Task: Create a business letterhead template.
Action: Mouse pressed left at (401, 126)
Screenshot: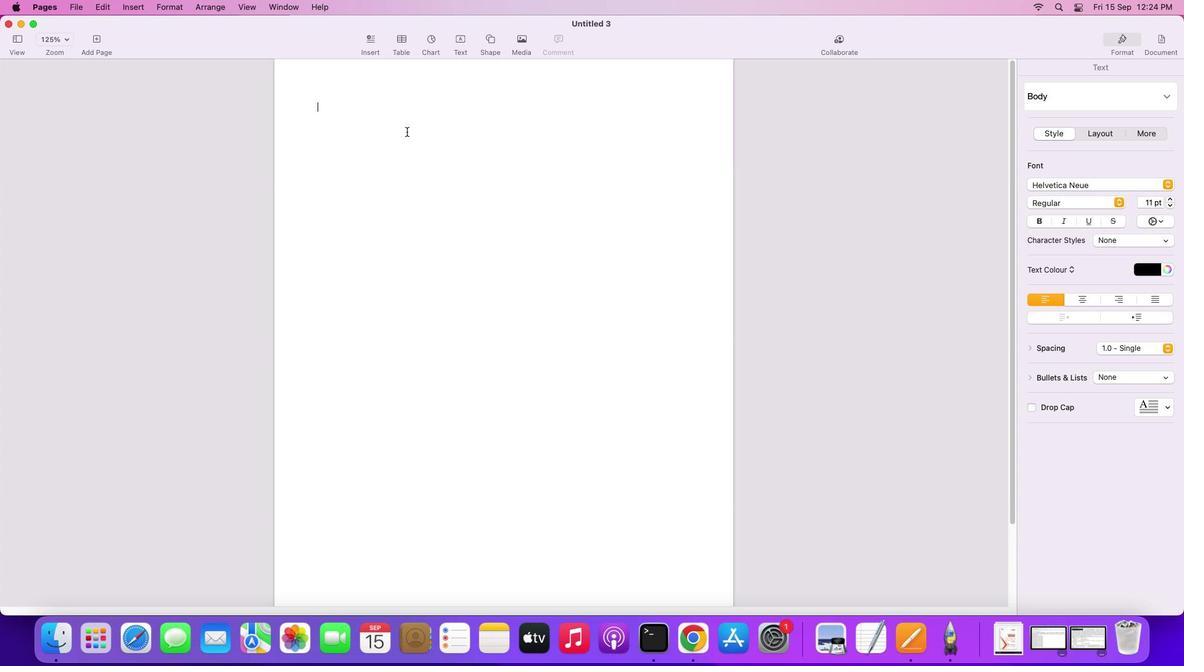 
Action: Mouse moved to (485, 36)
Screenshot: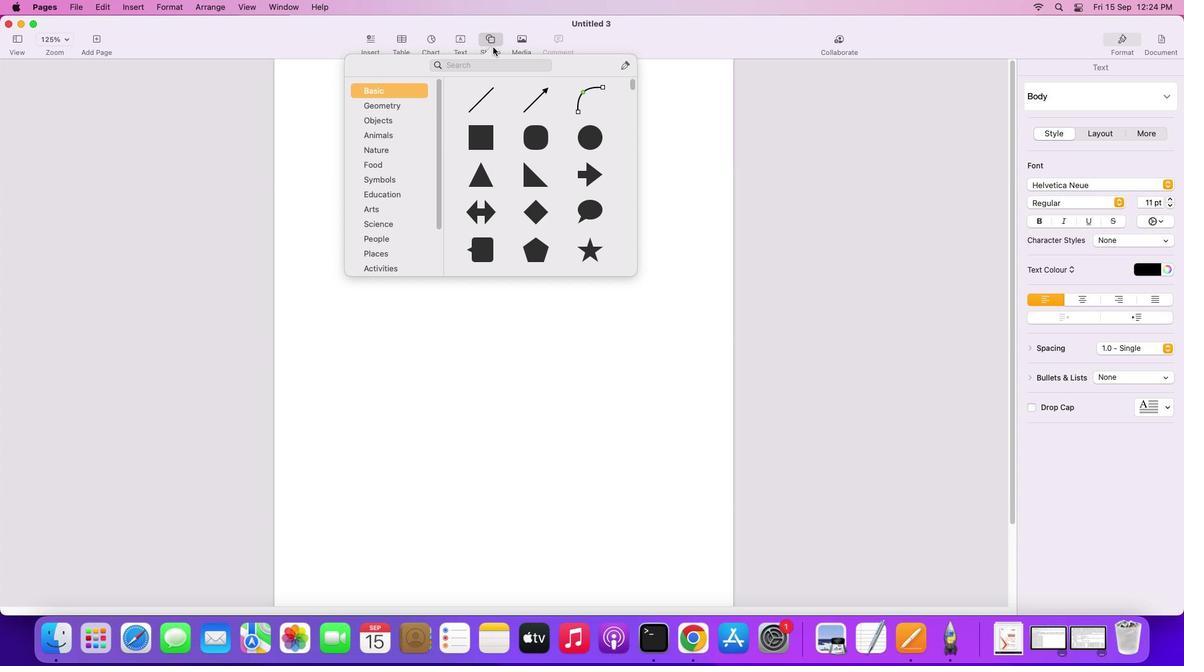
Action: Mouse pressed left at (485, 36)
Screenshot: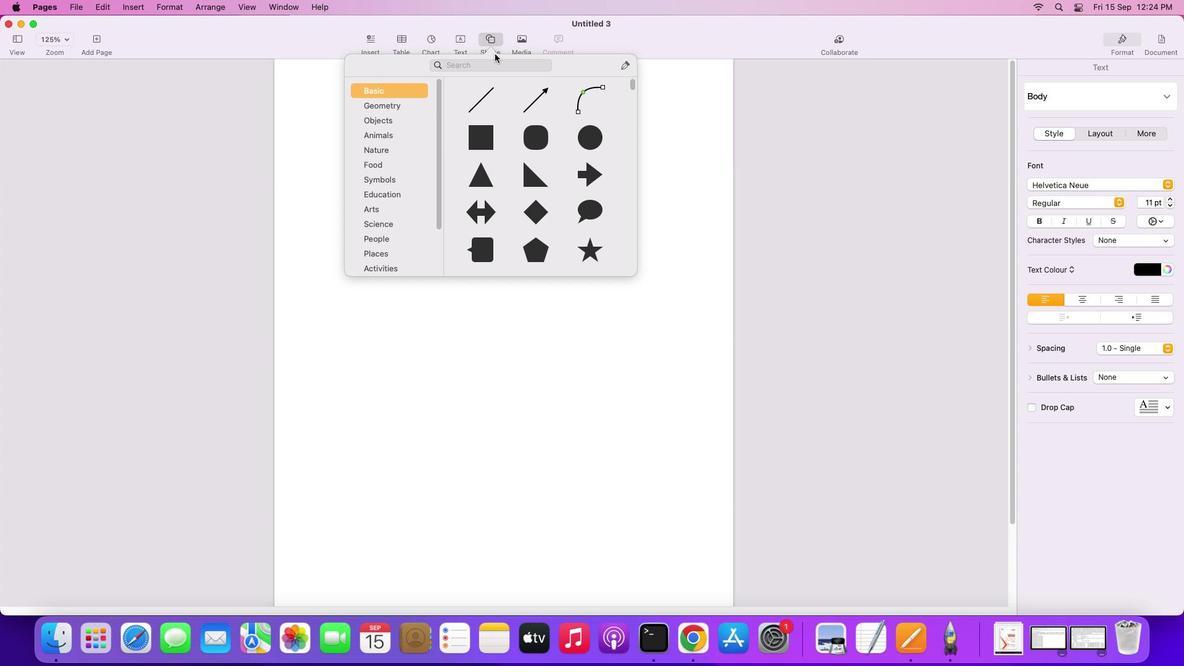 
Action: Mouse moved to (475, 127)
Screenshot: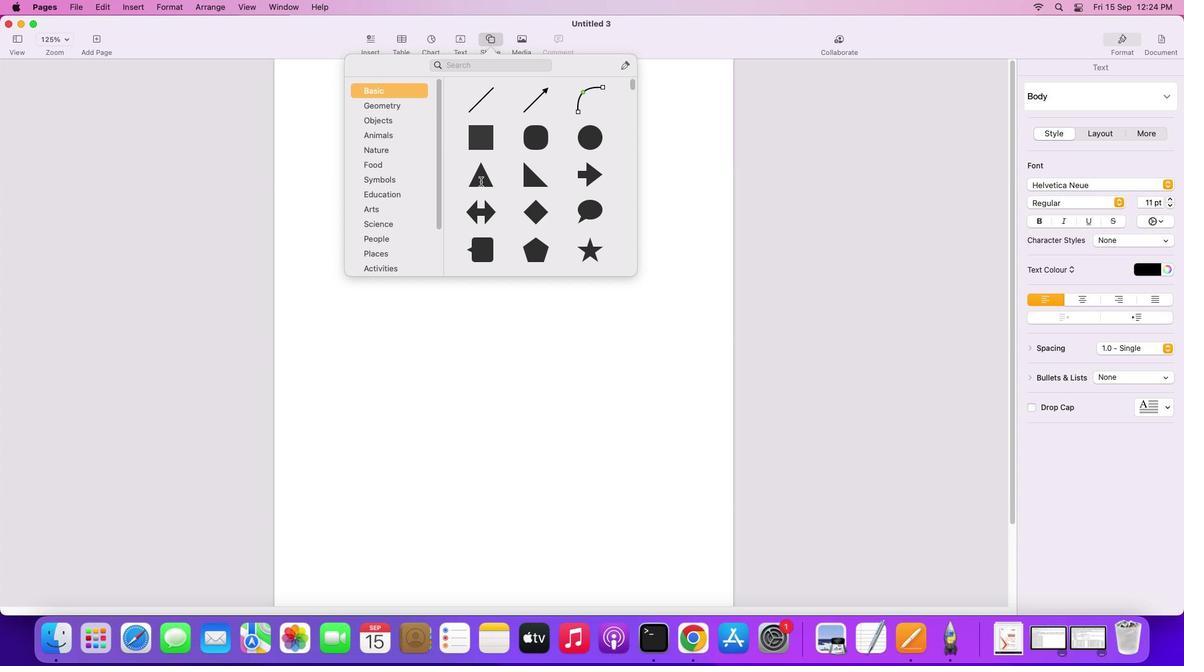 
Action: Mouse pressed left at (475, 127)
Screenshot: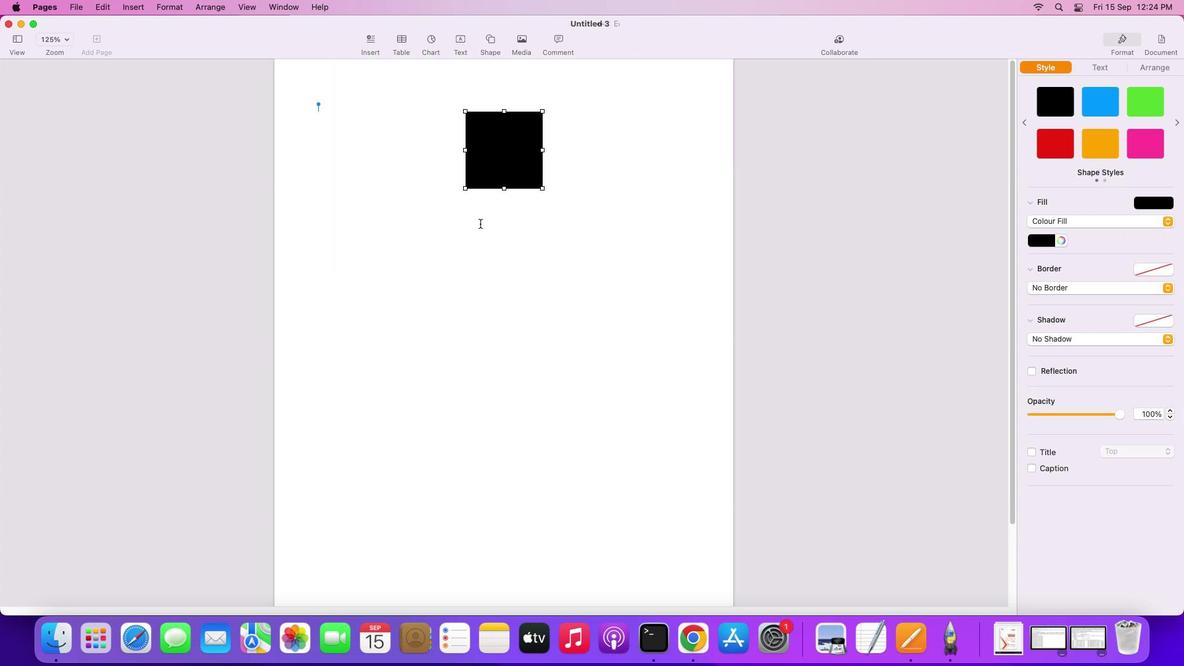 
Action: Mouse moved to (492, 150)
Screenshot: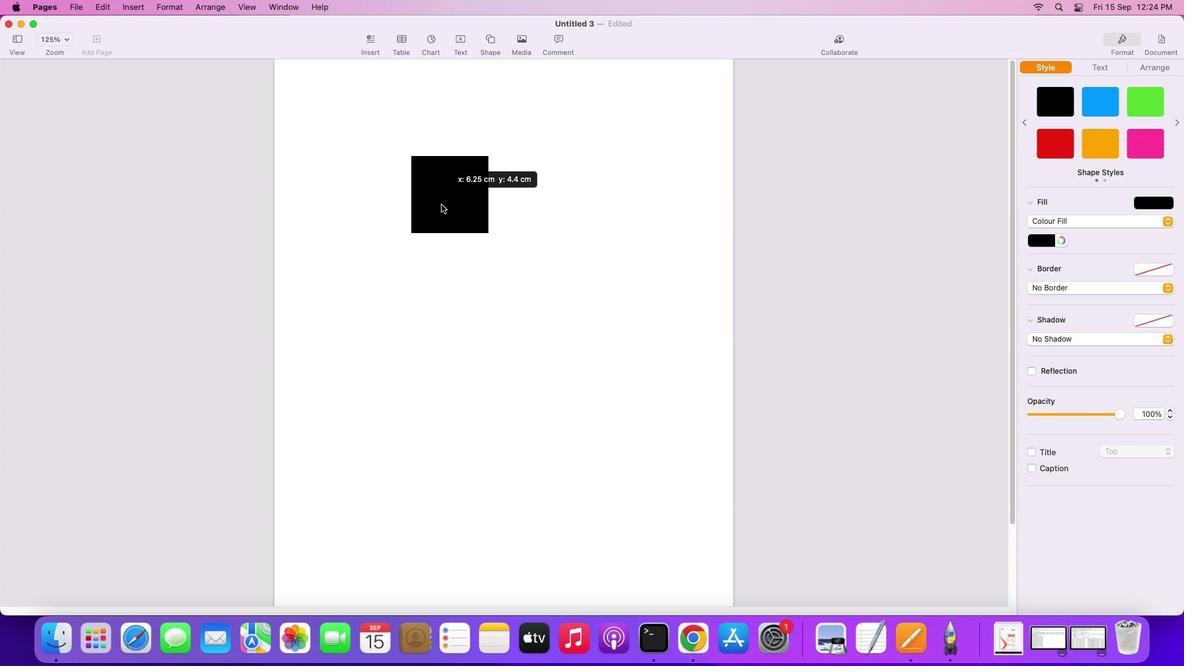 
Action: Mouse pressed left at (492, 150)
Screenshot: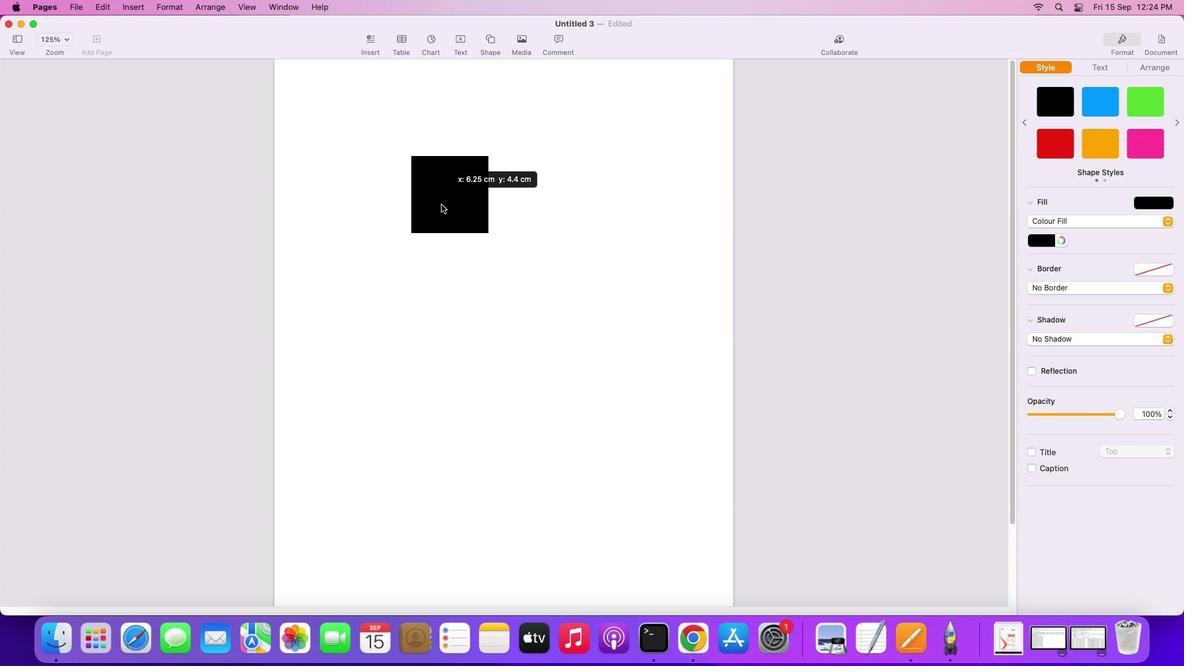 
Action: Mouse moved to (480, 230)
Screenshot: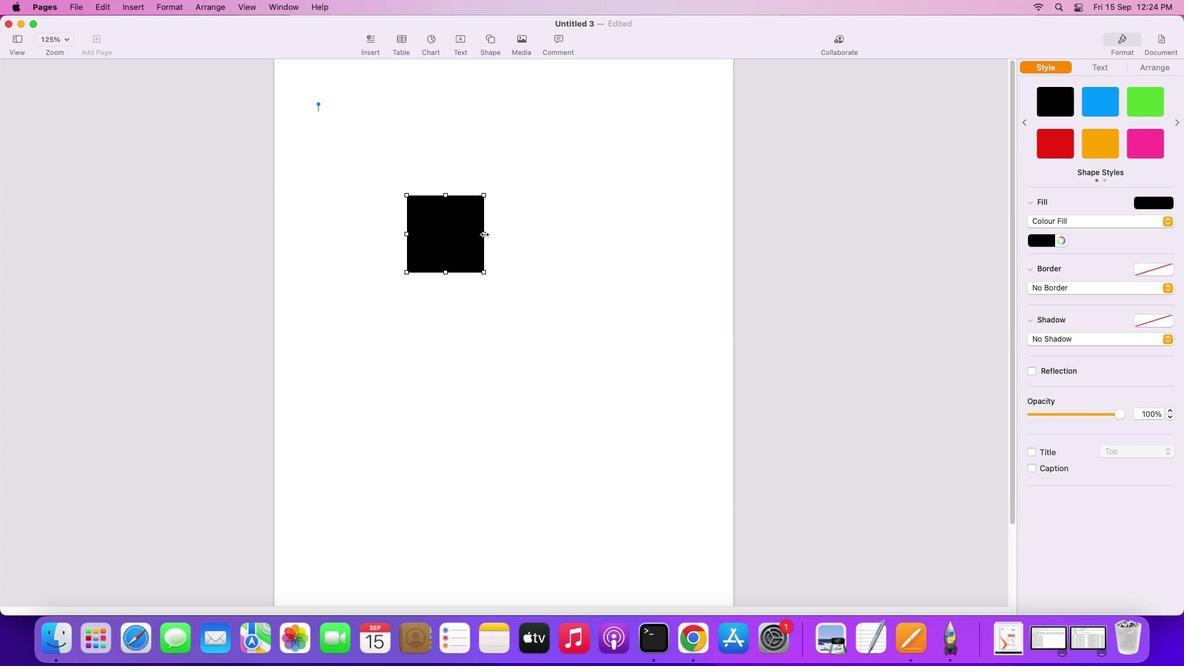 
Action: Mouse pressed left at (480, 230)
Screenshot: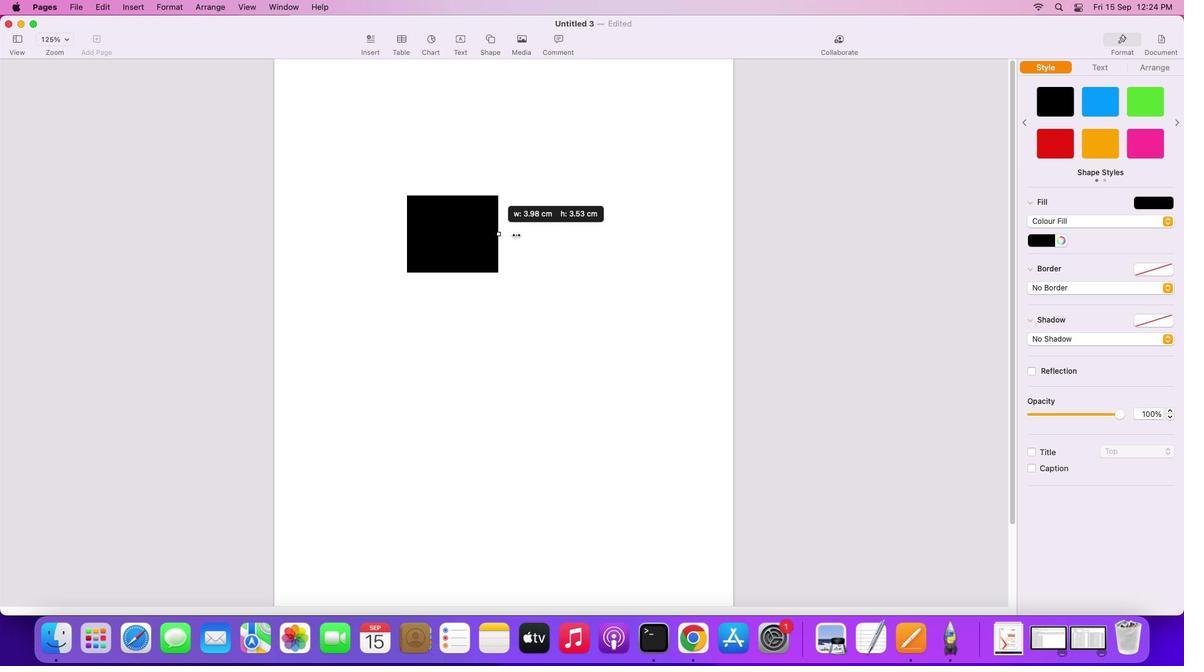 
Action: Mouse moved to (518, 267)
Screenshot: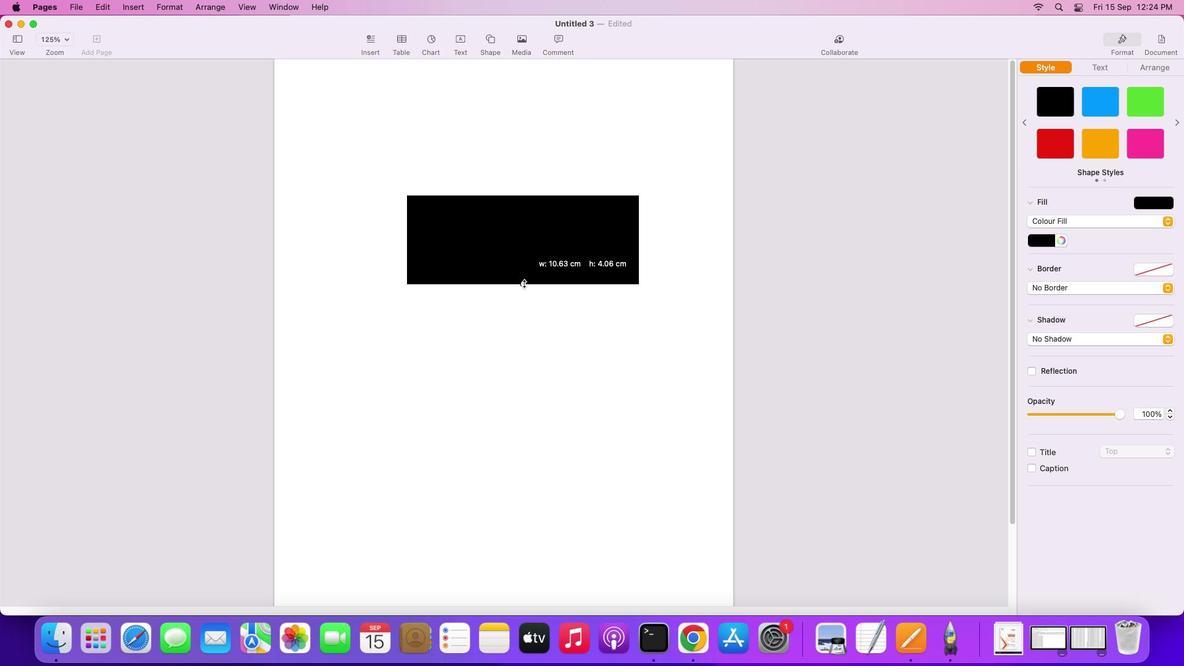 
Action: Mouse pressed left at (518, 267)
Screenshot: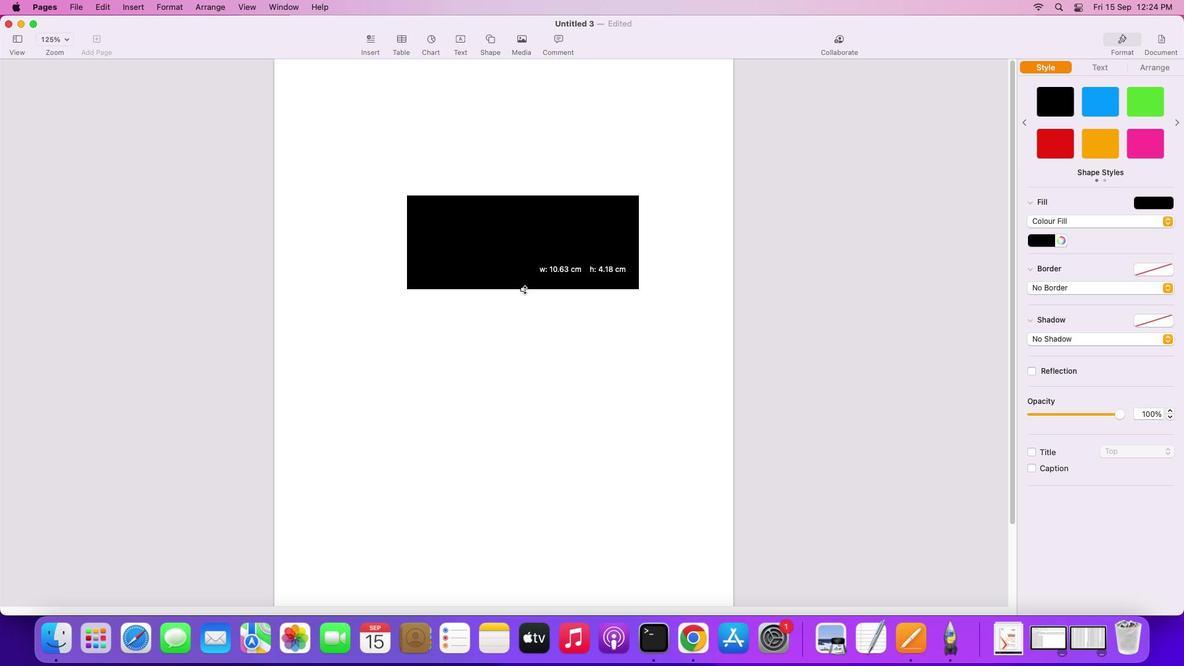 
Action: Mouse moved to (519, 272)
Screenshot: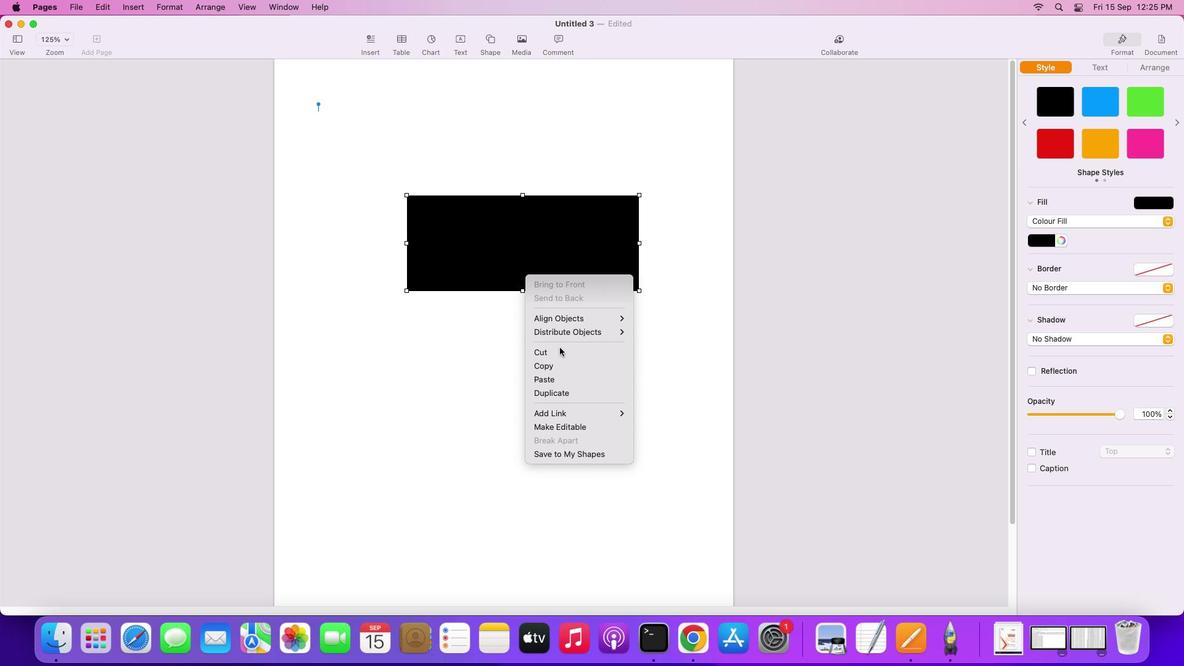 
Action: Mouse pressed right at (519, 272)
Screenshot: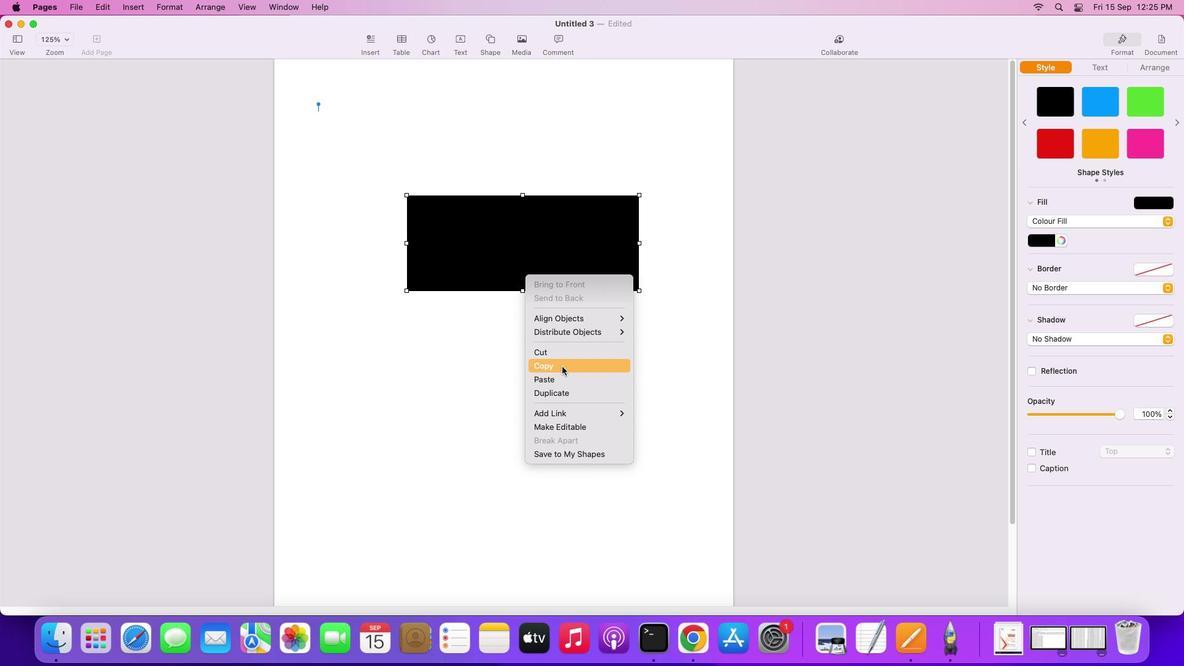 
Action: Mouse moved to (558, 425)
Screenshot: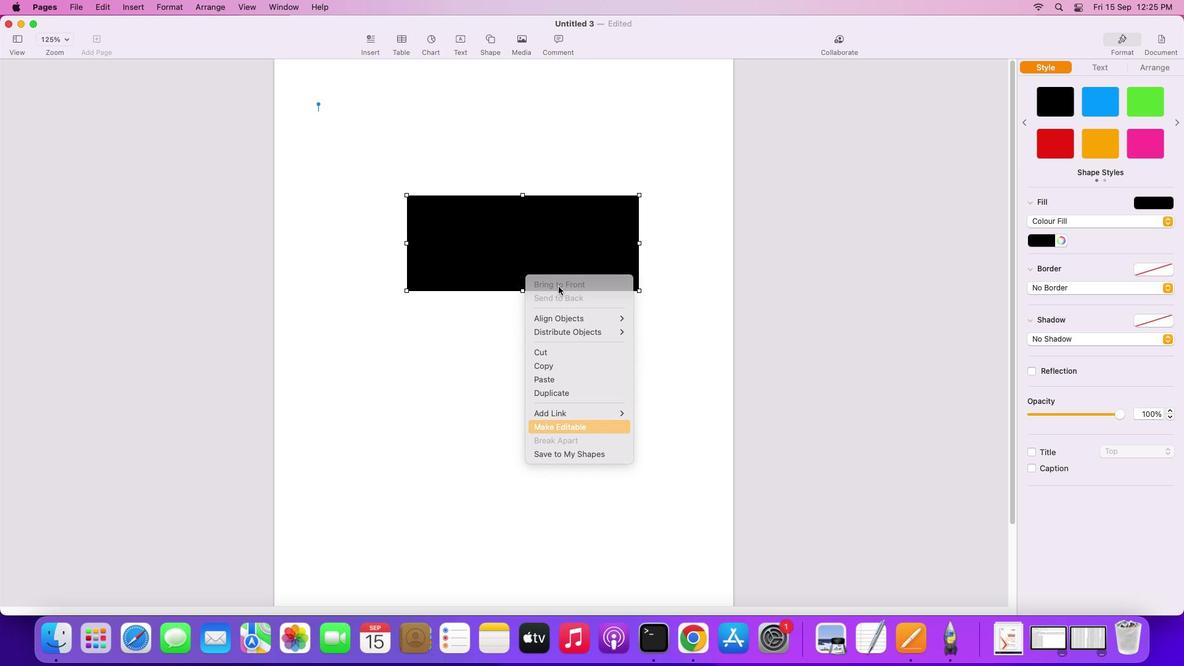 
Action: Mouse pressed left at (558, 425)
Screenshot: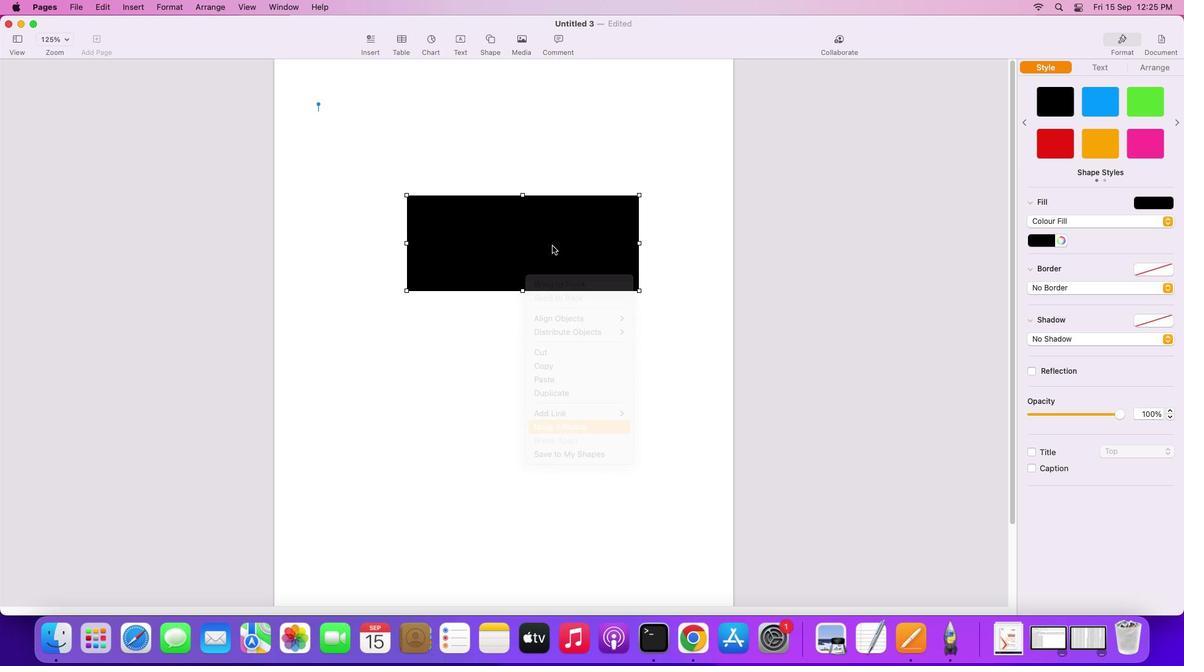 
Action: Mouse moved to (518, 286)
Screenshot: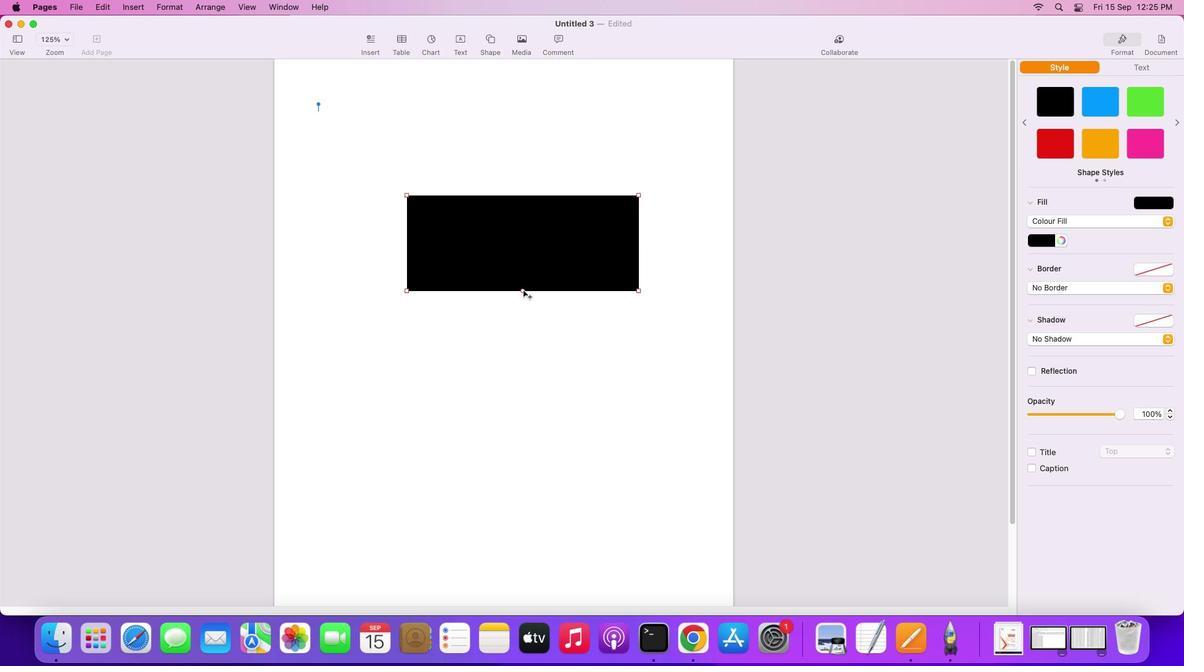
Action: Mouse pressed left at (518, 286)
Screenshot: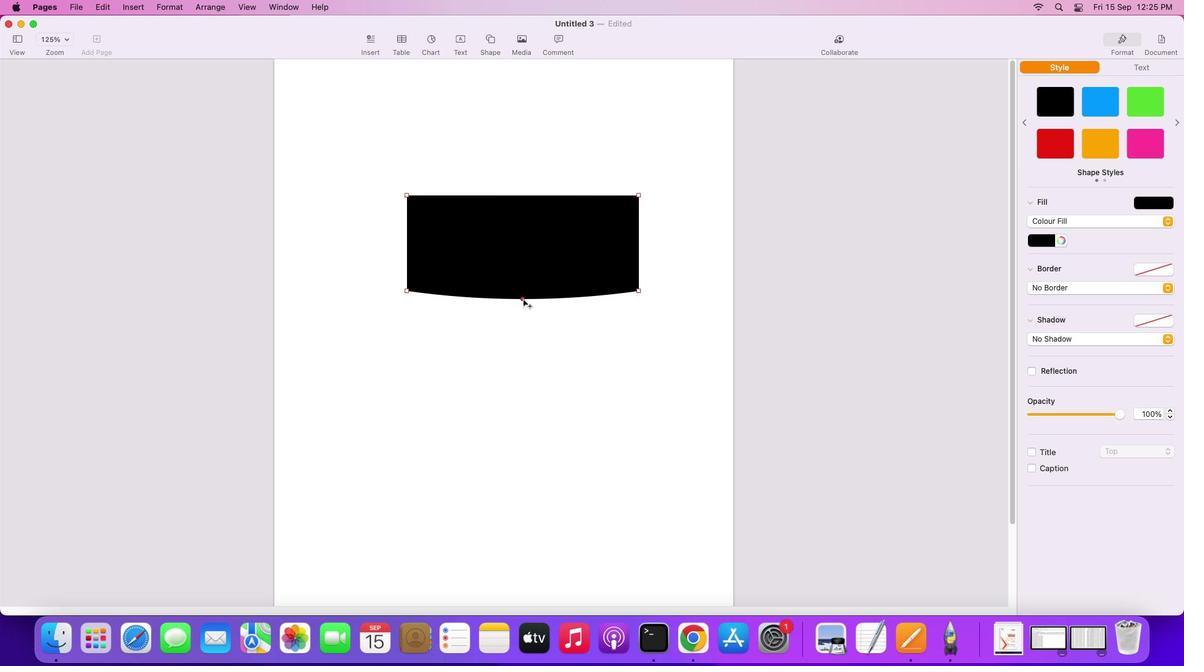 
Action: Mouse moved to (633, 286)
Screenshot: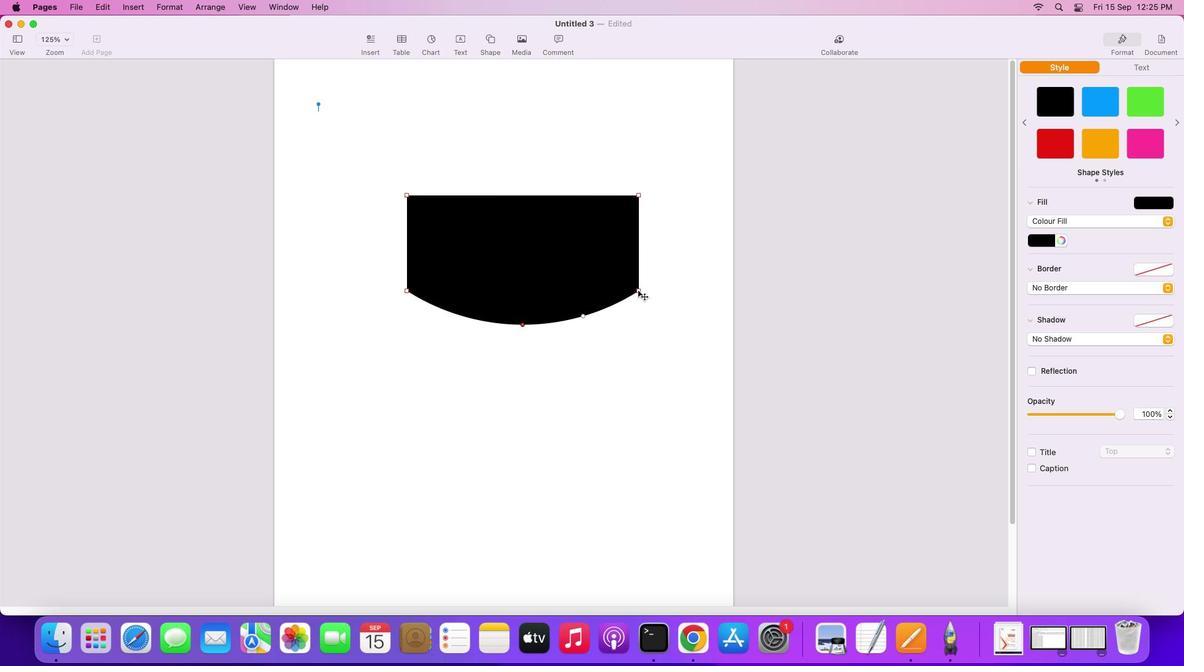 
Action: Mouse pressed left at (633, 286)
Screenshot: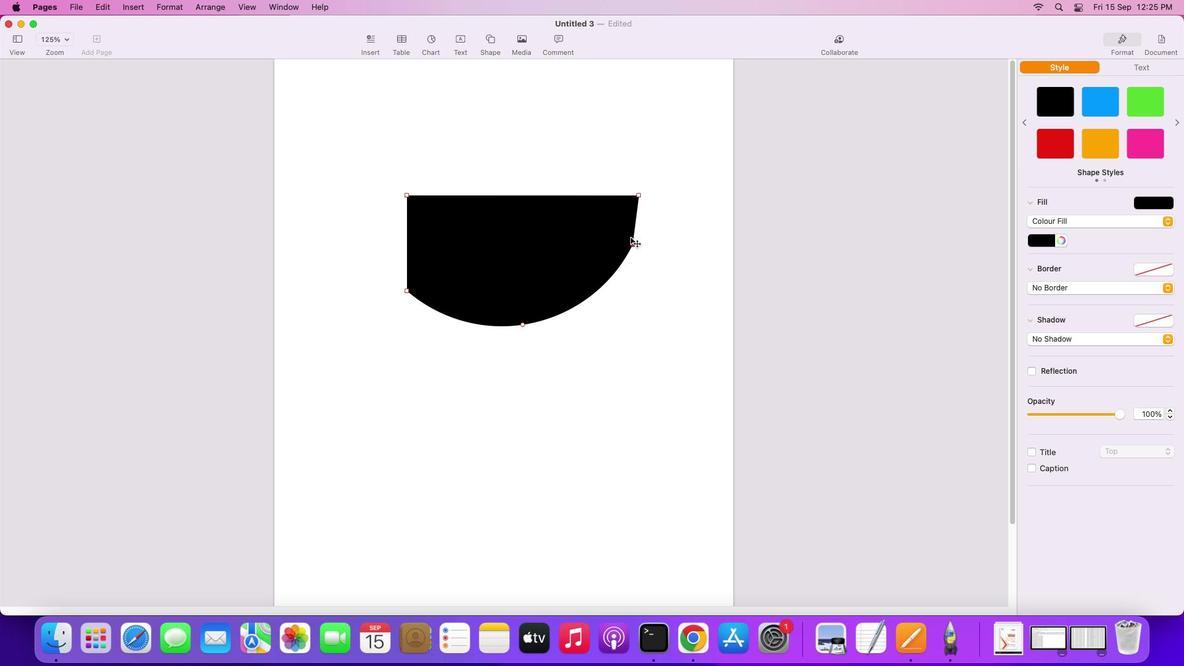 
Action: Mouse moved to (669, 234)
Screenshot: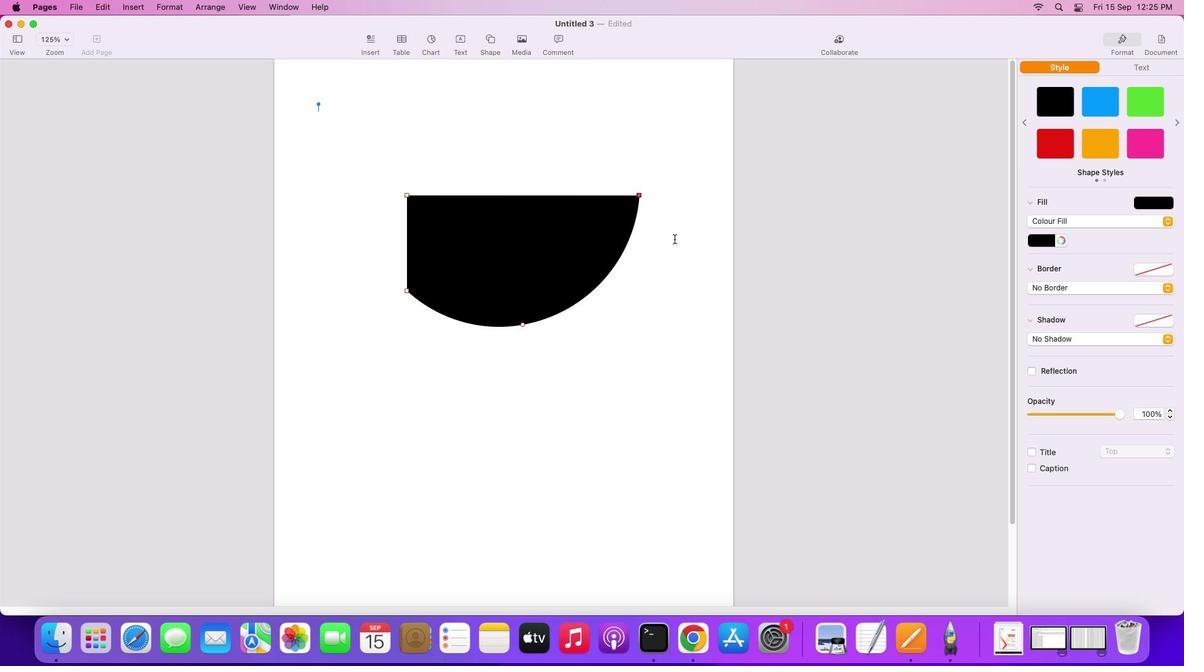 
Action: Mouse pressed left at (669, 234)
Screenshot: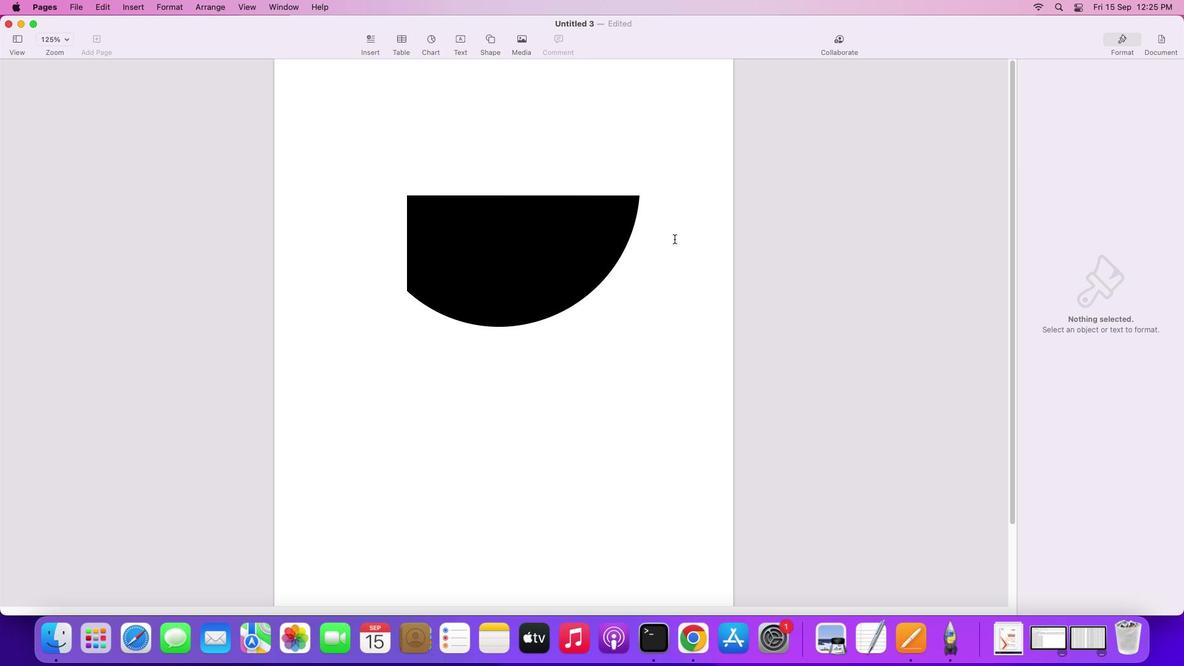 
Action: Mouse moved to (437, 269)
Screenshot: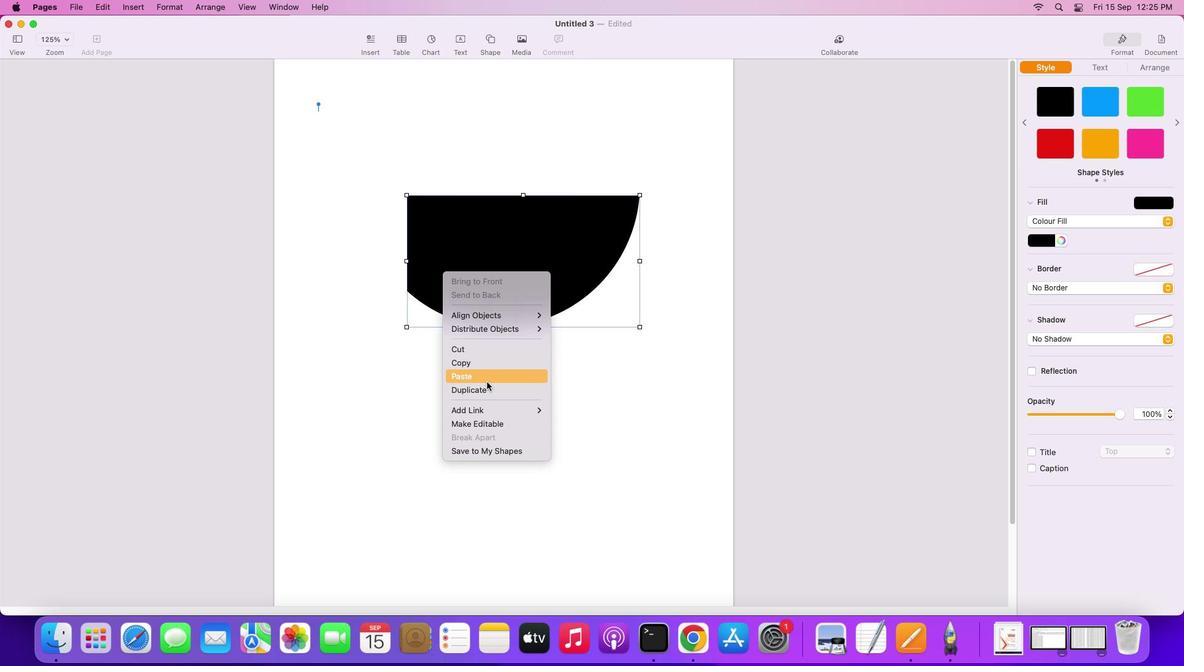 
Action: Mouse pressed right at (437, 269)
Screenshot: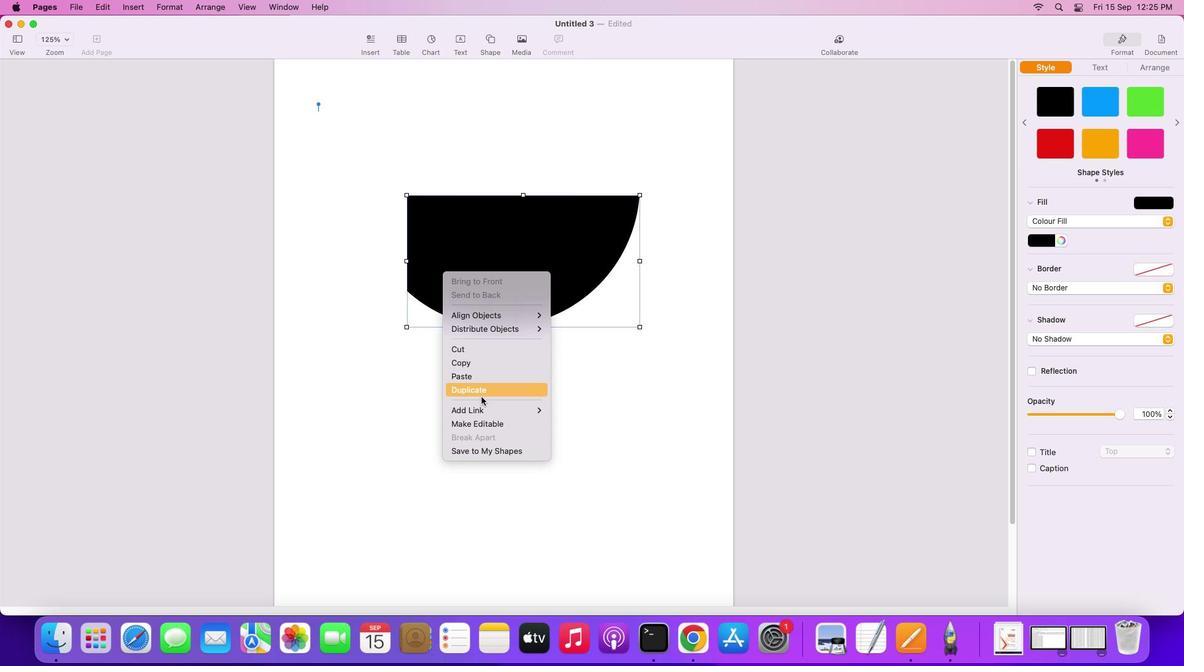 
Action: Mouse moved to (470, 416)
Screenshot: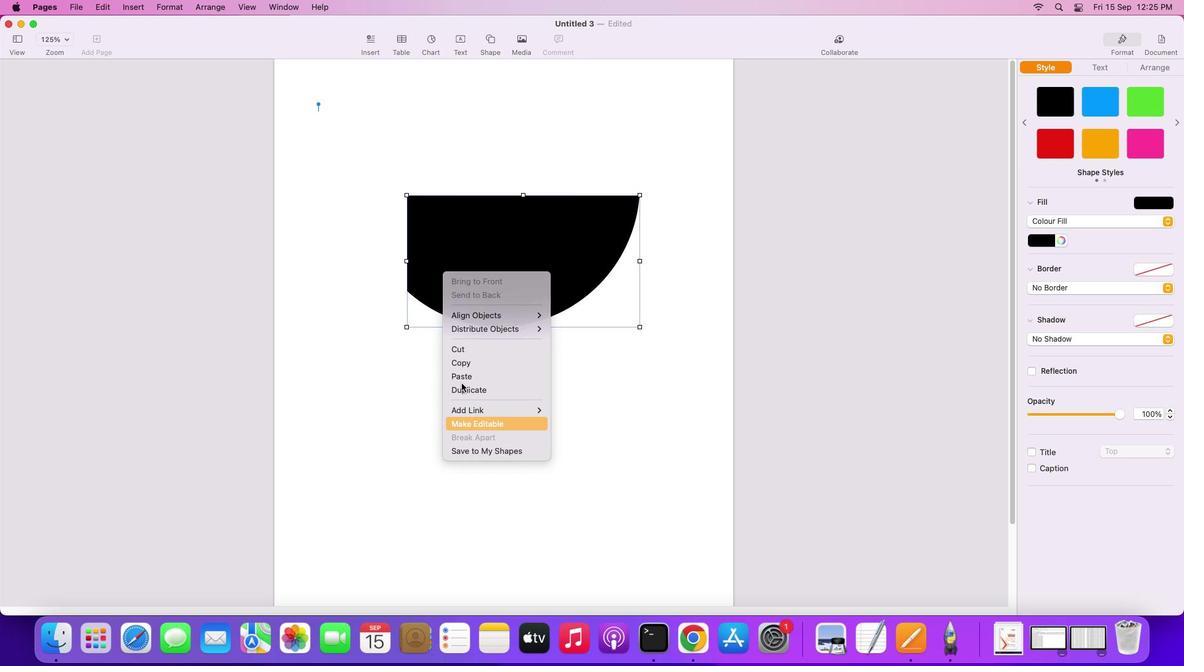 
Action: Mouse pressed left at (470, 416)
Screenshot: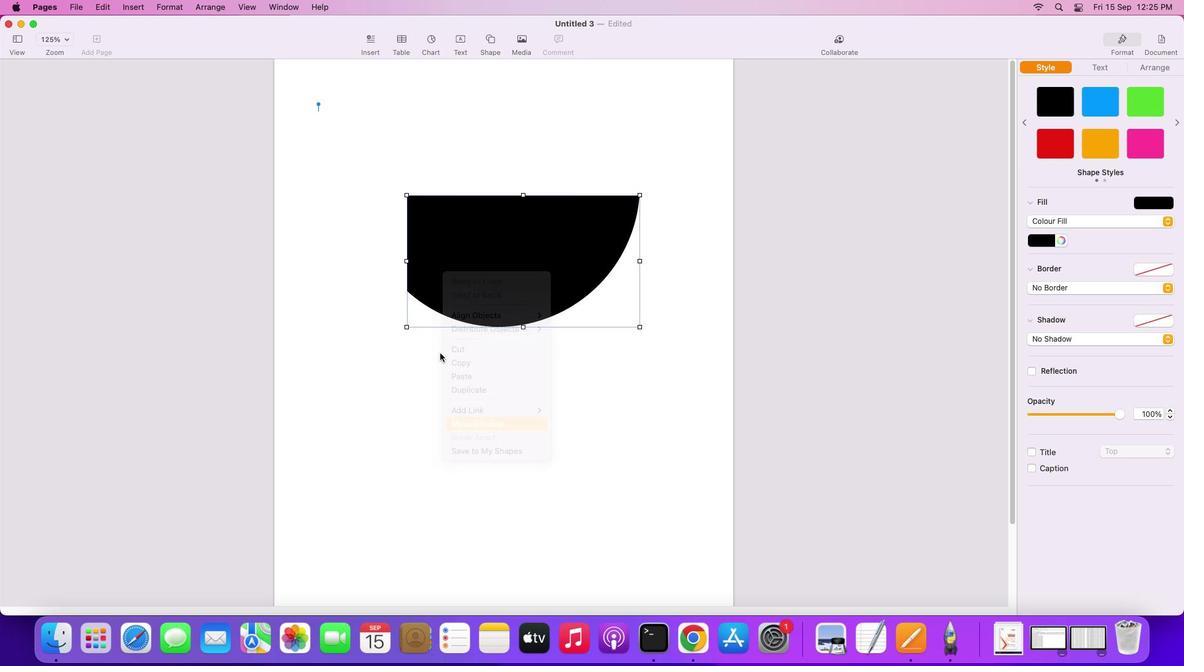 
Action: Mouse moved to (402, 287)
Screenshot: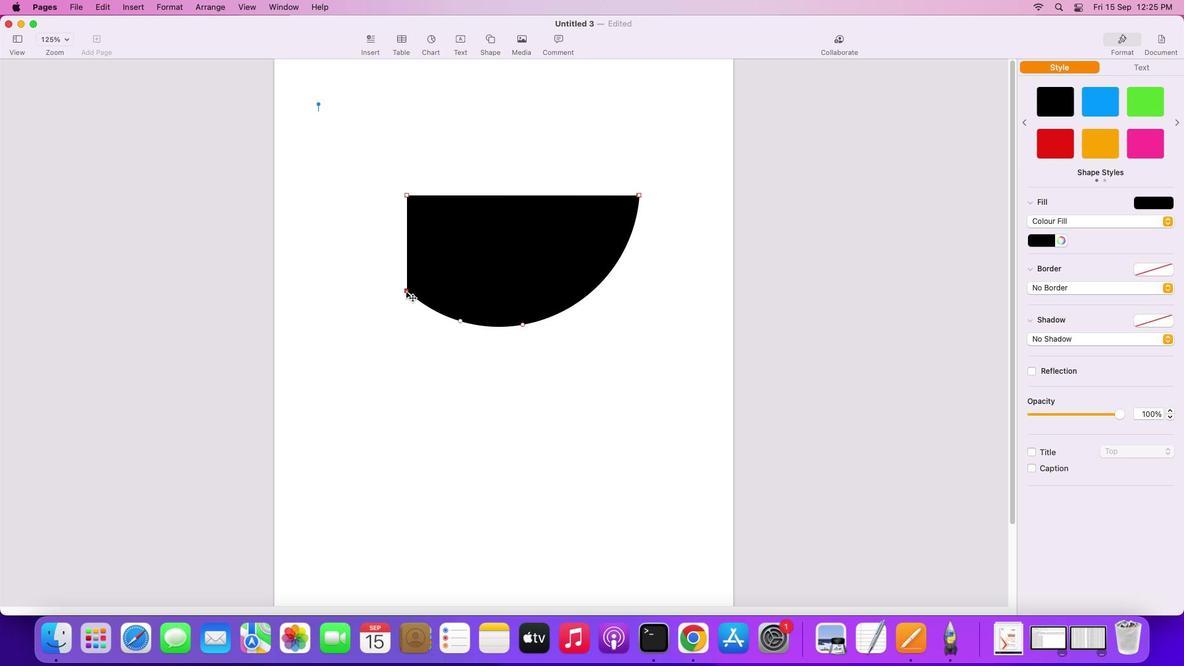 
Action: Mouse pressed left at (402, 287)
Screenshot: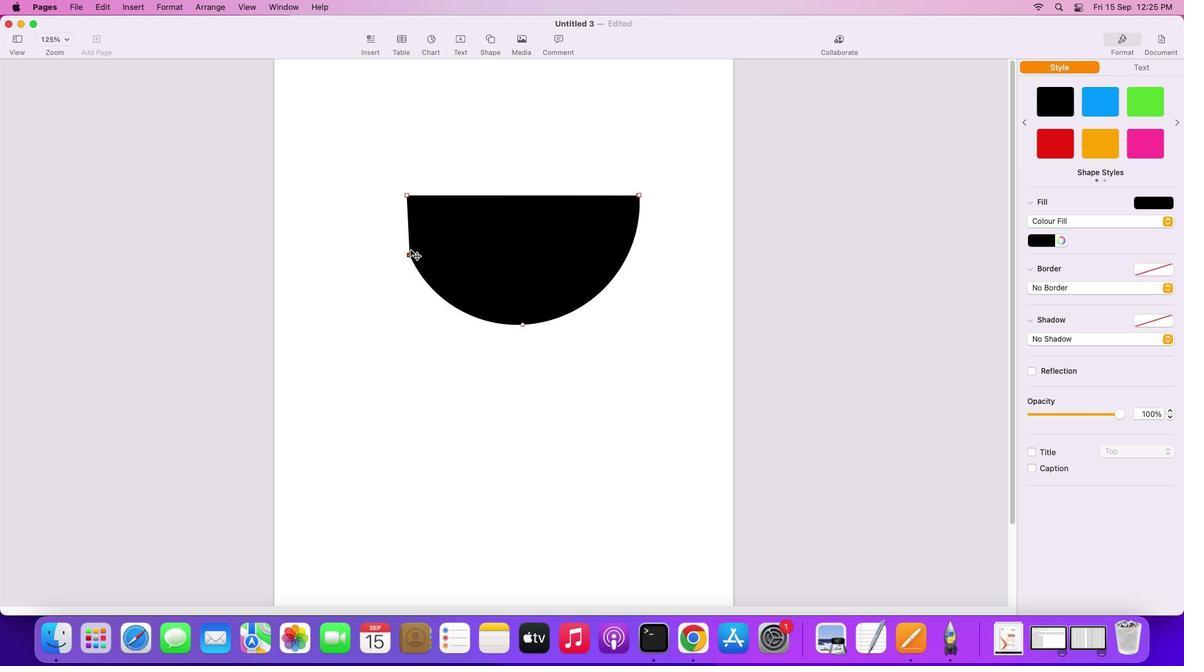 
Action: Mouse moved to (462, 160)
Screenshot: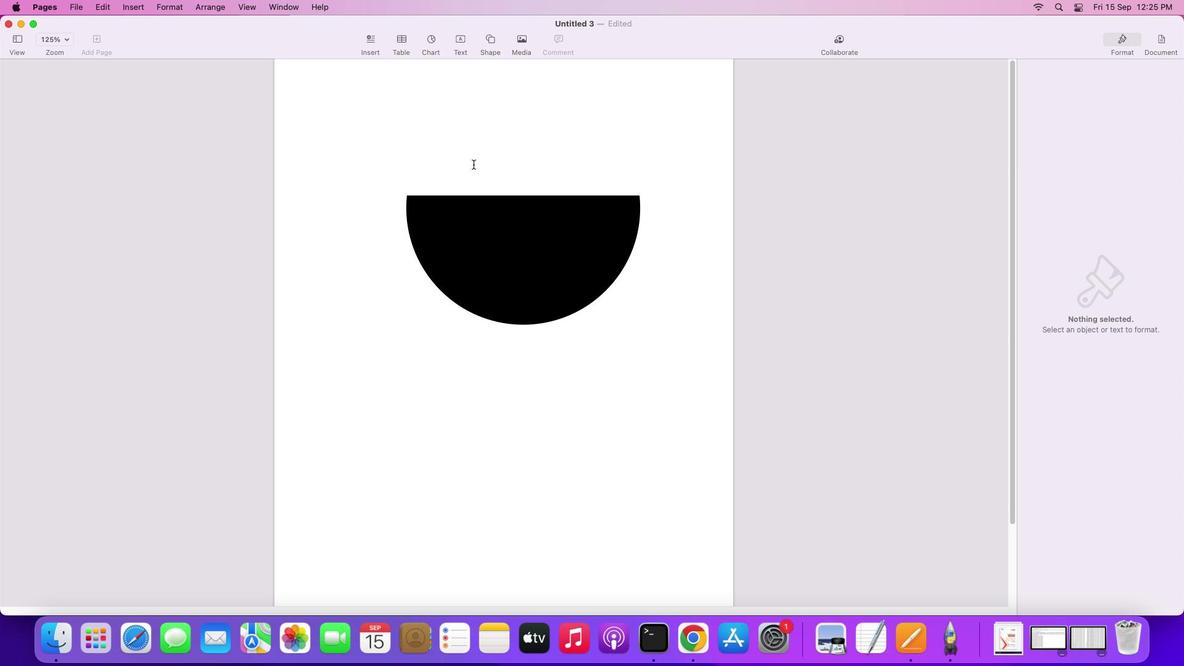 
Action: Mouse pressed left at (462, 160)
Screenshot: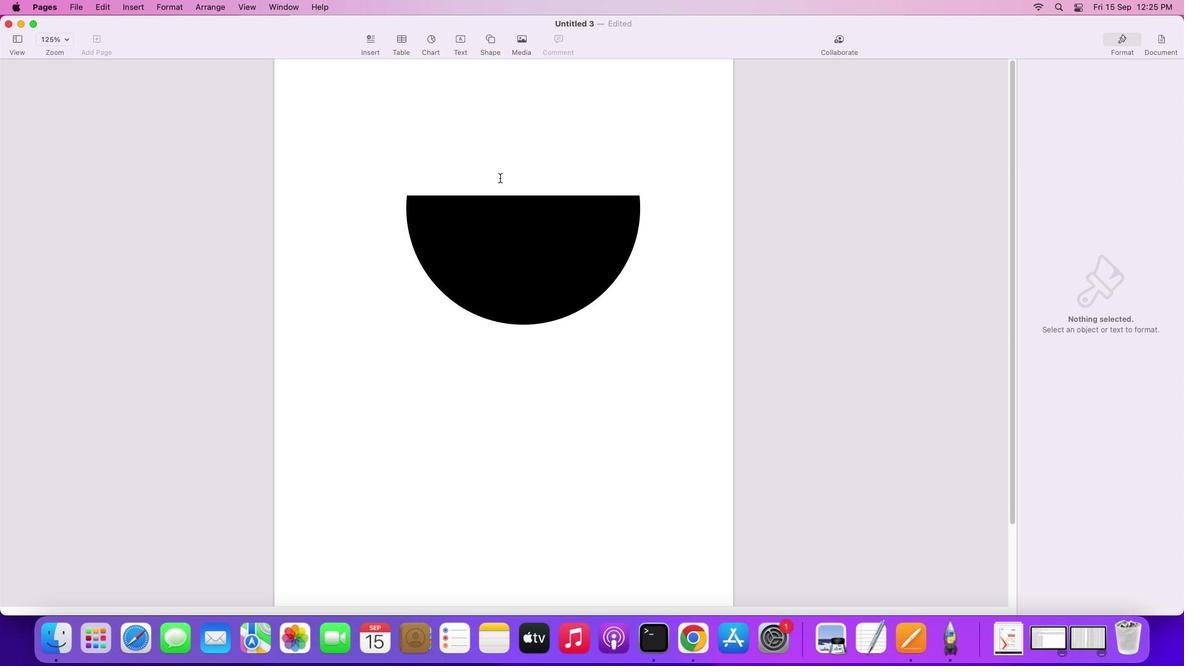 
Action: Mouse moved to (510, 275)
Screenshot: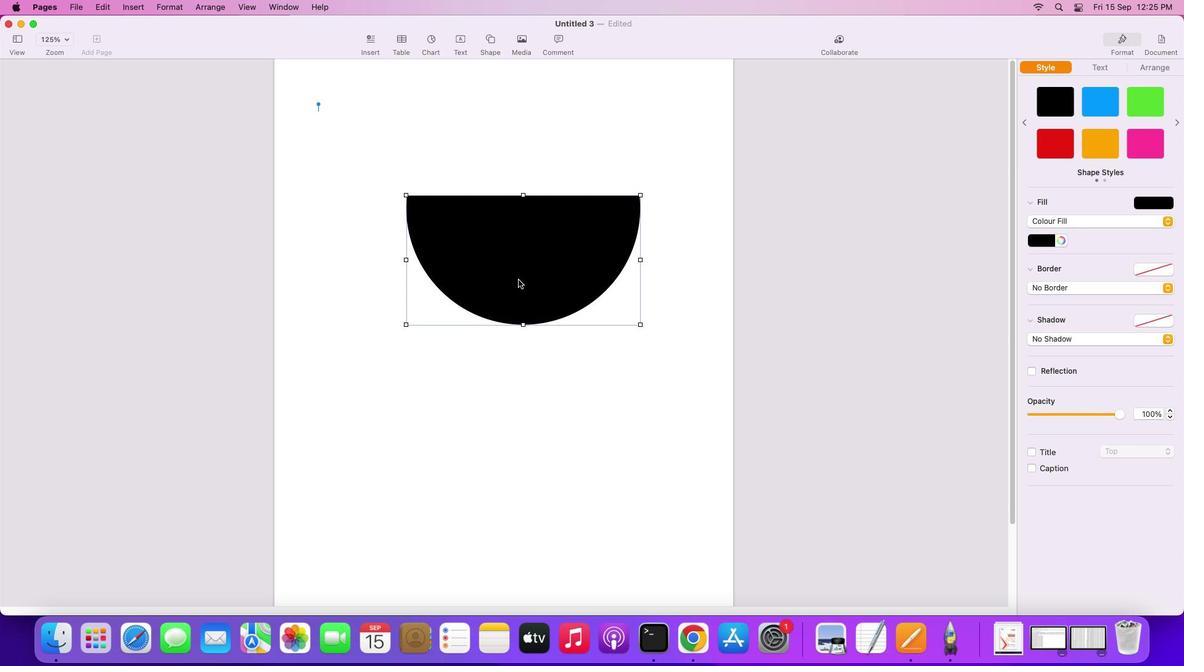 
Action: Mouse pressed left at (510, 275)
Screenshot: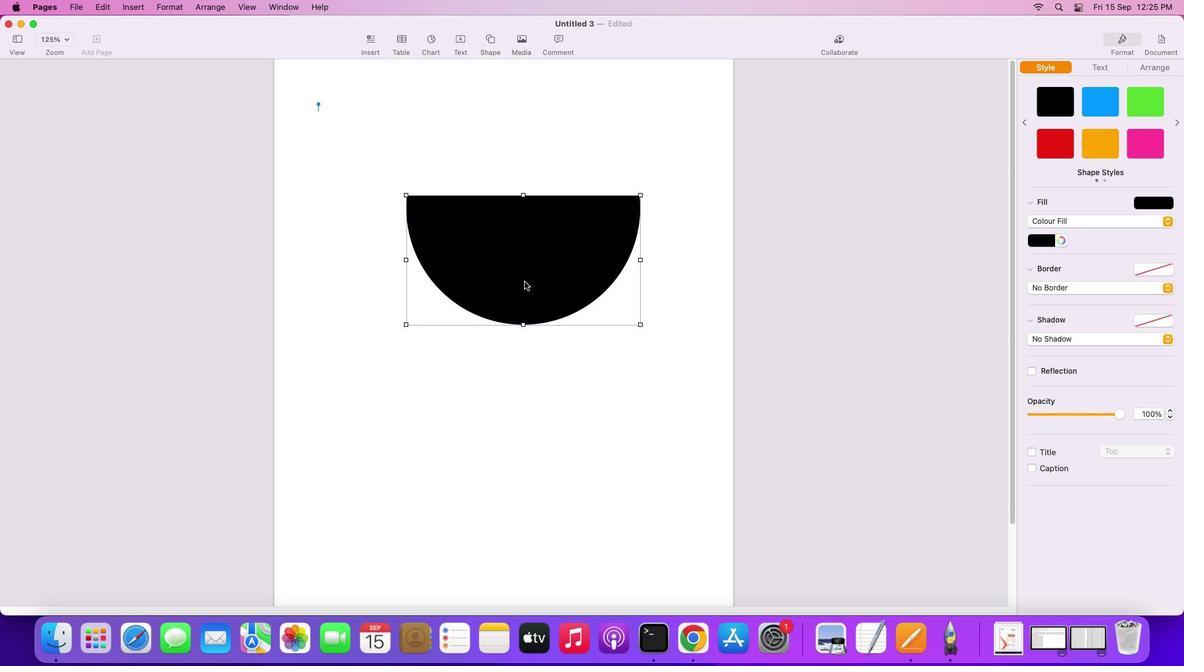 
Action: Mouse moved to (519, 276)
Screenshot: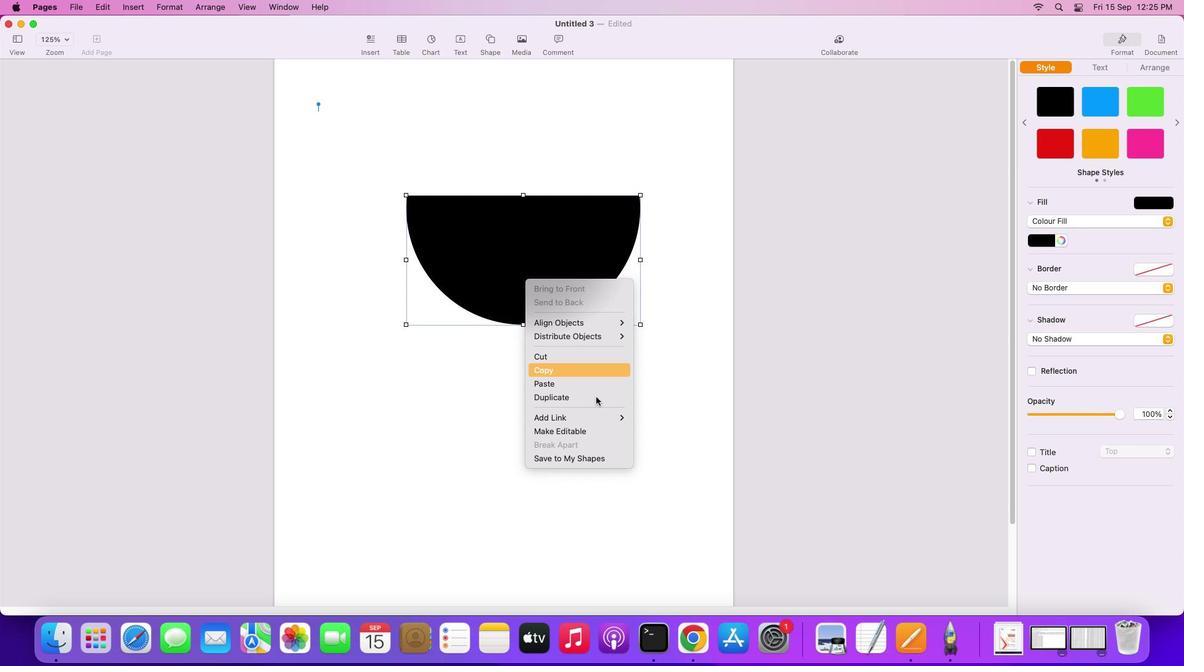 
Action: Mouse pressed right at (519, 276)
Screenshot: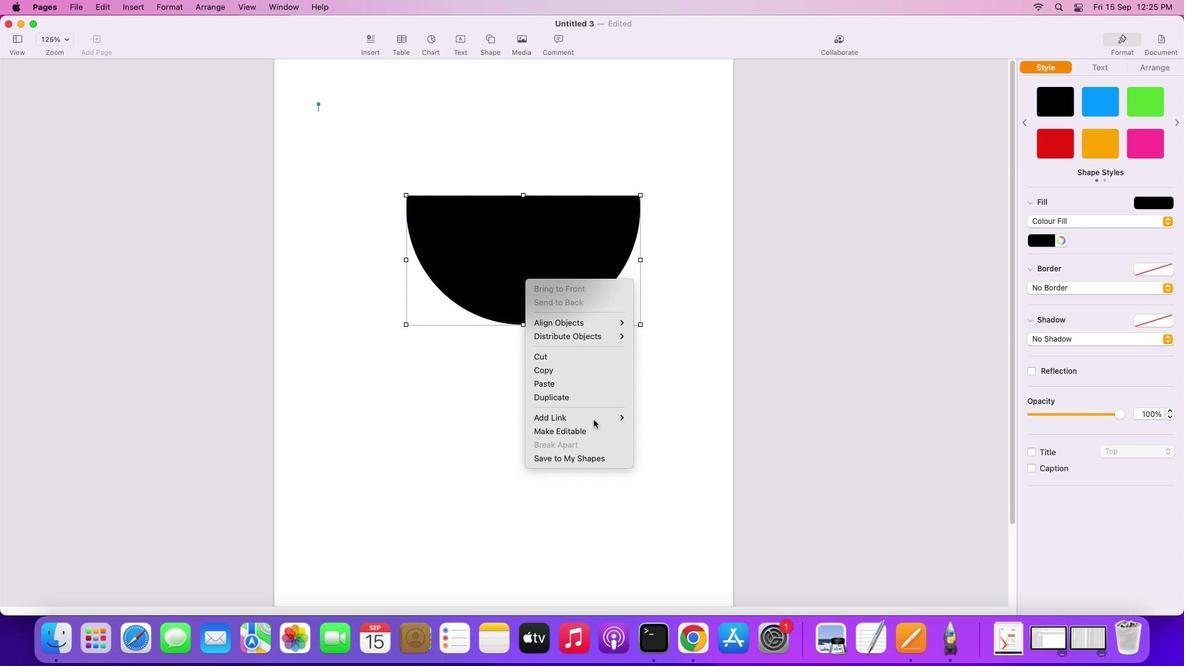 
Action: Mouse moved to (583, 419)
Screenshot: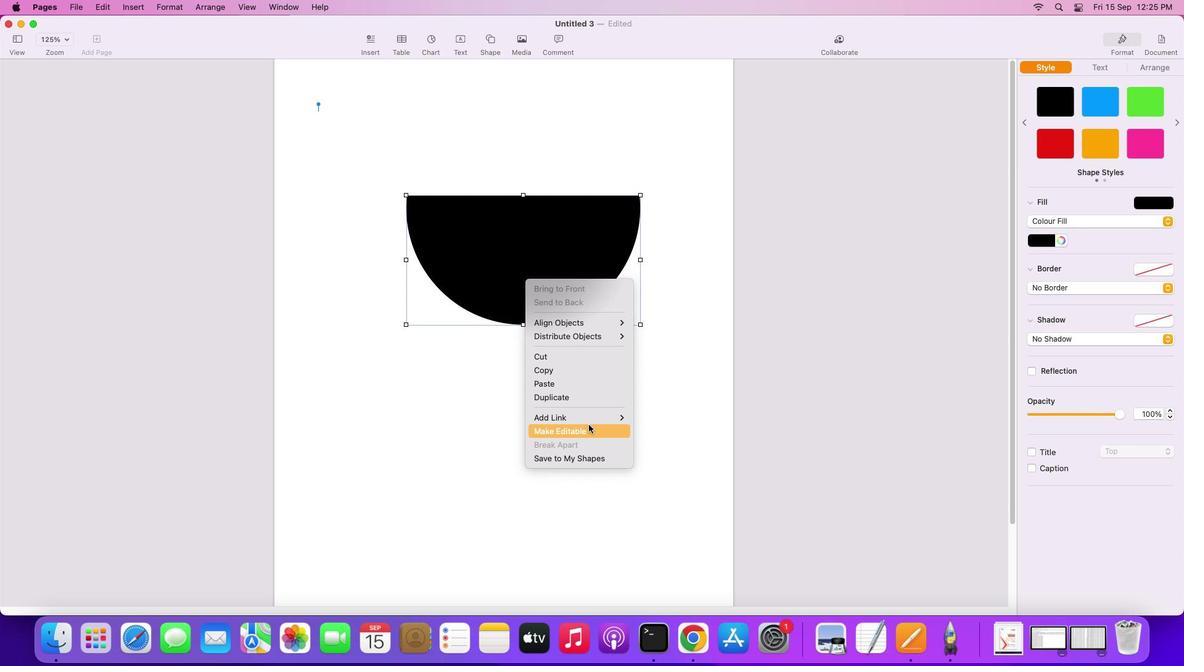 
Action: Mouse pressed left at (583, 419)
Screenshot: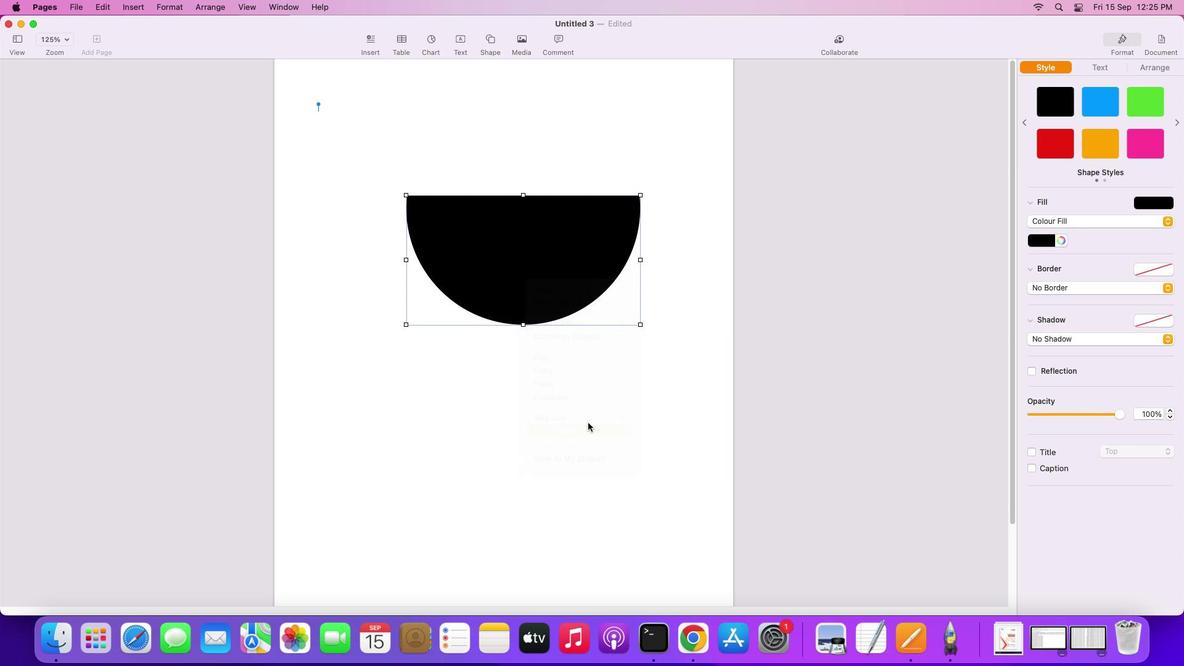 
Action: Mouse moved to (604, 279)
Screenshot: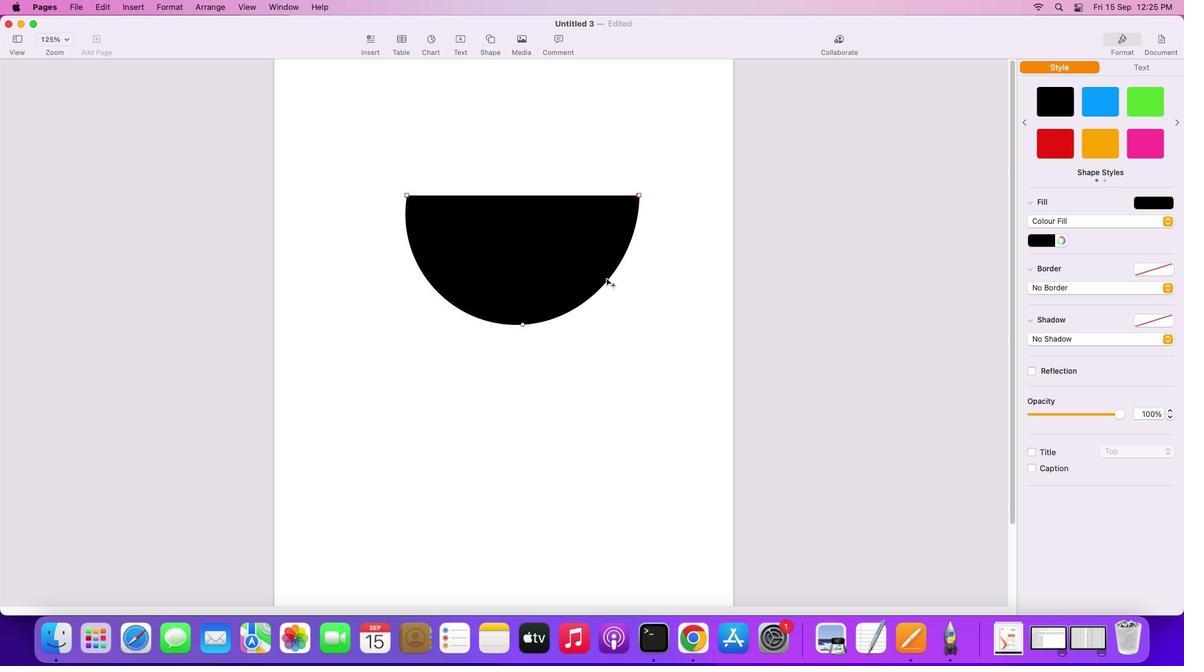 
Action: Mouse pressed left at (604, 279)
Screenshot: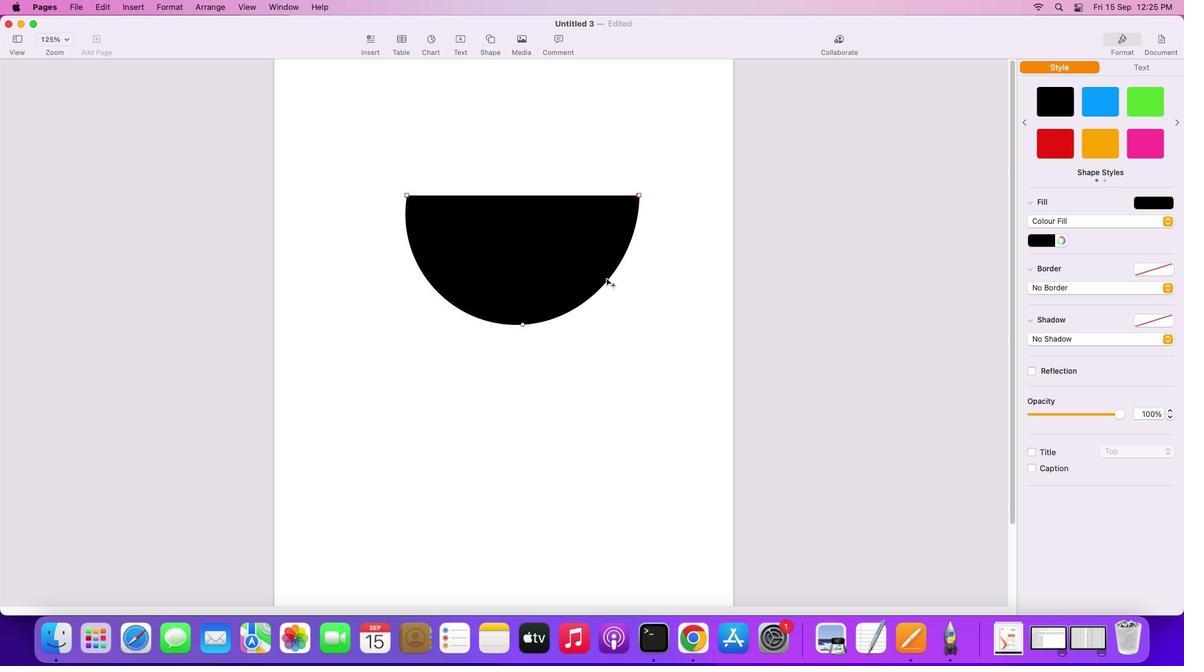
Action: Mouse moved to (407, 296)
Screenshot: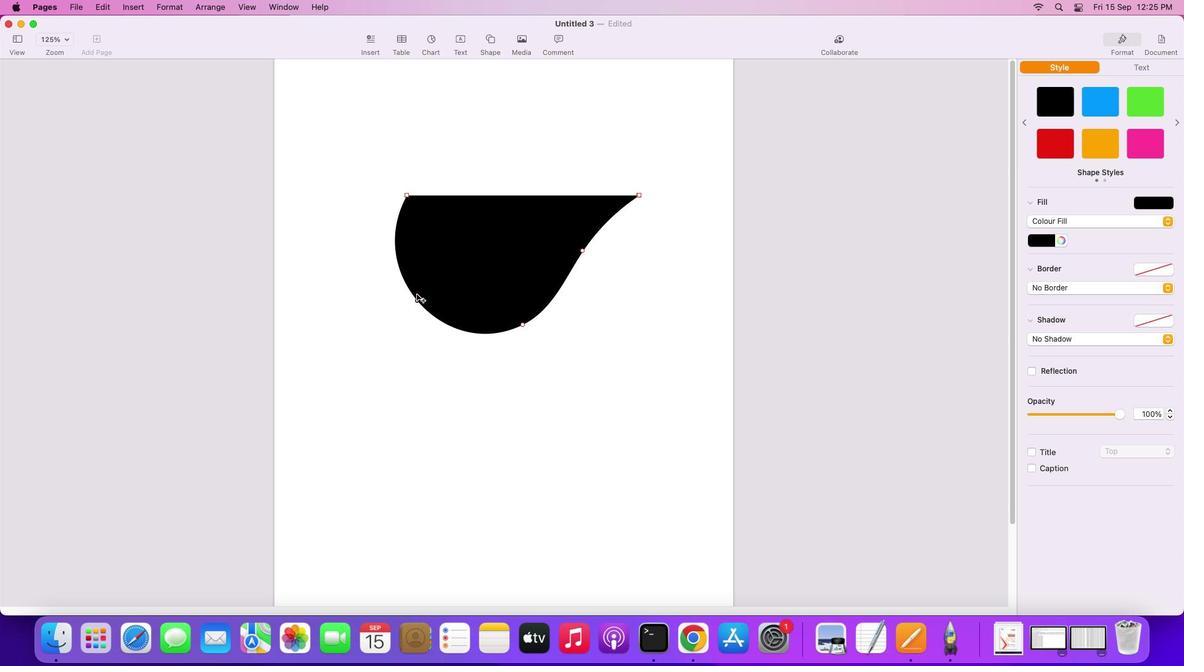 
Action: Mouse pressed left at (407, 296)
Screenshot: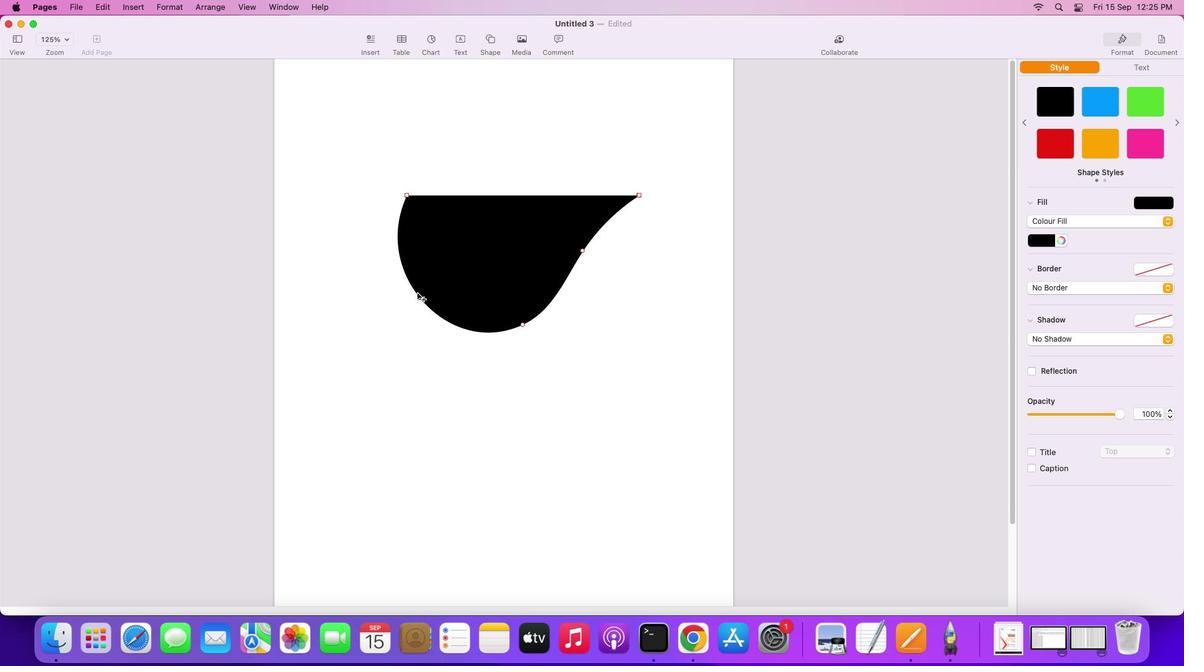 
Action: Mouse moved to (468, 254)
Screenshot: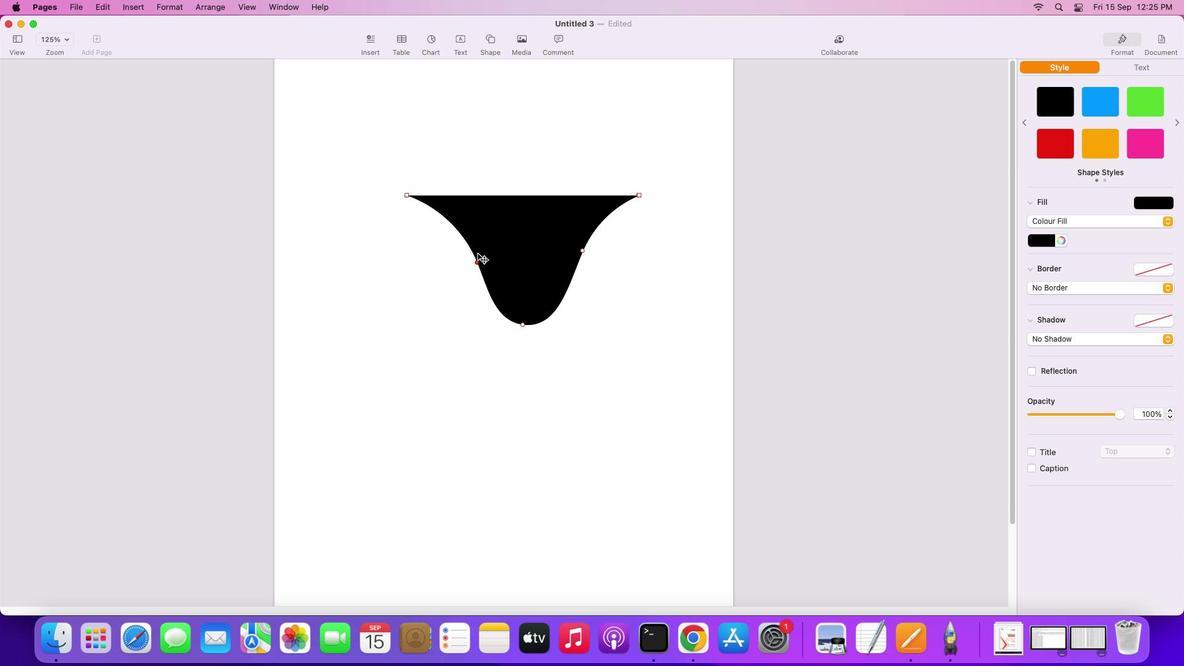 
Action: Mouse pressed left at (468, 254)
Screenshot: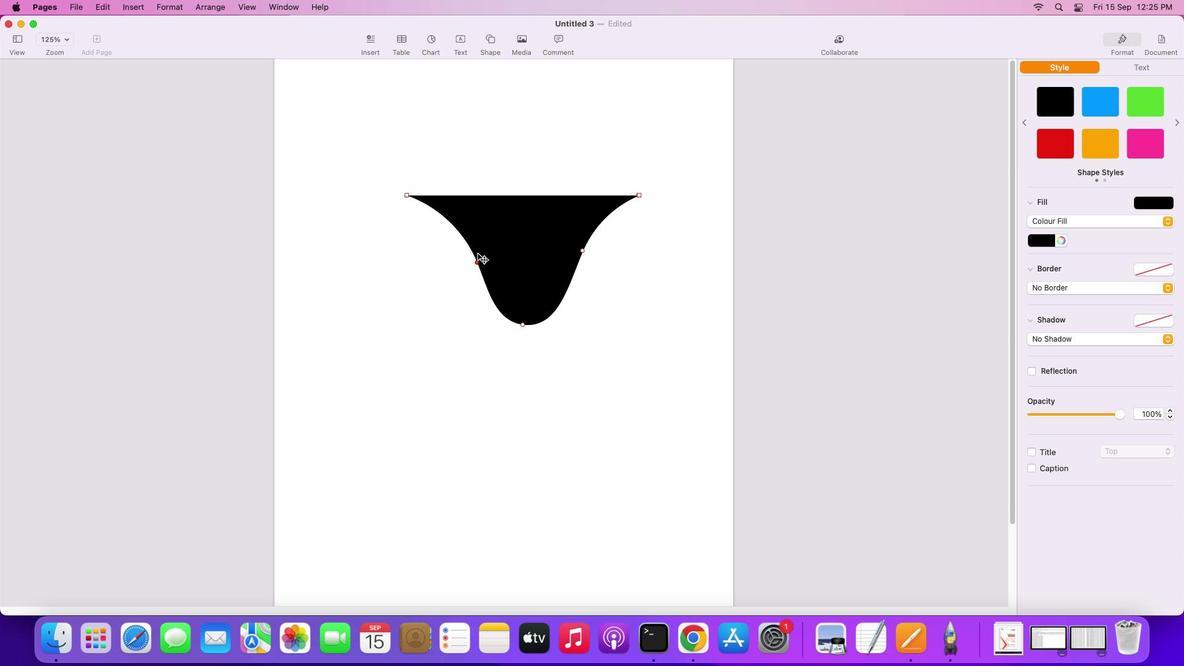 
Action: Mouse moved to (653, 233)
Screenshot: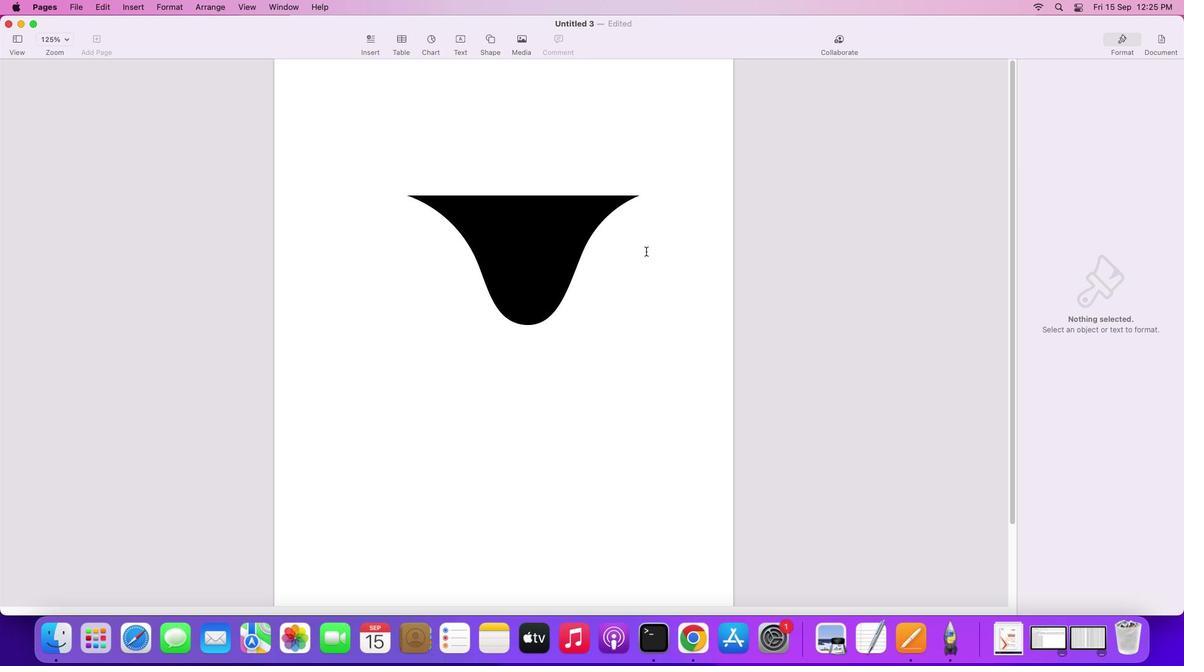 
Action: Mouse pressed left at (653, 233)
Screenshot: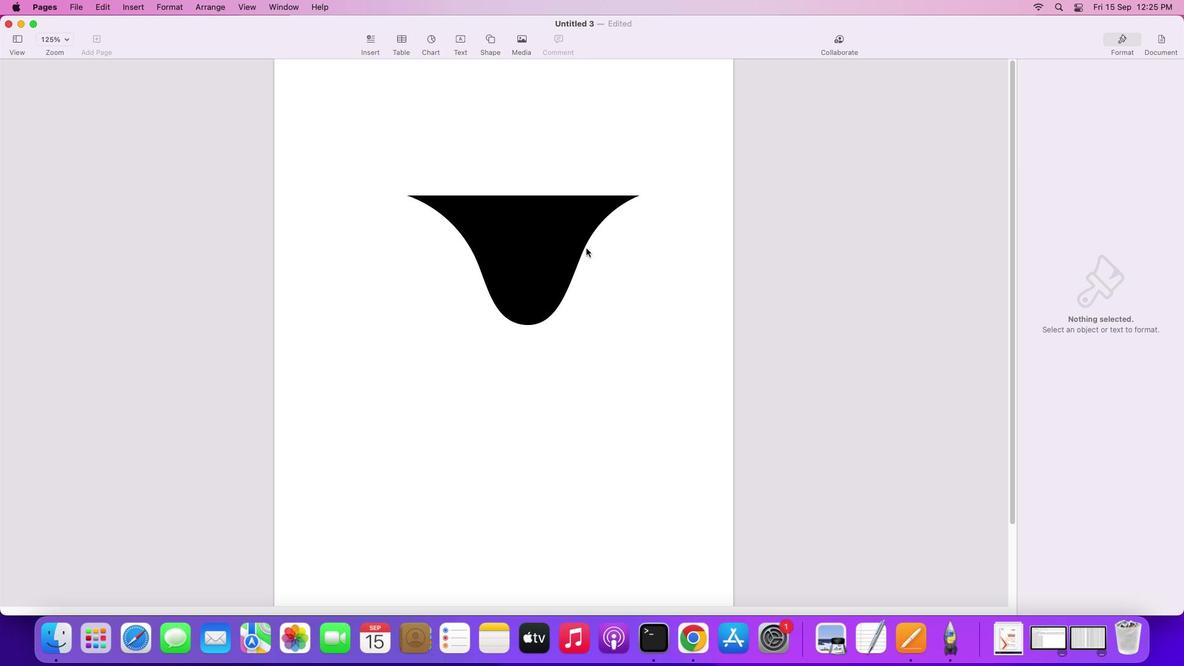 
Action: Mouse moved to (538, 224)
Screenshot: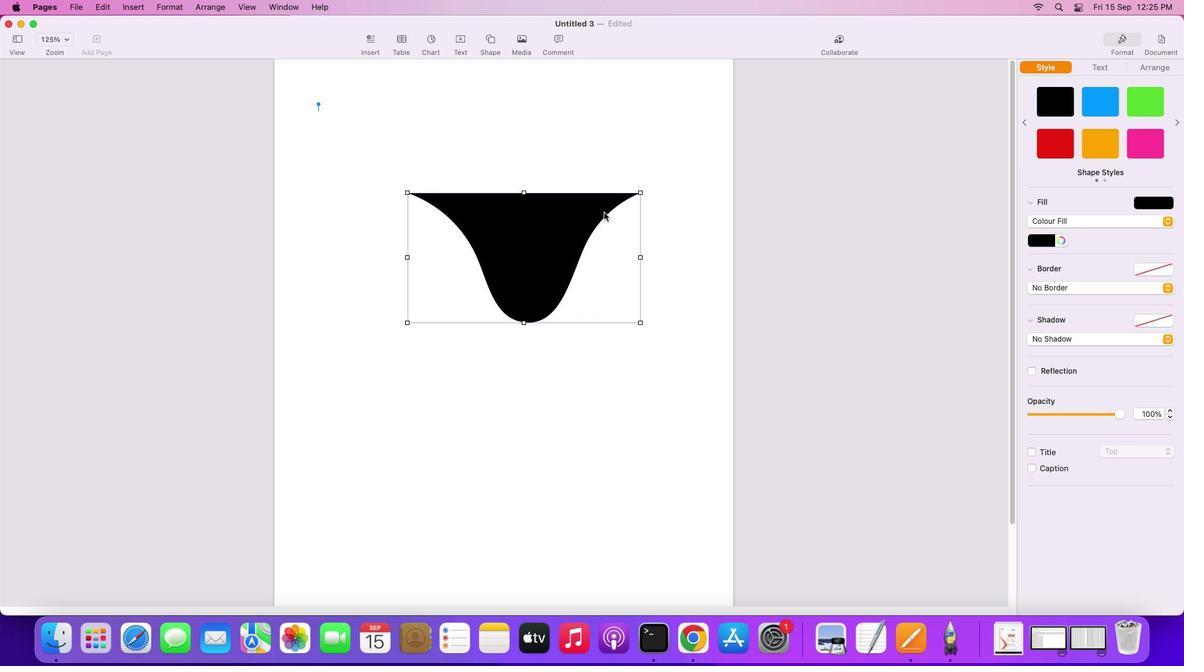 
Action: Mouse pressed left at (538, 224)
Screenshot: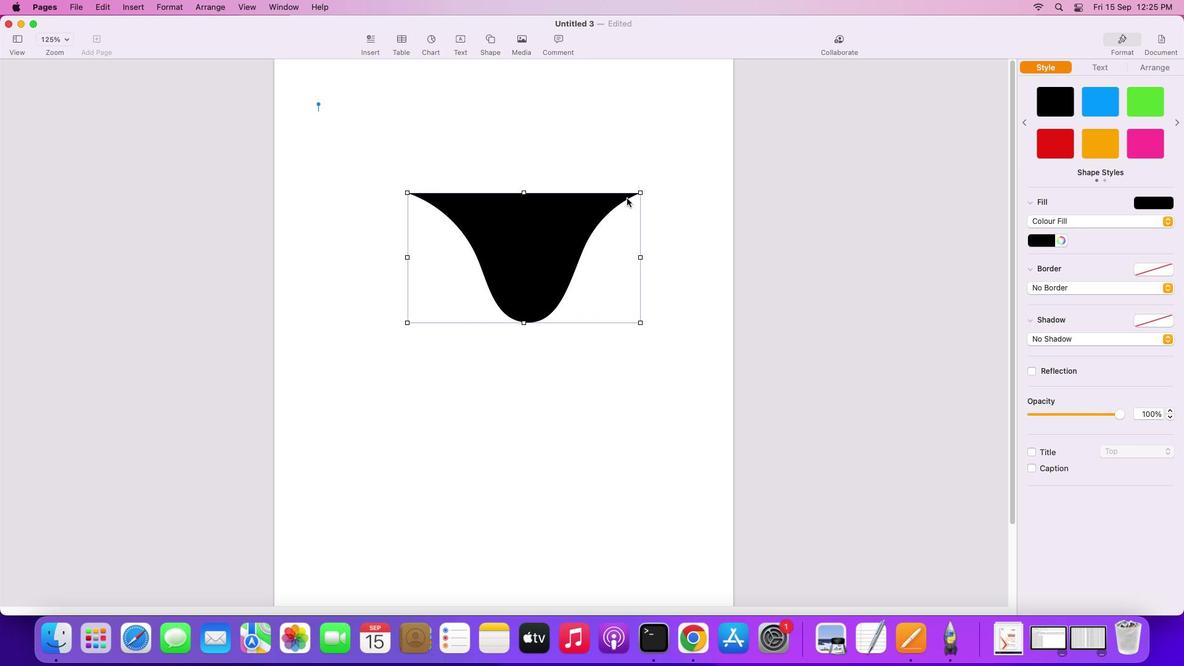 
Action: Mouse moved to (635, 253)
Screenshot: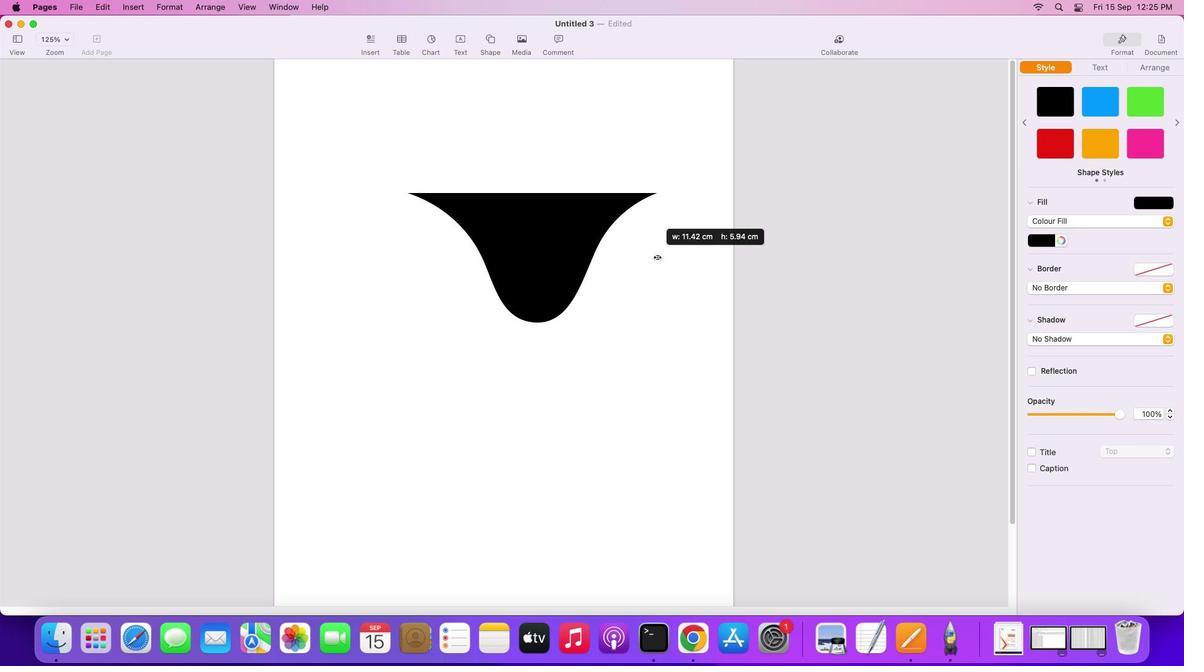 
Action: Mouse pressed left at (635, 253)
Screenshot: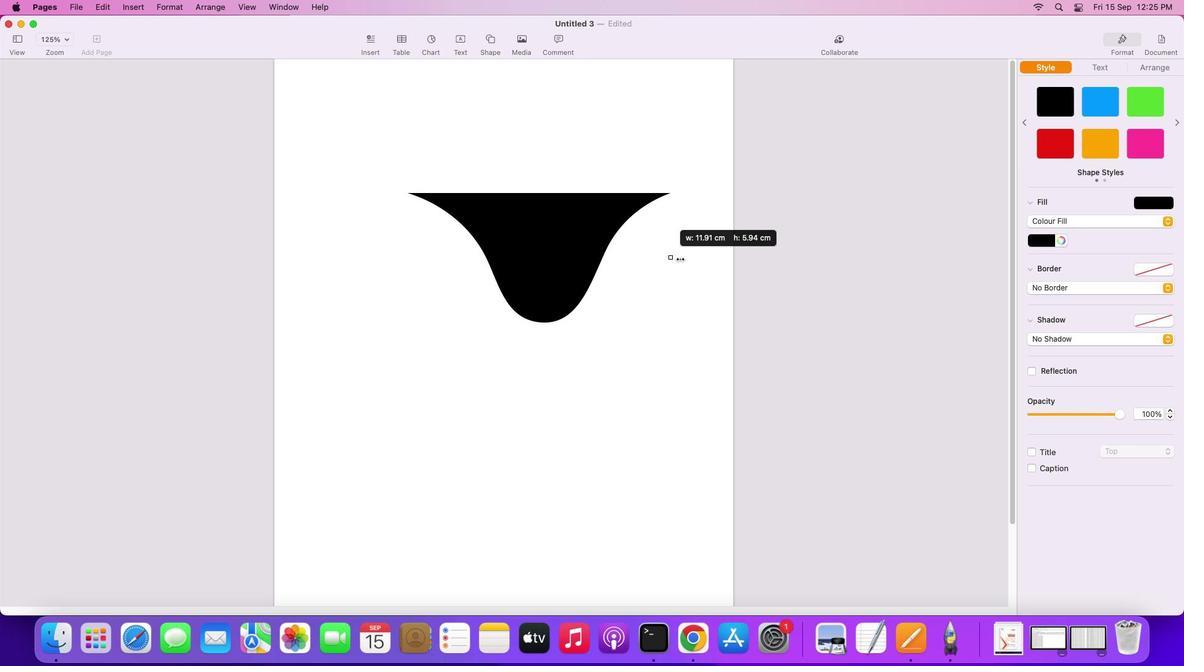 
Action: Mouse moved to (590, 235)
Screenshot: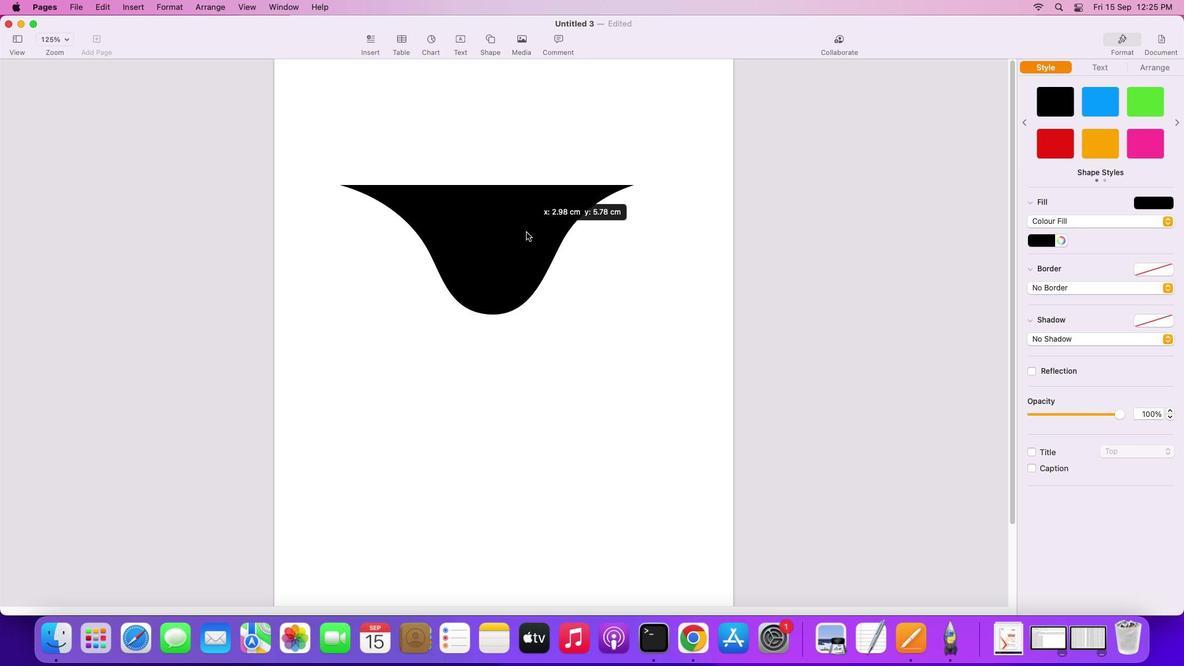 
Action: Mouse pressed left at (590, 235)
Screenshot: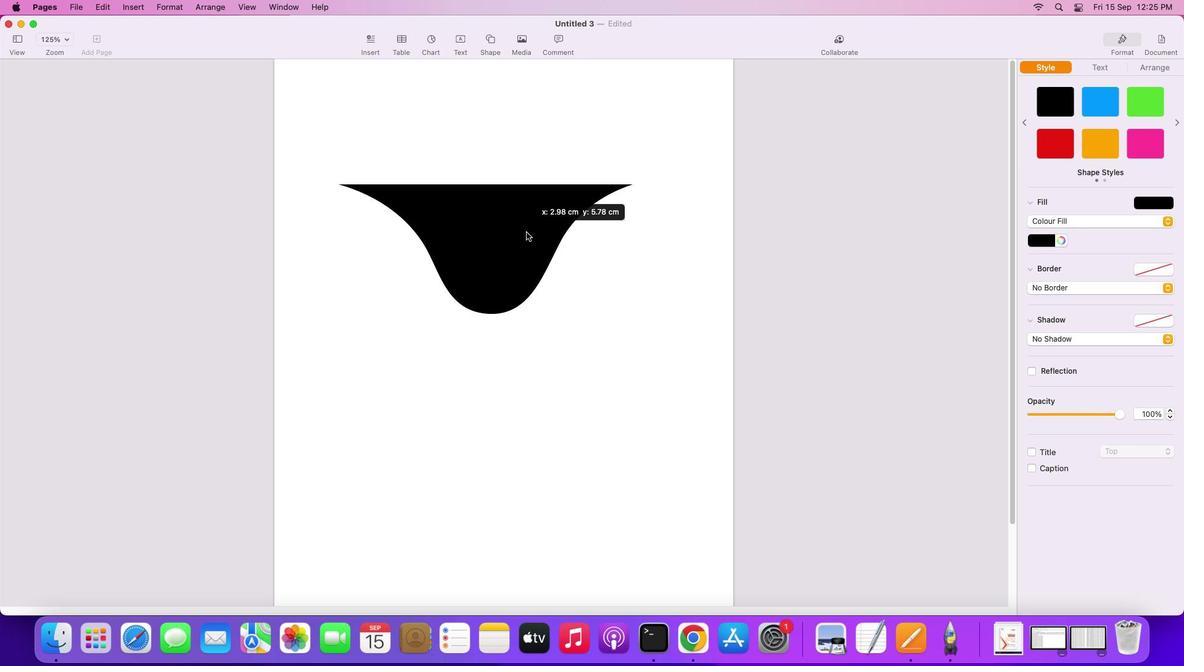 
Action: Mouse moved to (548, 378)
Screenshot: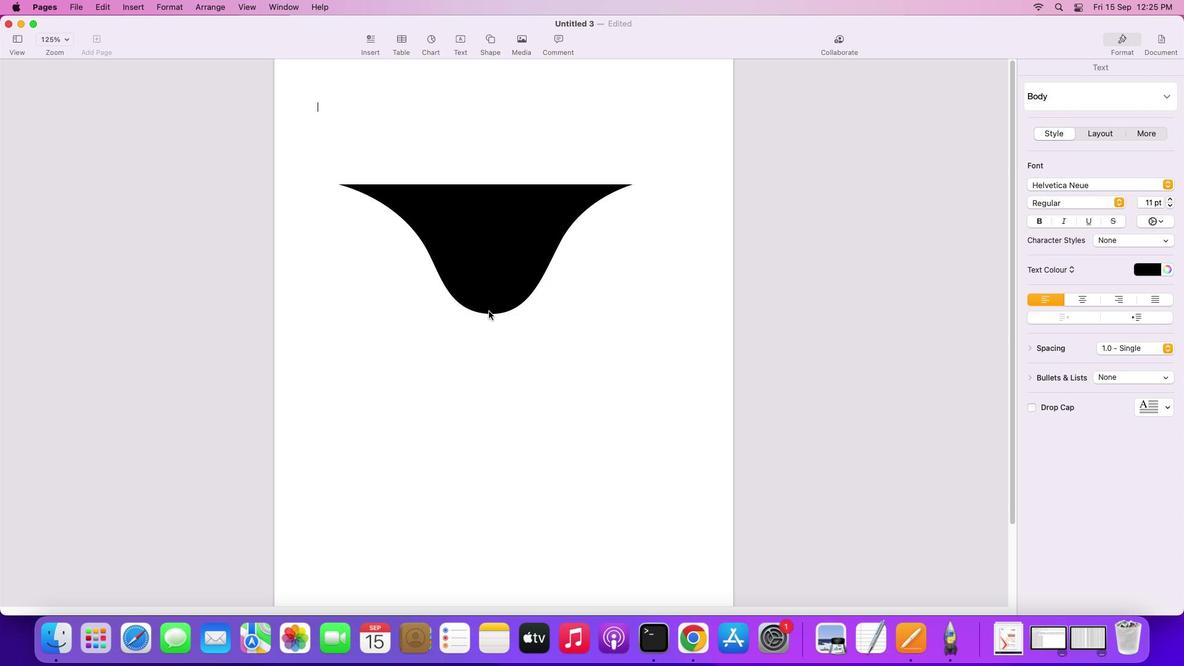 
Action: Mouse pressed left at (548, 378)
Screenshot: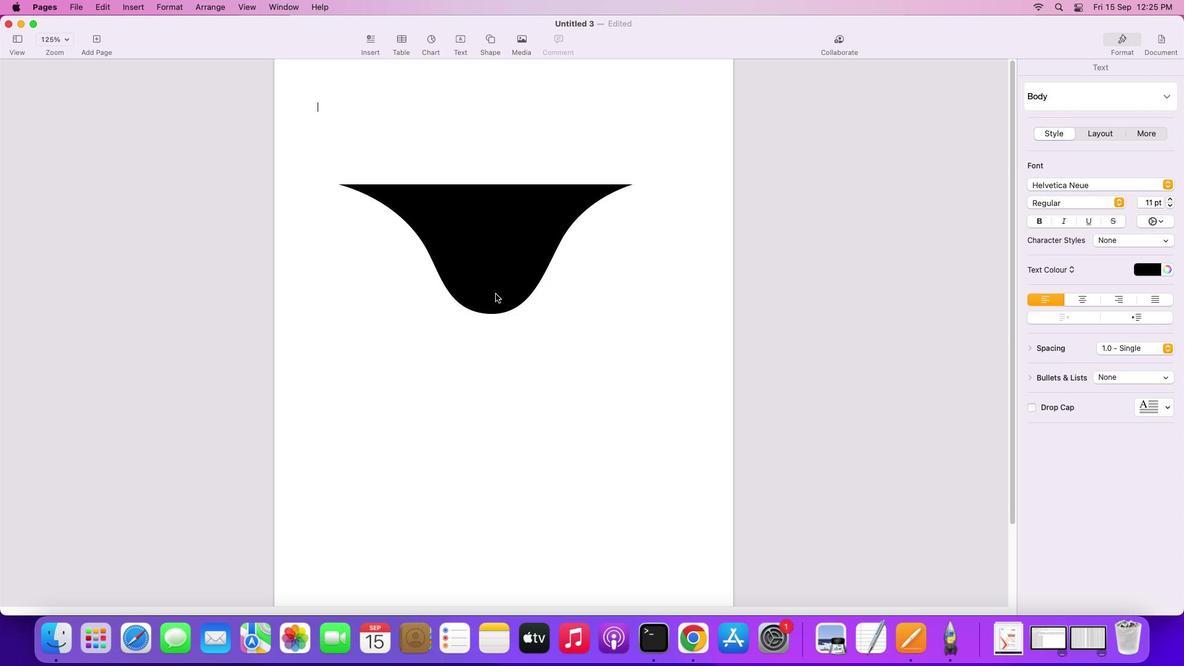 
Action: Mouse moved to (476, 209)
Screenshot: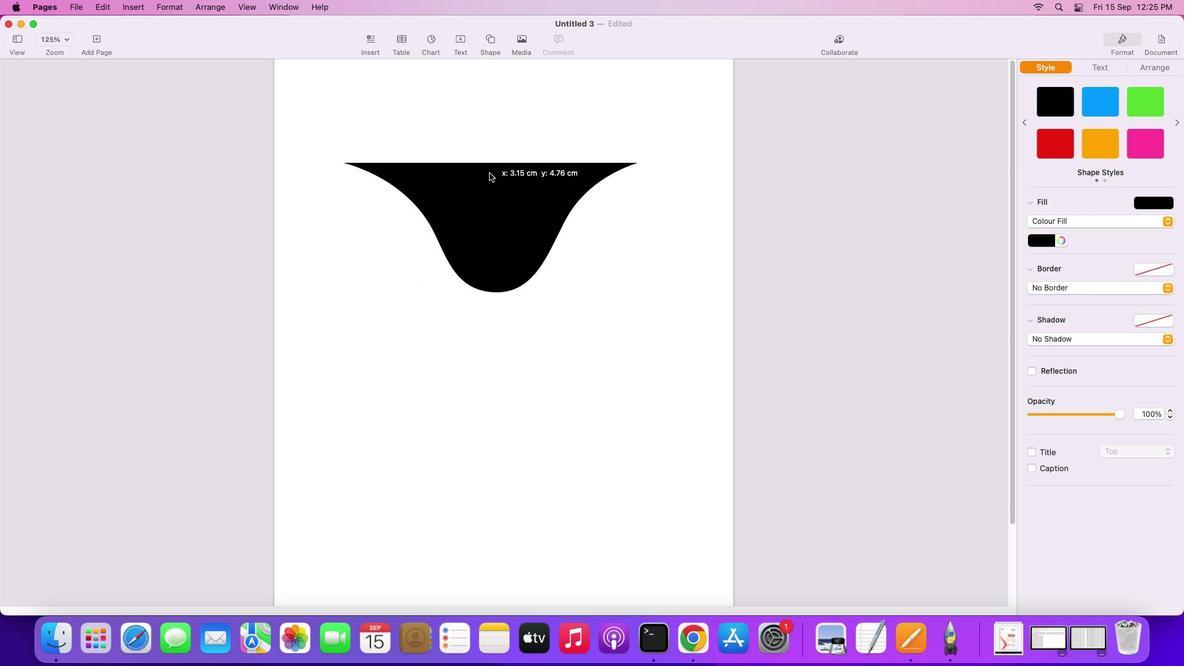 
Action: Mouse pressed left at (476, 209)
Screenshot: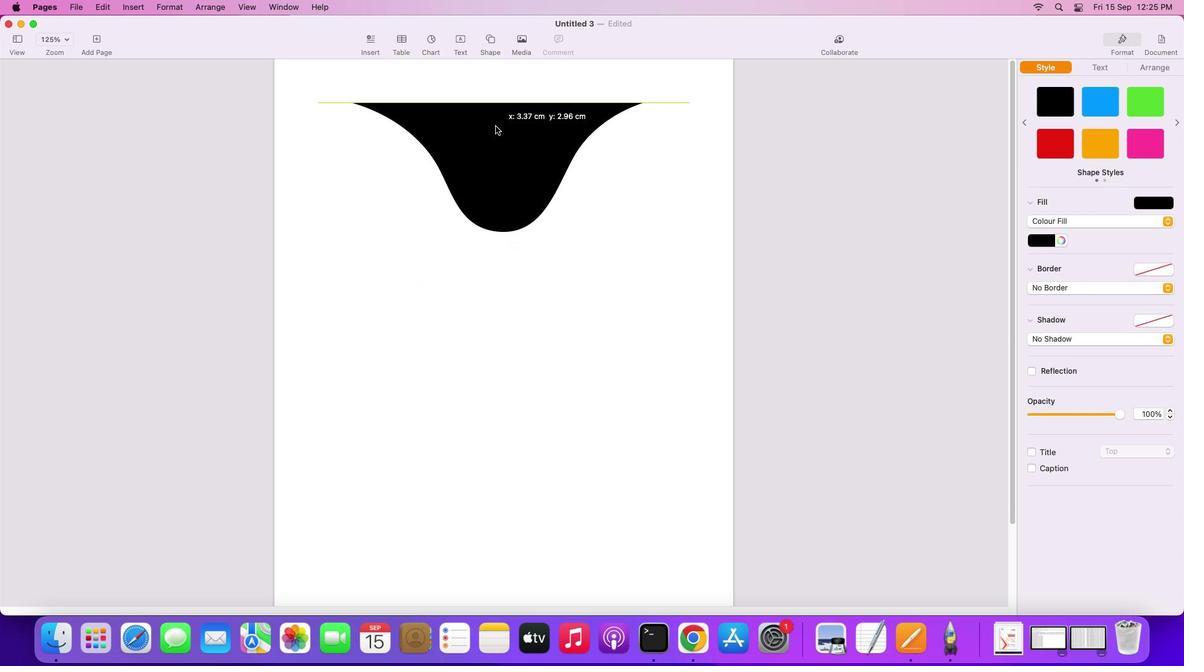 
Action: Mouse moved to (484, 36)
Screenshot: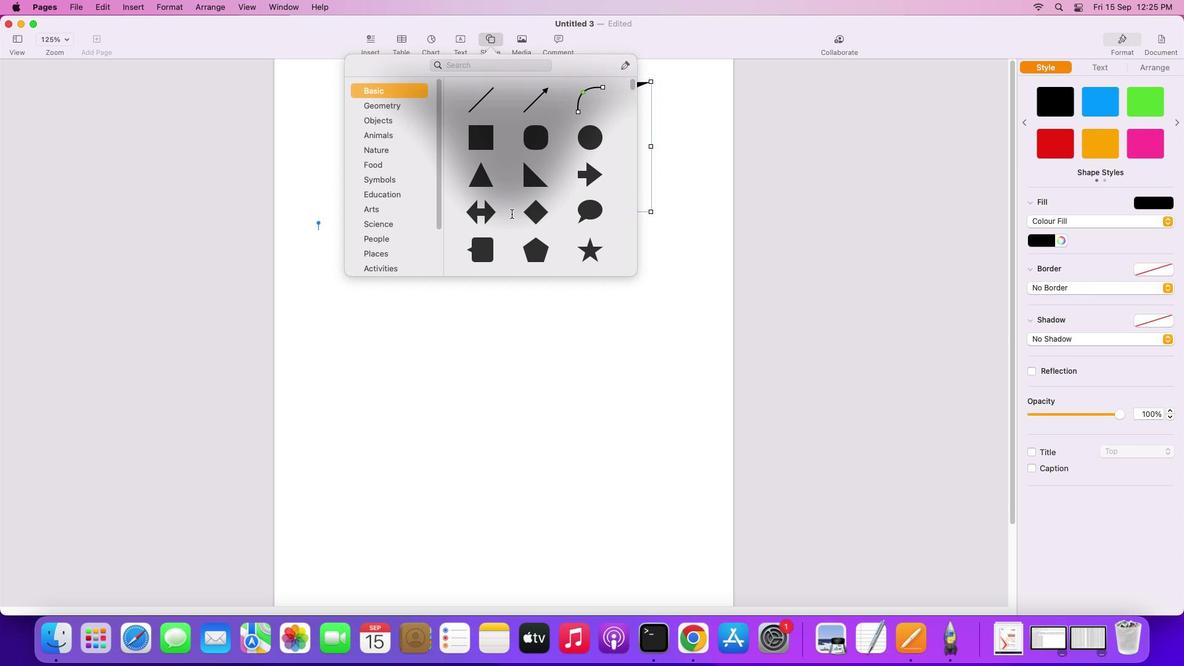 
Action: Mouse pressed left at (484, 36)
Screenshot: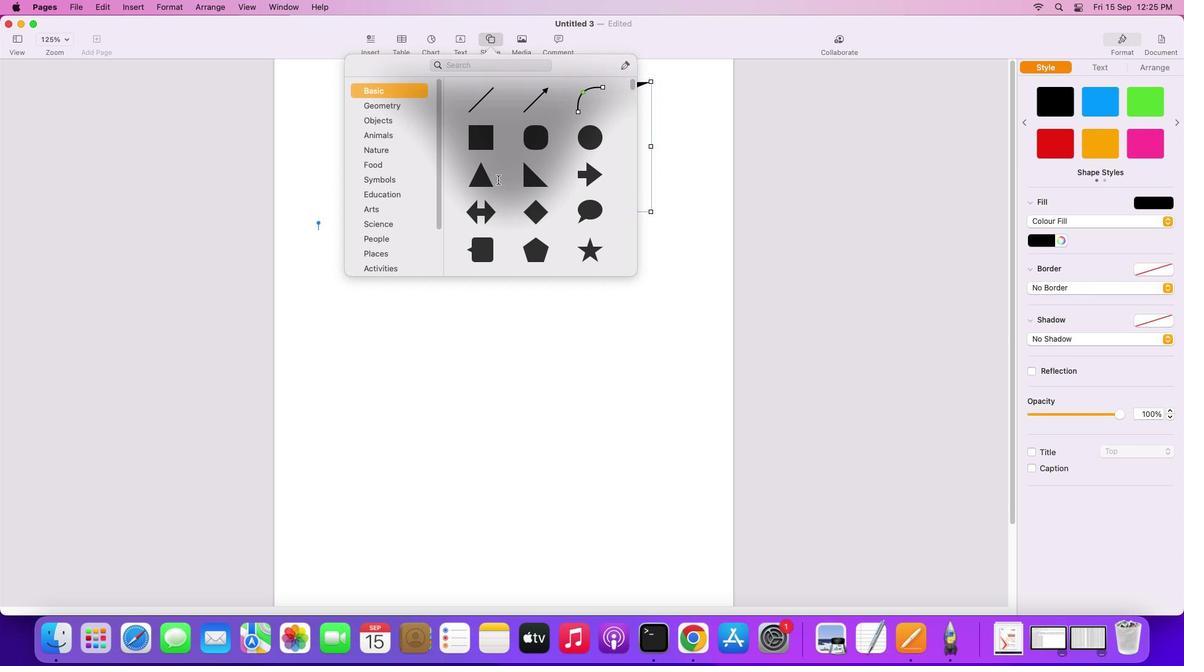 
Action: Mouse moved to (473, 128)
Screenshot: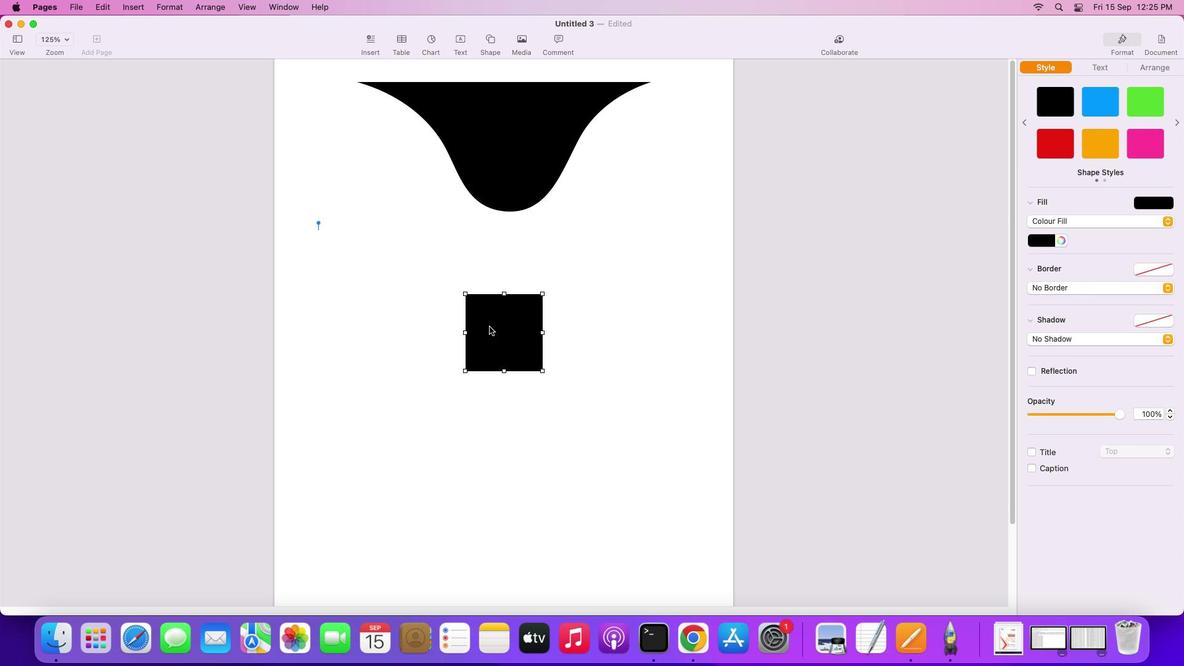 
Action: Mouse pressed left at (473, 128)
Screenshot: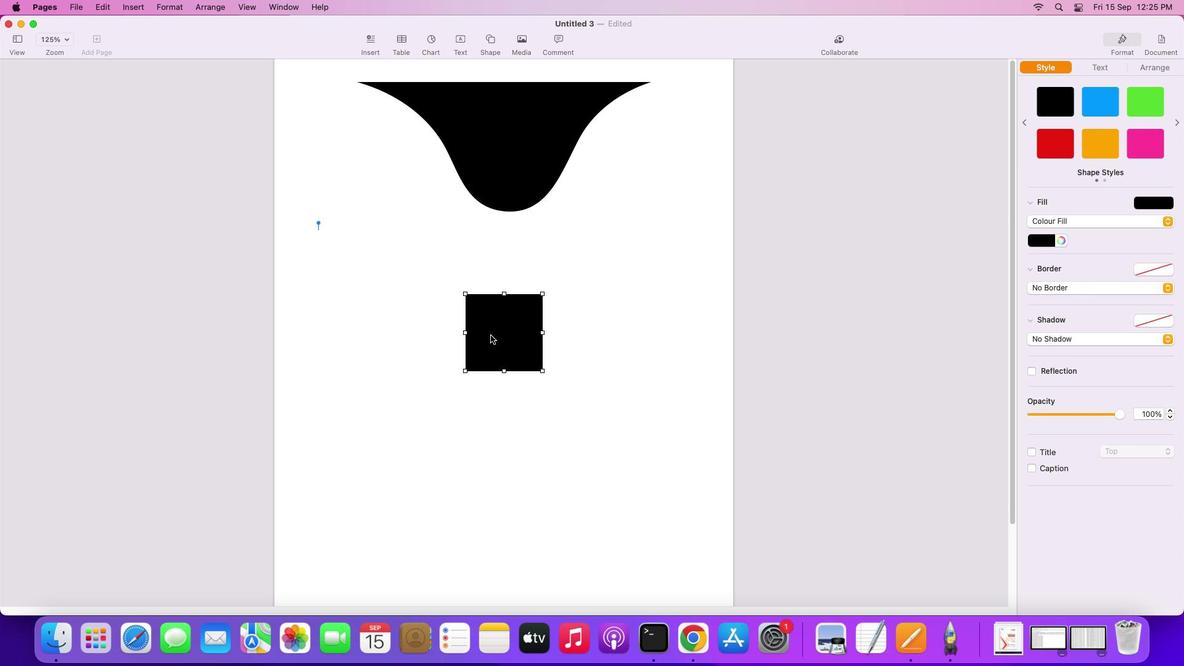 
Action: Mouse moved to (487, 331)
Screenshot: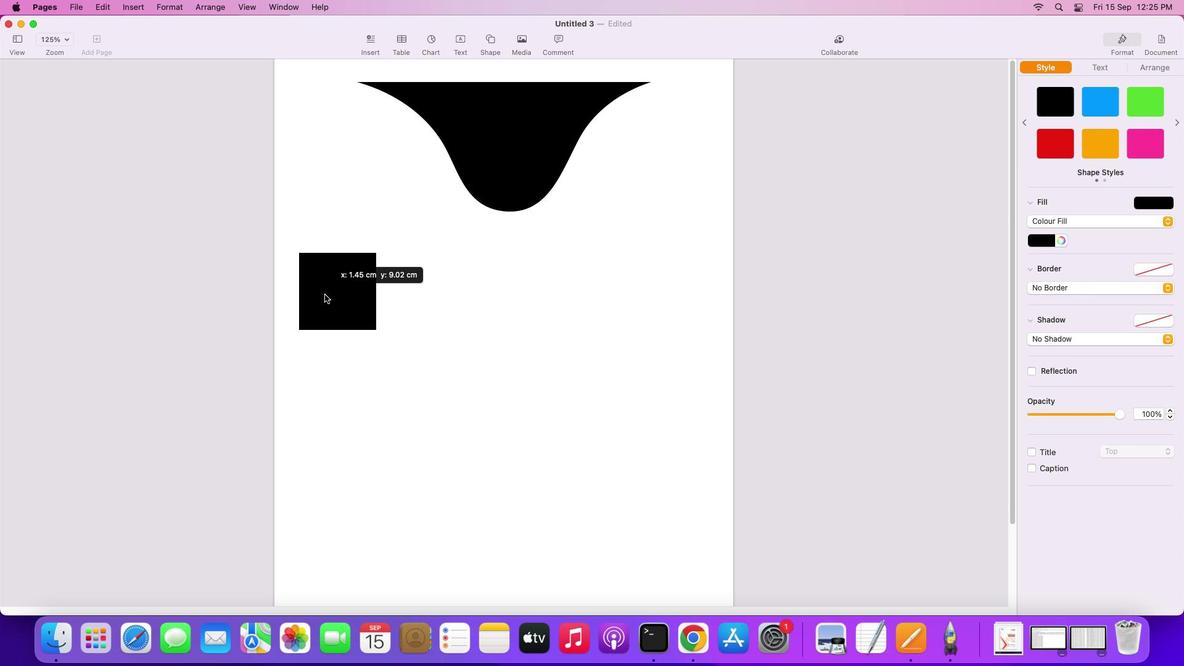 
Action: Mouse pressed left at (487, 331)
Screenshot: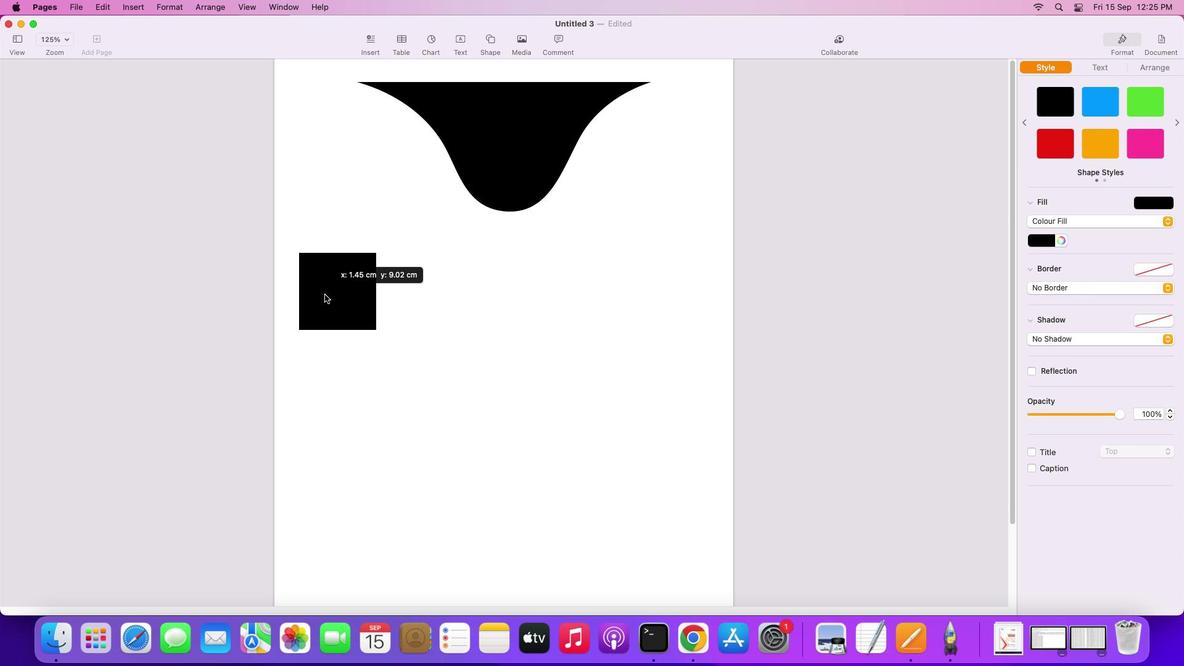 
Action: Mouse moved to (346, 275)
Screenshot: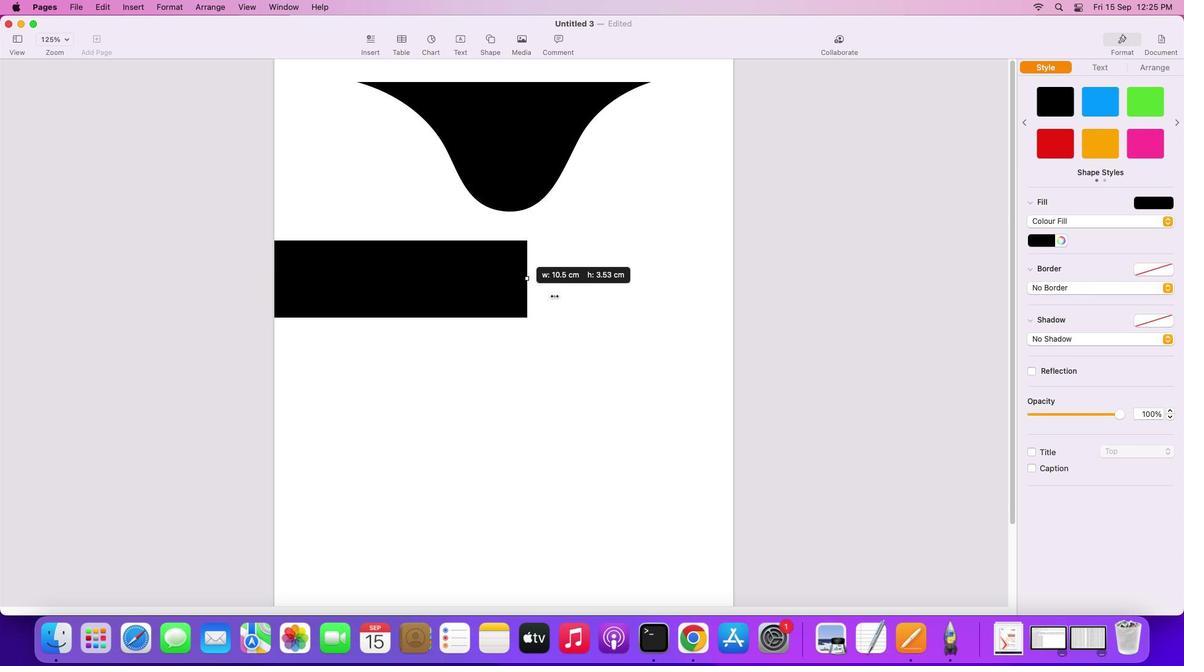
Action: Mouse pressed left at (346, 275)
Screenshot: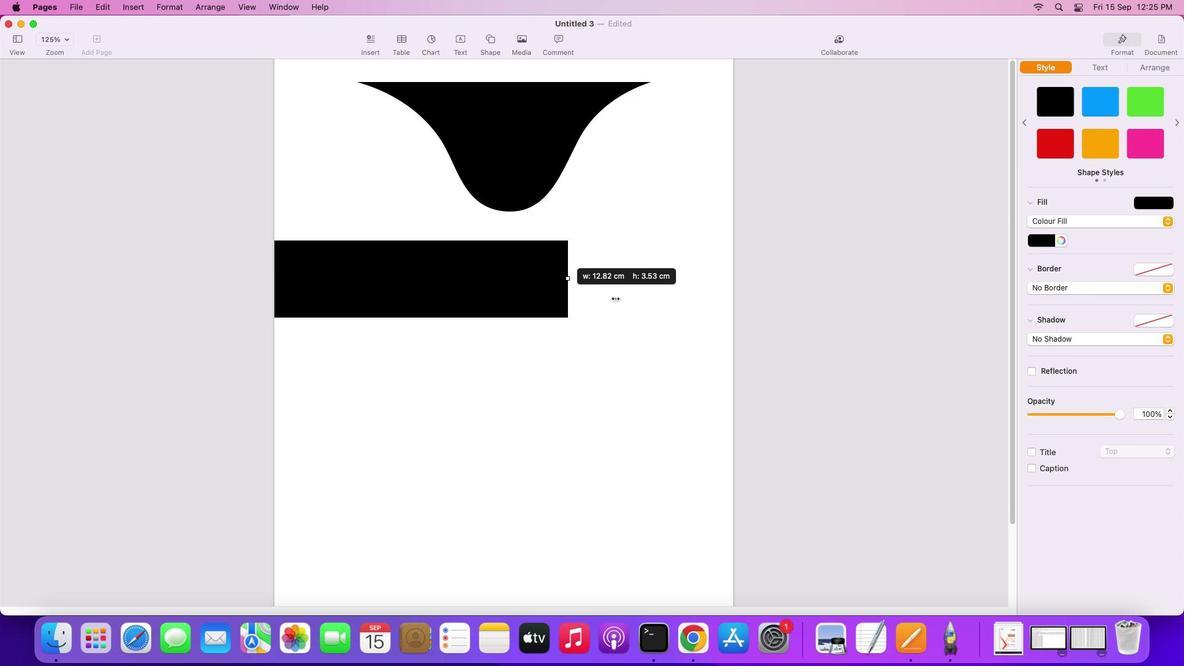 
Action: Mouse moved to (499, 313)
Screenshot: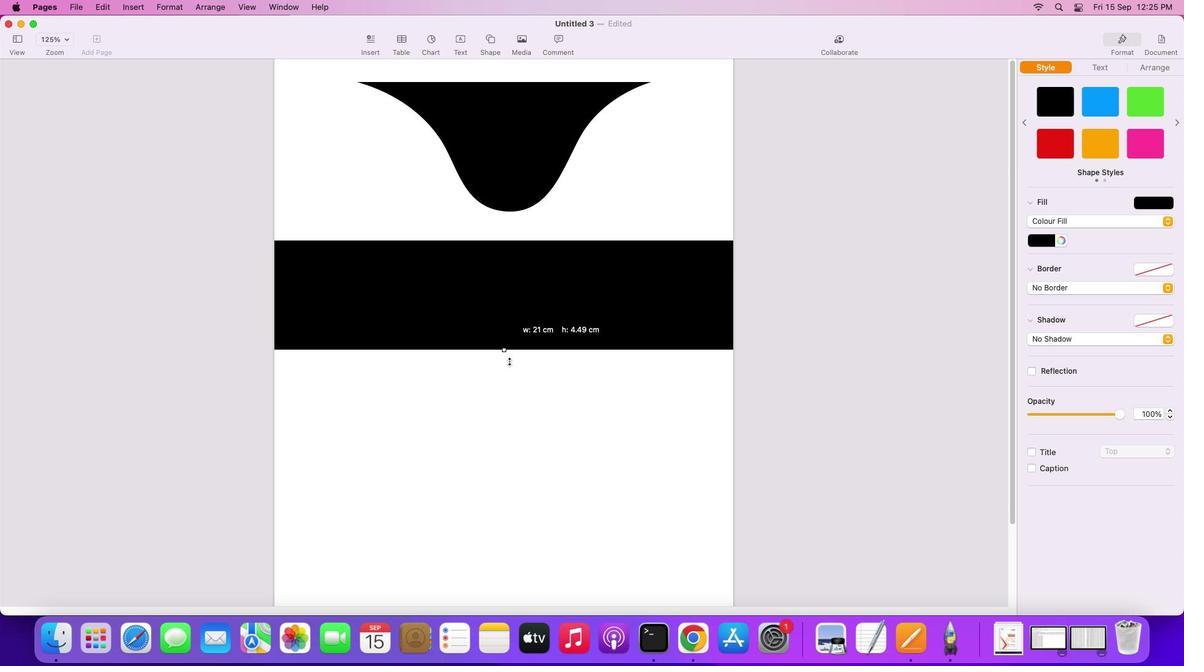
Action: Mouse pressed left at (499, 313)
Screenshot: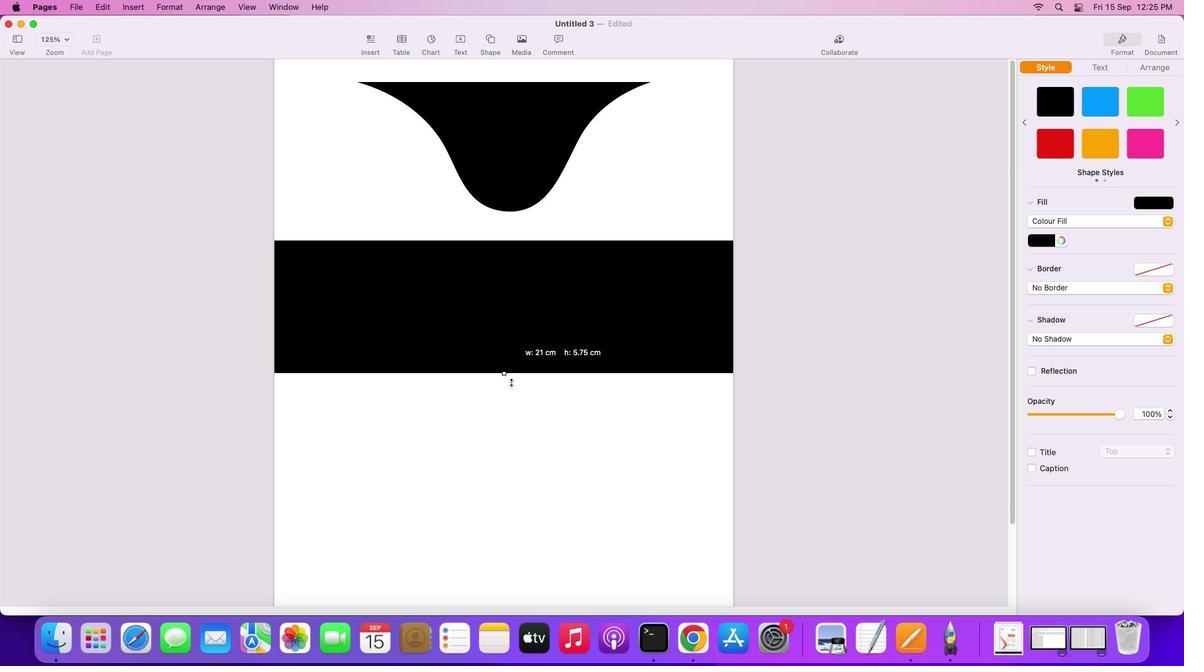 
Action: Mouse moved to (498, 407)
Screenshot: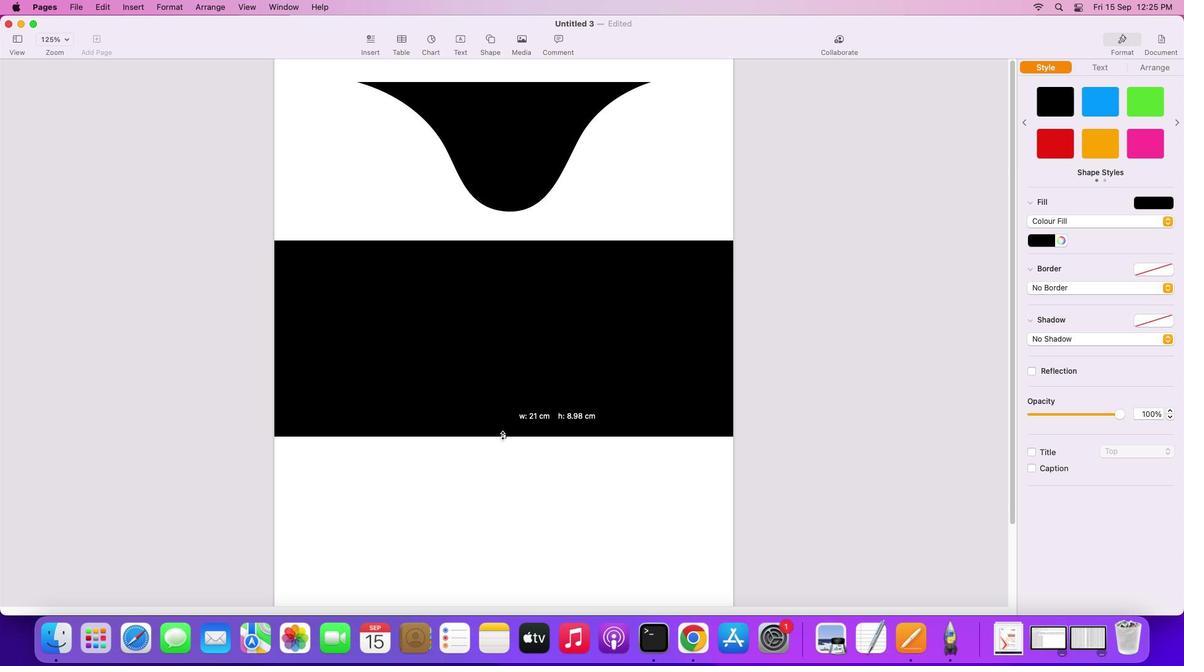 
Action: Mouse pressed left at (498, 407)
Screenshot: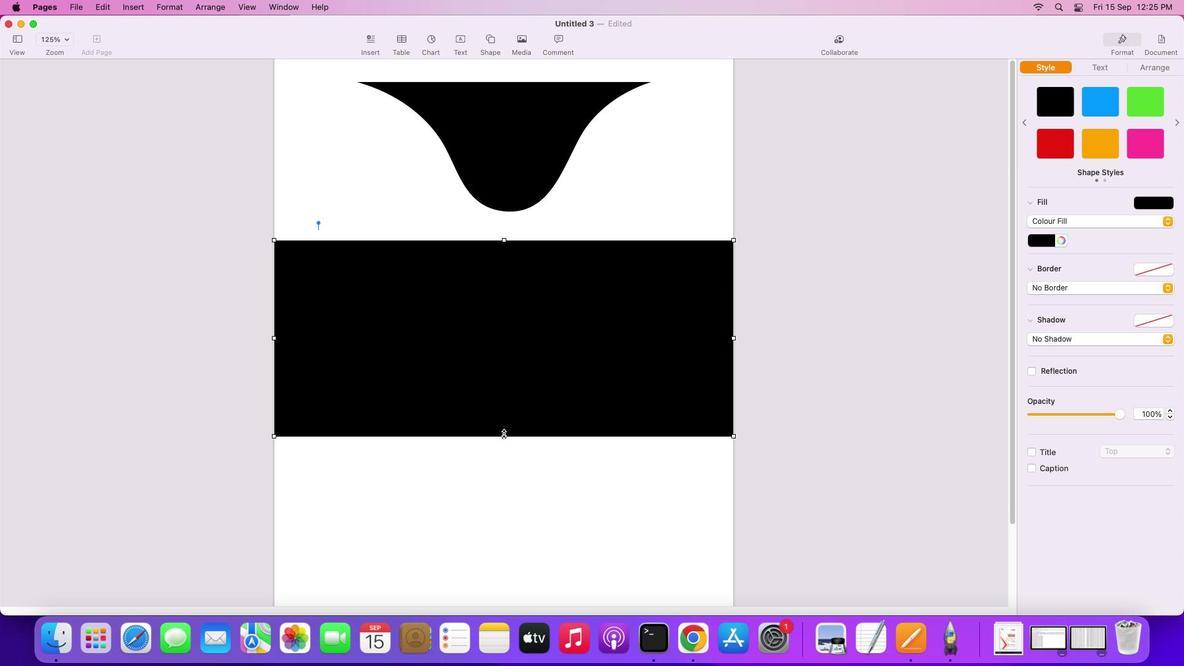 
Action: Mouse moved to (526, 393)
Screenshot: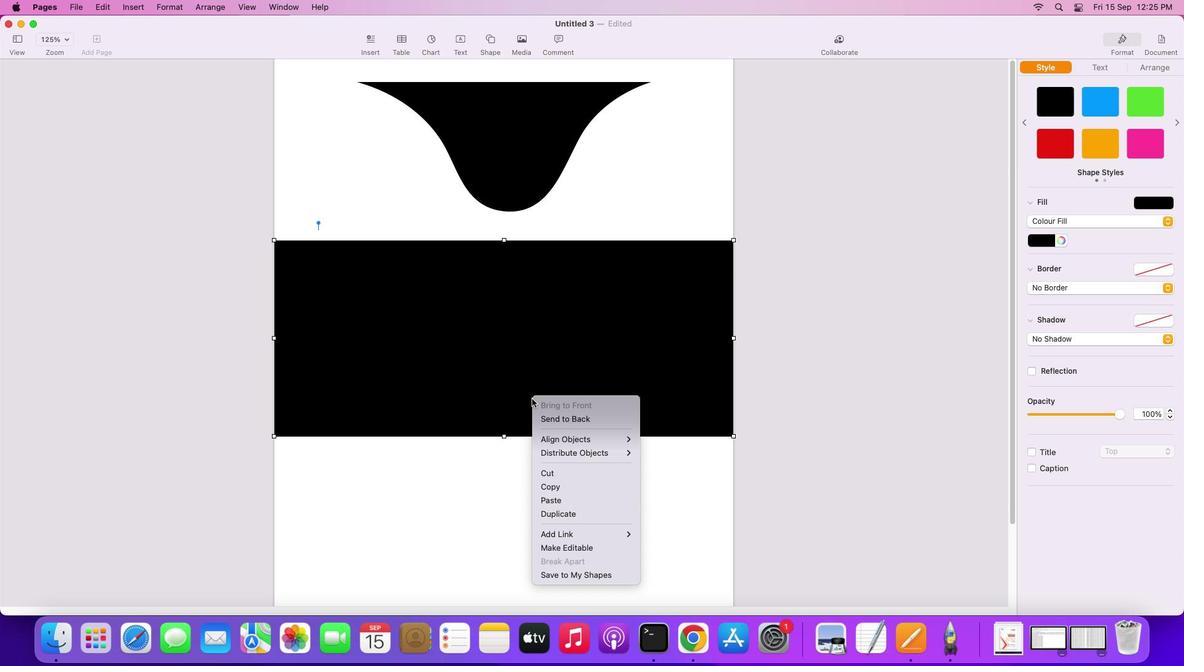 
Action: Mouse pressed right at (526, 393)
Screenshot: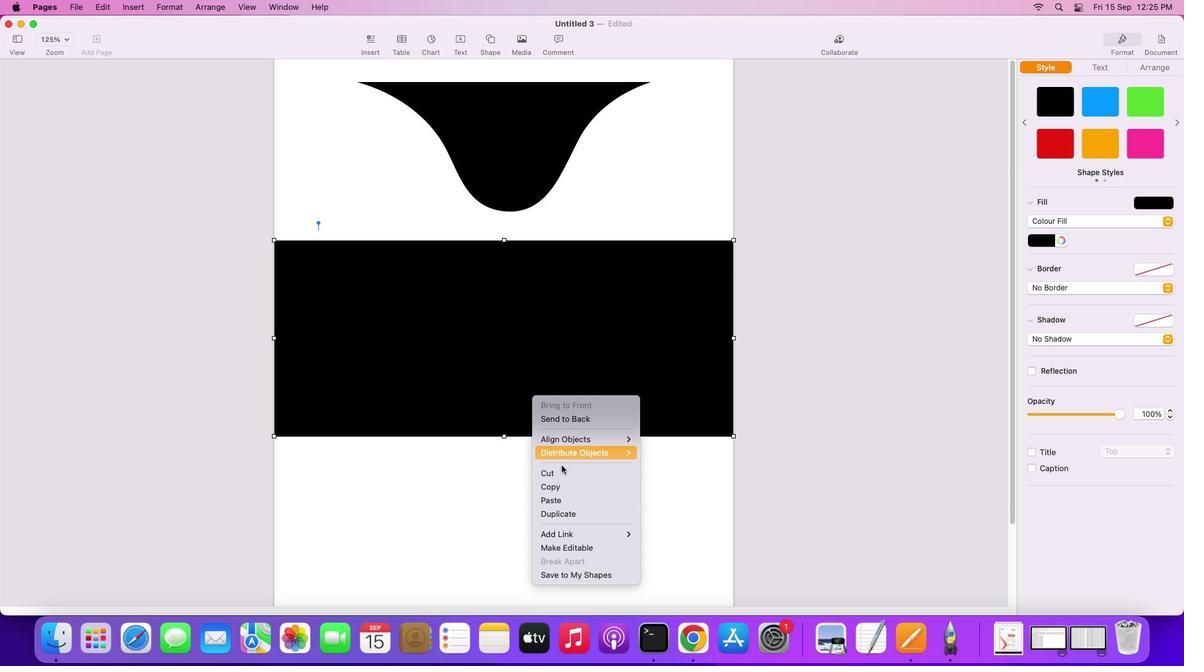
Action: Mouse moved to (556, 541)
Screenshot: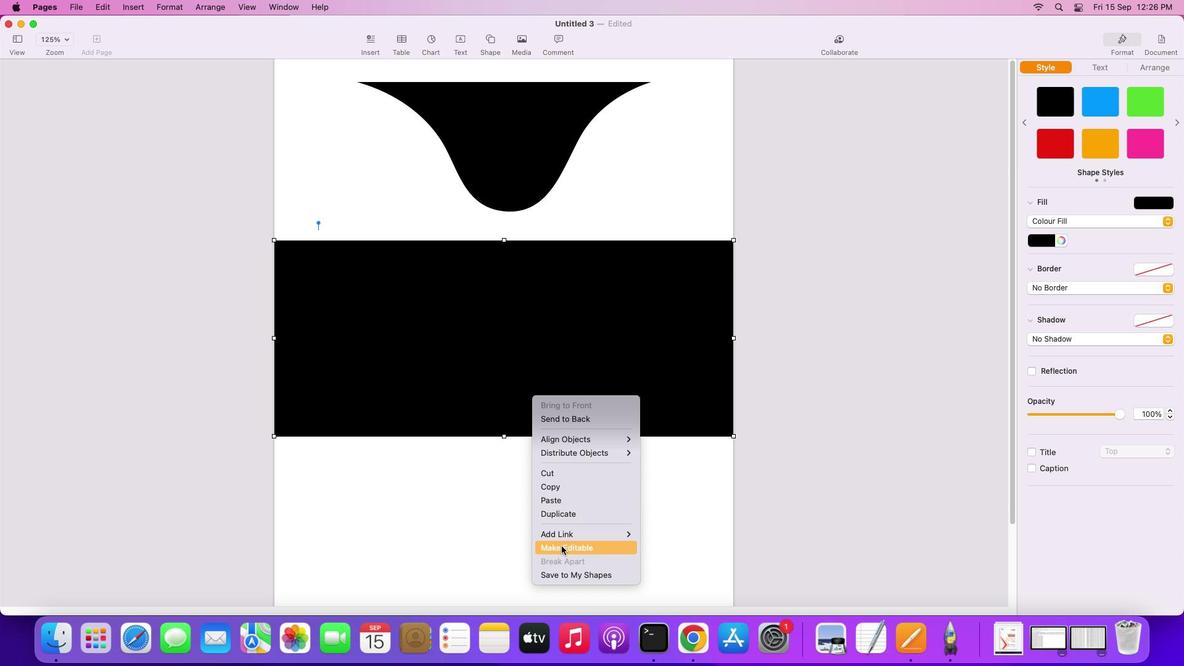 
Action: Mouse pressed left at (556, 541)
Screenshot: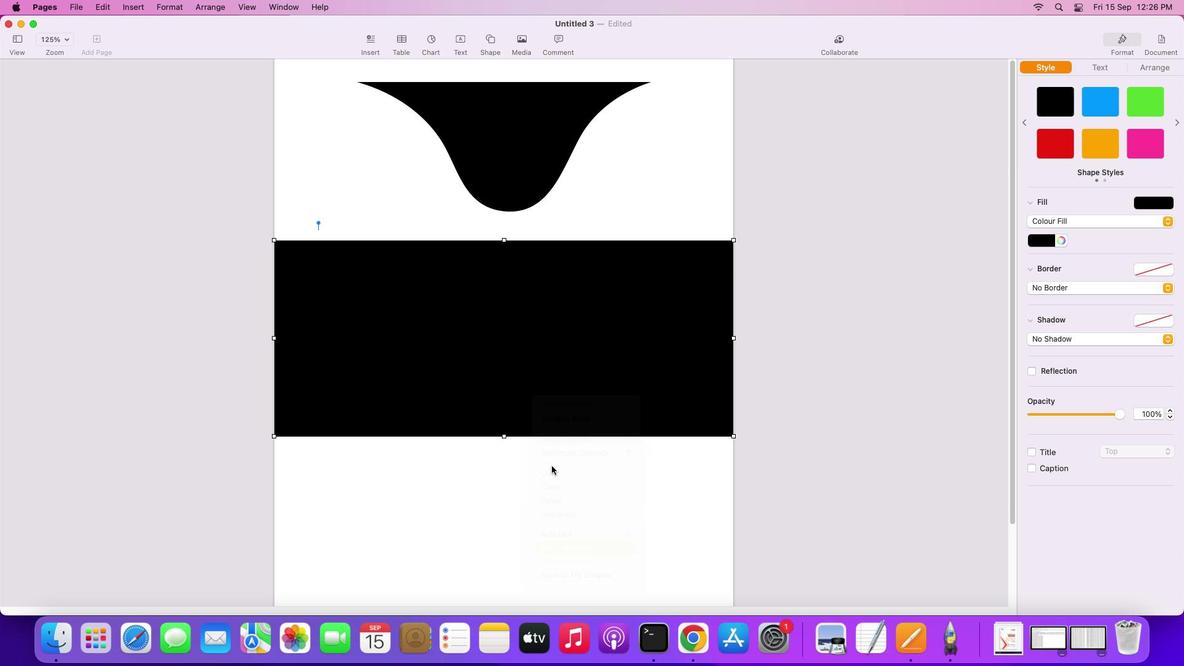 
Action: Mouse moved to (498, 430)
Screenshot: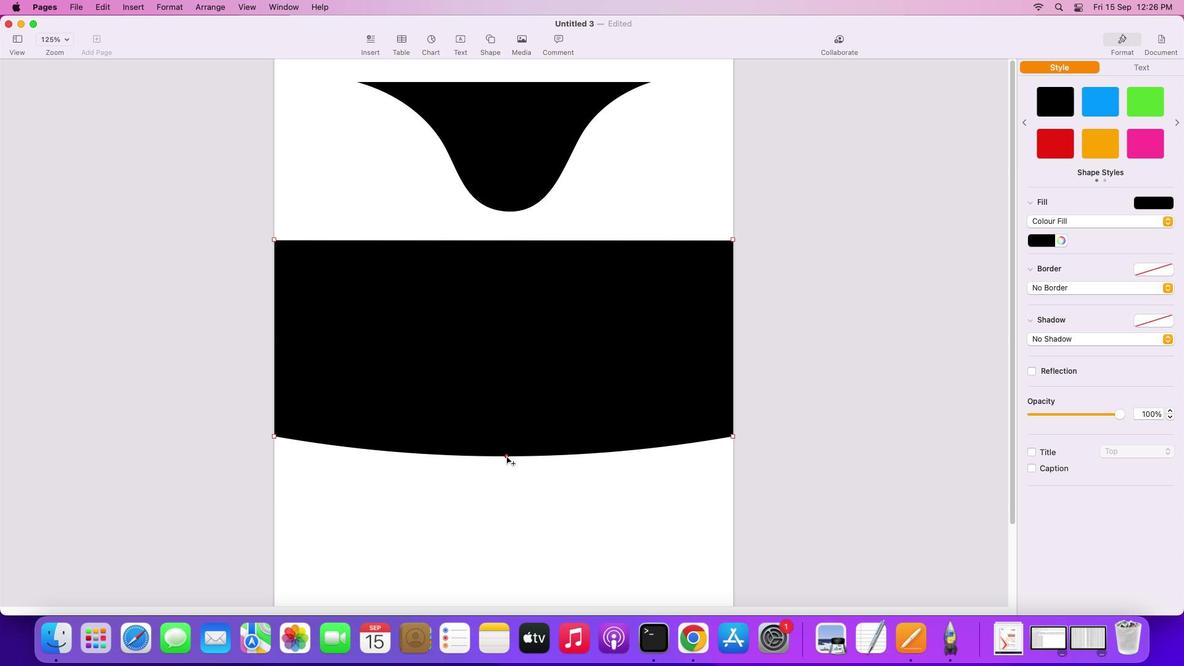 
Action: Mouse pressed left at (498, 430)
Screenshot: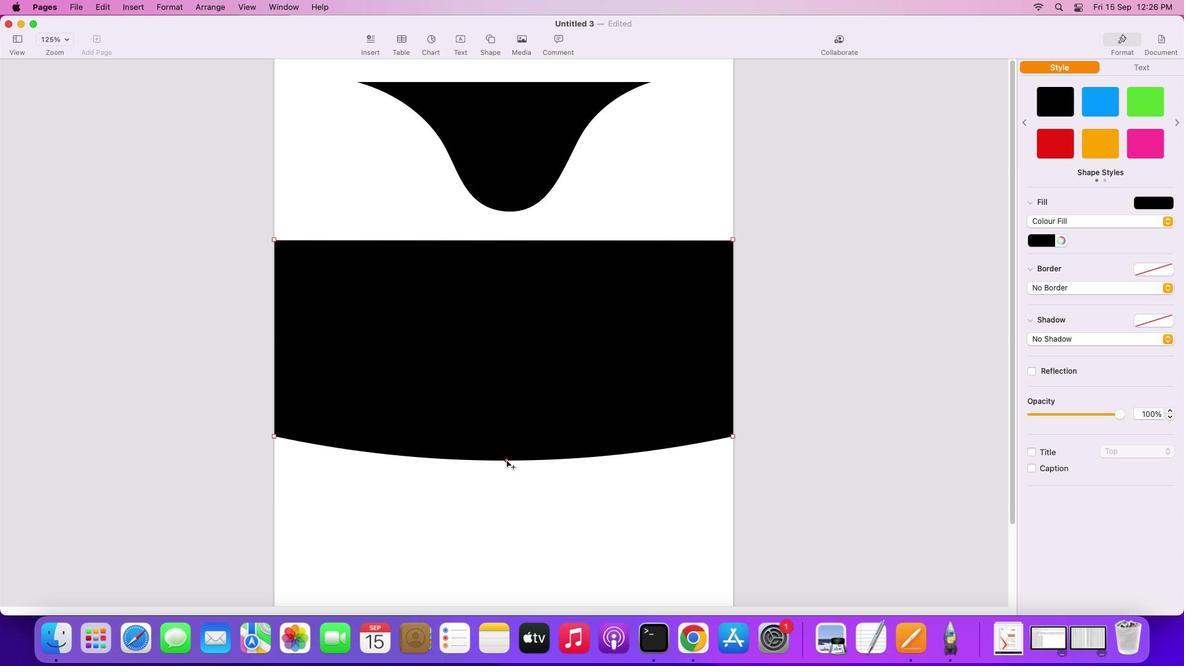 
Action: Mouse moved to (618, 472)
Screenshot: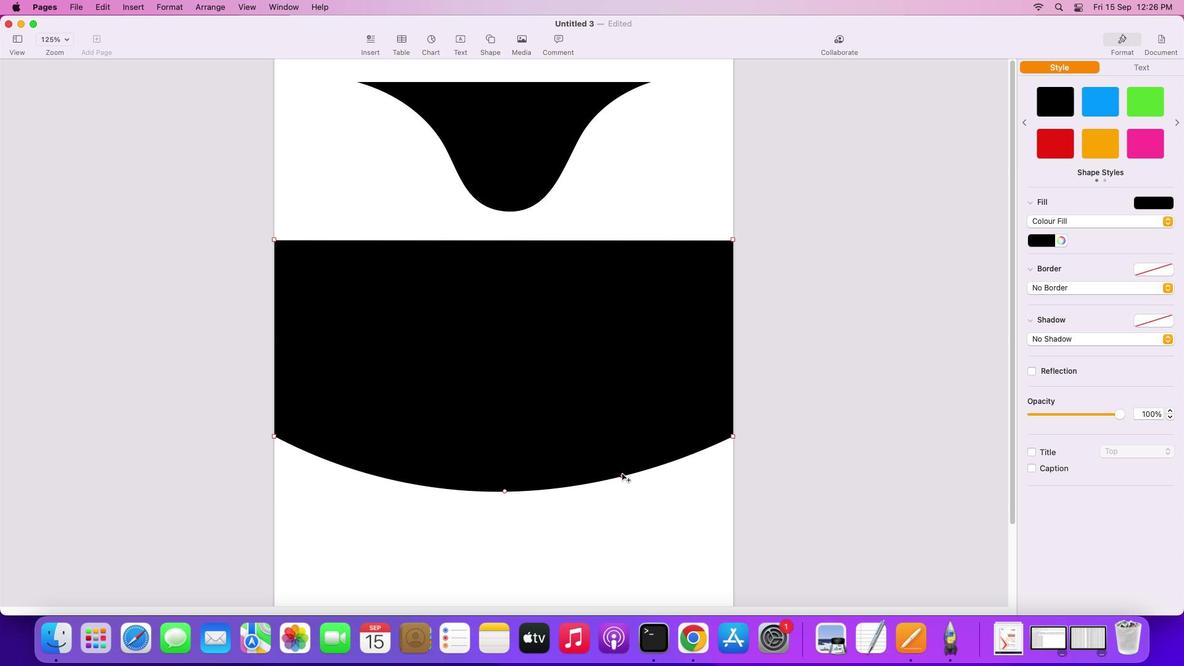 
Action: Mouse pressed left at (618, 472)
Screenshot: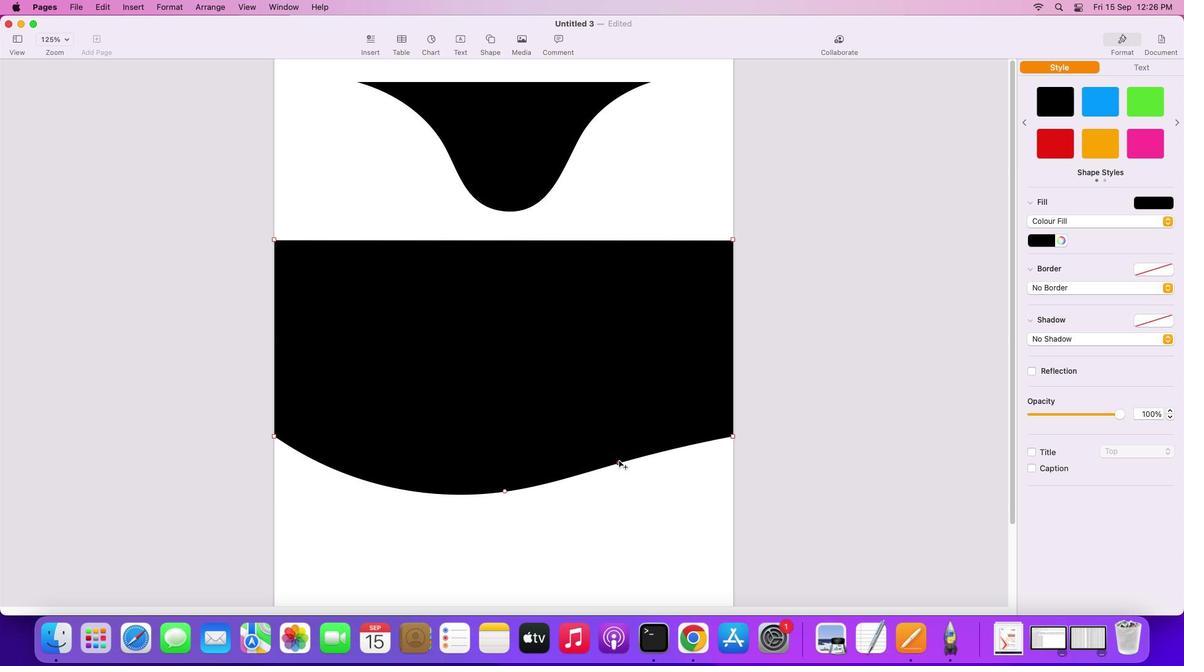 
Action: Mouse moved to (374, 505)
Screenshot: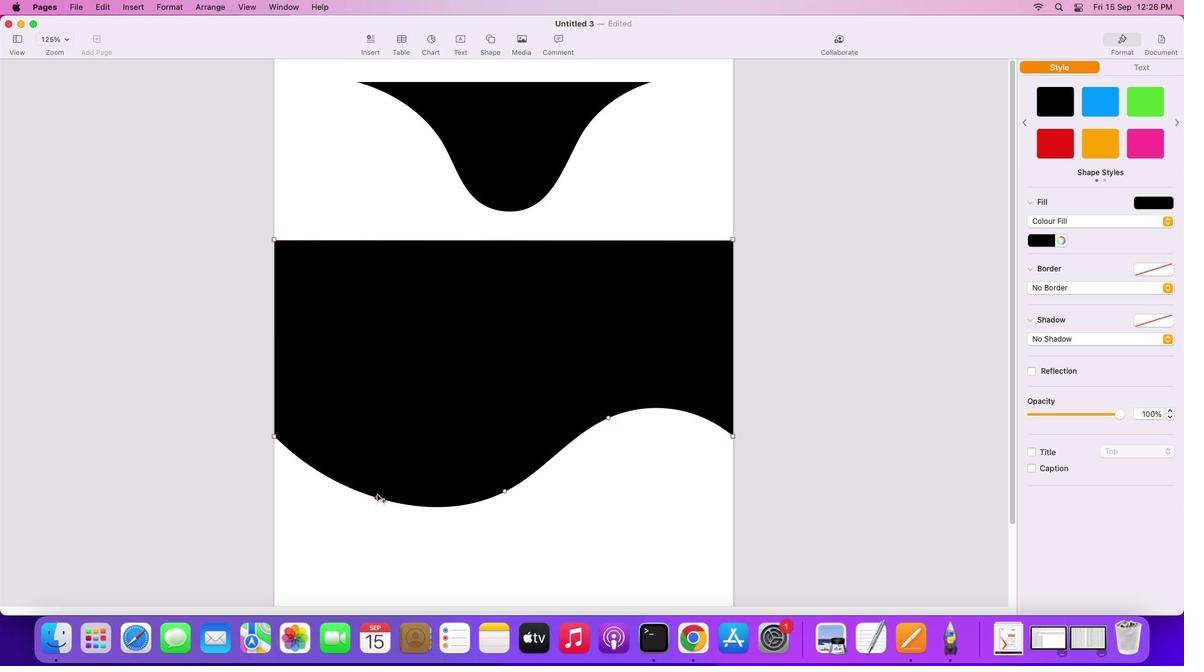 
Action: Mouse pressed left at (374, 505)
Screenshot: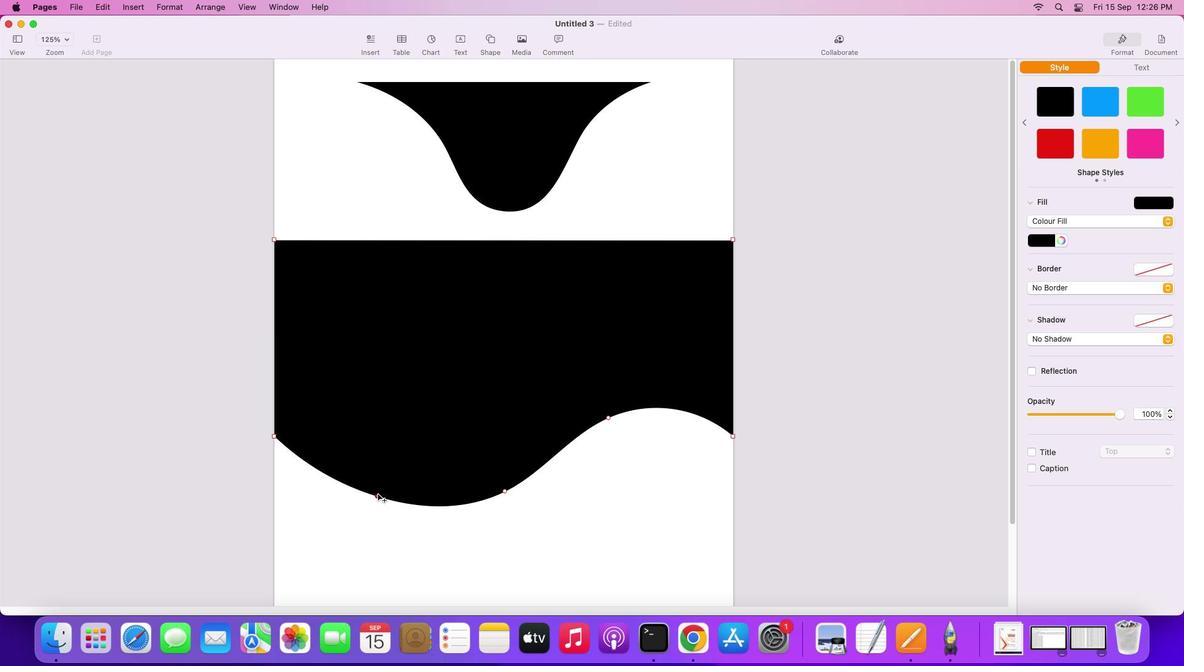 
Action: Mouse moved to (638, 481)
Screenshot: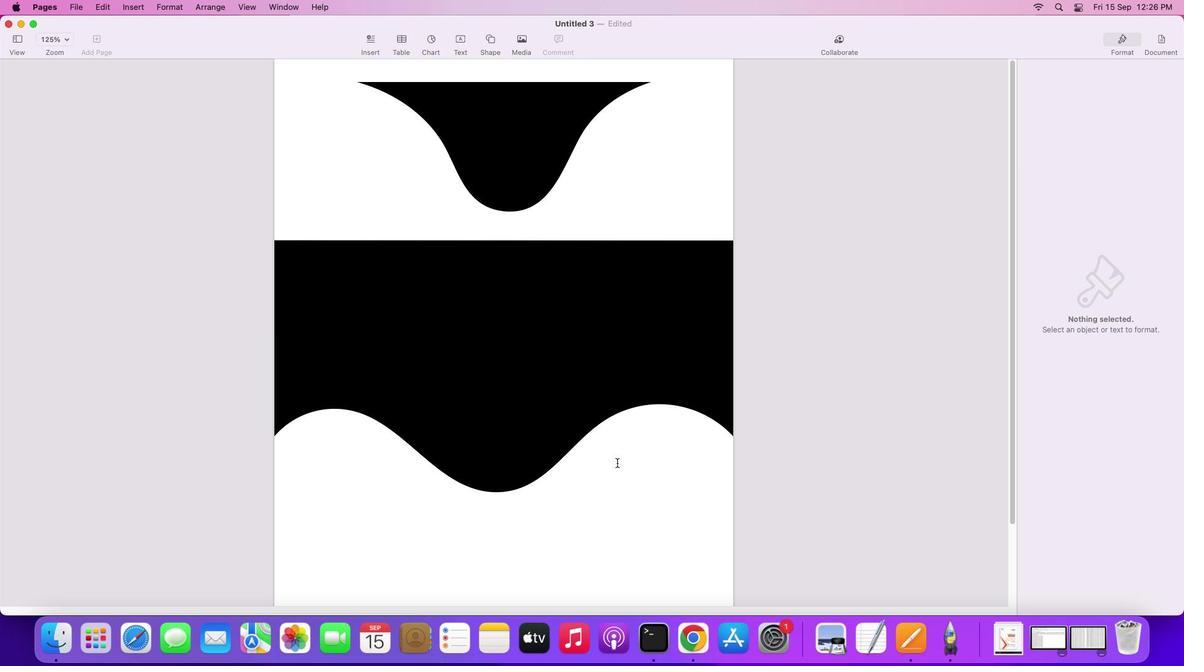 
Action: Mouse pressed left at (638, 481)
Screenshot: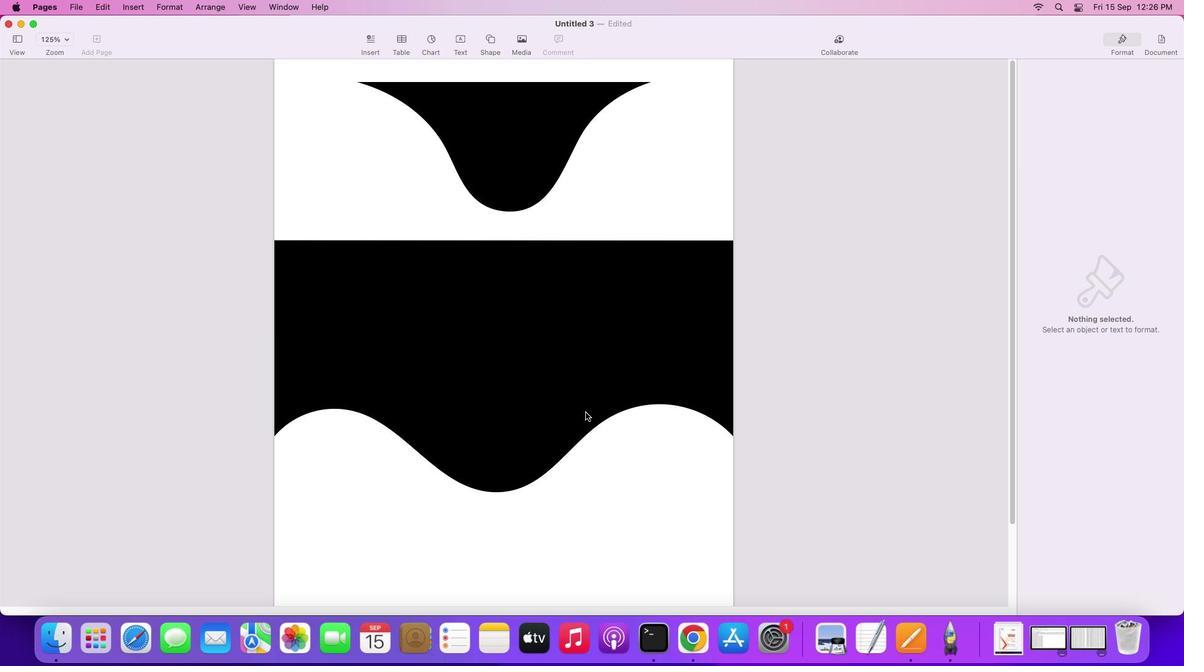 
Action: Mouse moved to (567, 362)
Screenshot: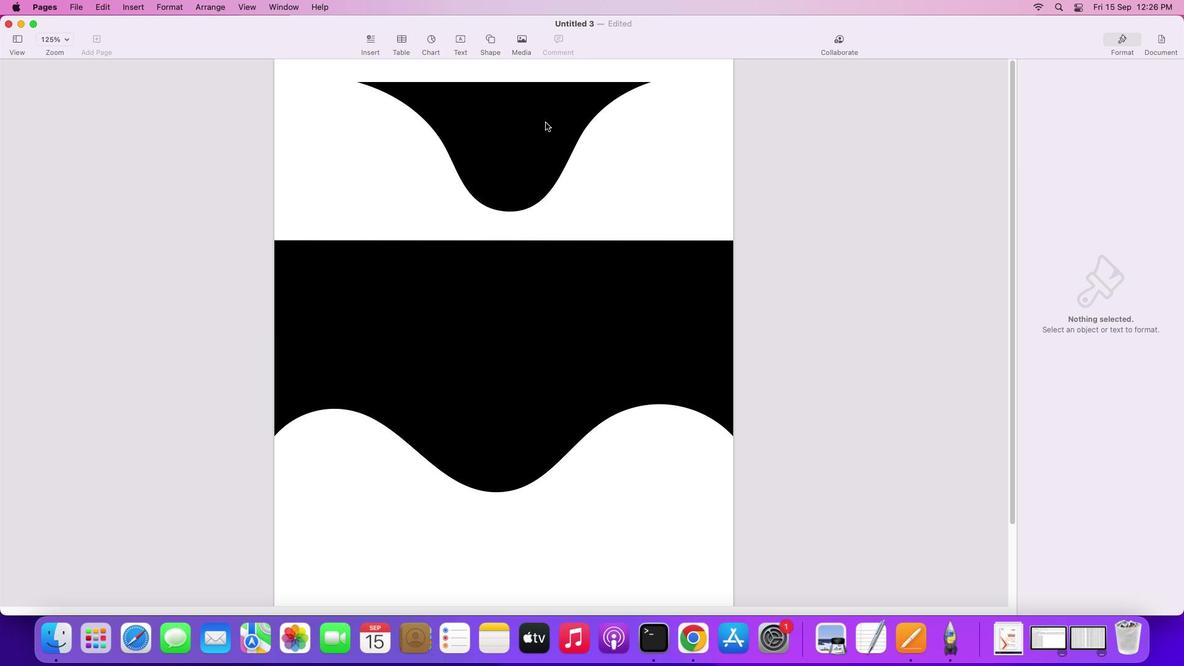 
Action: Mouse scrolled (567, 362) with delta (-4, -3)
Screenshot: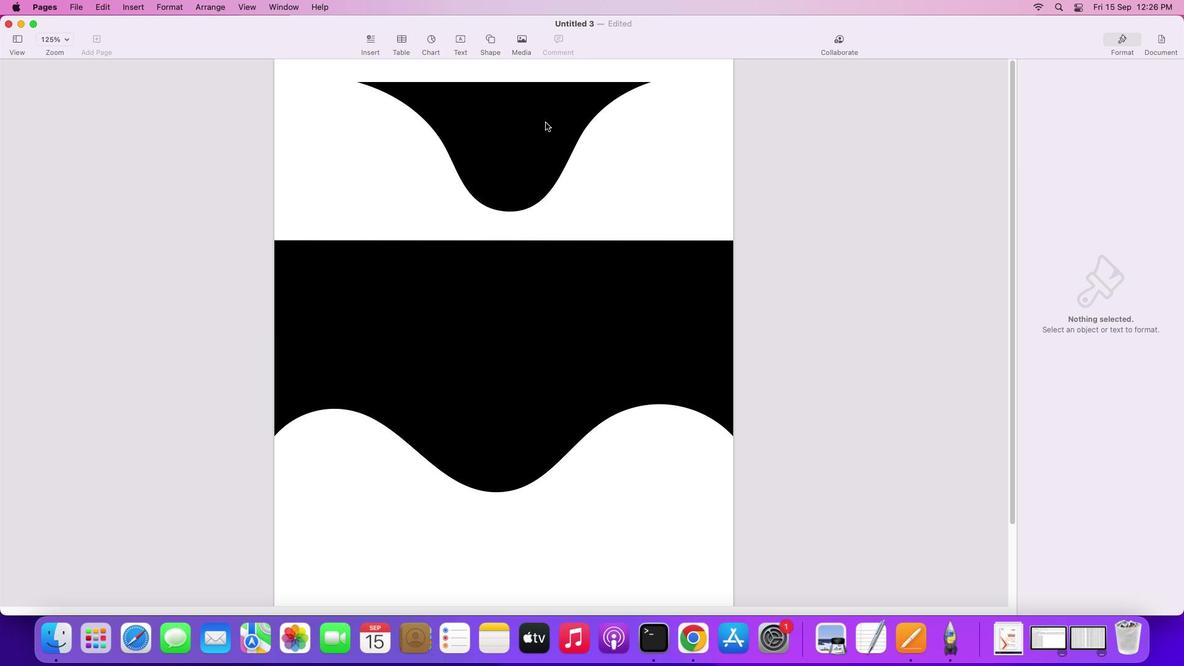 
Action: Mouse scrolled (567, 362) with delta (-4, -3)
Screenshot: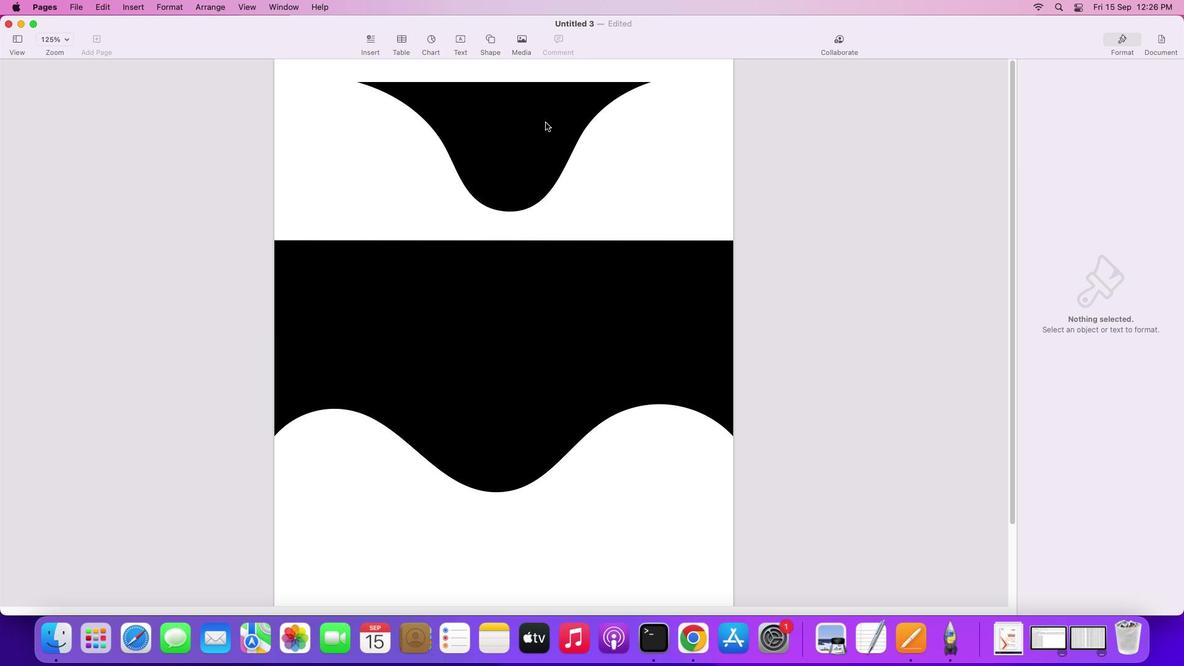 
Action: Mouse moved to (567, 363)
Screenshot: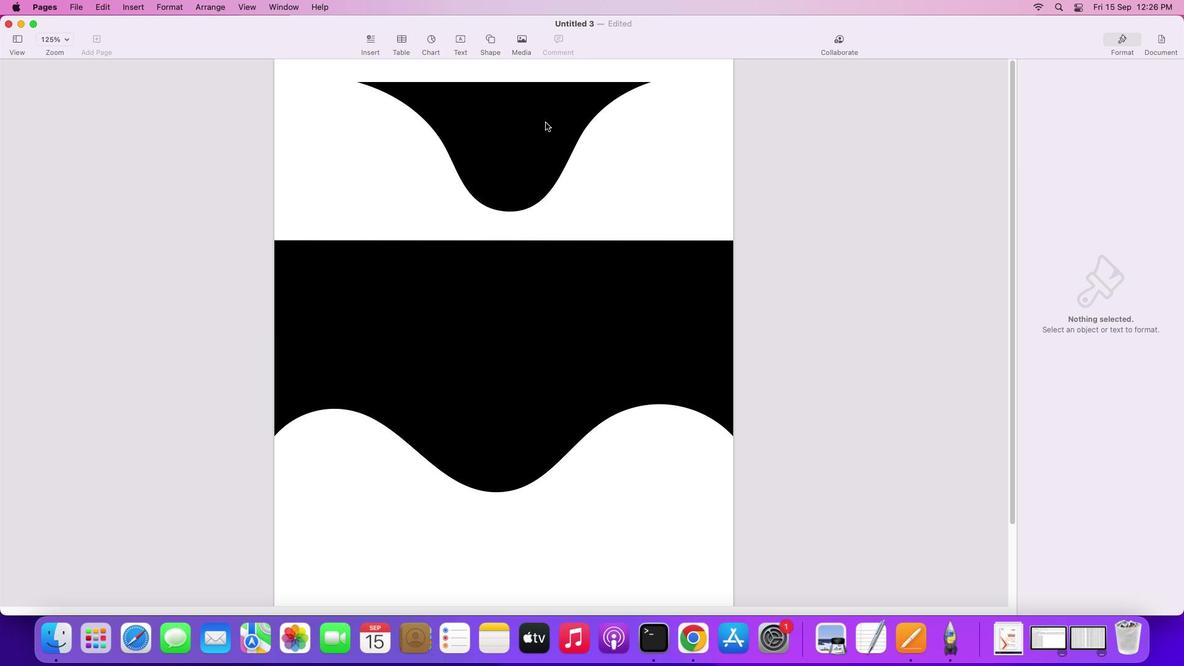 
Action: Mouse scrolled (567, 363) with delta (-4, -2)
Screenshot: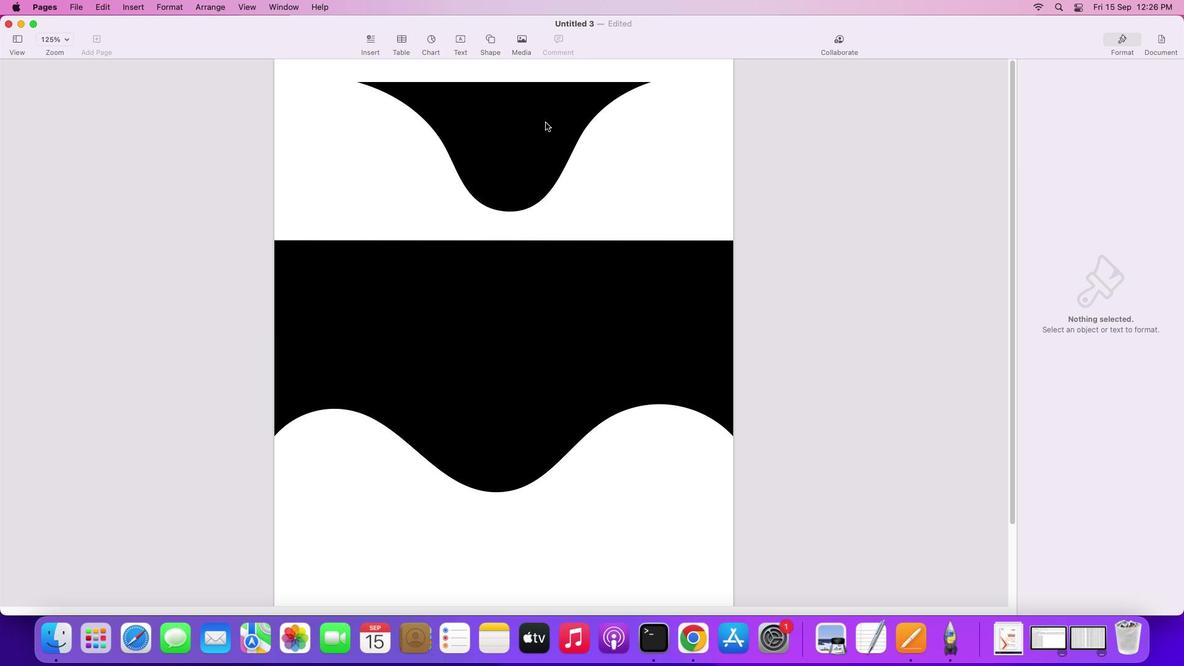 
Action: Mouse moved to (567, 363)
Screenshot: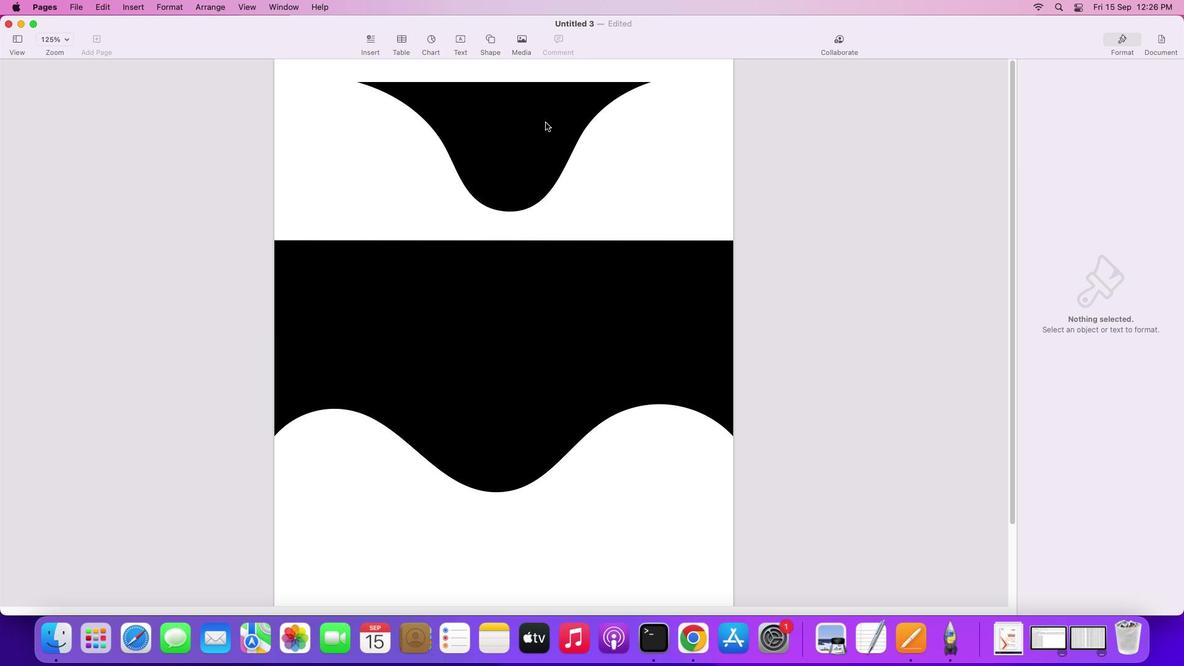 
Action: Mouse scrolled (567, 363) with delta (-4, -1)
Screenshot: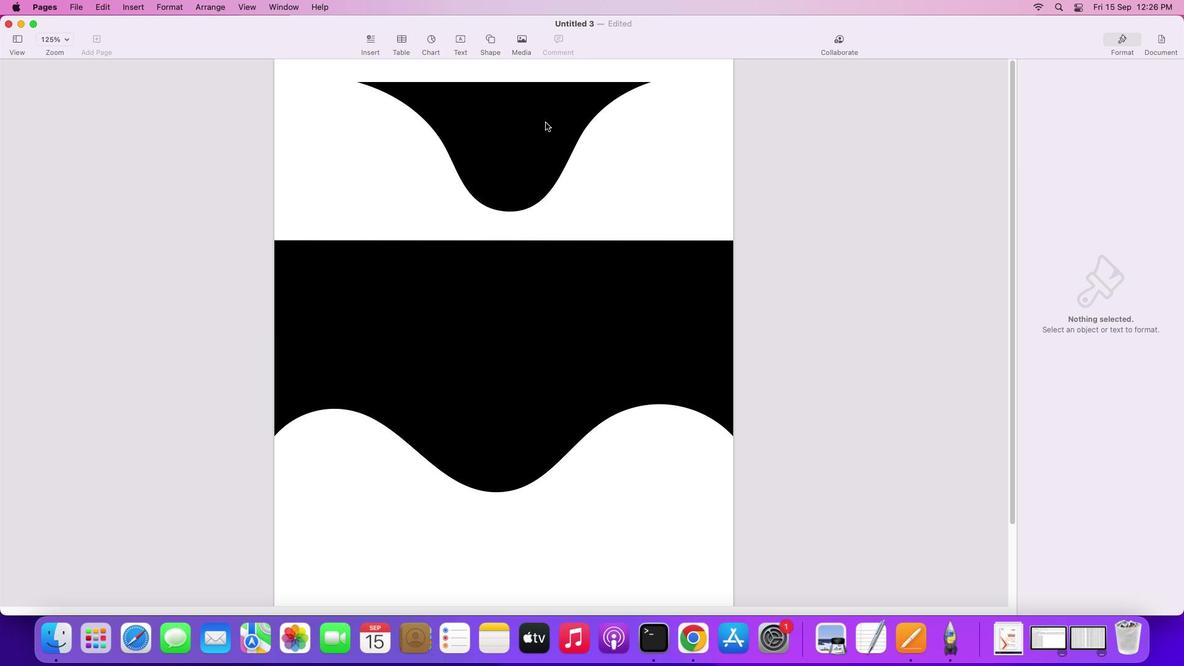 
Action: Mouse moved to (567, 364)
Screenshot: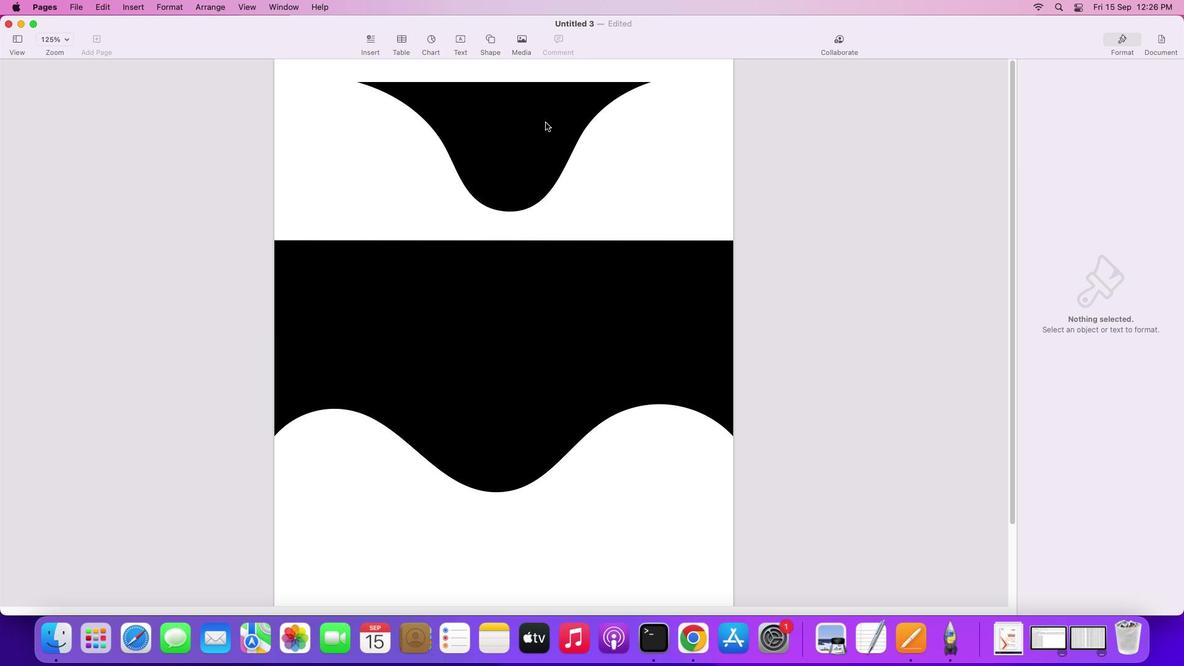 
Action: Mouse scrolled (567, 364) with delta (-4, 0)
Screenshot: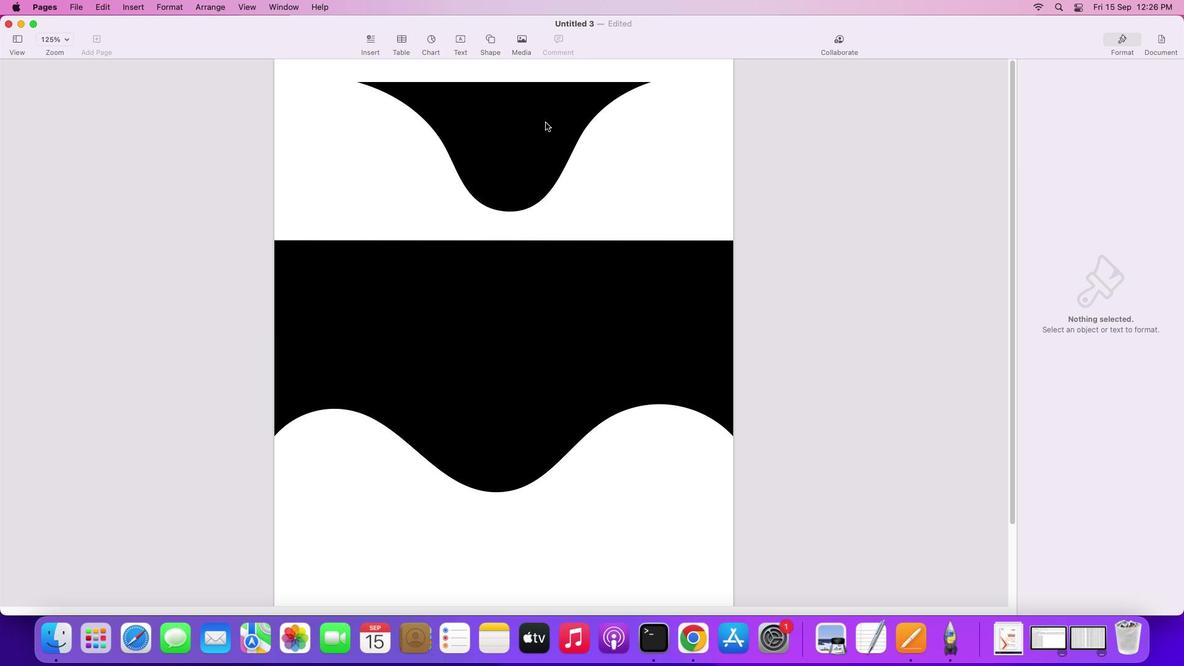 
Action: Mouse moved to (540, 117)
Screenshot: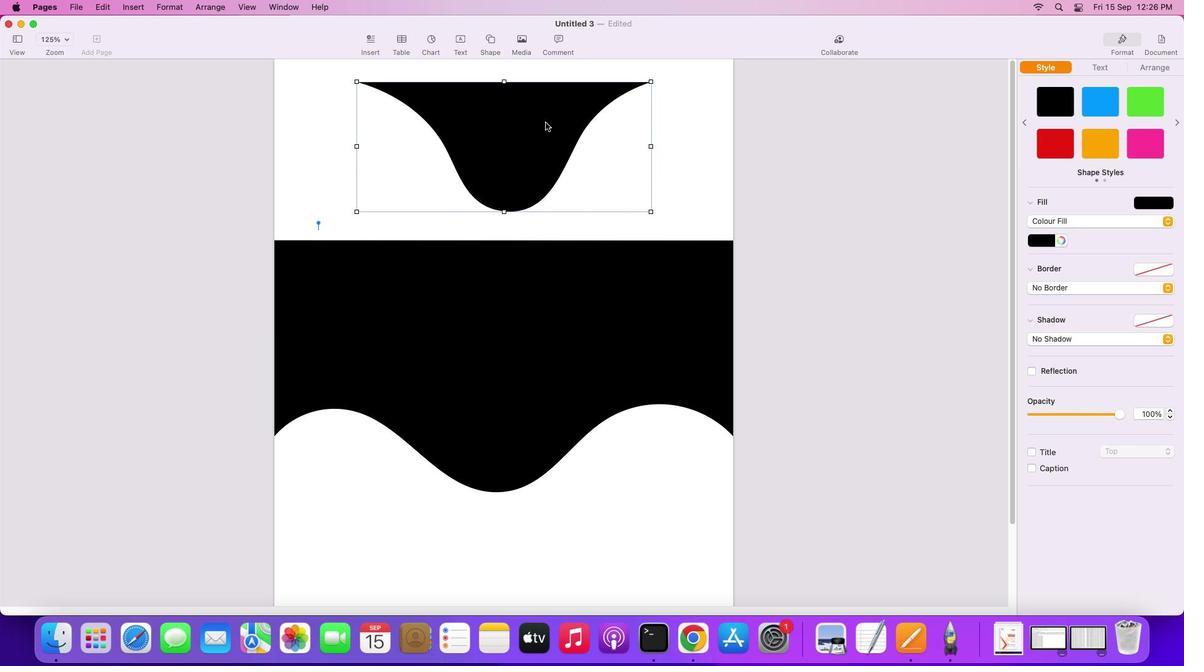 
Action: Mouse pressed left at (540, 117)
Screenshot: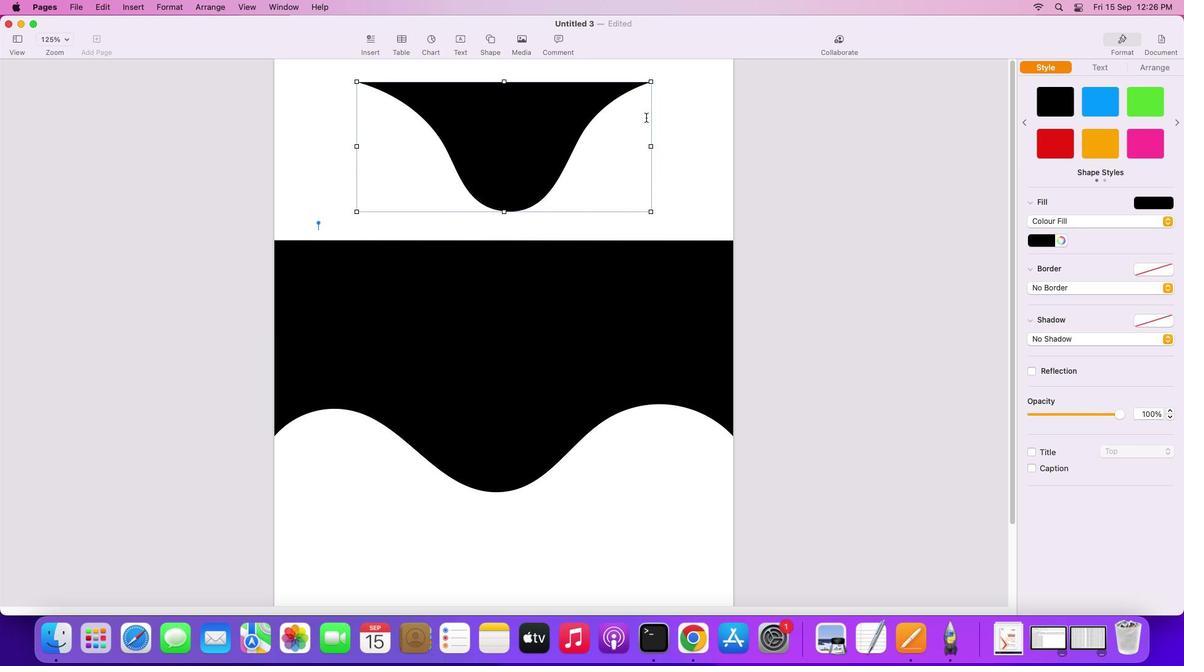 
Action: Mouse moved to (1090, 98)
Screenshot: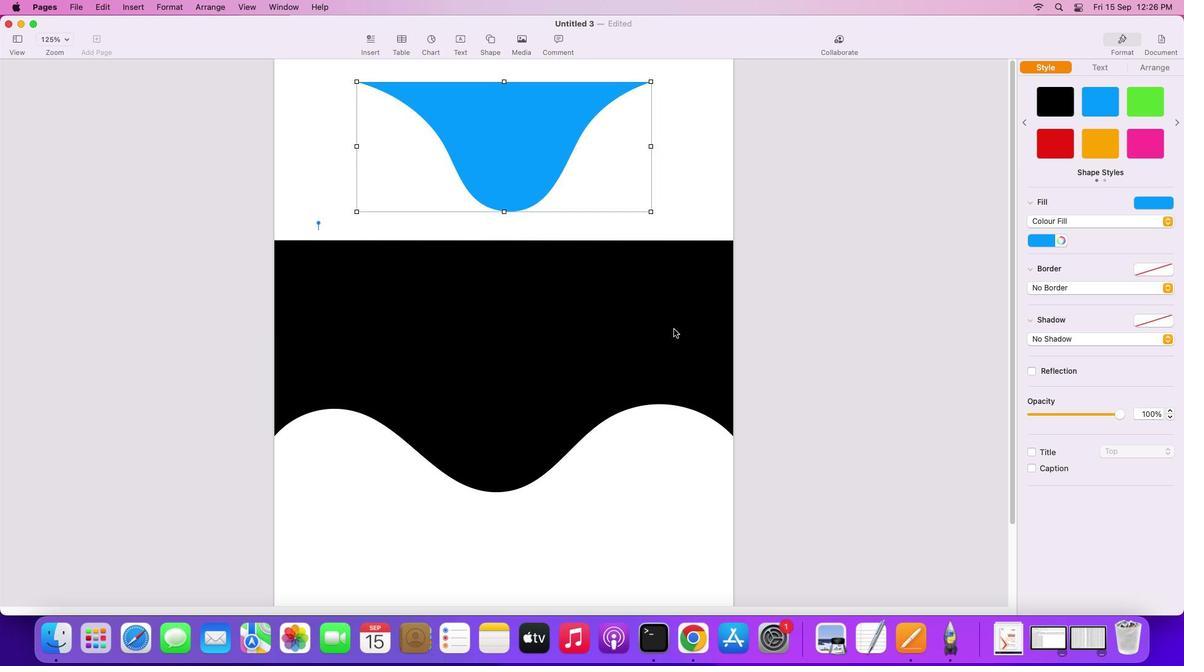 
Action: Mouse pressed left at (1090, 98)
Screenshot: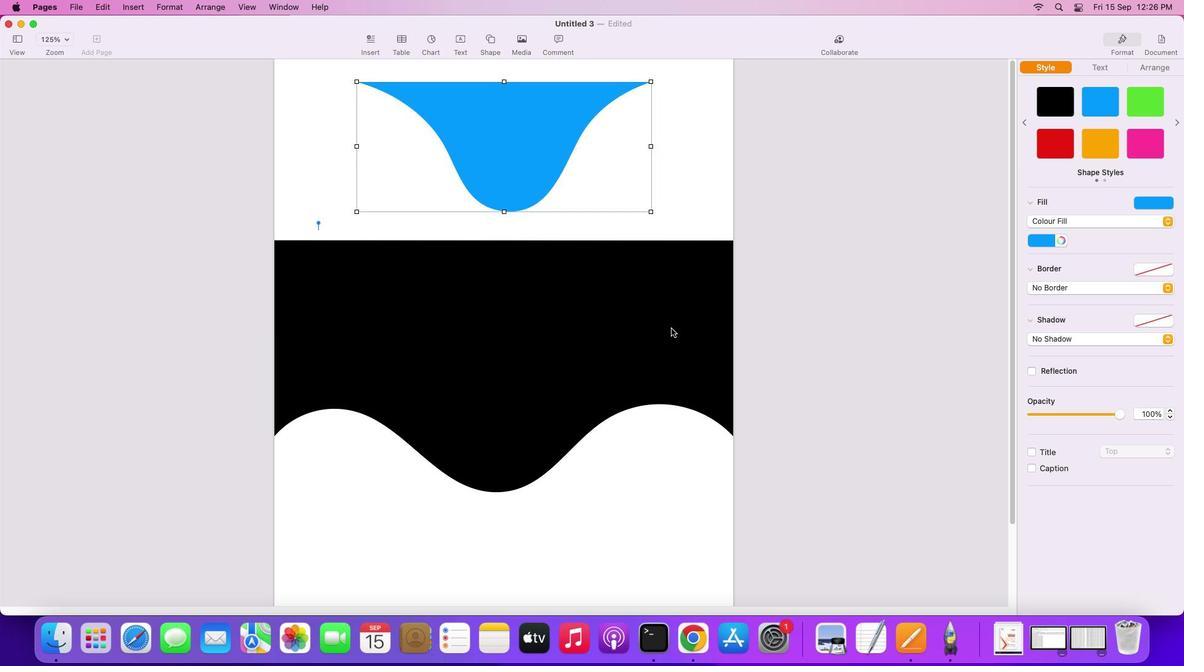 
Action: Mouse moved to (666, 323)
Screenshot: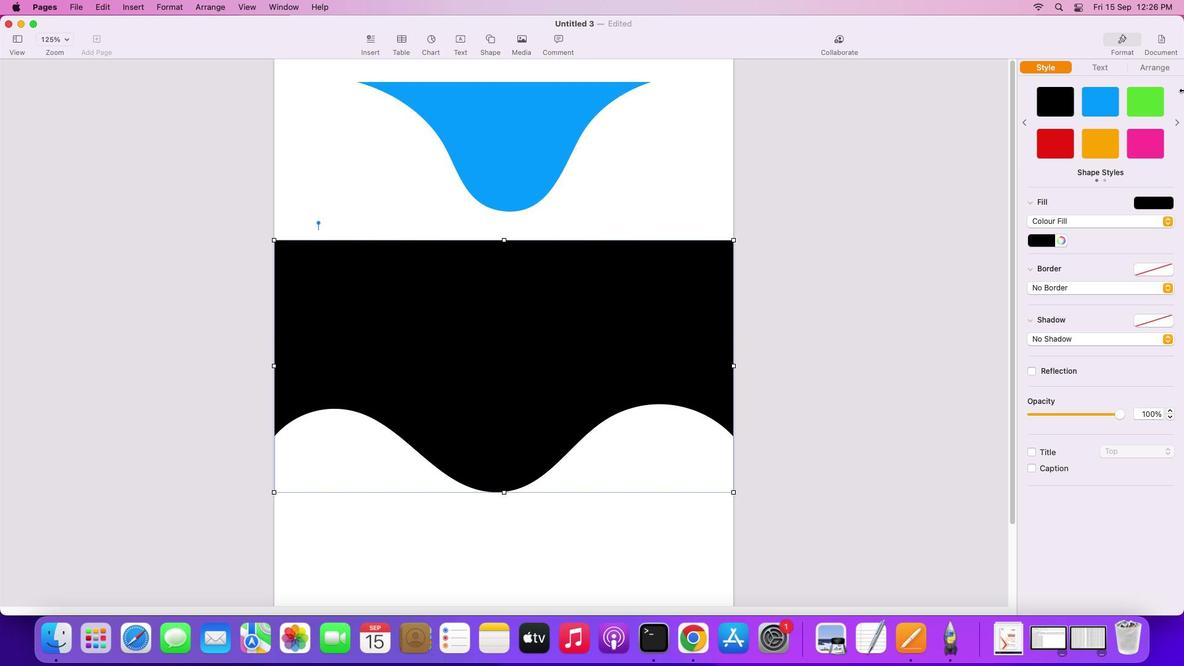 
Action: Mouse pressed left at (666, 323)
Screenshot: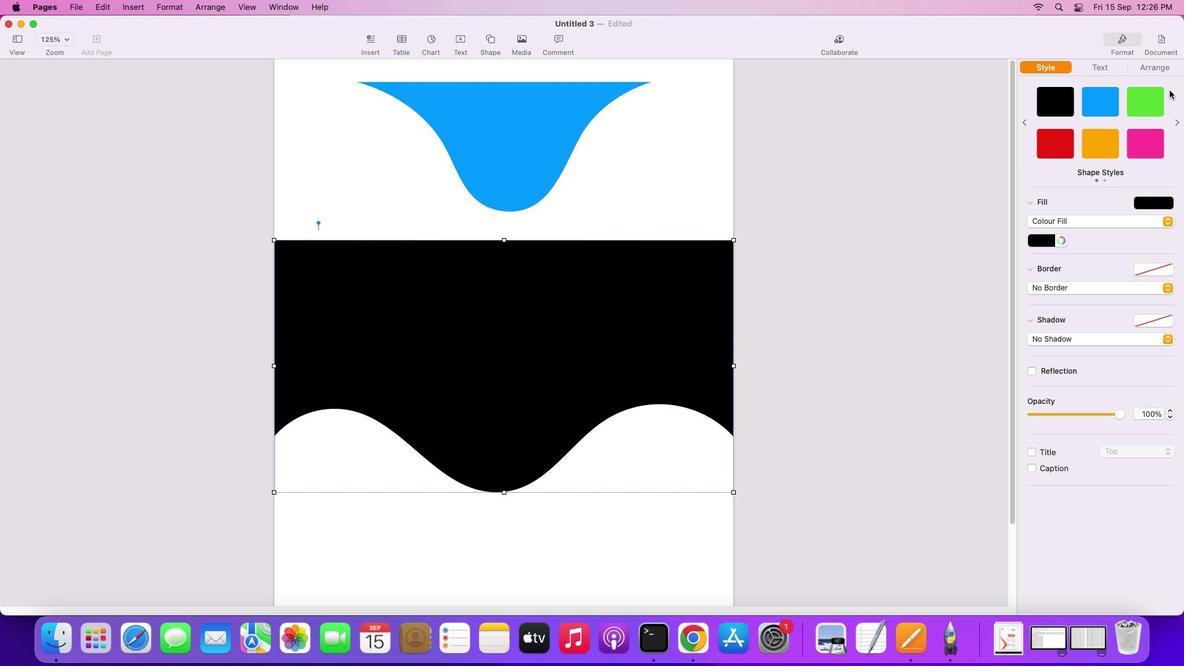 
Action: Mouse moved to (1135, 96)
Screenshot: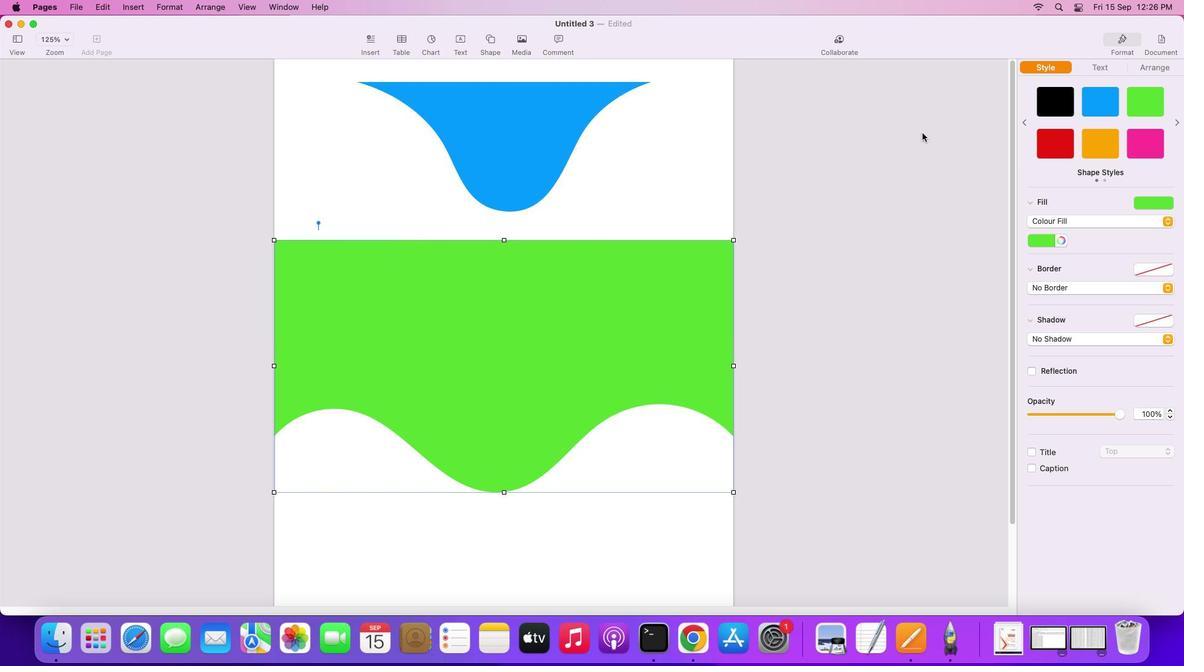 
Action: Mouse pressed left at (1135, 96)
Screenshot: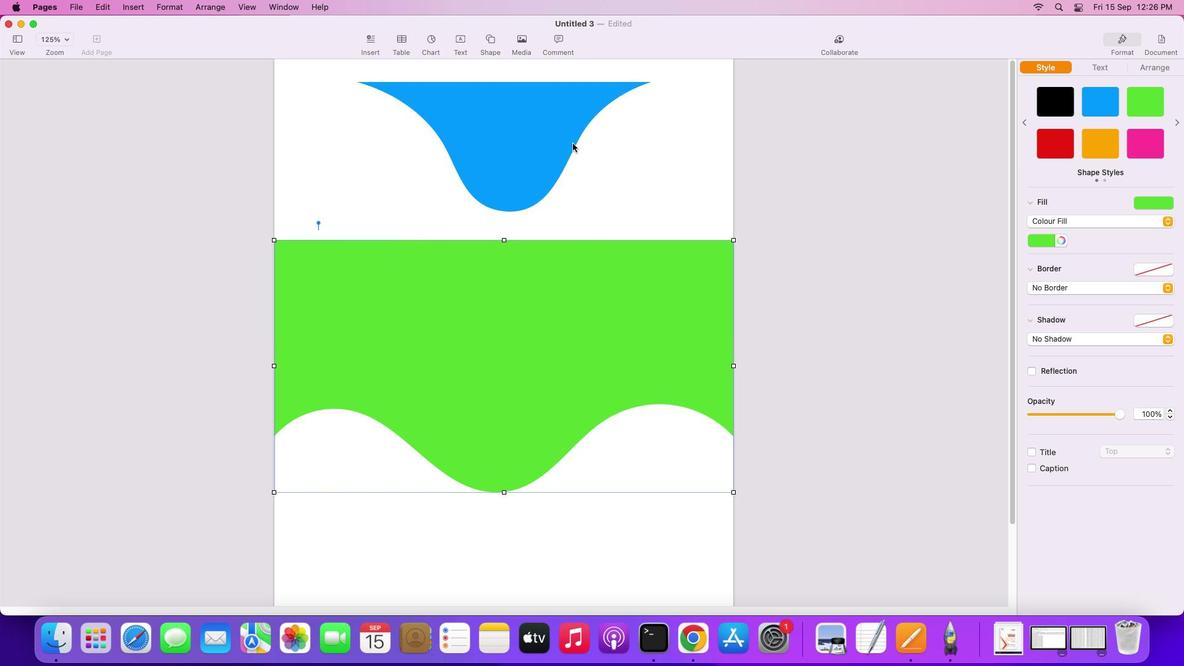 
Action: Mouse moved to (534, 140)
Screenshot: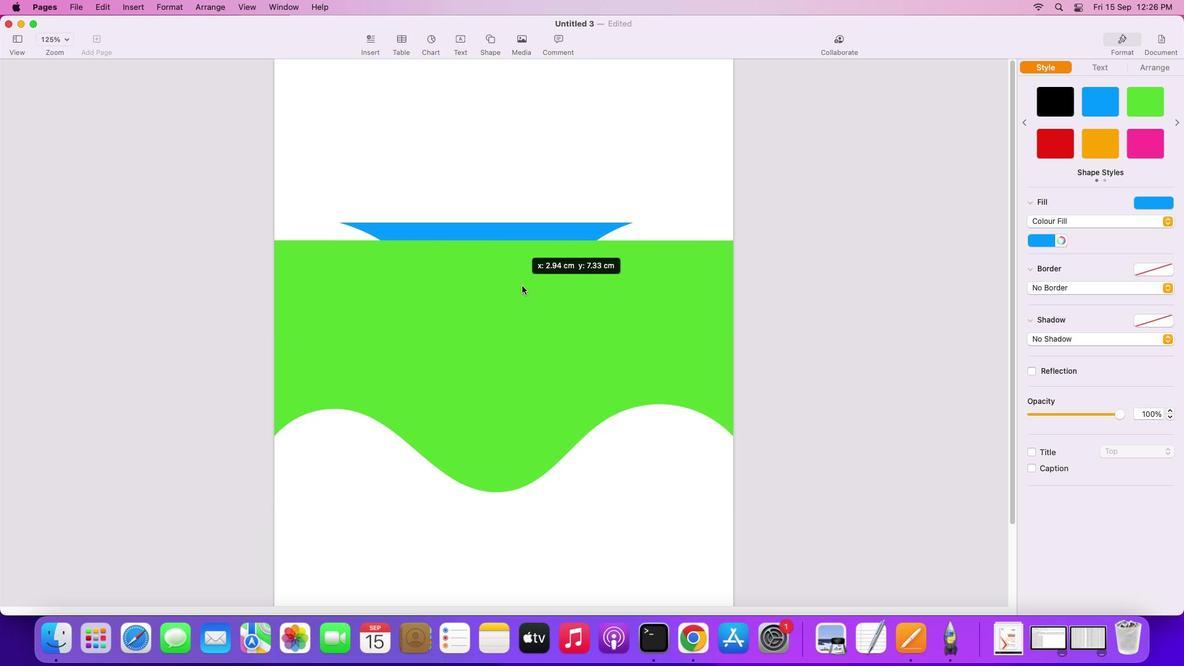 
Action: Mouse pressed left at (534, 140)
Screenshot: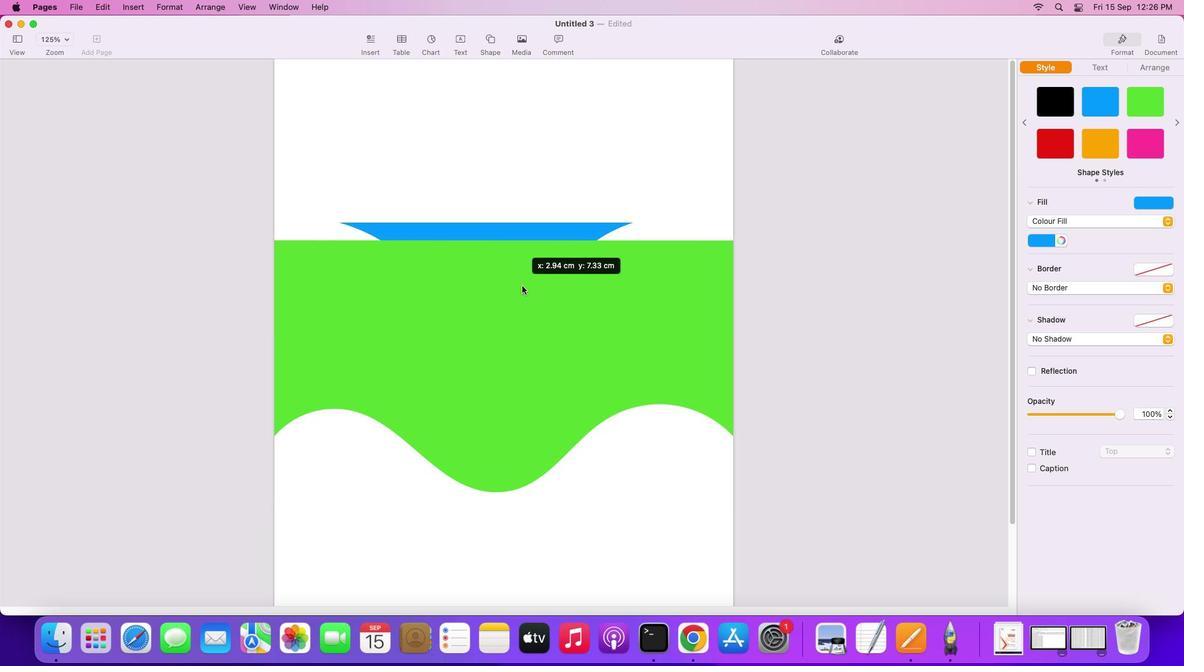 
Action: Mouse moved to (518, 278)
Screenshot: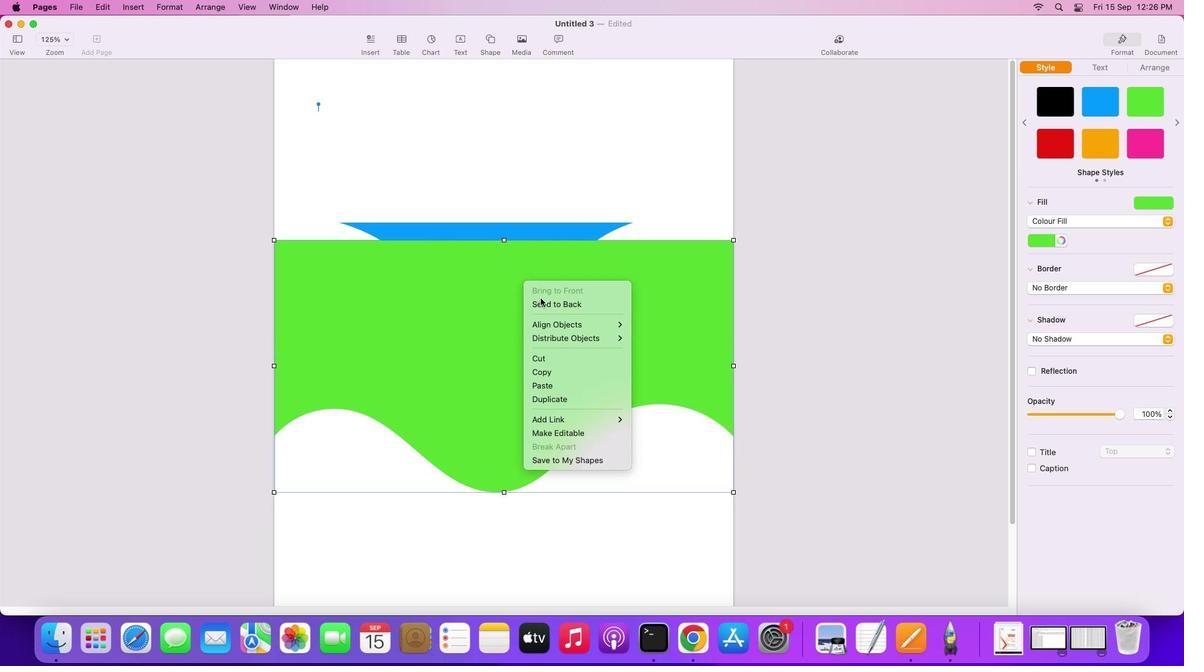 
Action: Mouse pressed right at (518, 278)
Screenshot: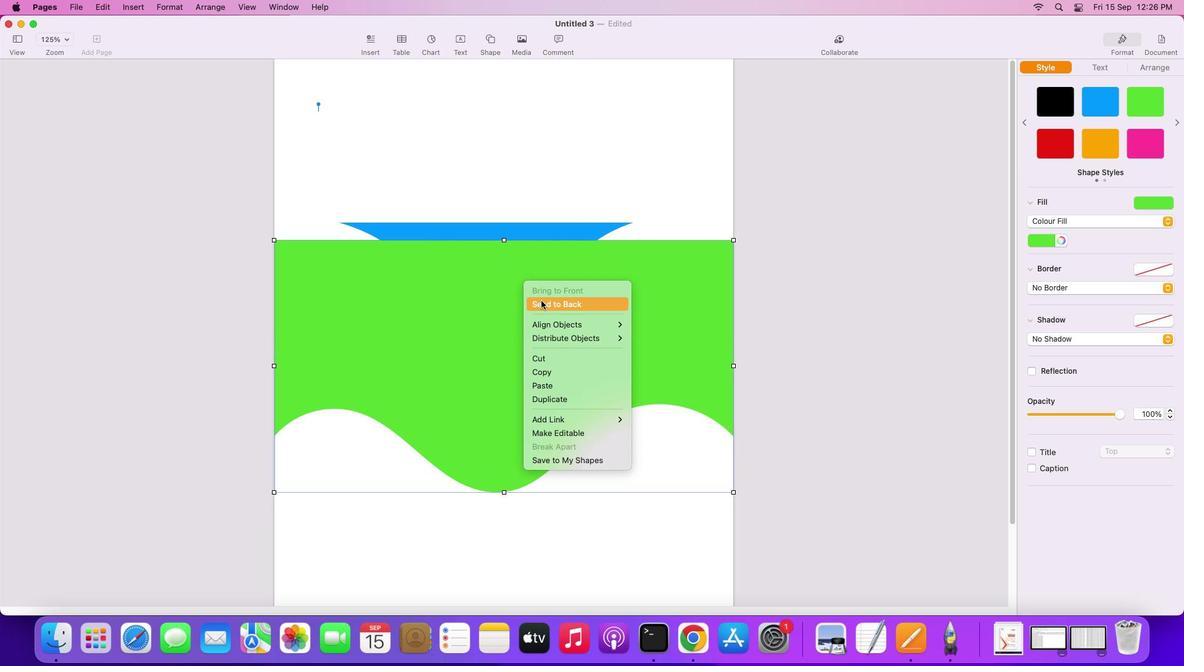 
Action: Mouse moved to (537, 300)
Screenshot: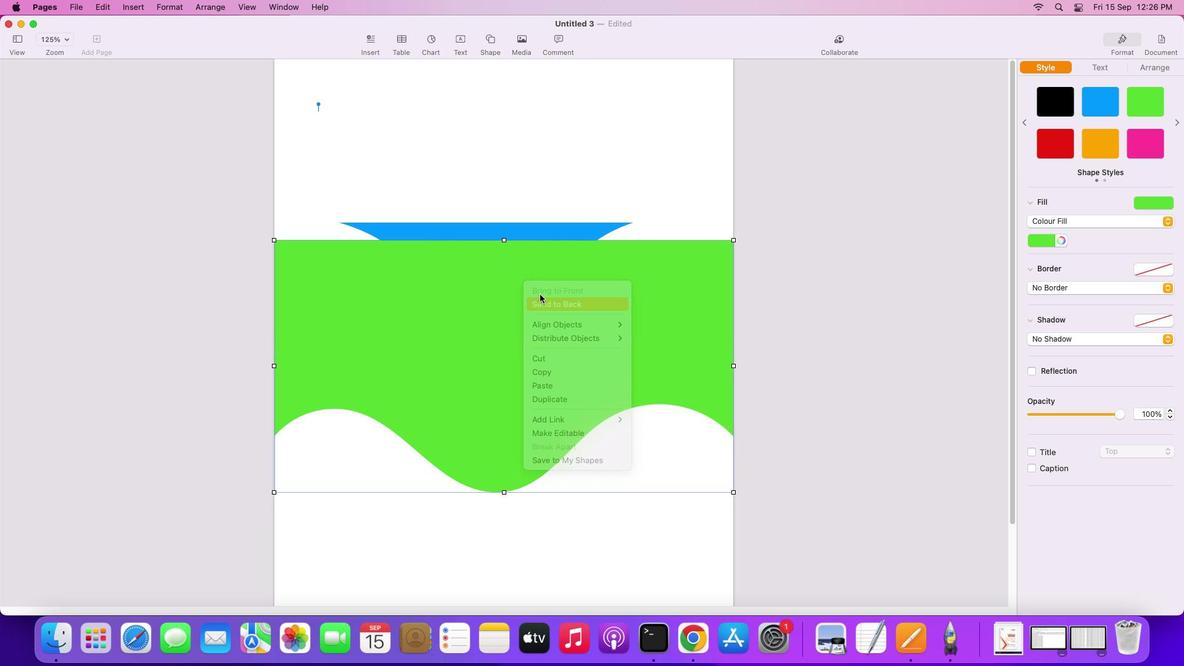 
Action: Mouse pressed left at (537, 300)
Screenshot: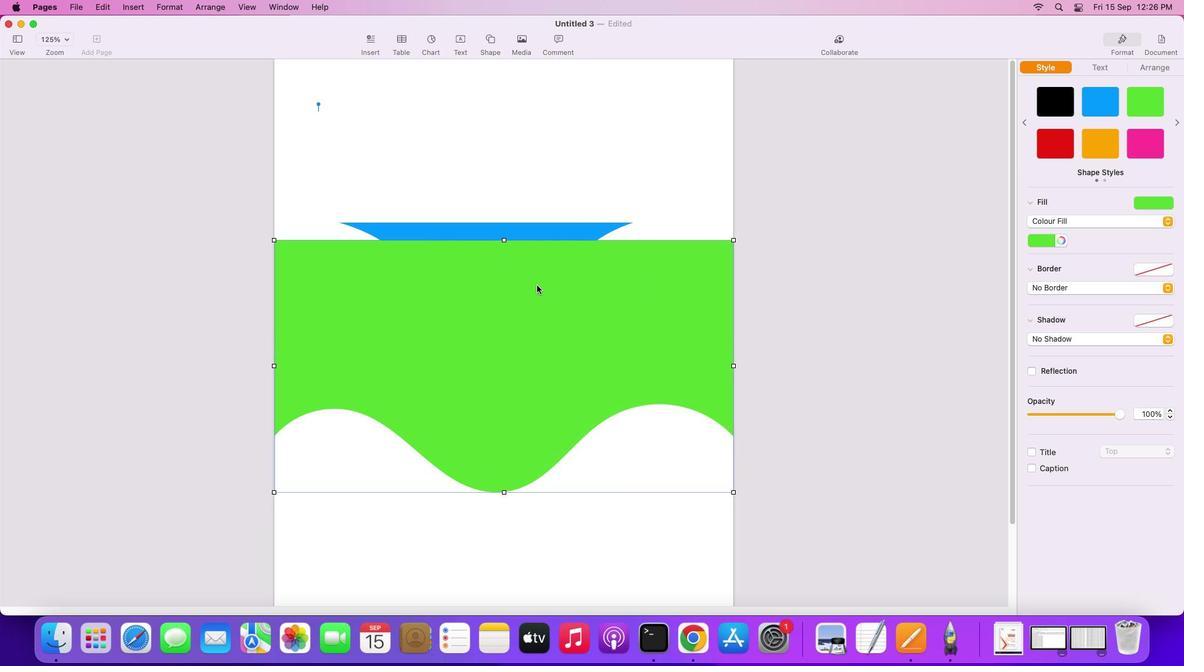 
Action: Mouse moved to (519, 275)
Screenshot: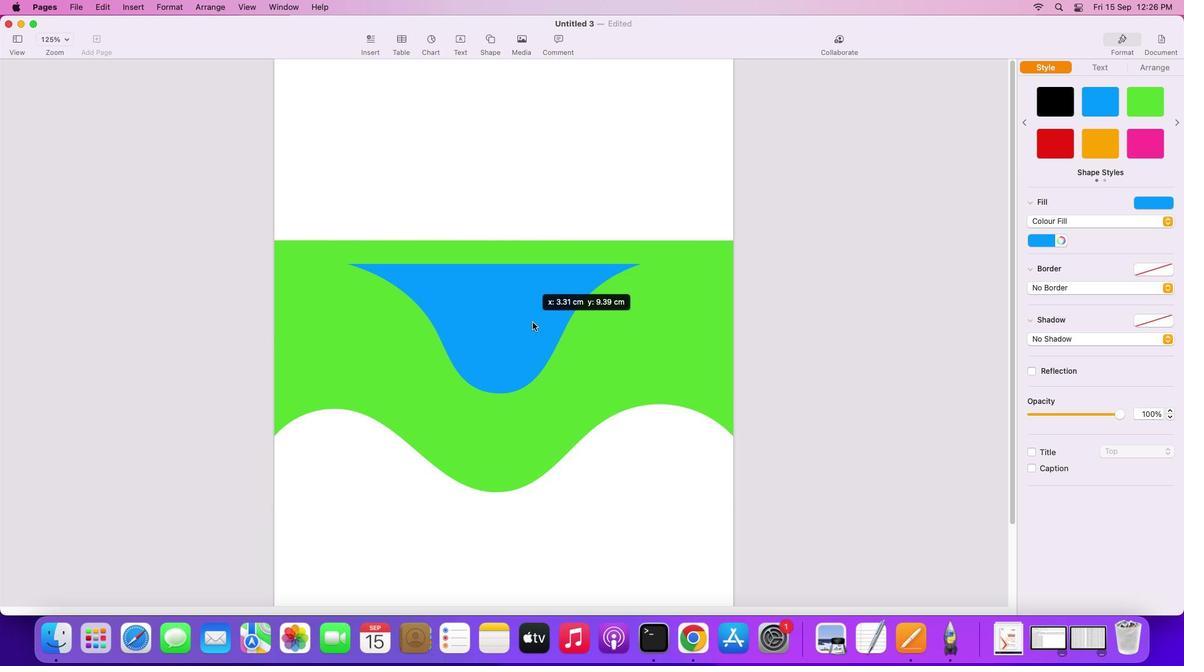 
Action: Mouse pressed left at (519, 275)
Screenshot: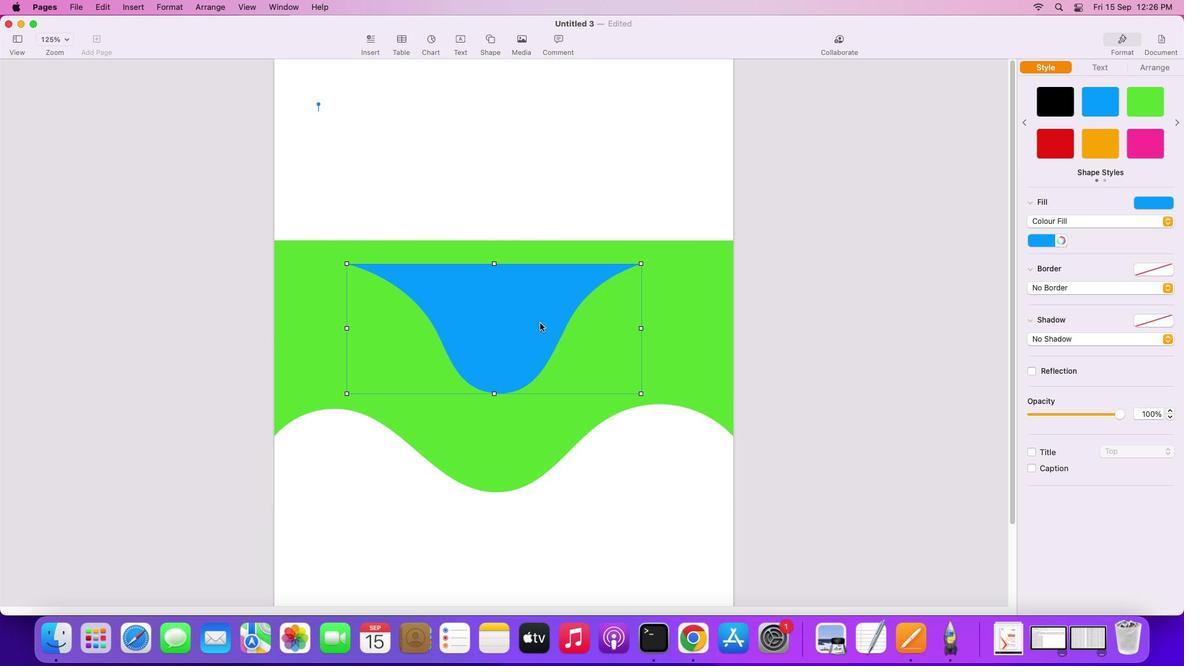 
Action: Mouse moved to (650, 306)
Screenshot: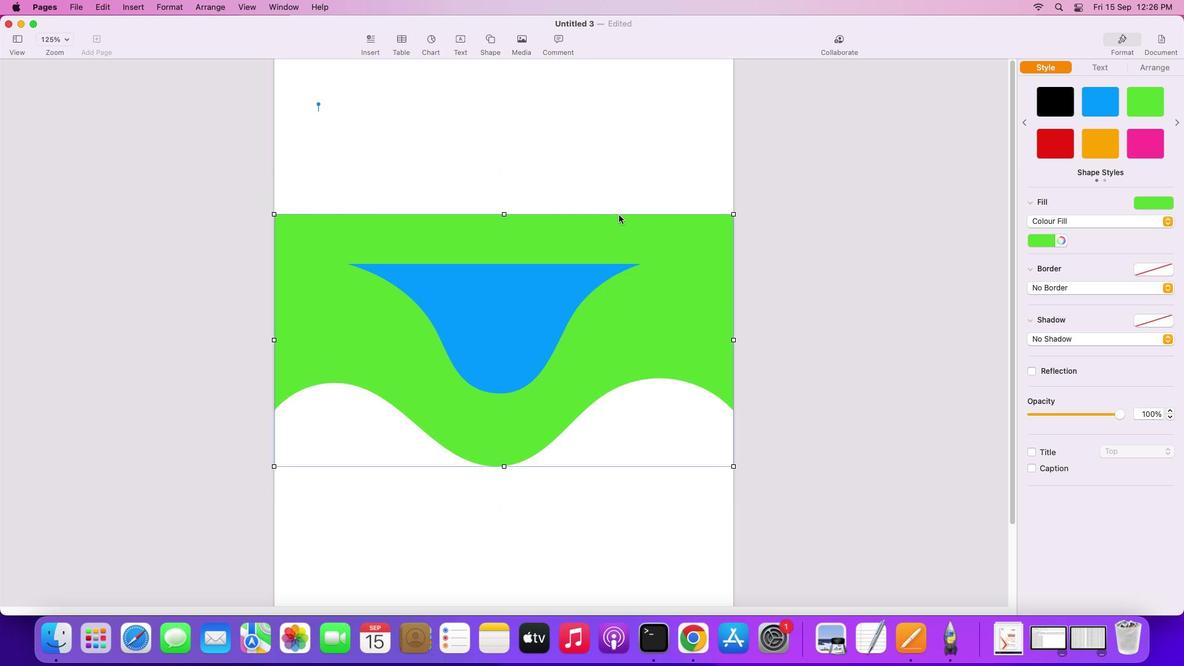 
Action: Mouse pressed left at (650, 306)
Screenshot: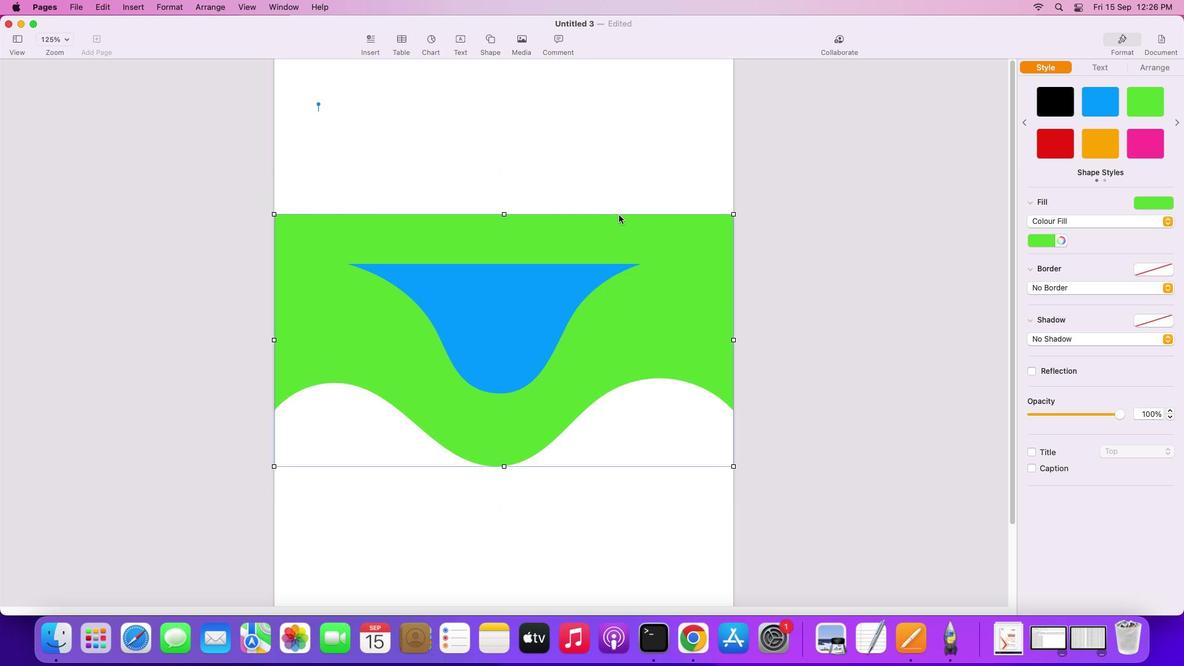 
Action: Mouse moved to (615, 201)
Screenshot: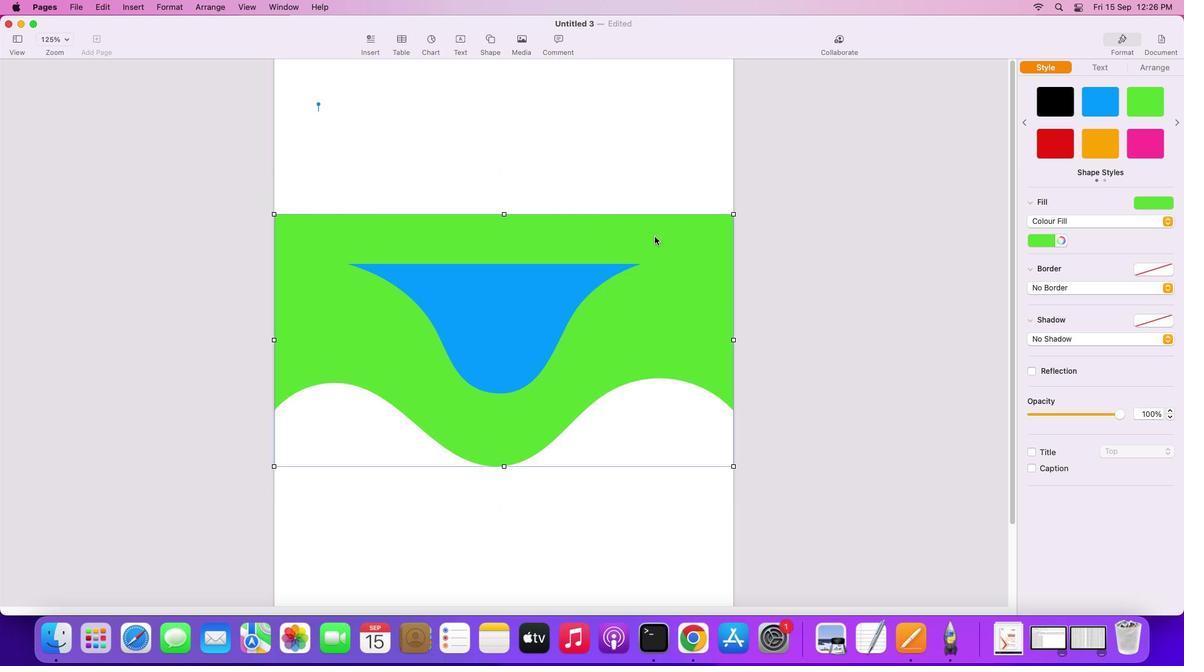 
Action: Mouse scrolled (615, 201) with delta (-4, -3)
Screenshot: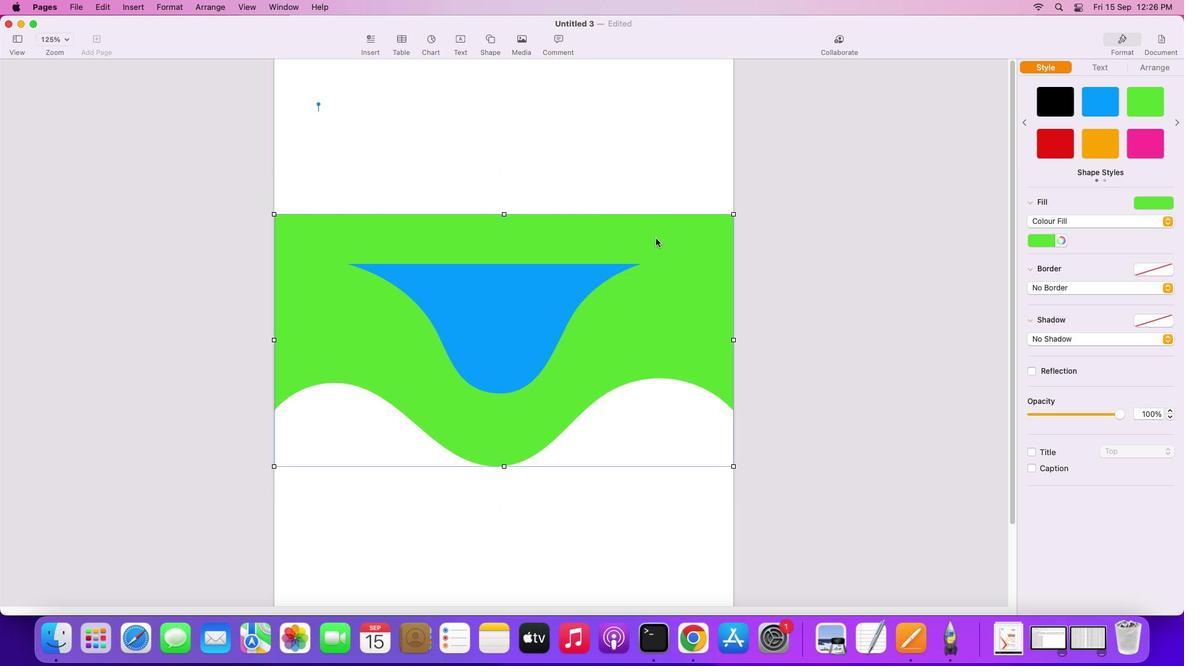 
Action: Mouse scrolled (615, 201) with delta (-4, -3)
Screenshot: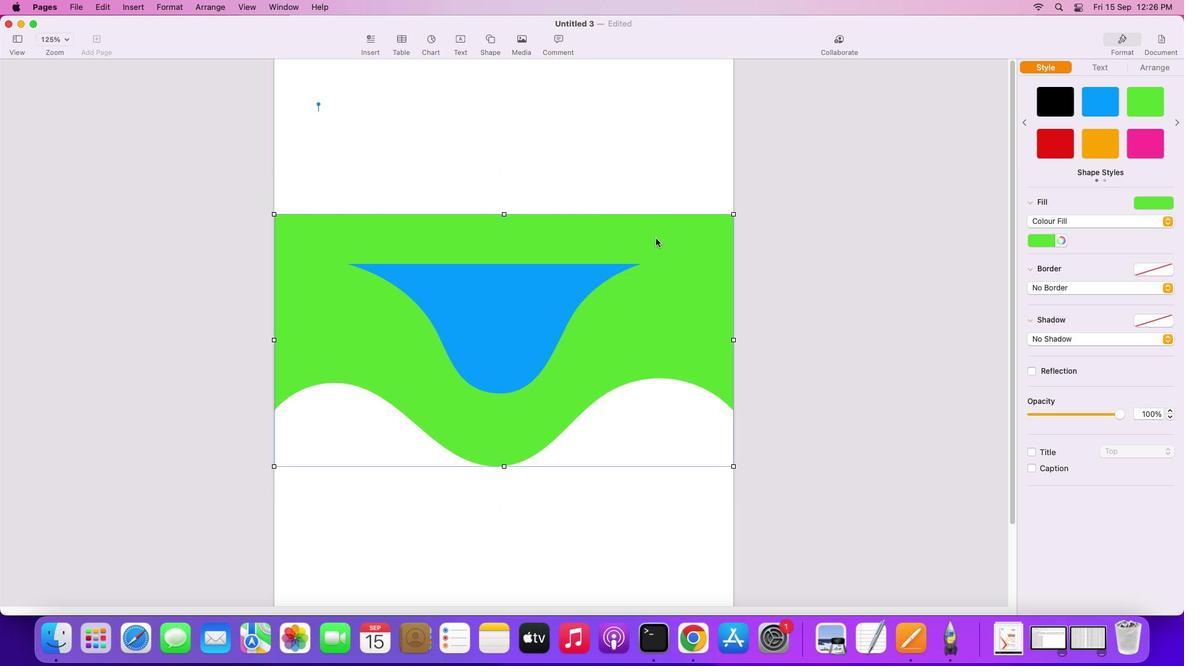 
Action: Mouse scrolled (615, 201) with delta (-4, -1)
Screenshot: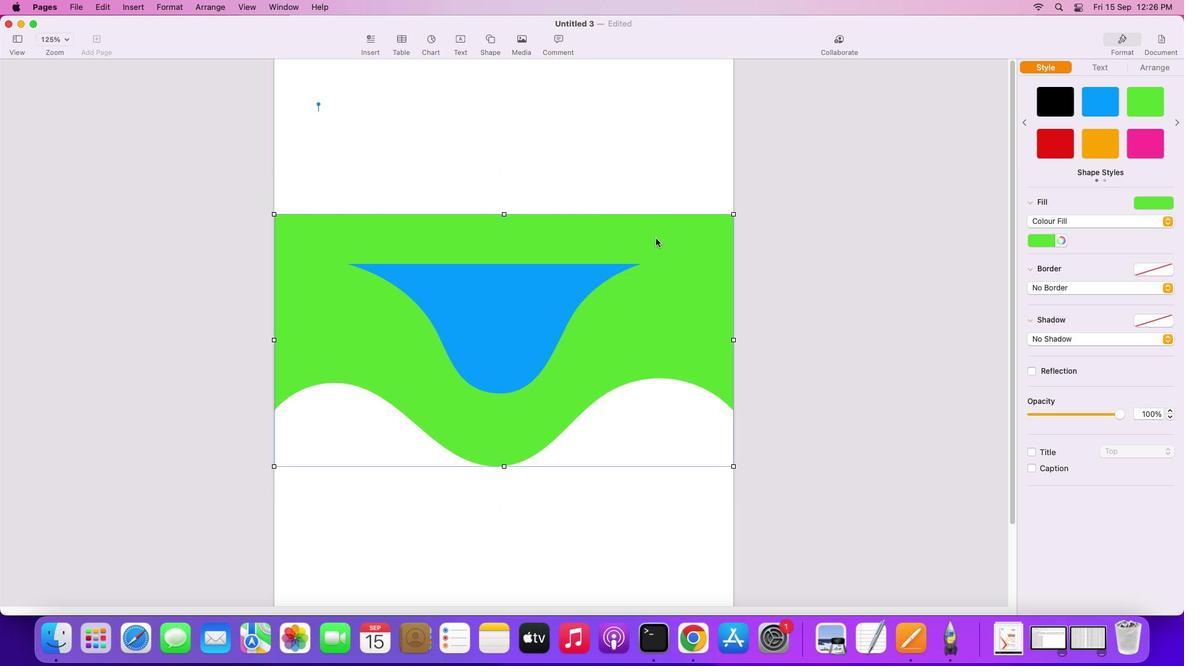 
Action: Mouse scrolled (615, 201) with delta (-4, -1)
Screenshot: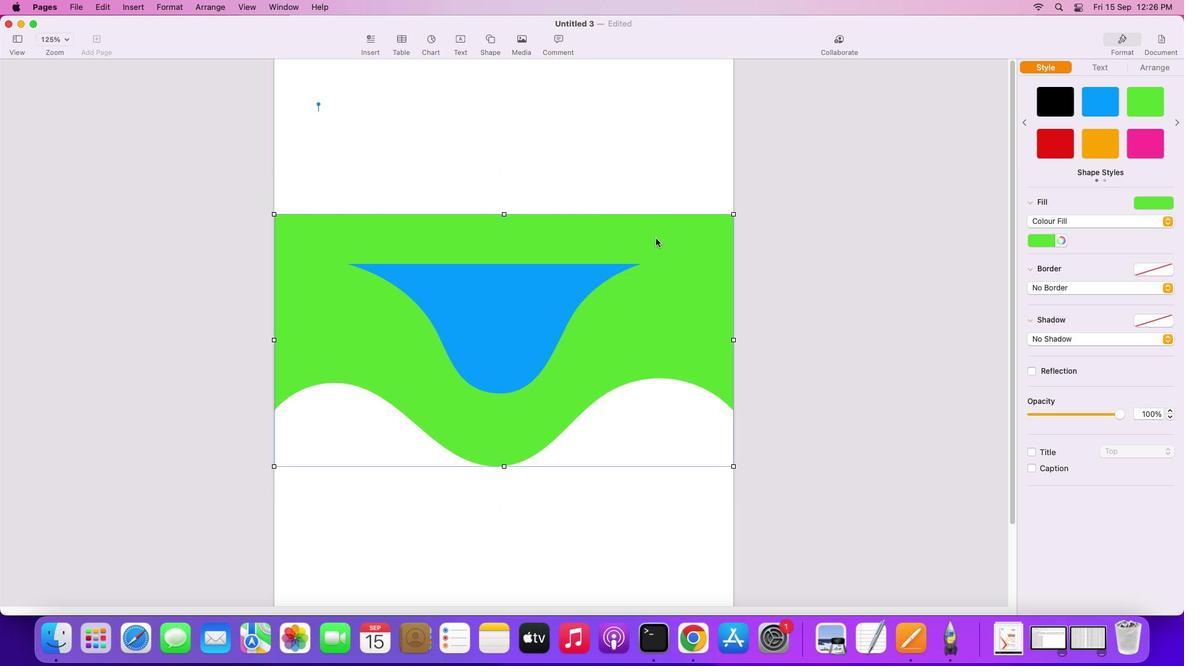 
Action: Mouse scrolled (615, 201) with delta (-4, 0)
Screenshot: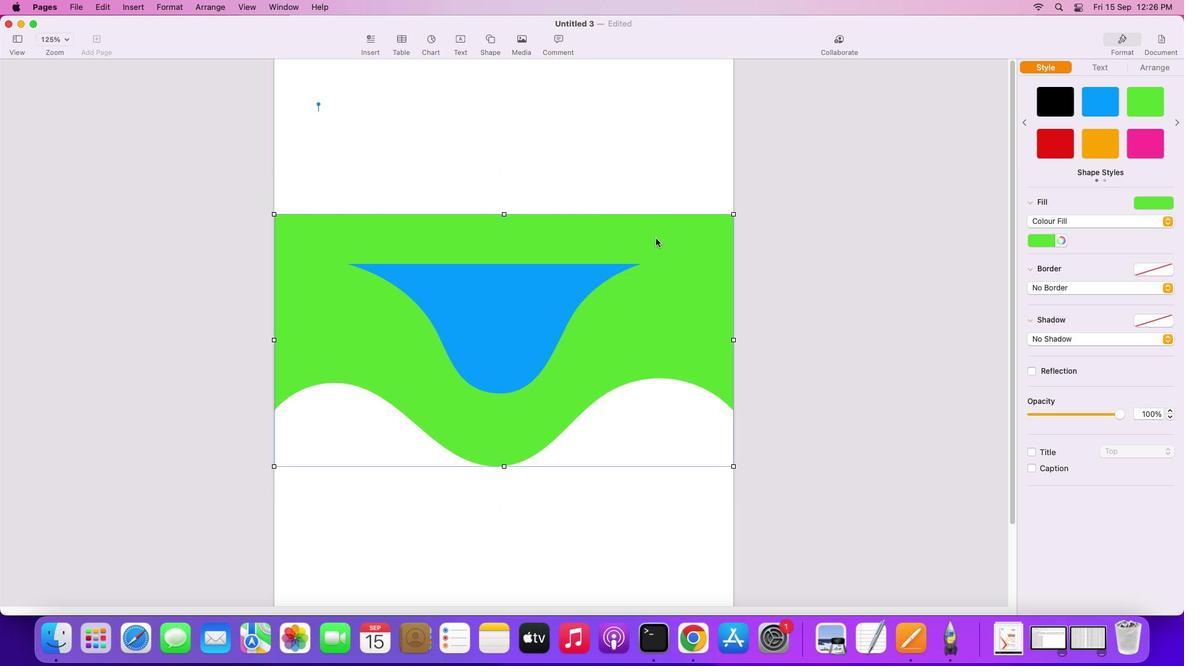 
Action: Mouse scrolled (615, 201) with delta (-4, 0)
Screenshot: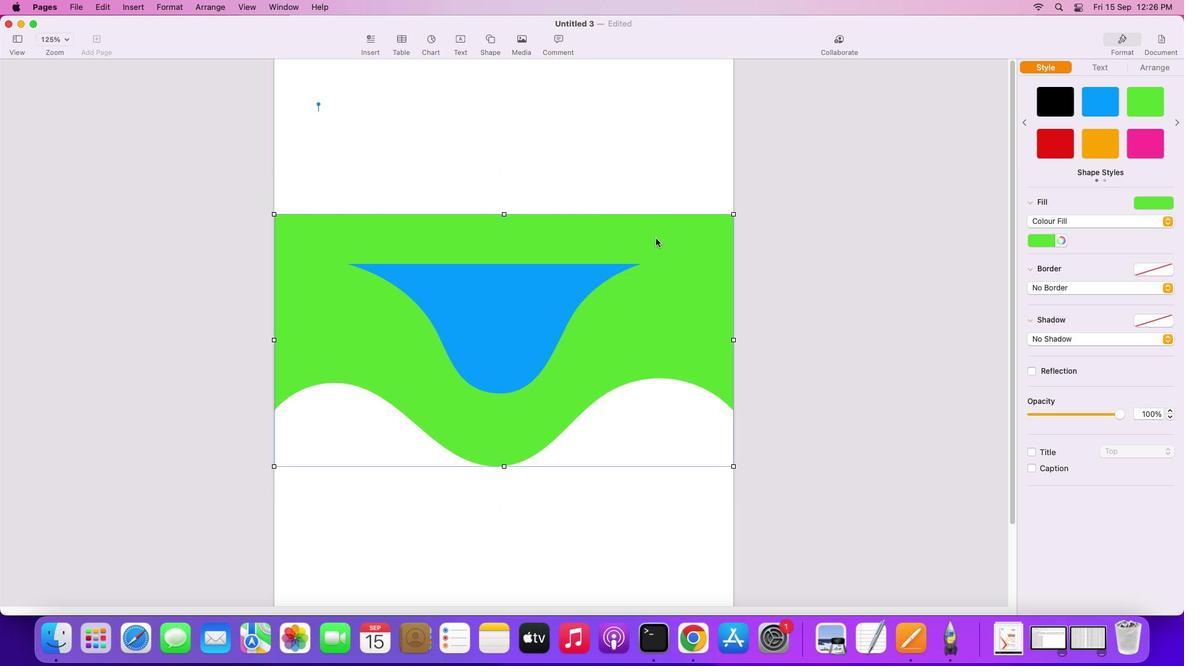 
Action: Mouse scrolled (615, 201) with delta (-4, 0)
Screenshot: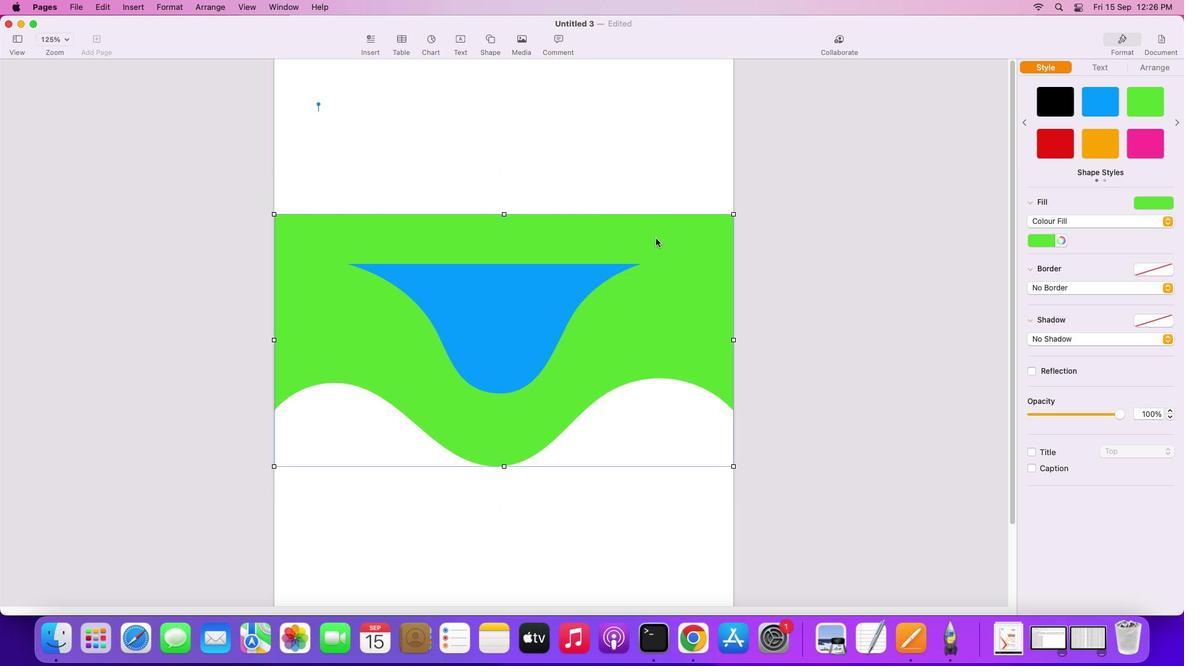 
Action: Mouse scrolled (615, 201) with delta (-4, 0)
Screenshot: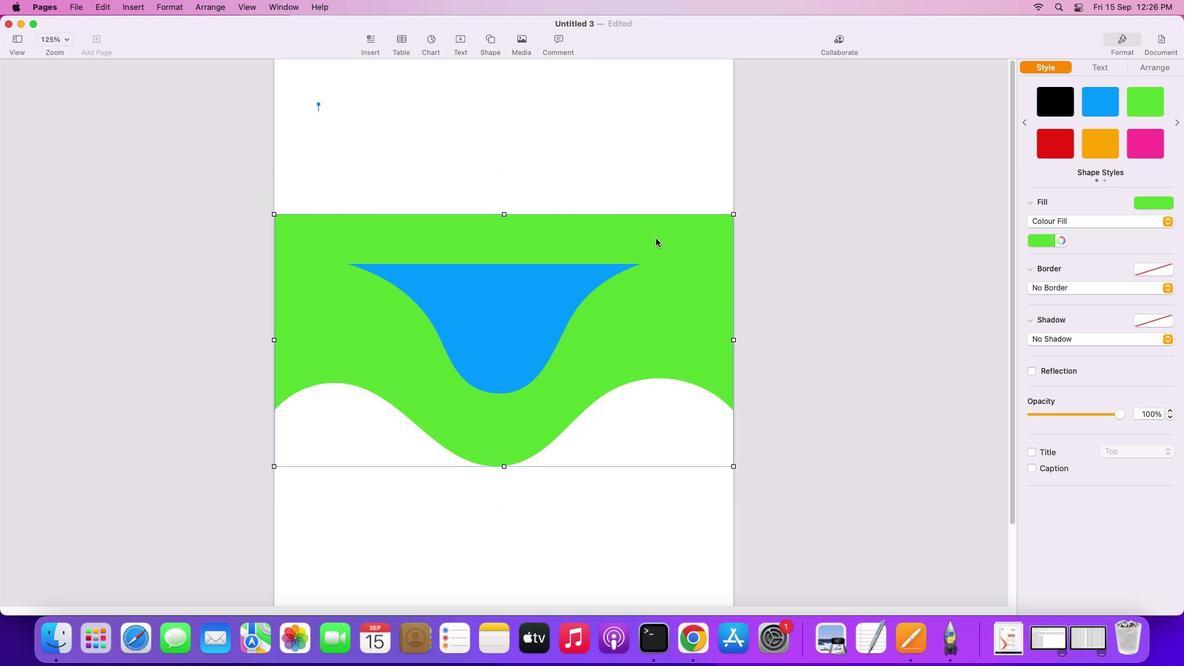 
Action: Mouse moved to (616, 202)
Screenshot: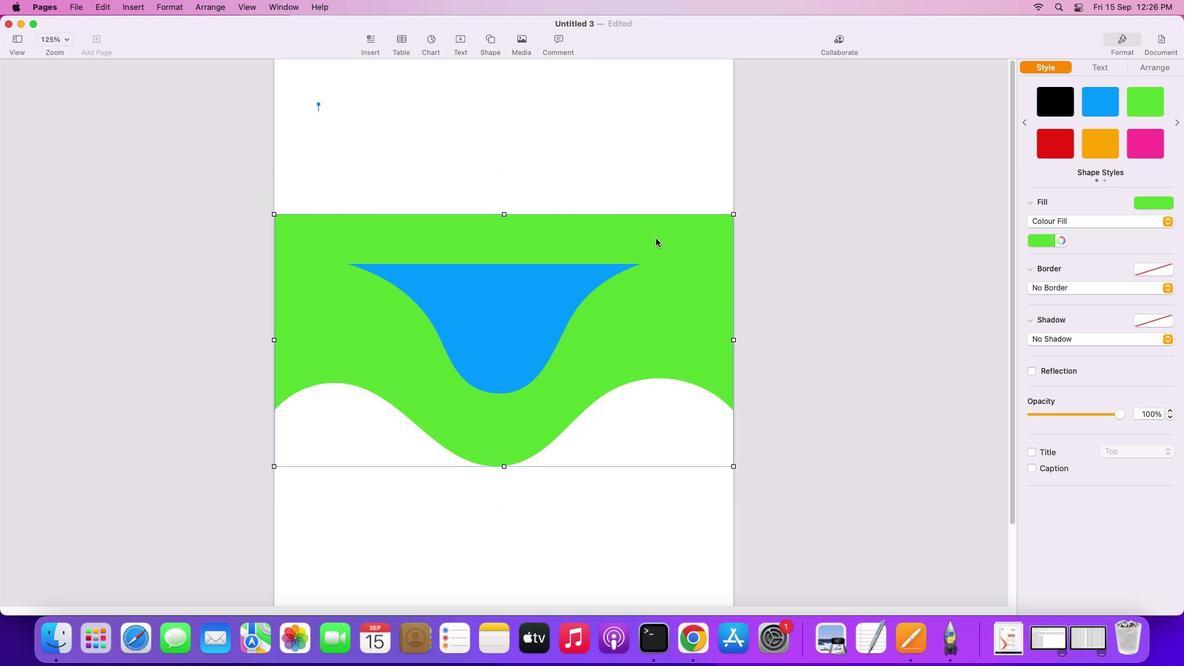 
Action: Mouse scrolled (616, 202) with delta (-4, -3)
Screenshot: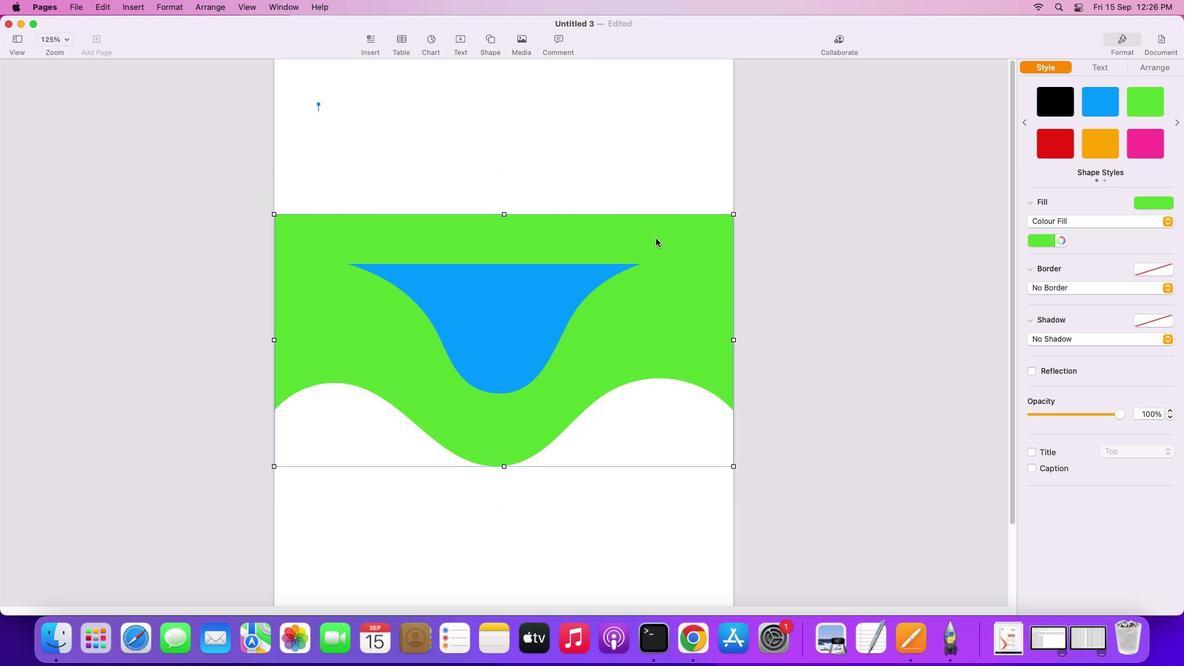 
Action: Mouse scrolled (616, 202) with delta (-4, -3)
Screenshot: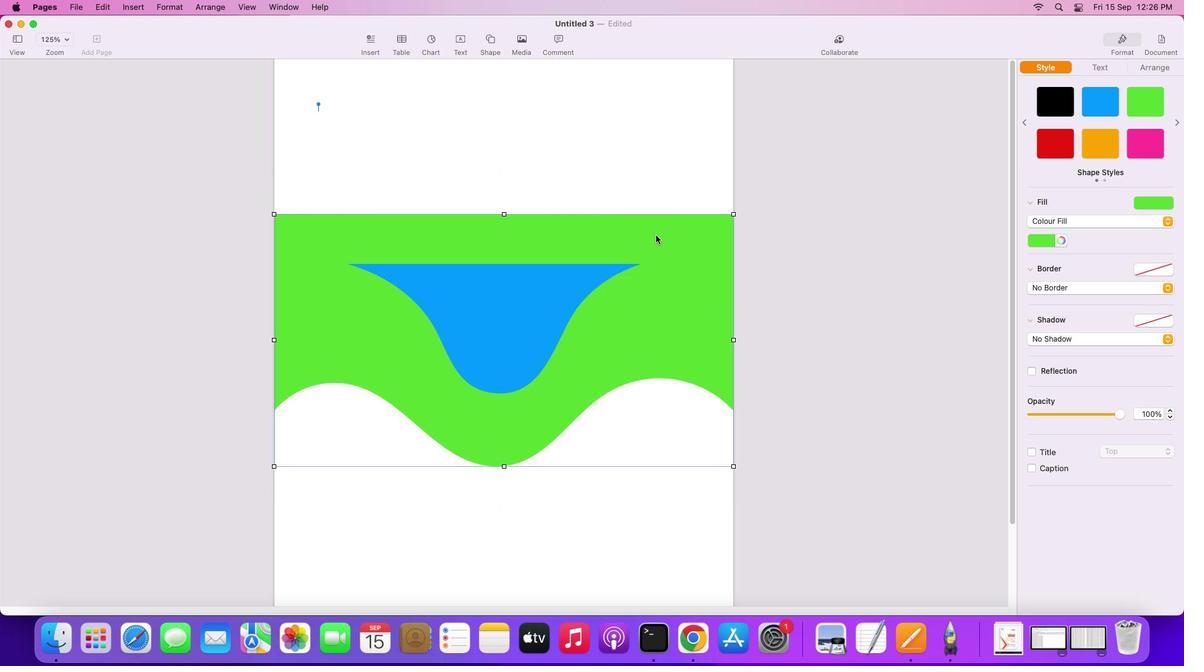 
Action: Mouse scrolled (616, 202) with delta (-4, -2)
Screenshot: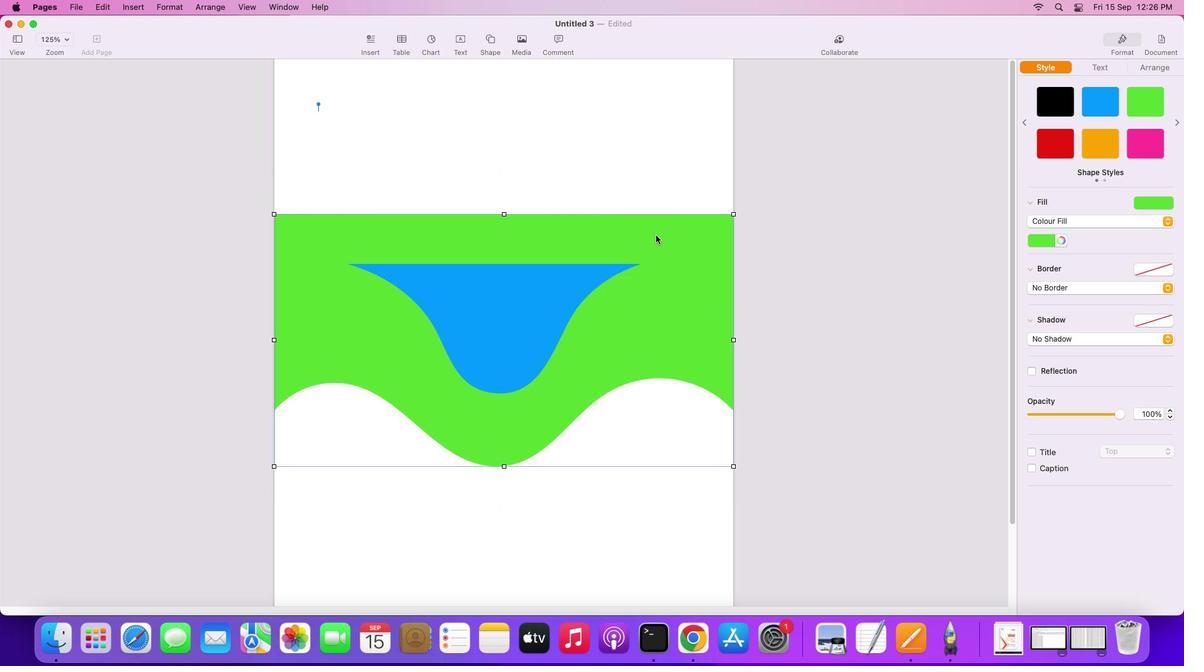 
Action: Mouse scrolled (616, 202) with delta (-4, -1)
Screenshot: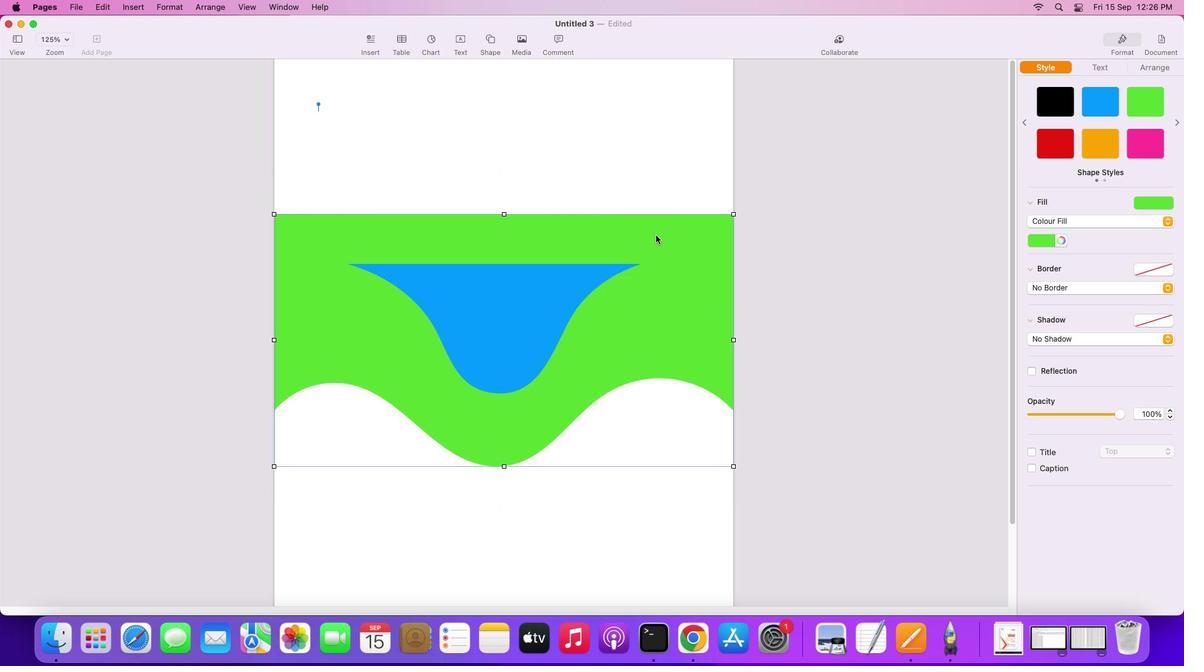 
Action: Mouse scrolled (616, 202) with delta (-4, 0)
Screenshot: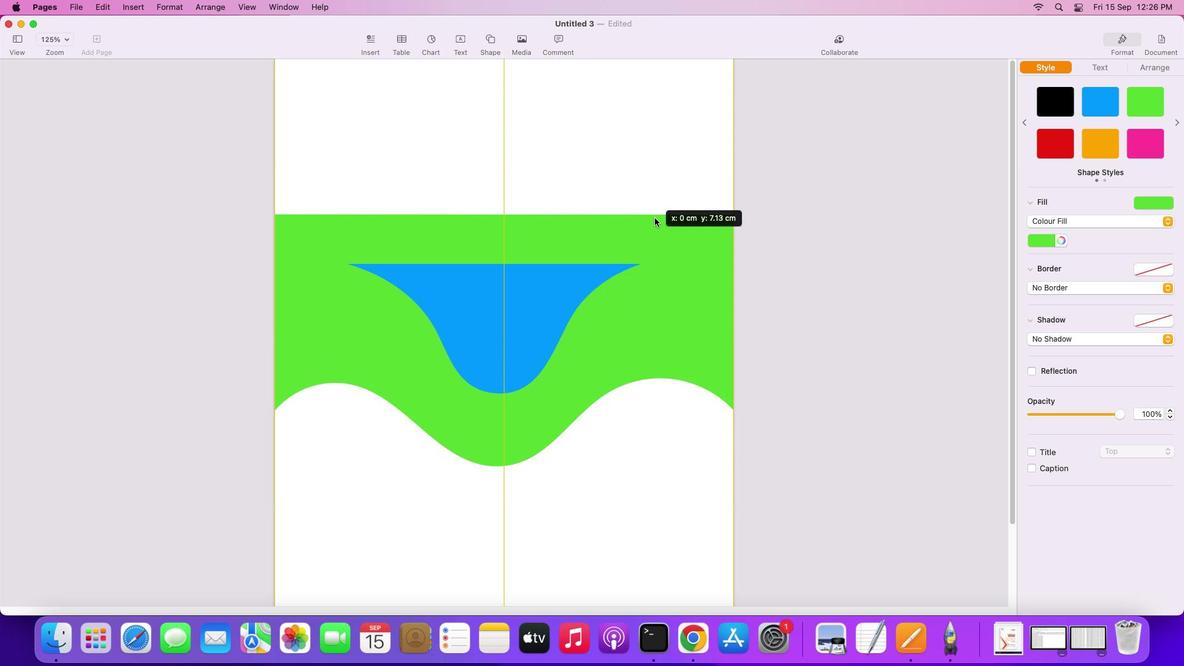 
Action: Mouse moved to (651, 233)
Screenshot: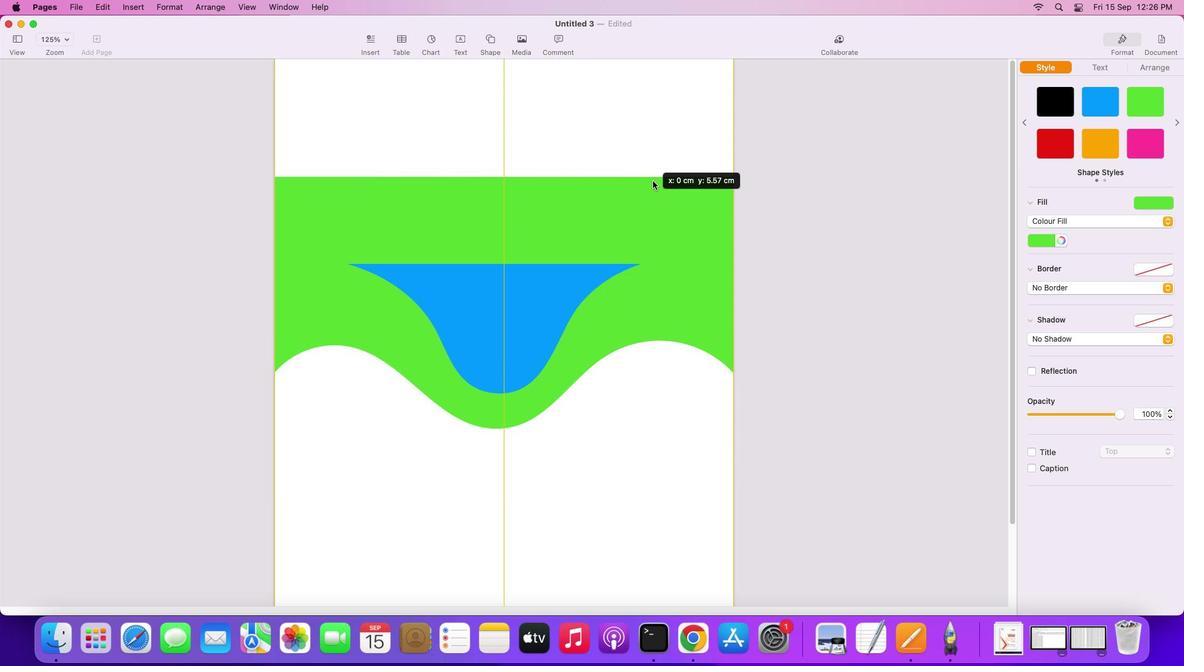 
Action: Mouse pressed left at (651, 233)
Screenshot: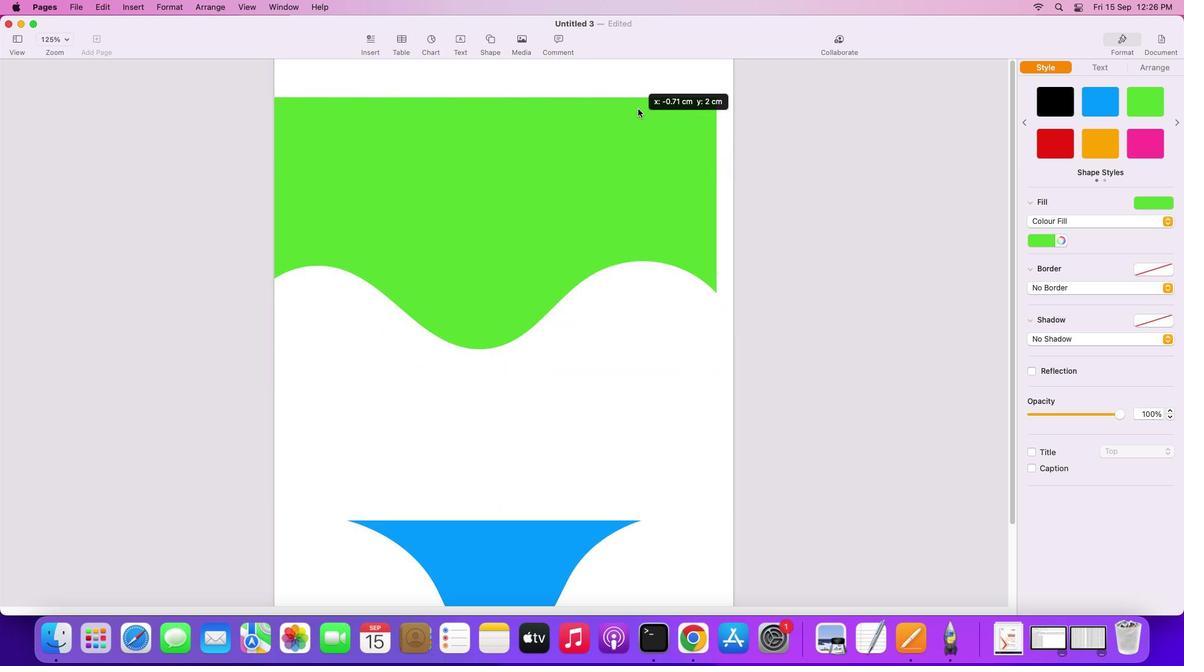 
Action: Mouse moved to (549, 287)
Screenshot: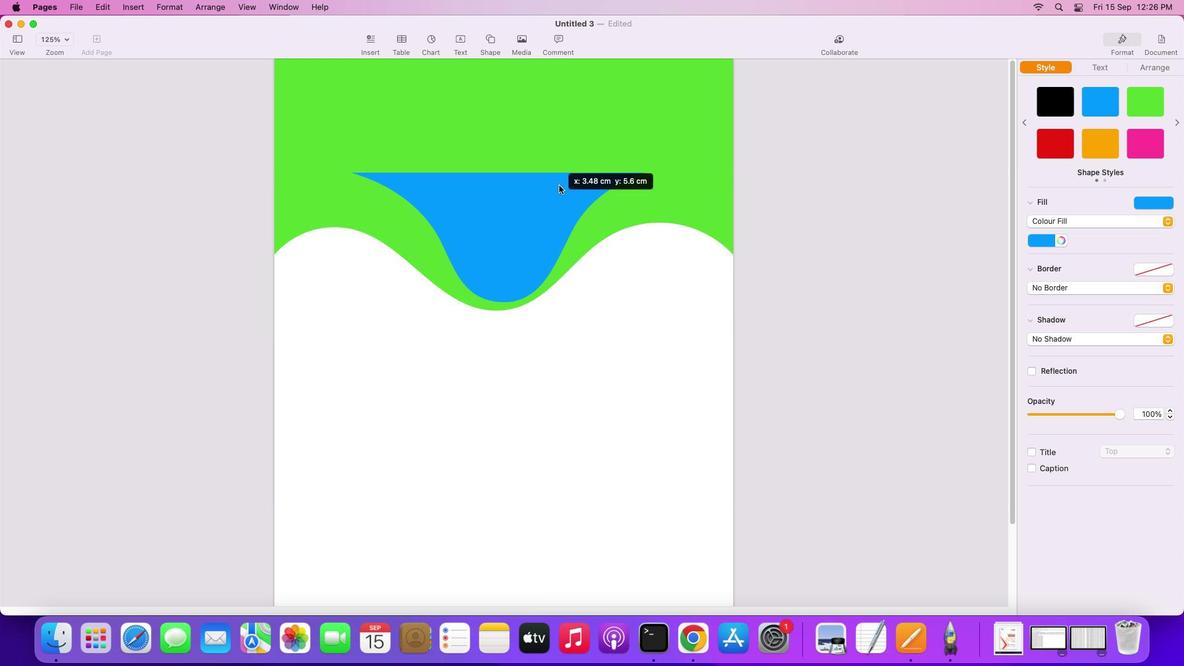 
Action: Mouse pressed left at (549, 287)
Screenshot: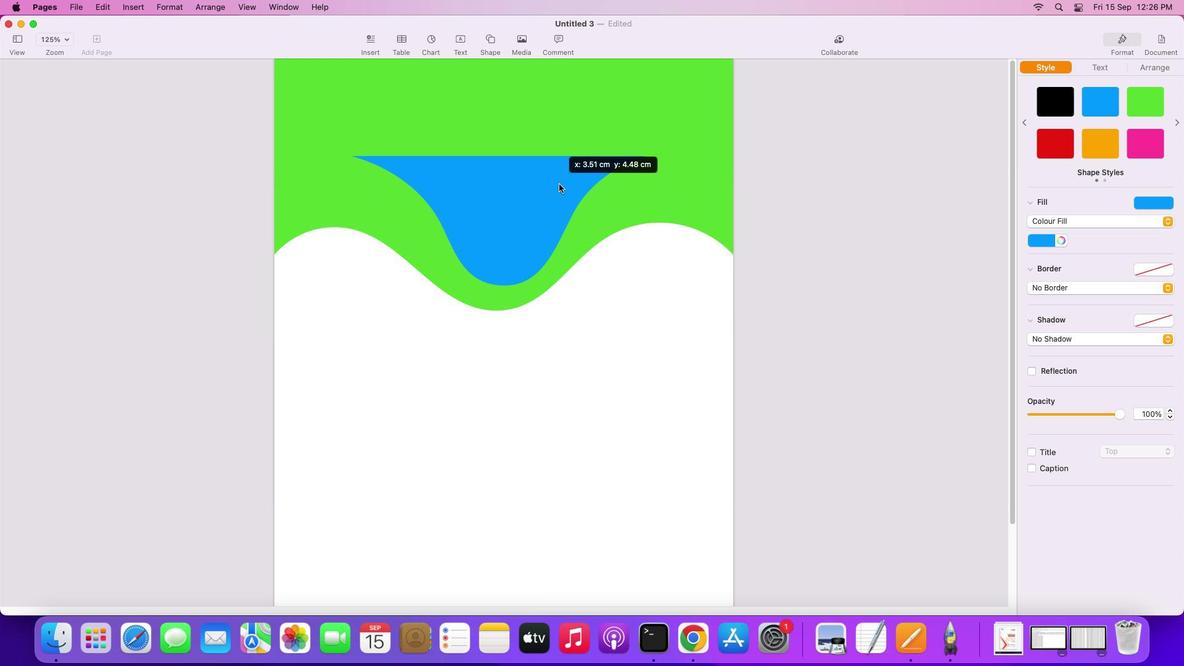 
Action: Mouse moved to (638, 315)
Screenshot: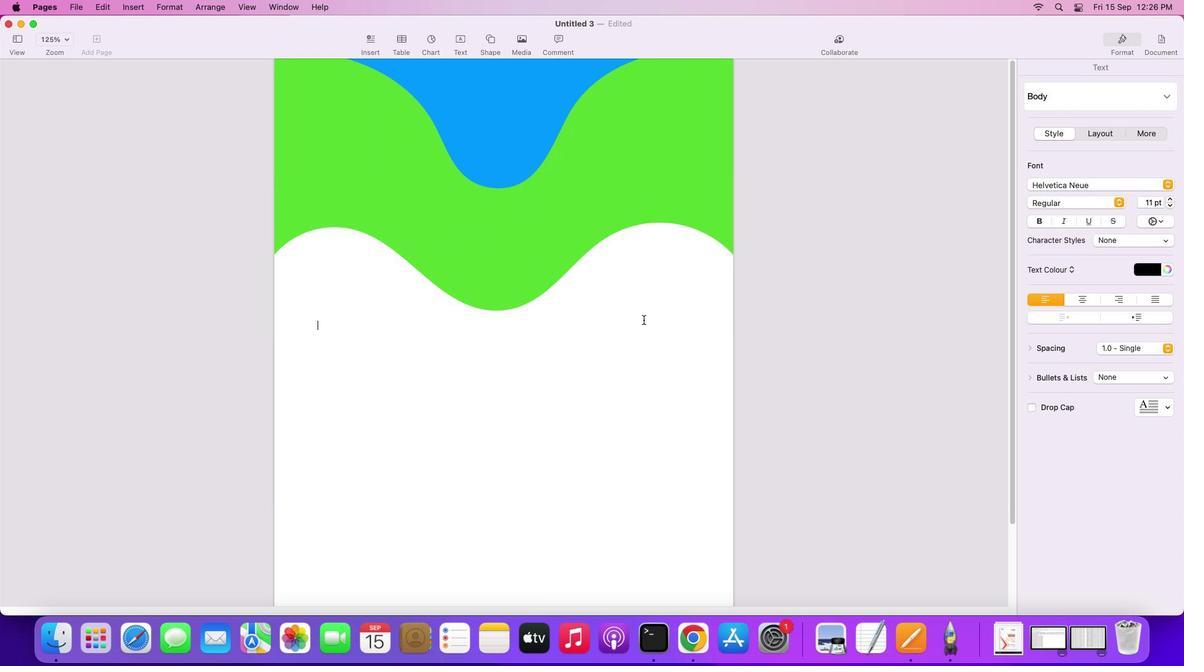 
Action: Mouse pressed left at (638, 315)
Screenshot: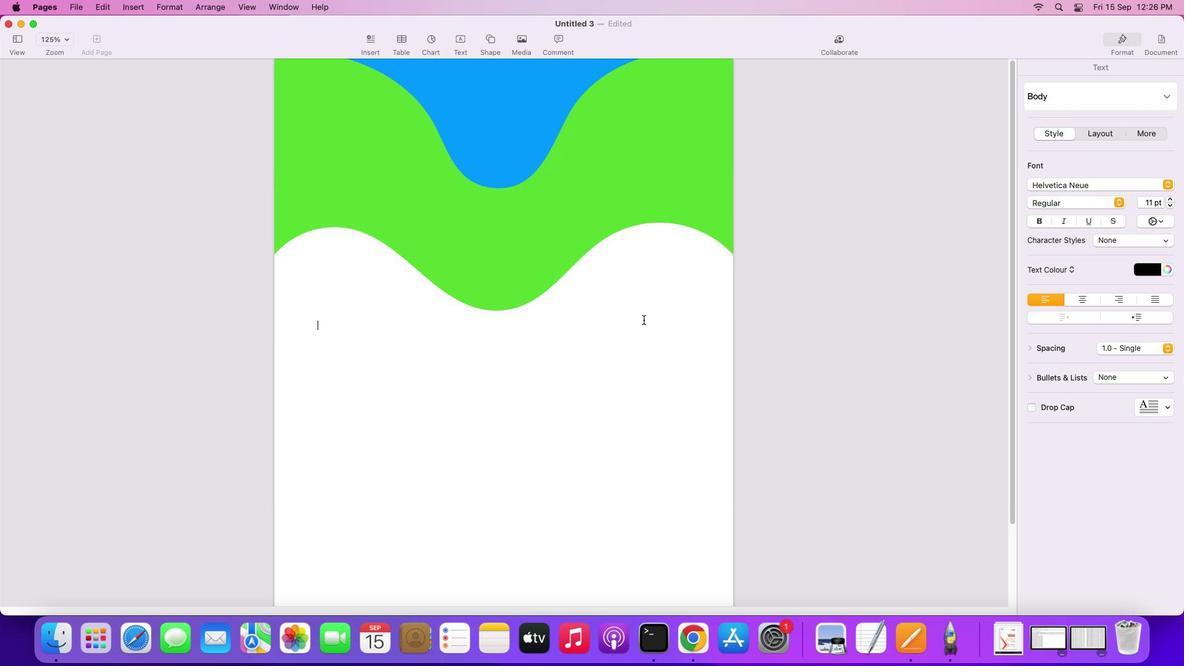 
Action: Mouse moved to (338, 134)
Screenshot: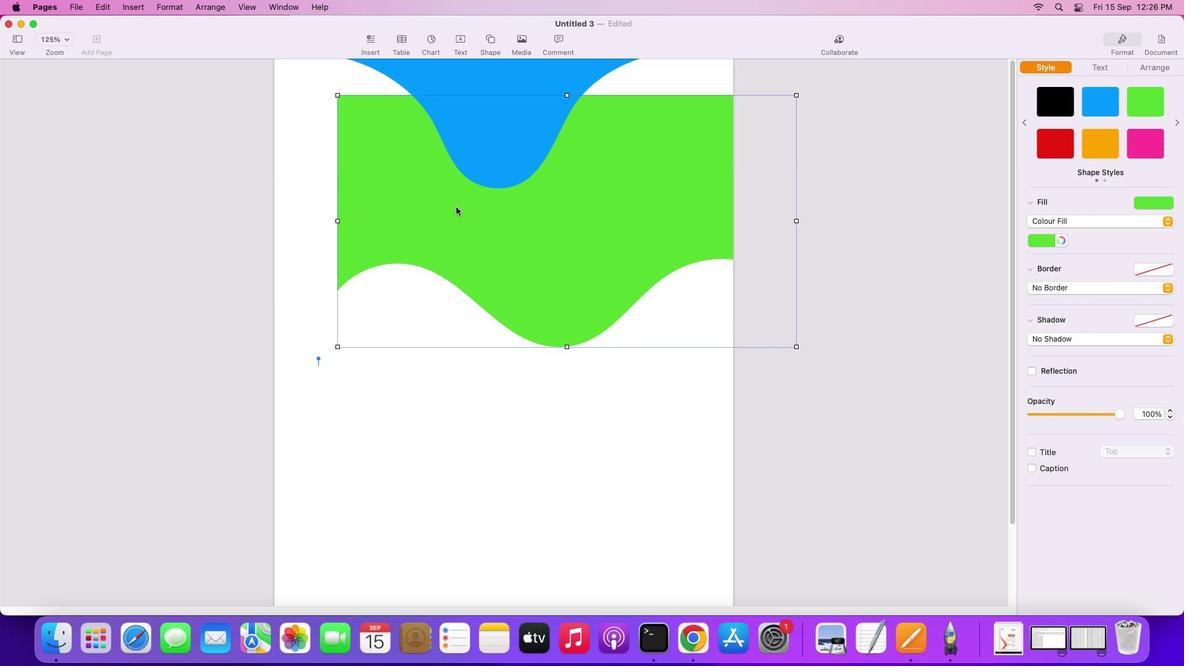
Action: Mouse pressed left at (338, 134)
Screenshot: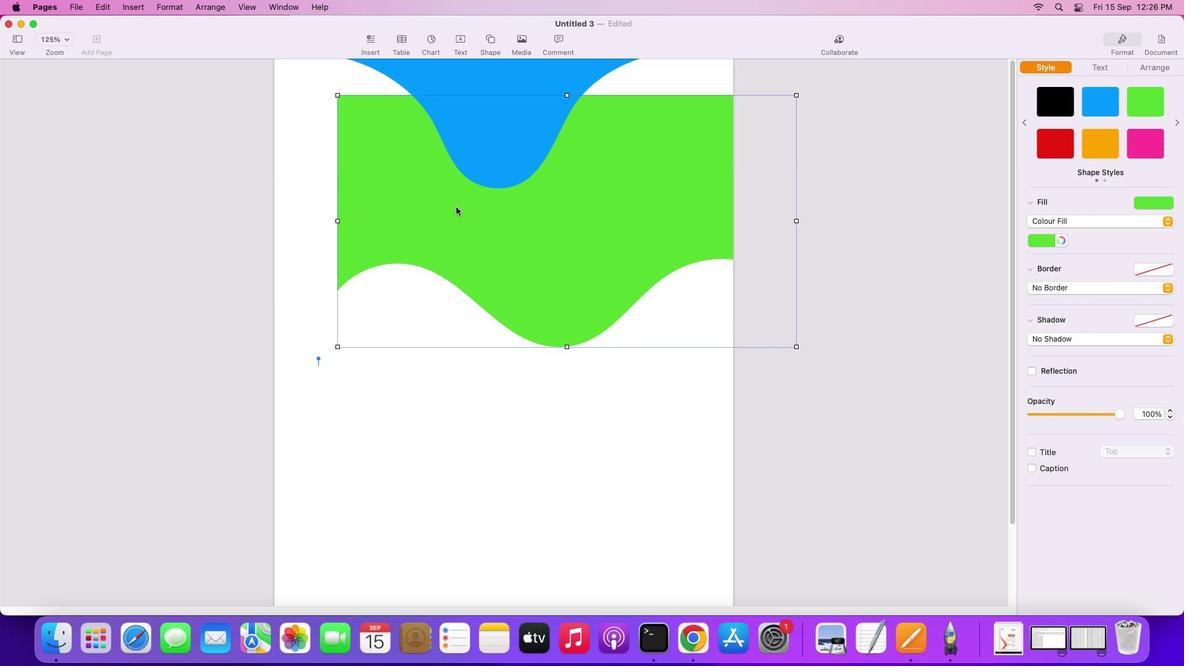 
Action: Mouse moved to (460, 200)
Screenshot: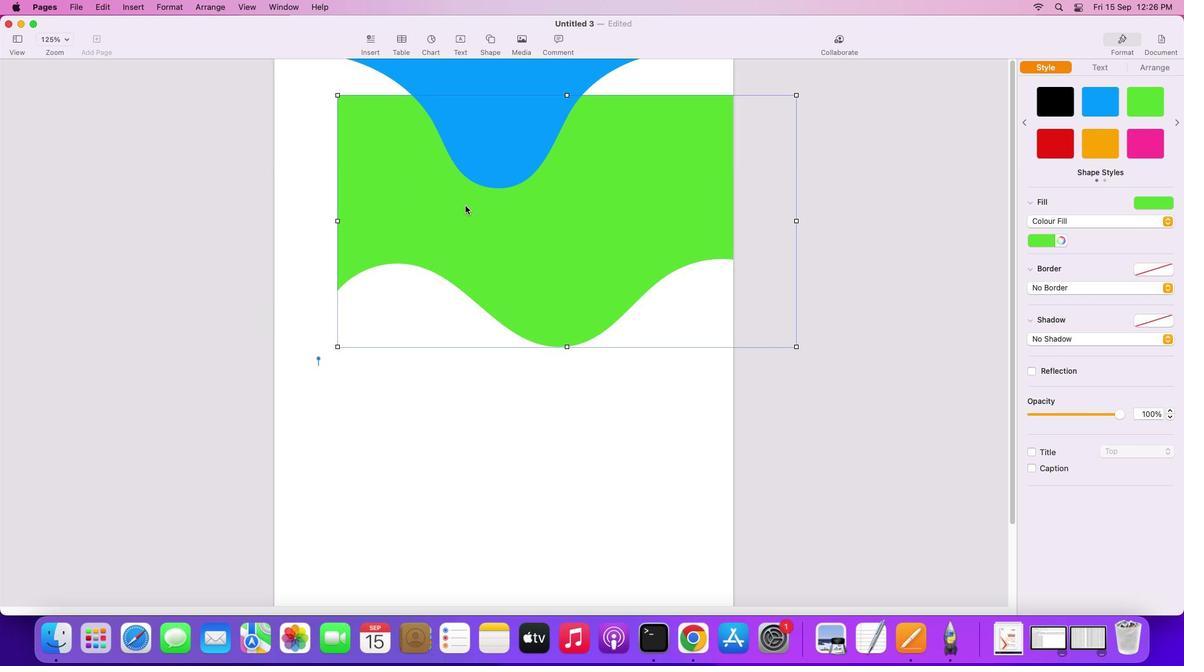 
Action: Key pressed Key.cmd'z'
Screenshot: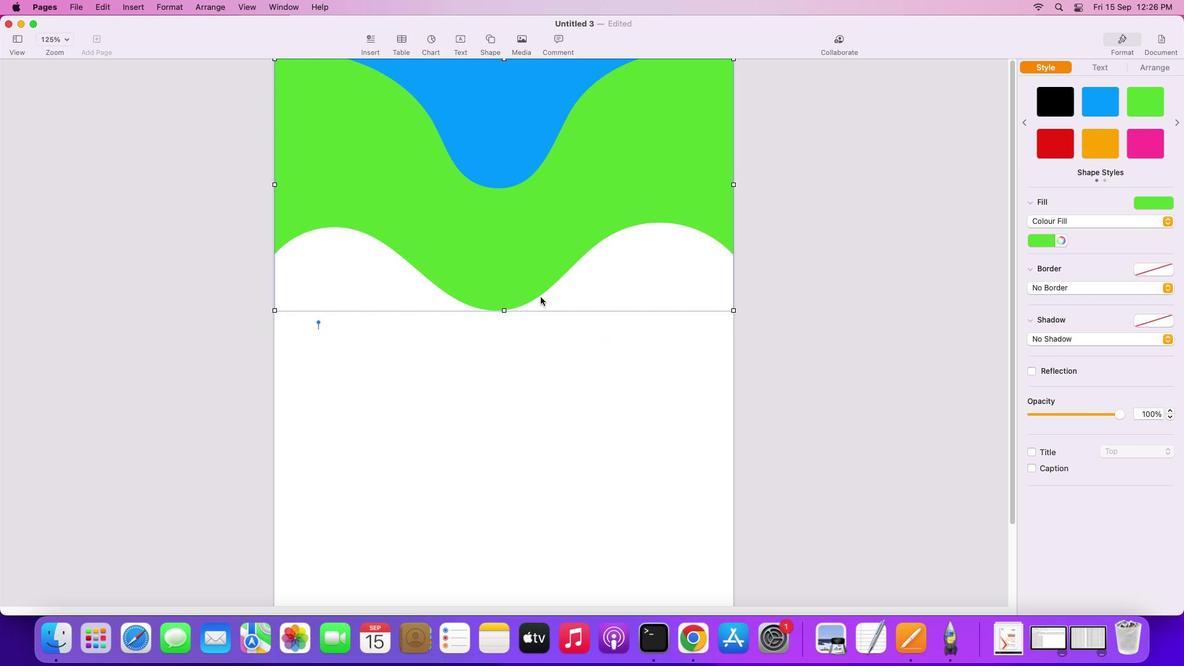 
Action: Mouse moved to (574, 350)
Screenshot: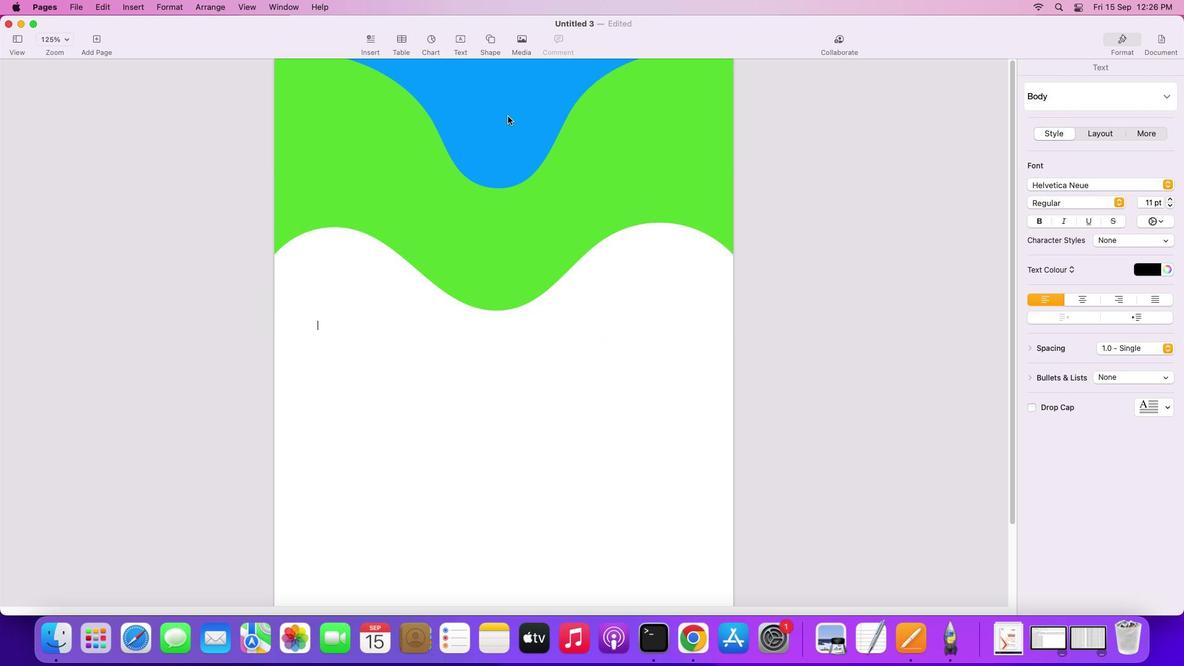 
Action: Mouse pressed left at (574, 350)
Screenshot: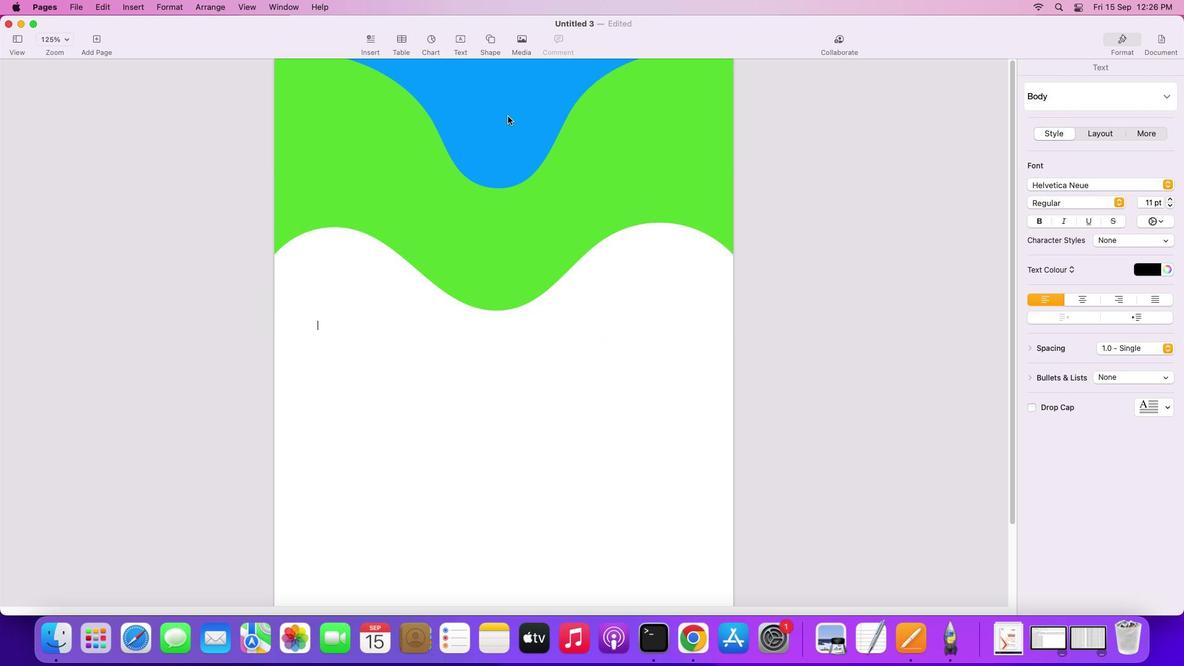 
Action: Mouse moved to (485, 32)
Screenshot: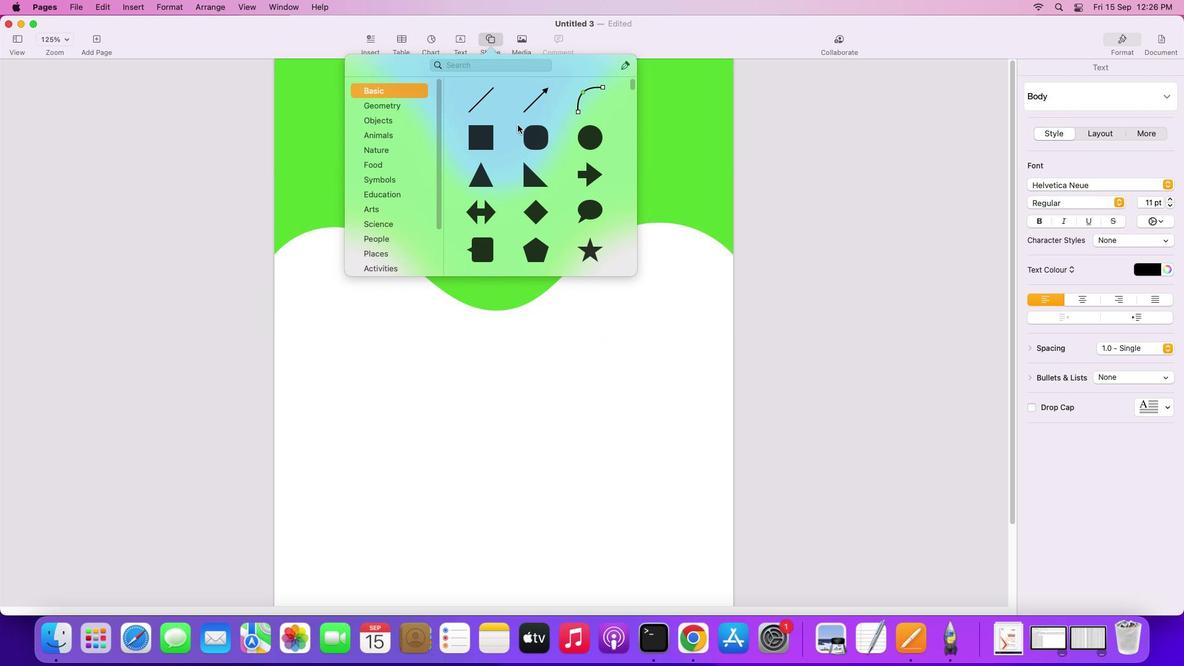 
Action: Mouse pressed left at (485, 32)
Screenshot: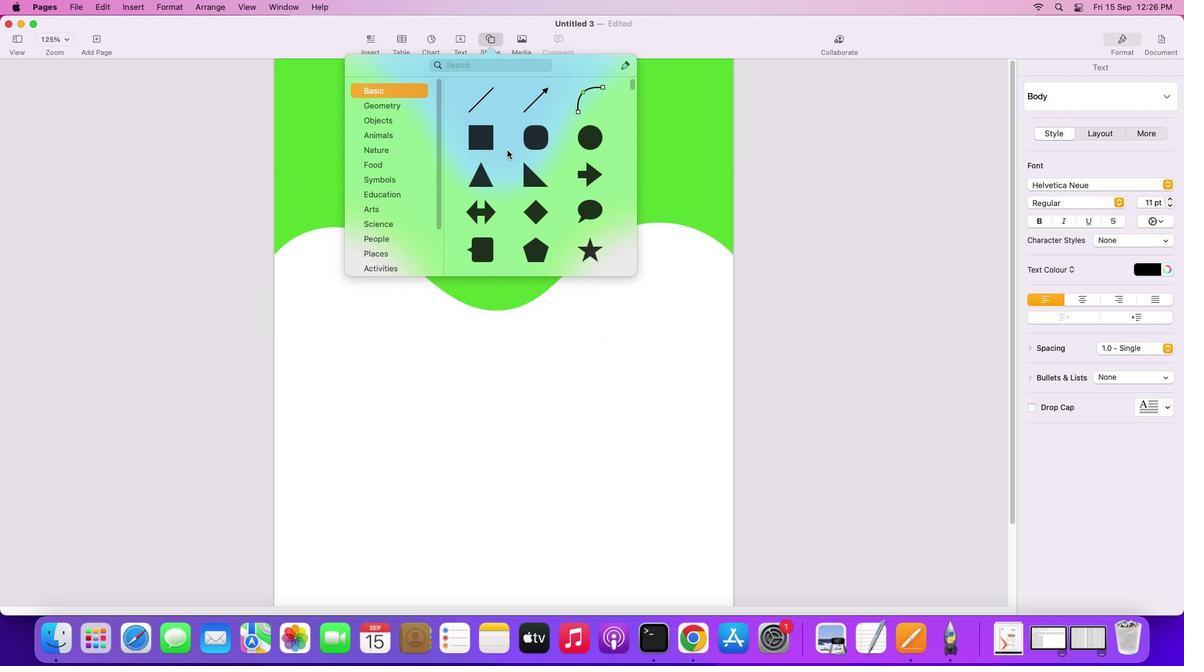 
Action: Mouse moved to (484, 133)
Screenshot: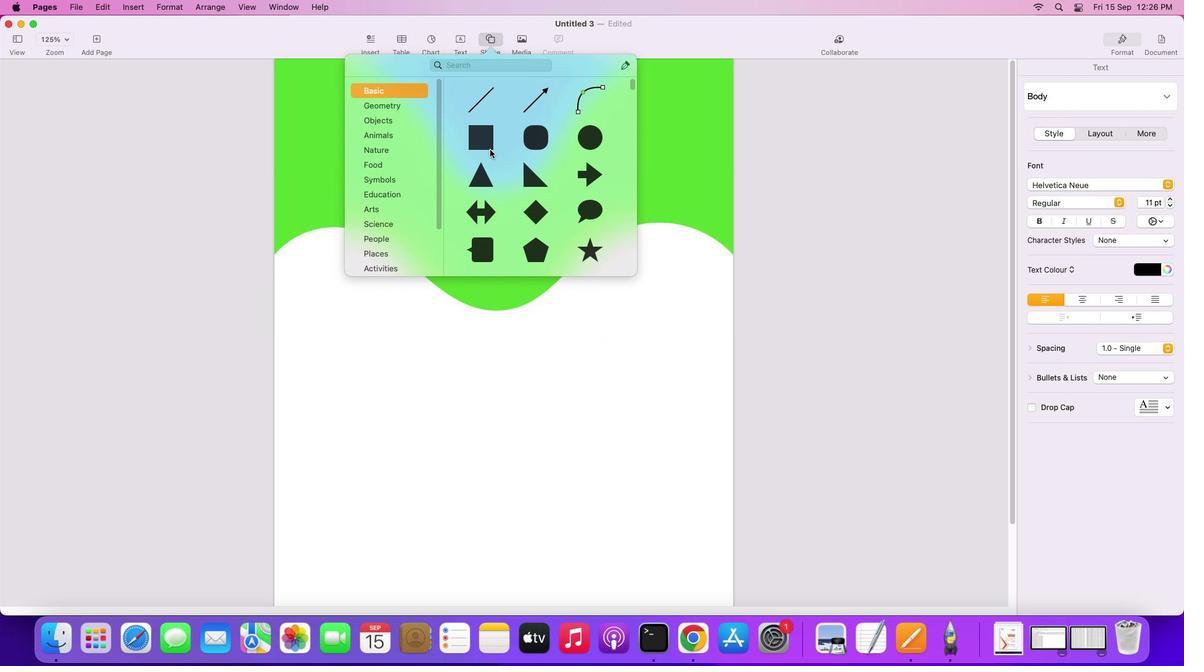
Action: Mouse pressed left at (484, 133)
Screenshot: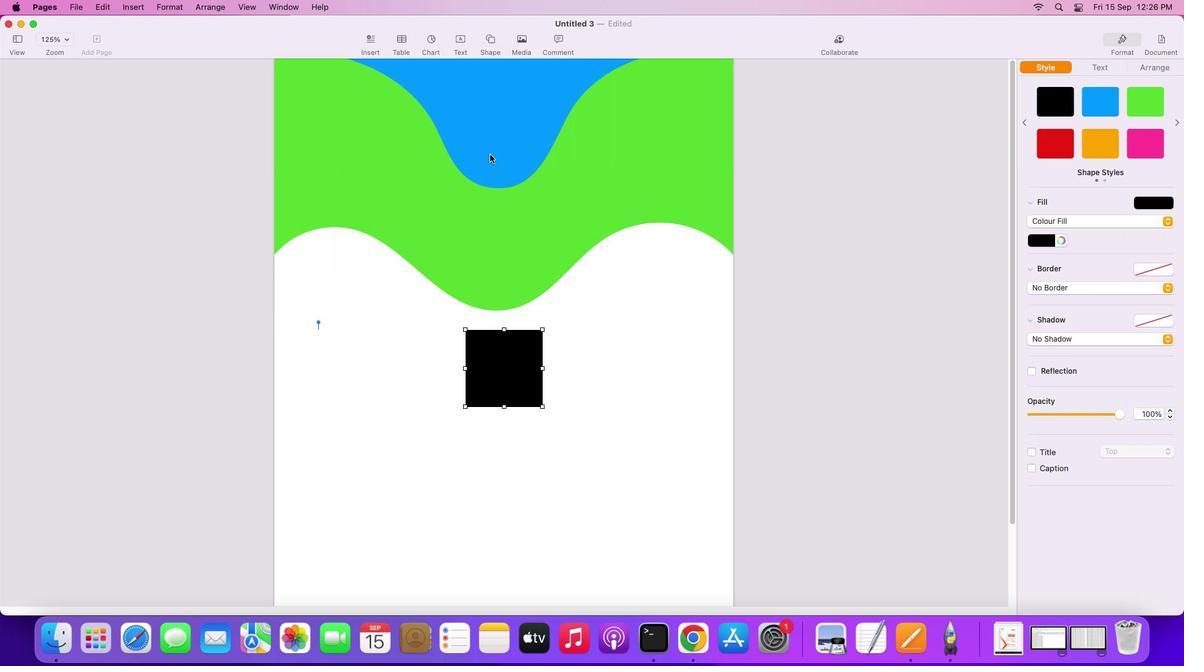 
Action: Mouse moved to (496, 342)
Screenshot: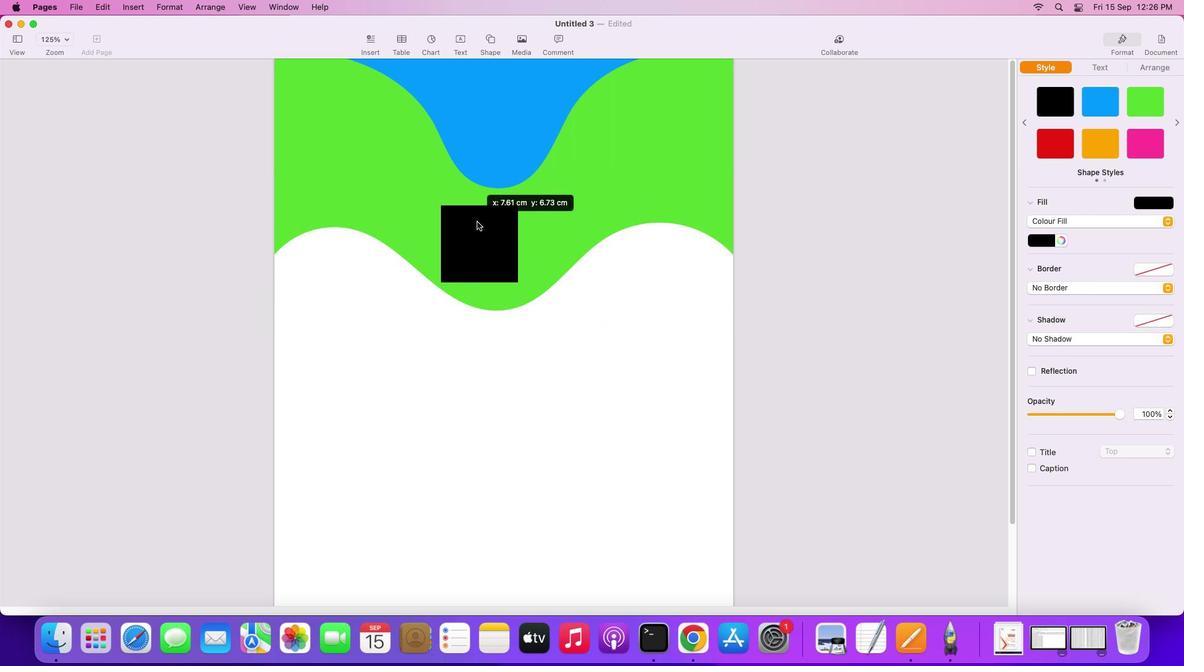 
Action: Mouse pressed left at (496, 342)
Screenshot: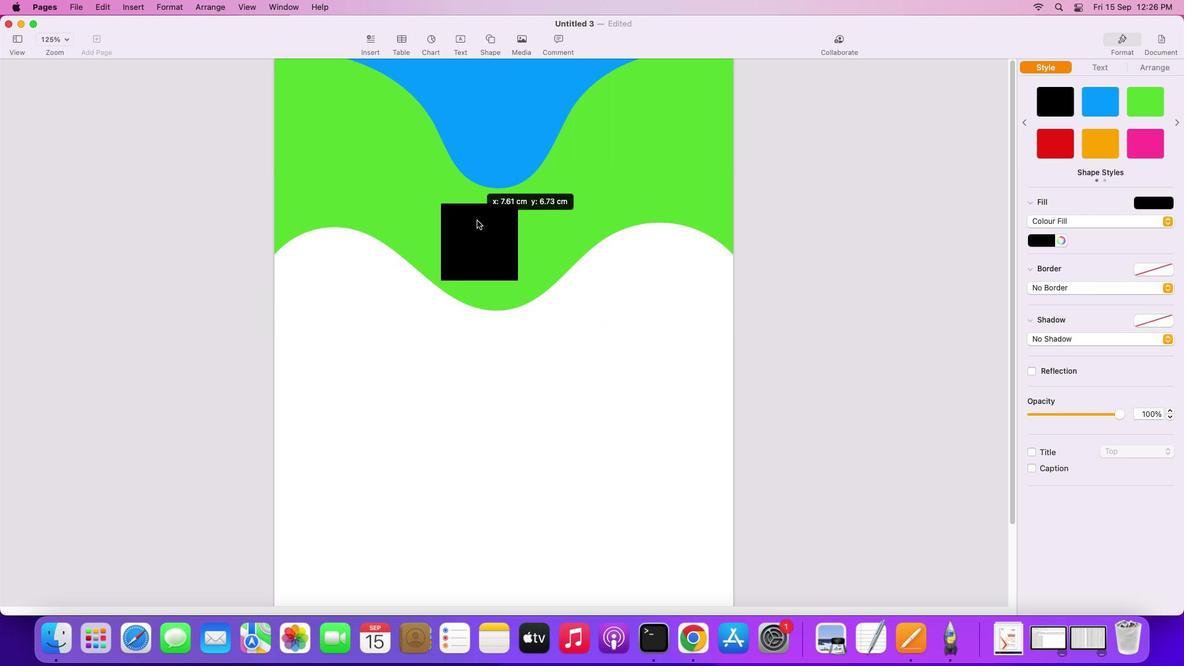 
Action: Mouse moved to (474, 211)
Screenshot: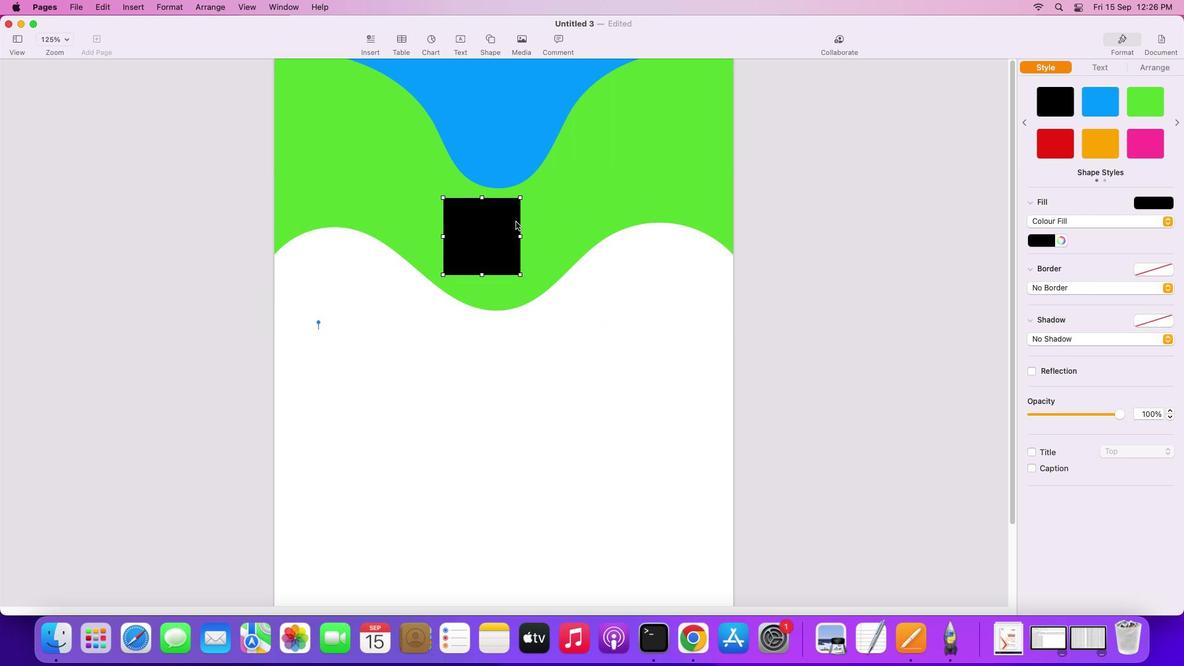 
Action: Mouse pressed left at (474, 211)
Screenshot: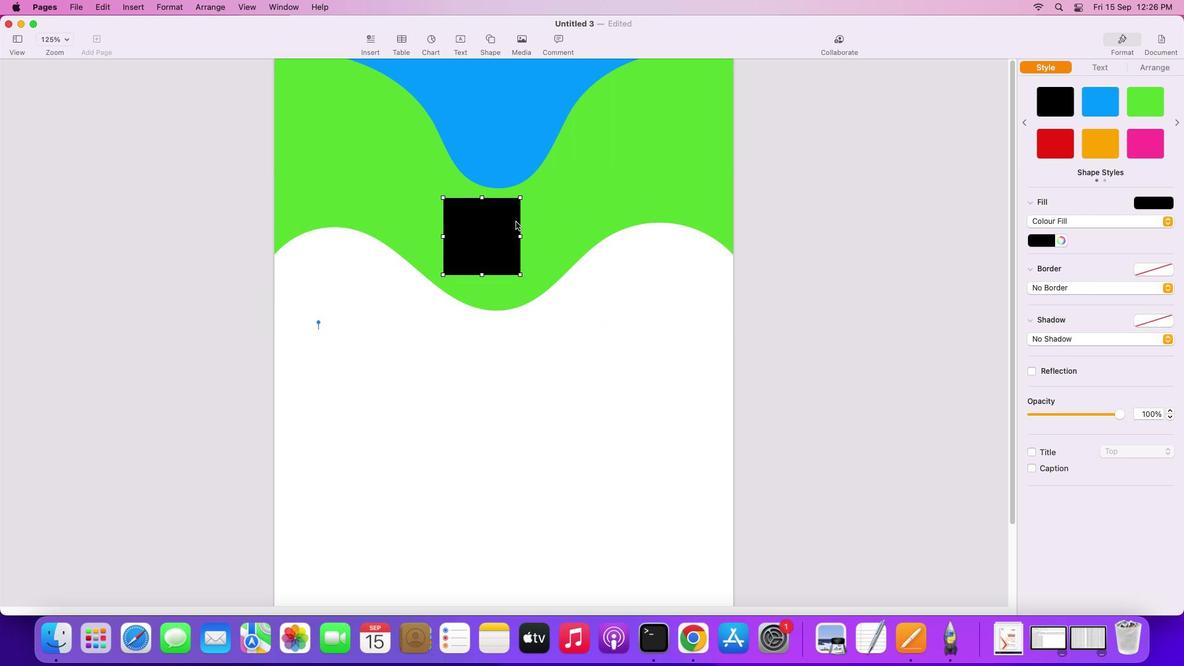 
Action: Mouse moved to (516, 232)
Screenshot: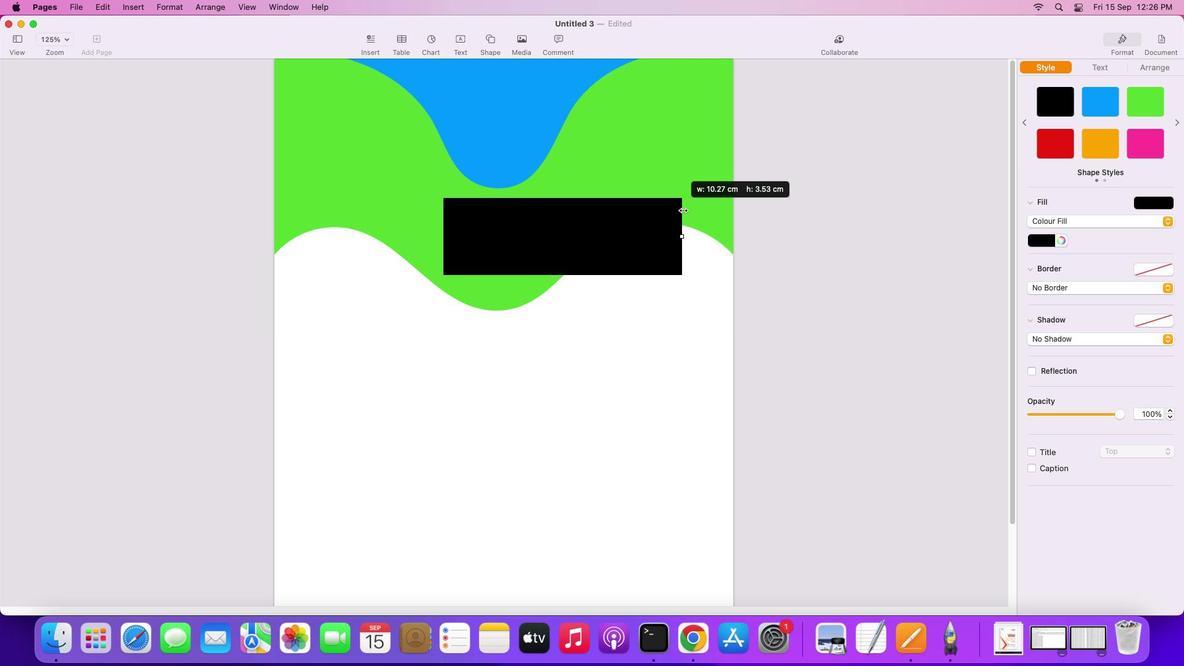 
Action: Mouse pressed left at (516, 232)
Screenshot: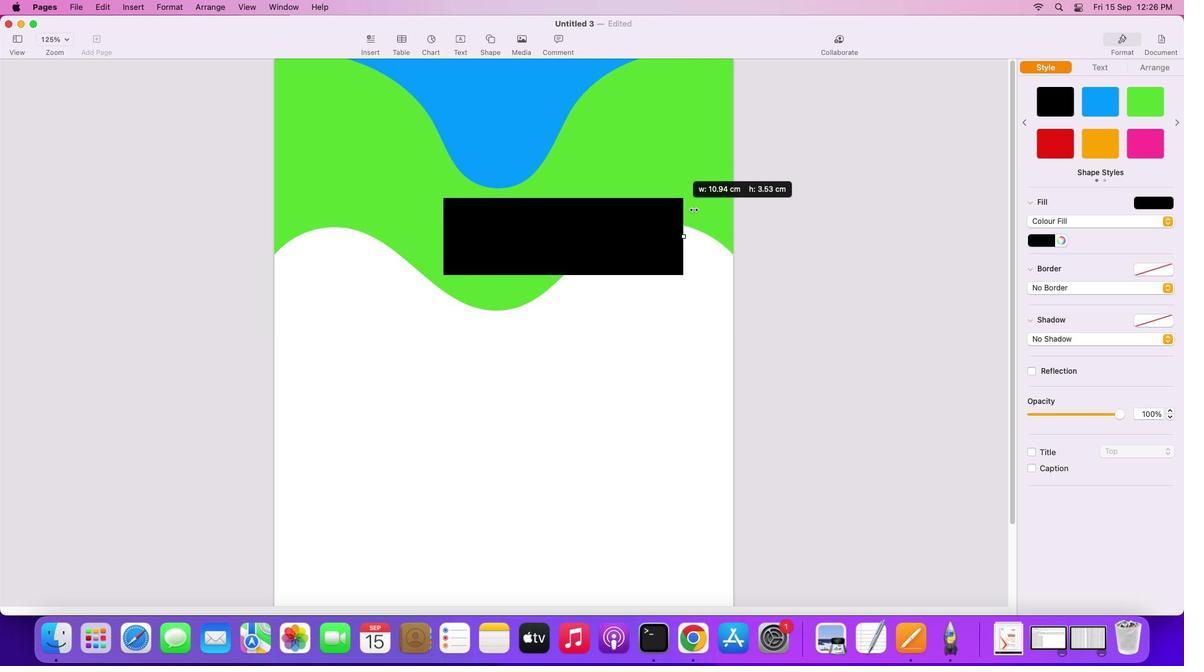 
Action: Mouse moved to (439, 230)
Screenshot: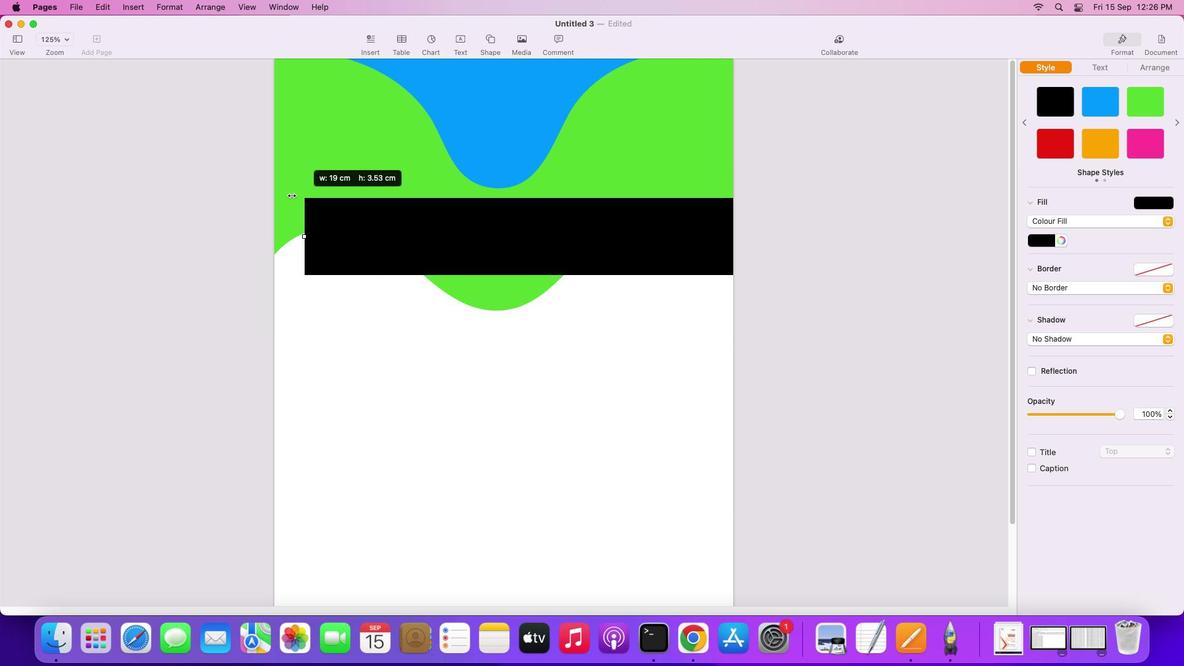 
Action: Mouse pressed left at (439, 230)
Screenshot: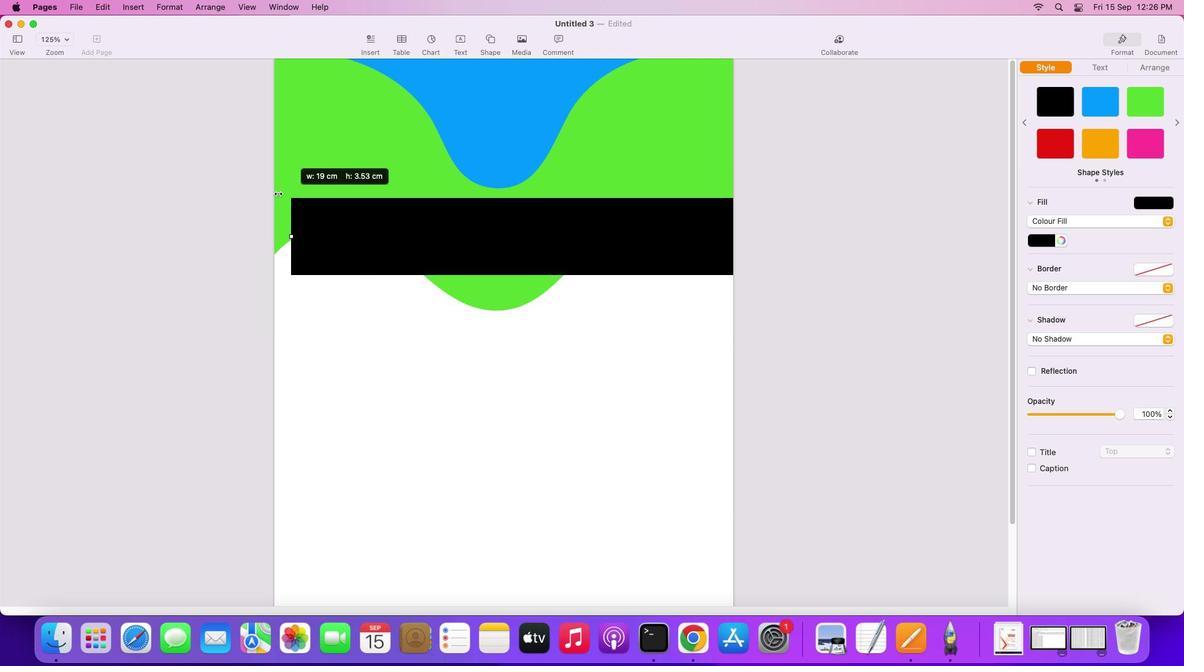 
Action: Mouse moved to (471, 225)
Screenshot: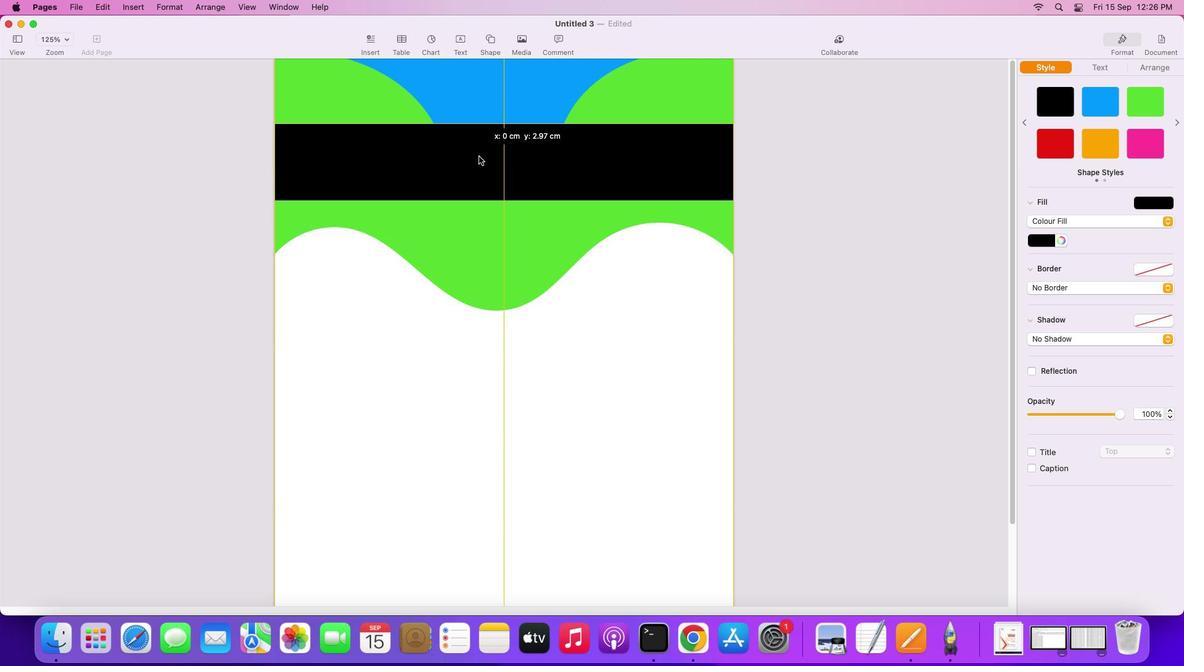
Action: Mouse pressed left at (471, 225)
Screenshot: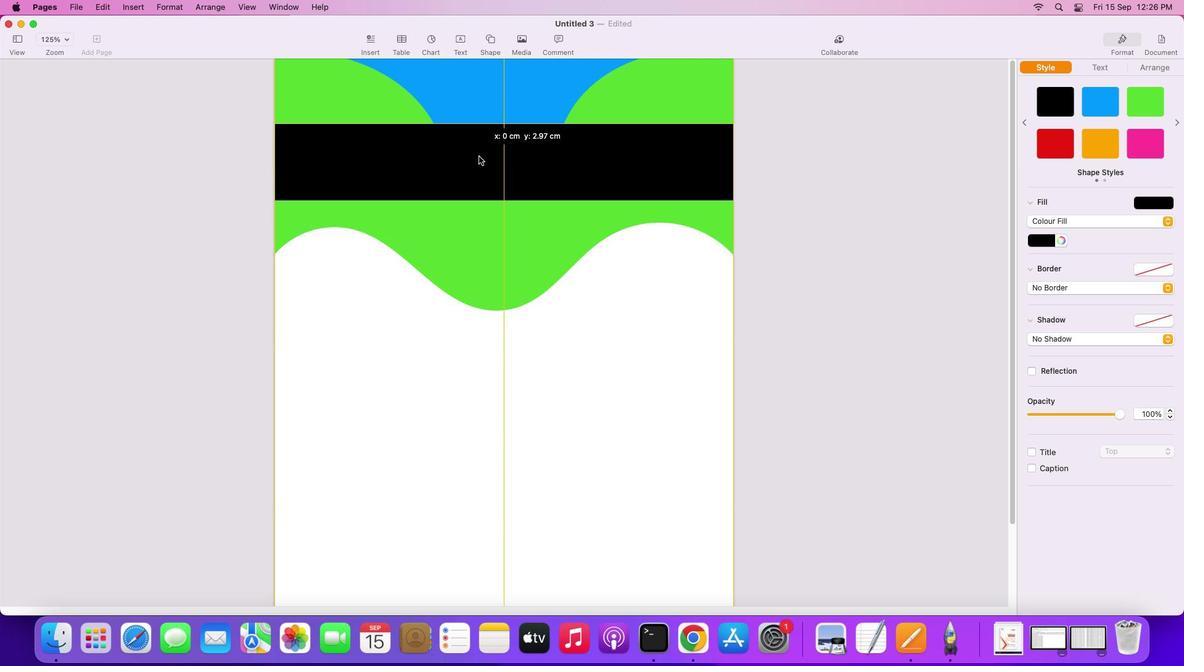 
Action: Mouse moved to (489, 155)
Screenshot: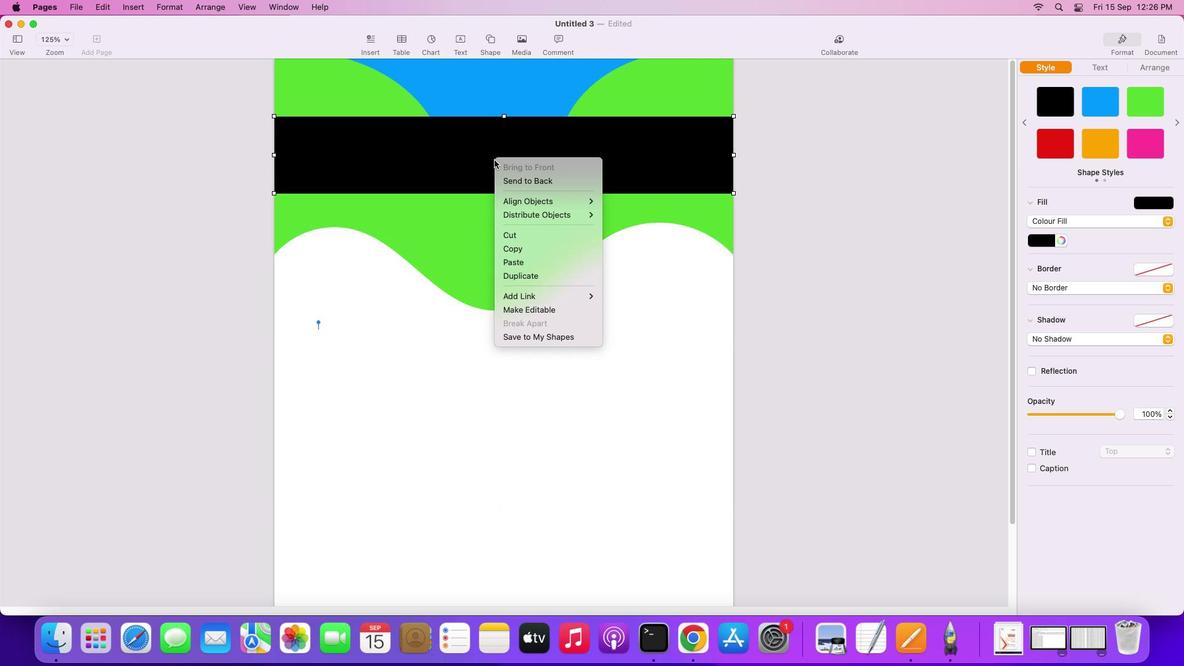 
Action: Mouse pressed right at (489, 155)
Screenshot: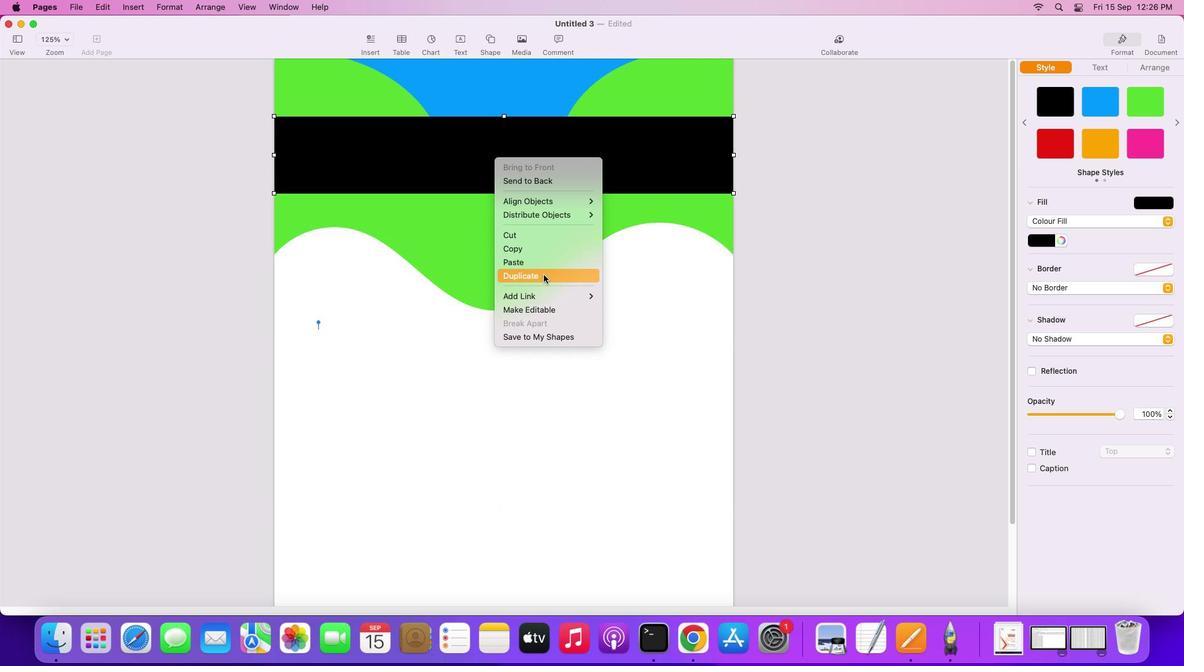 
Action: Mouse moved to (533, 304)
Screenshot: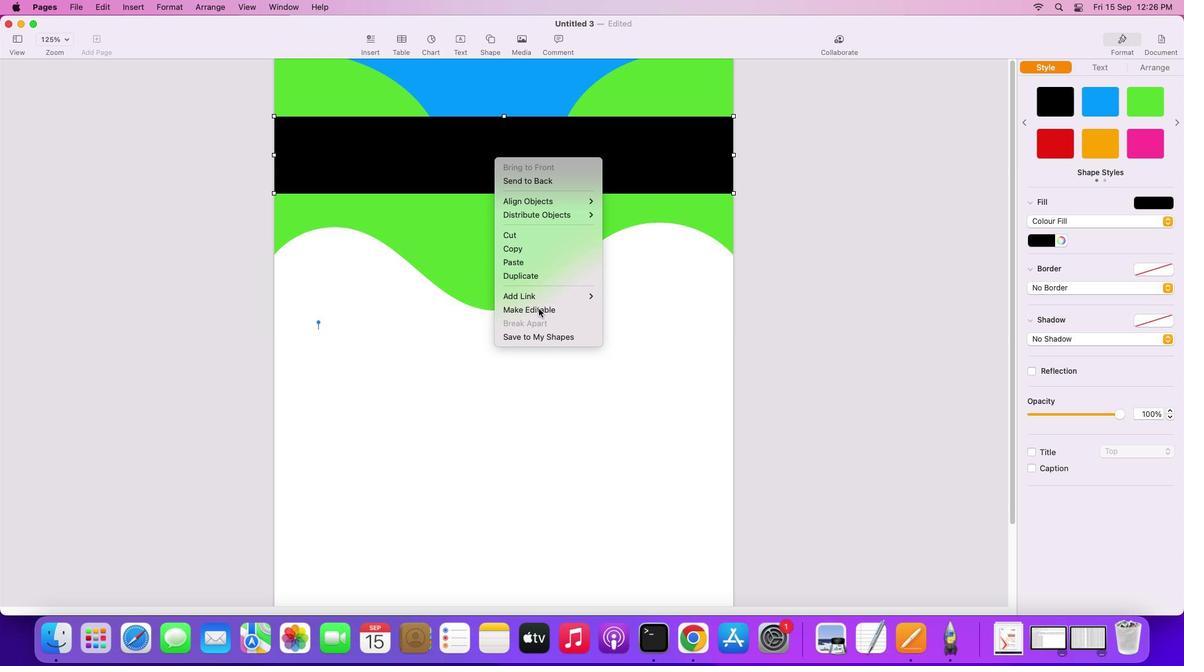 
Action: Mouse pressed left at (533, 304)
Screenshot: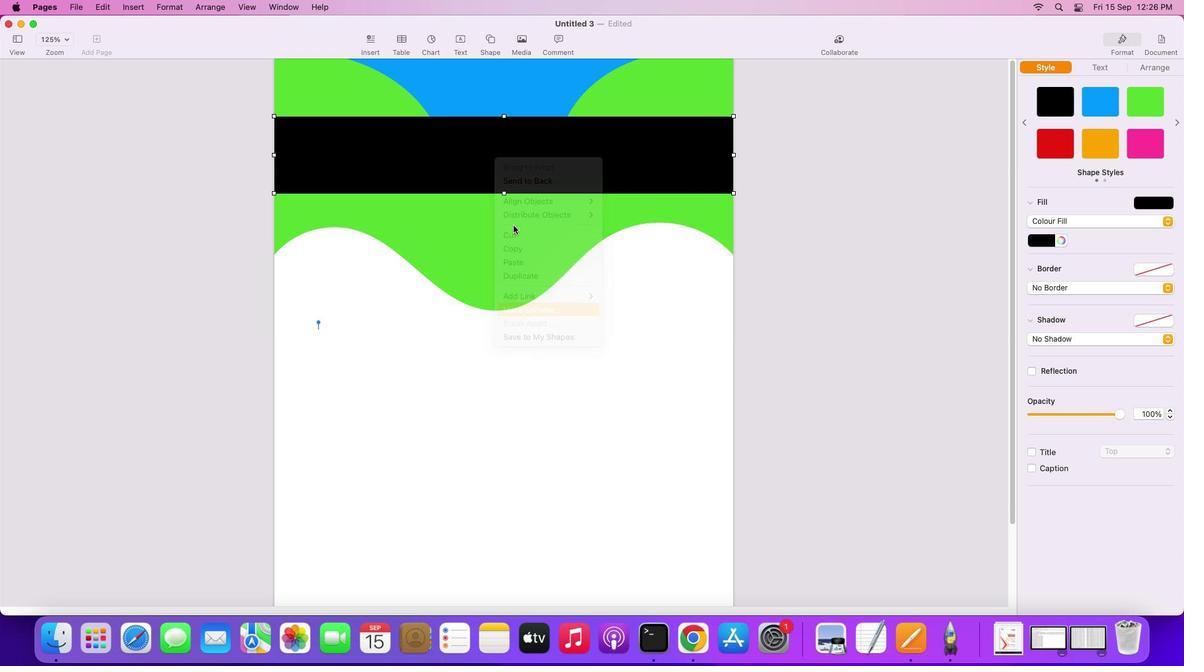
Action: Mouse moved to (498, 188)
Screenshot: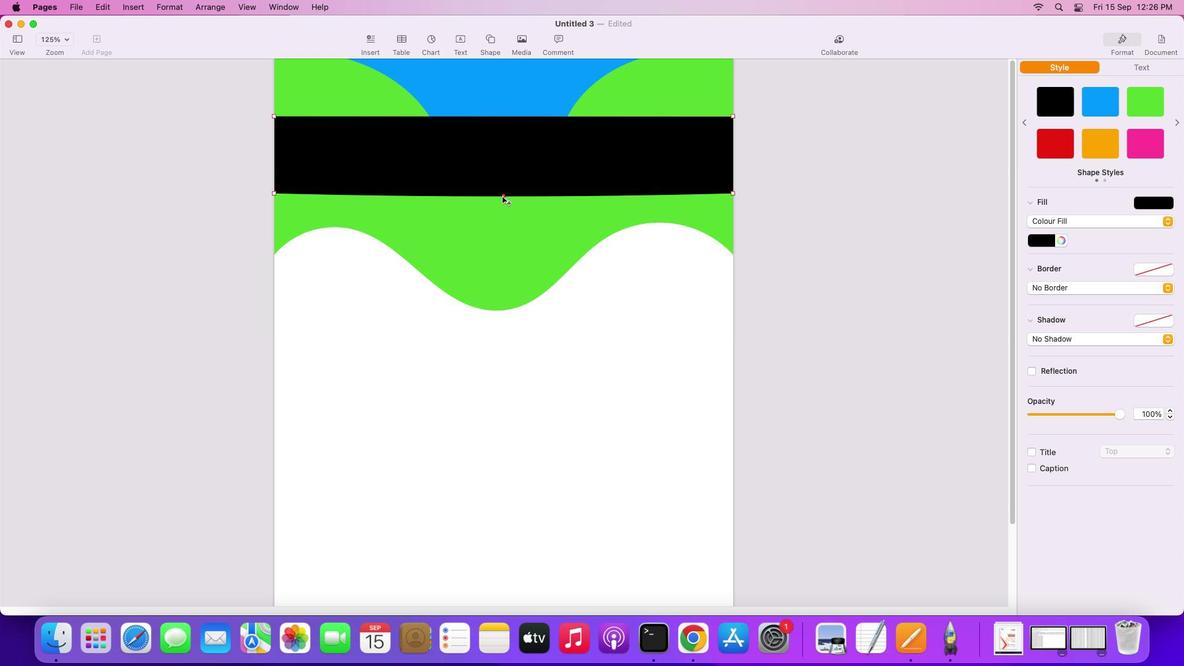 
Action: Mouse pressed left at (498, 188)
Screenshot: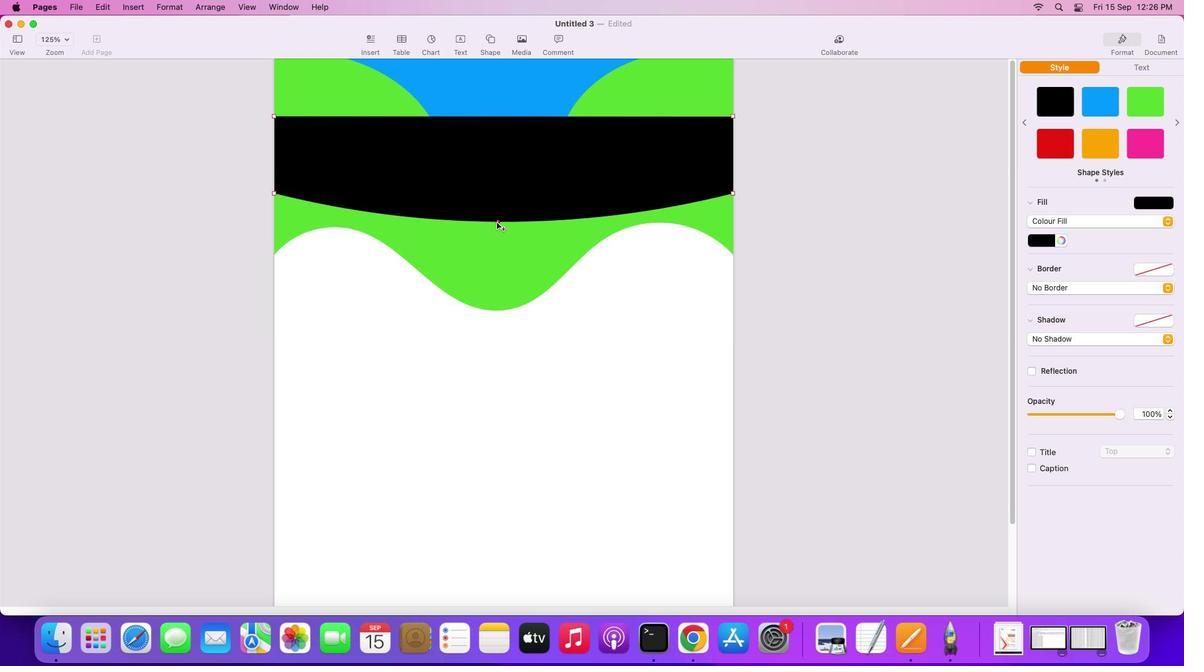 
Action: Mouse moved to (610, 220)
Screenshot: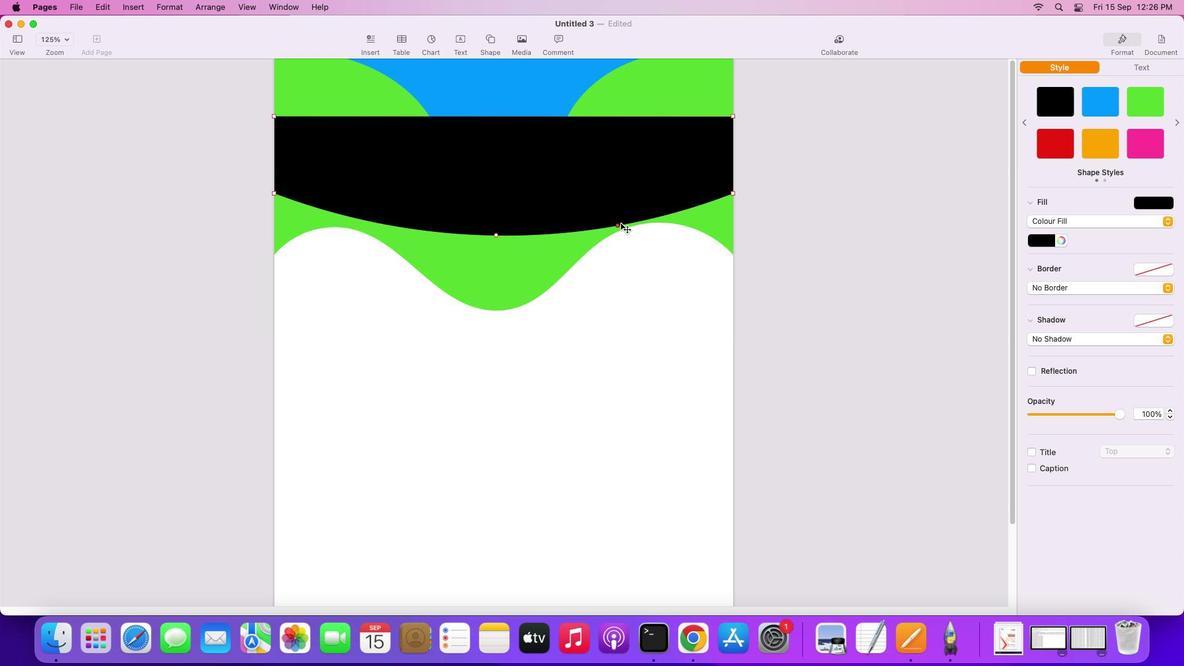 
Action: Mouse pressed left at (610, 220)
Screenshot: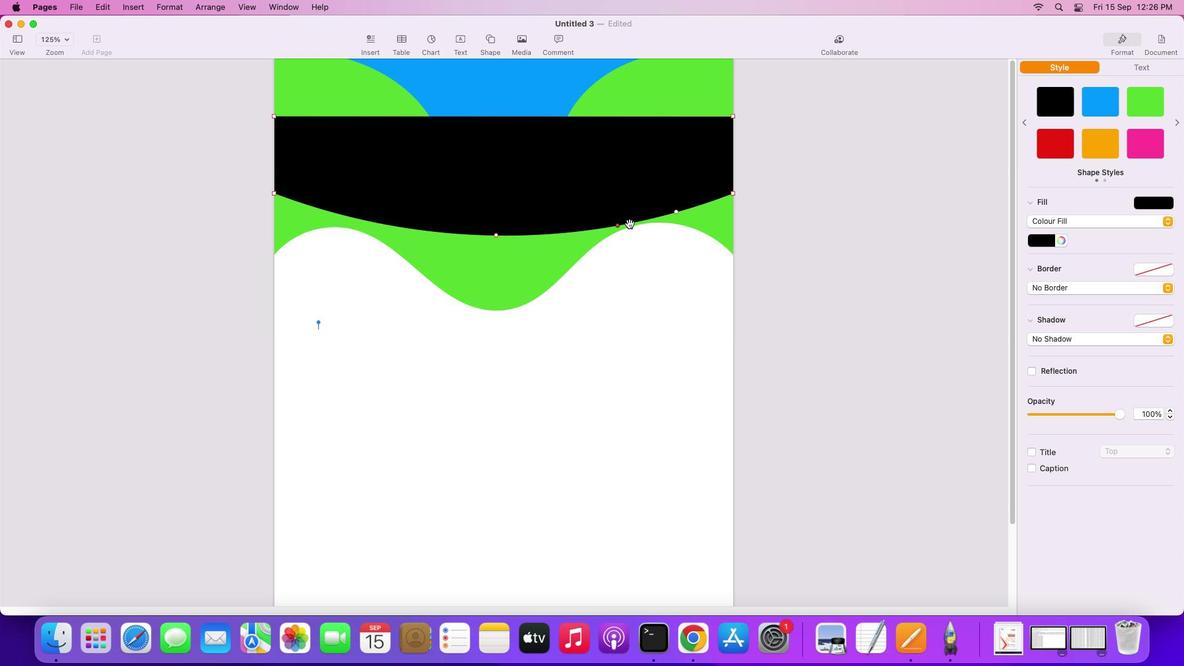 
Action: Mouse moved to (613, 221)
Screenshot: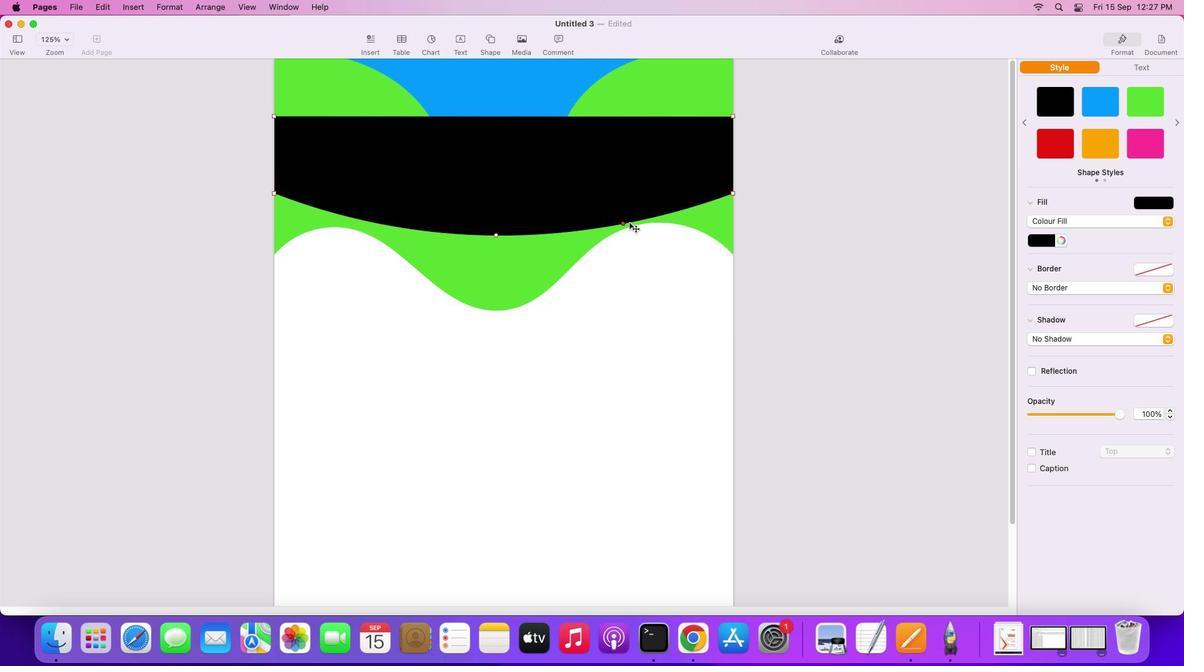 
Action: Mouse pressed left at (613, 221)
Screenshot: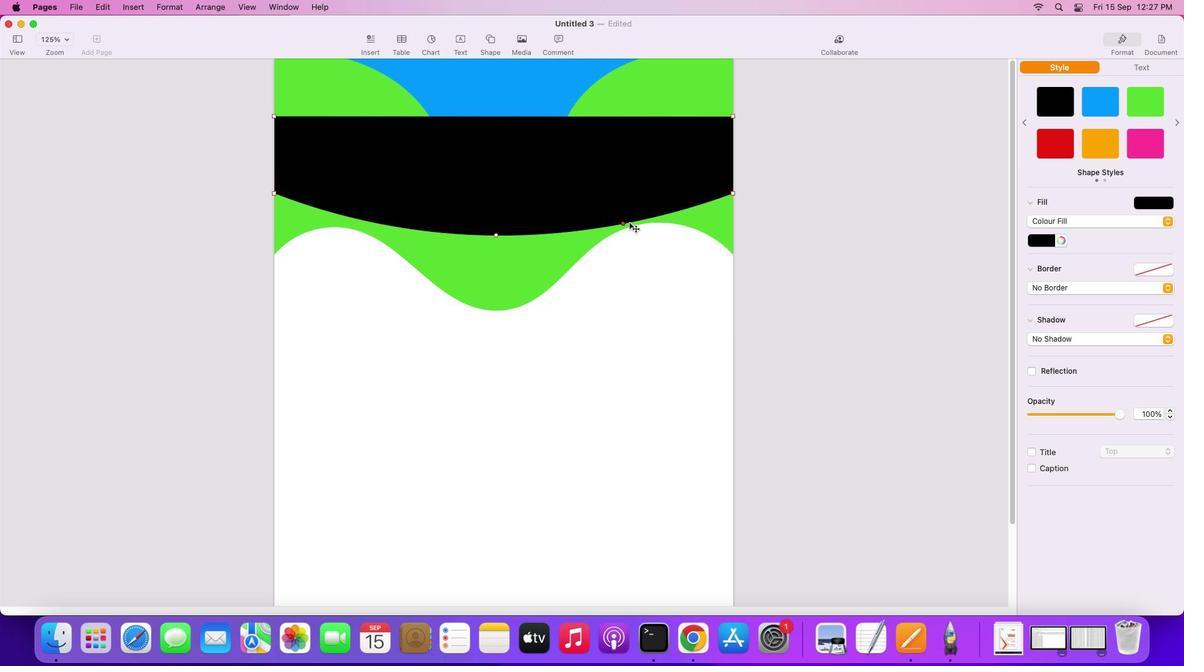 
Action: Mouse moved to (373, 238)
Screenshot: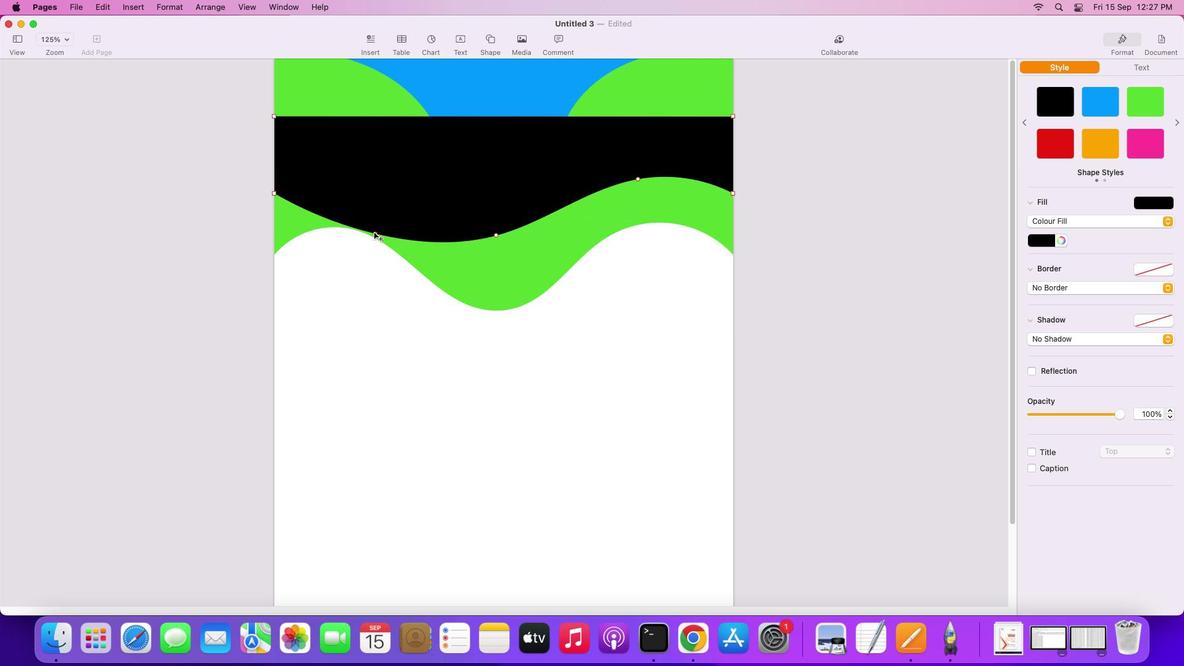 
Action: Mouse pressed left at (373, 238)
Screenshot: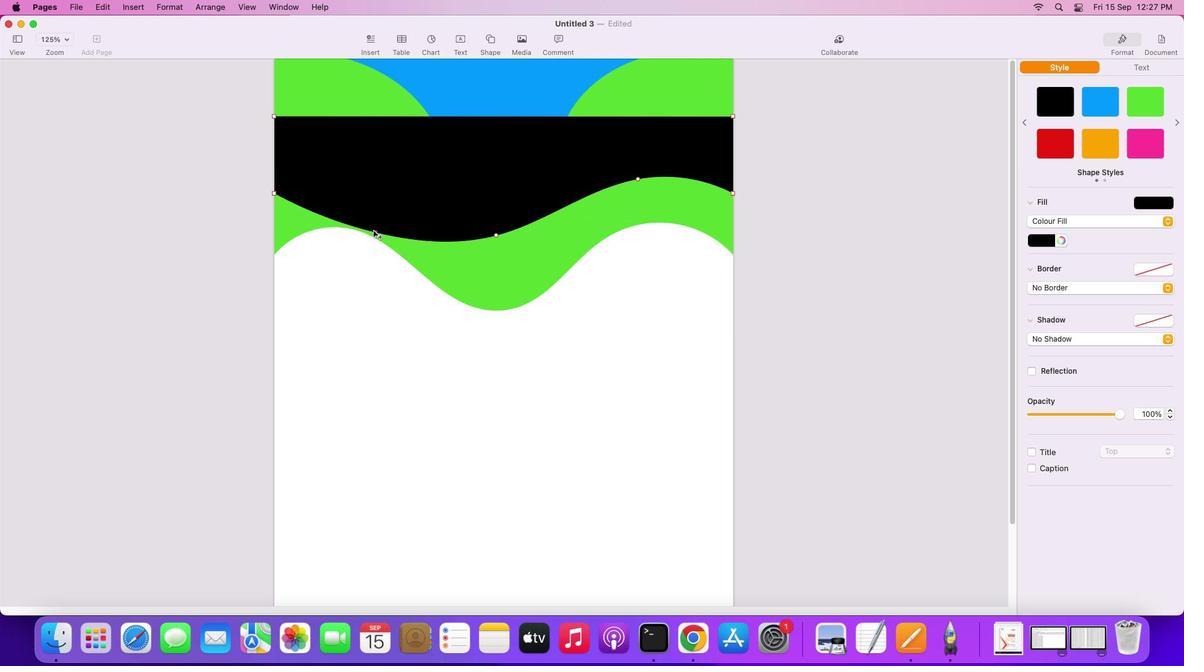 
Action: Mouse moved to (491, 183)
Screenshot: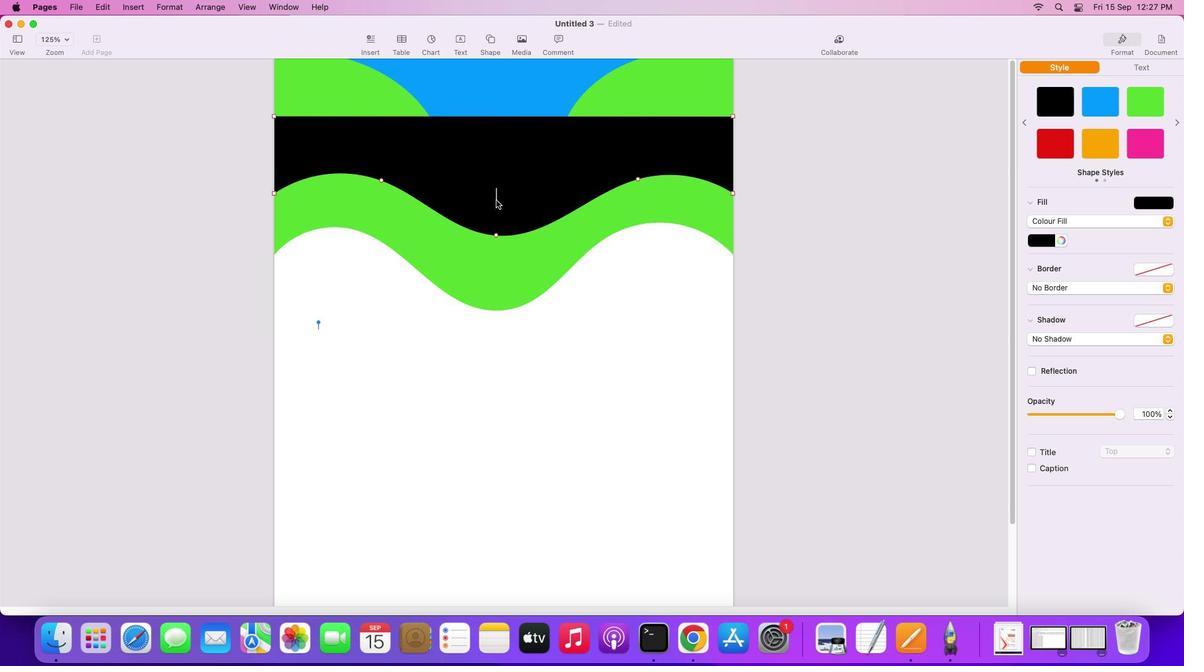 
Action: Mouse pressed left at (491, 183)
Screenshot: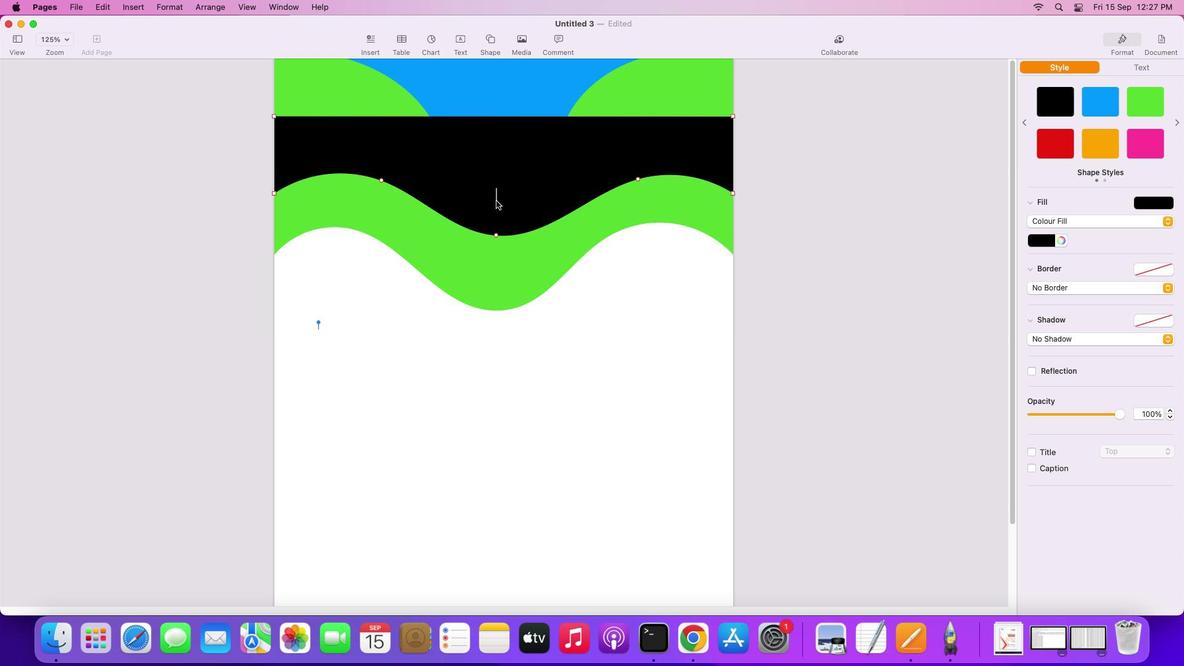 
Action: Mouse moved to (541, 232)
Screenshot: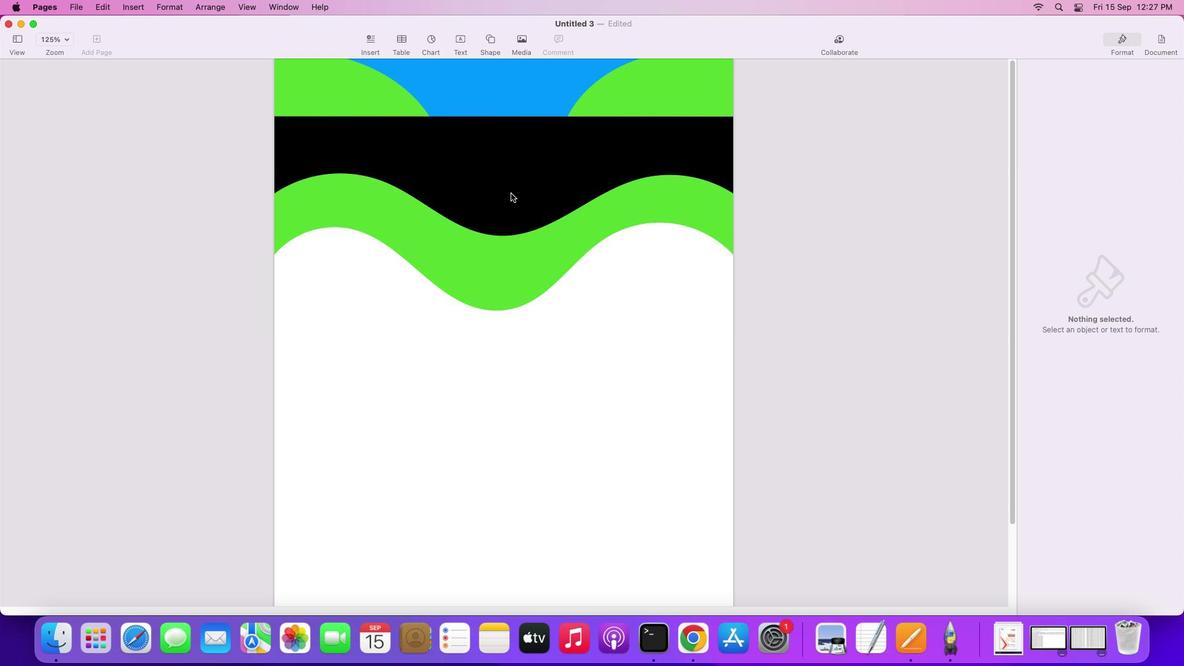 
Action: Mouse pressed left at (541, 232)
Screenshot: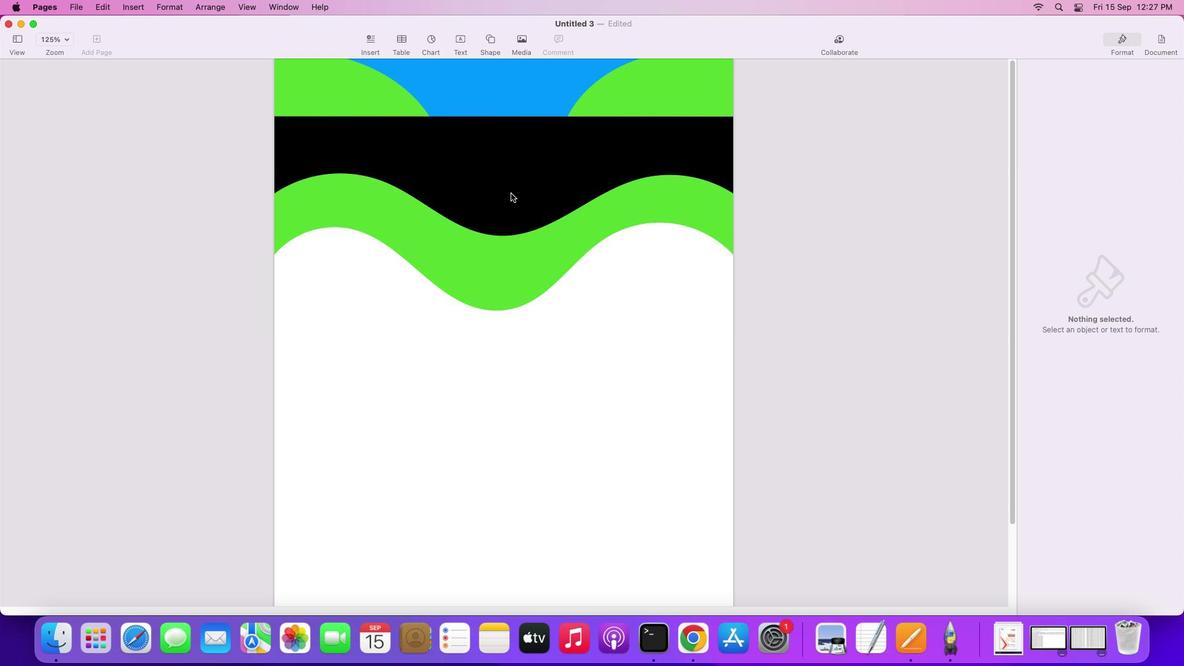 
Action: Mouse moved to (505, 188)
Screenshot: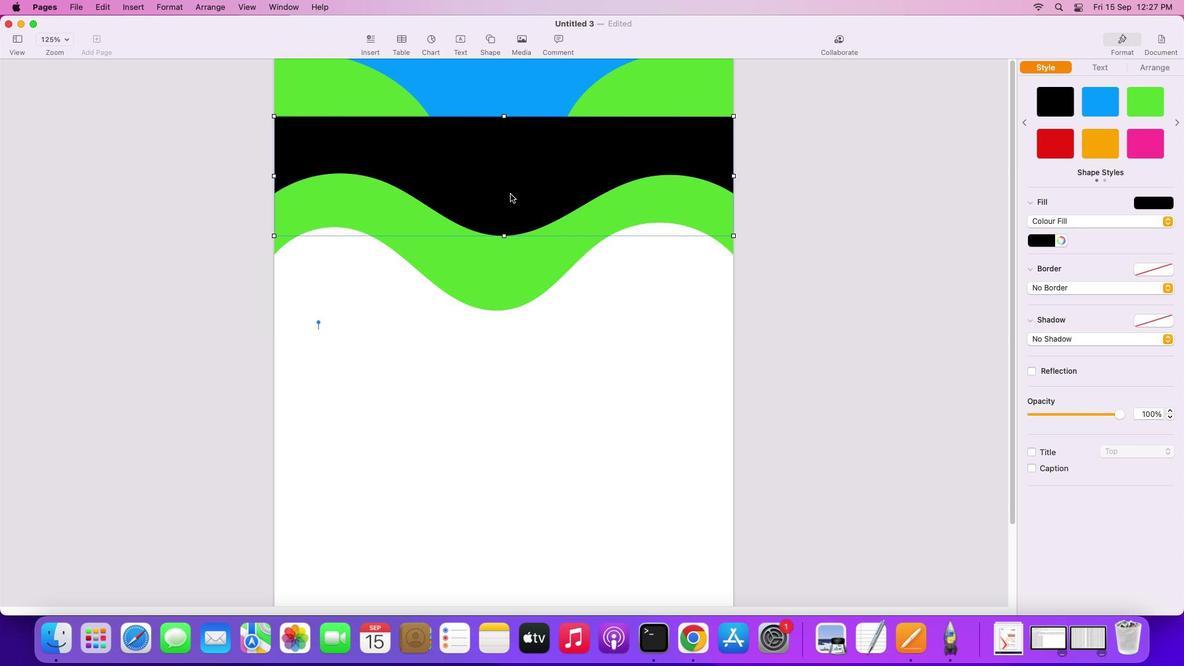 
Action: Mouse pressed left at (505, 188)
Screenshot: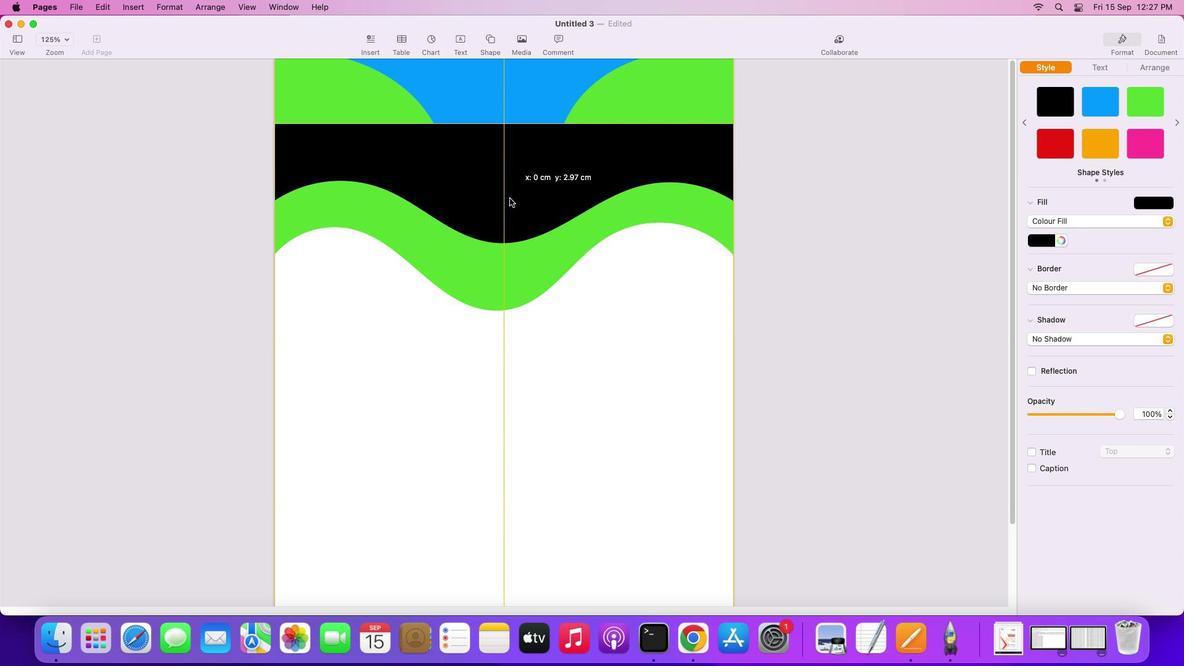 
Action: Mouse pressed left at (505, 188)
Screenshot: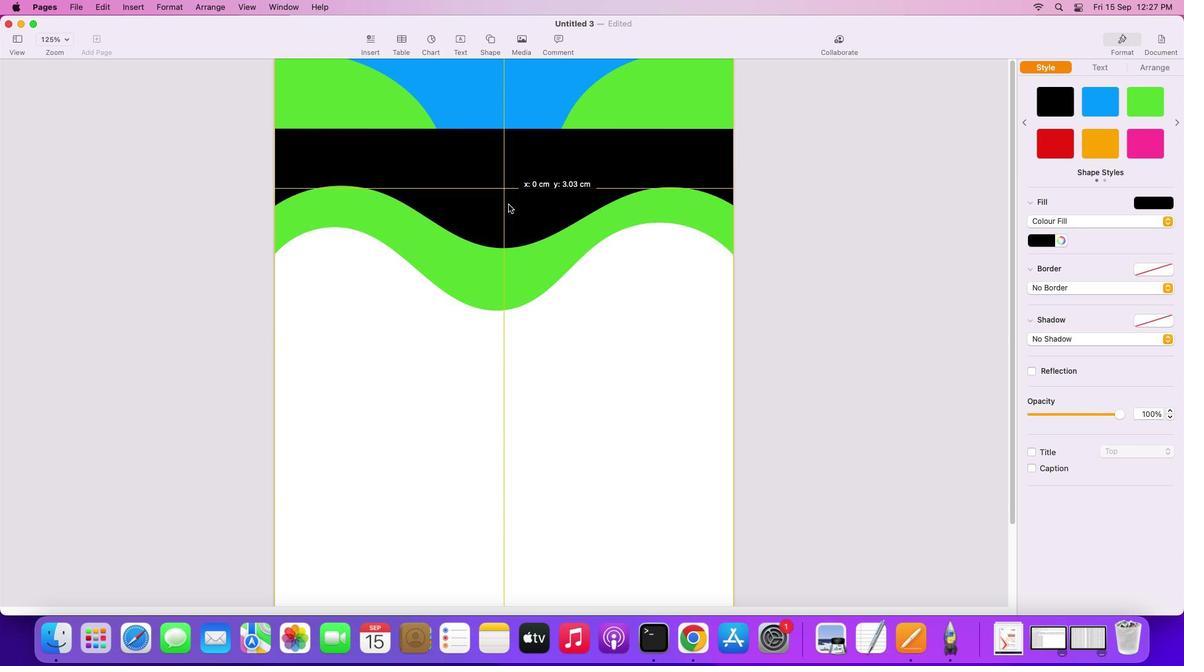 
Action: Mouse moved to (724, 197)
Screenshot: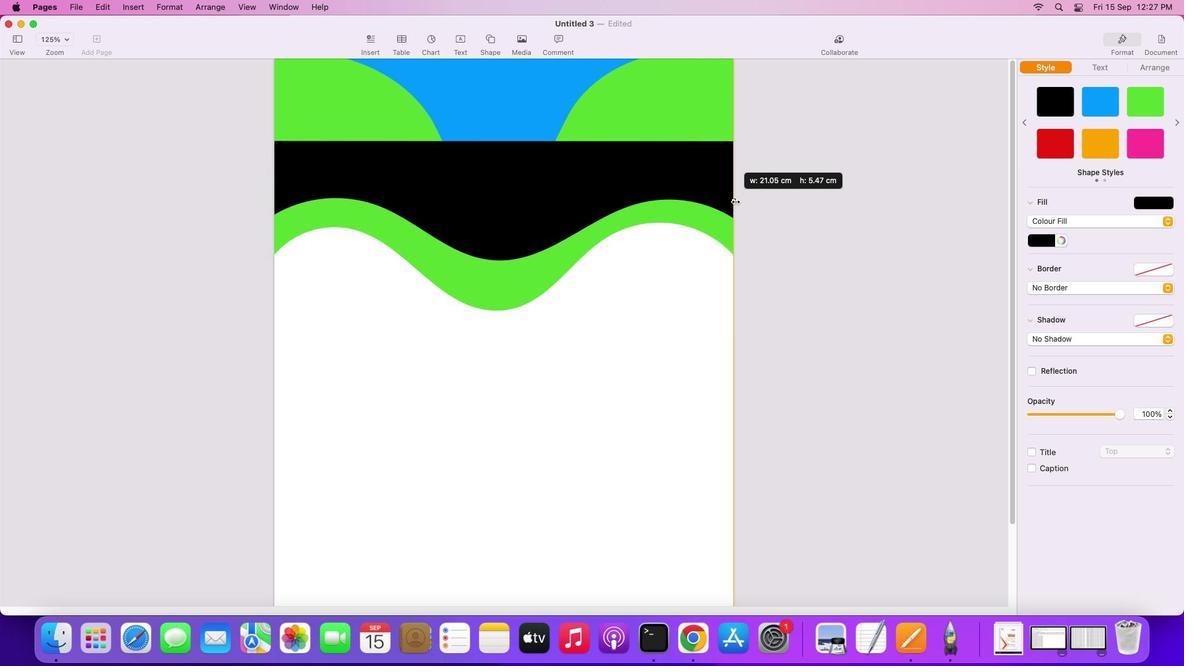 
Action: Mouse pressed left at (724, 197)
Screenshot: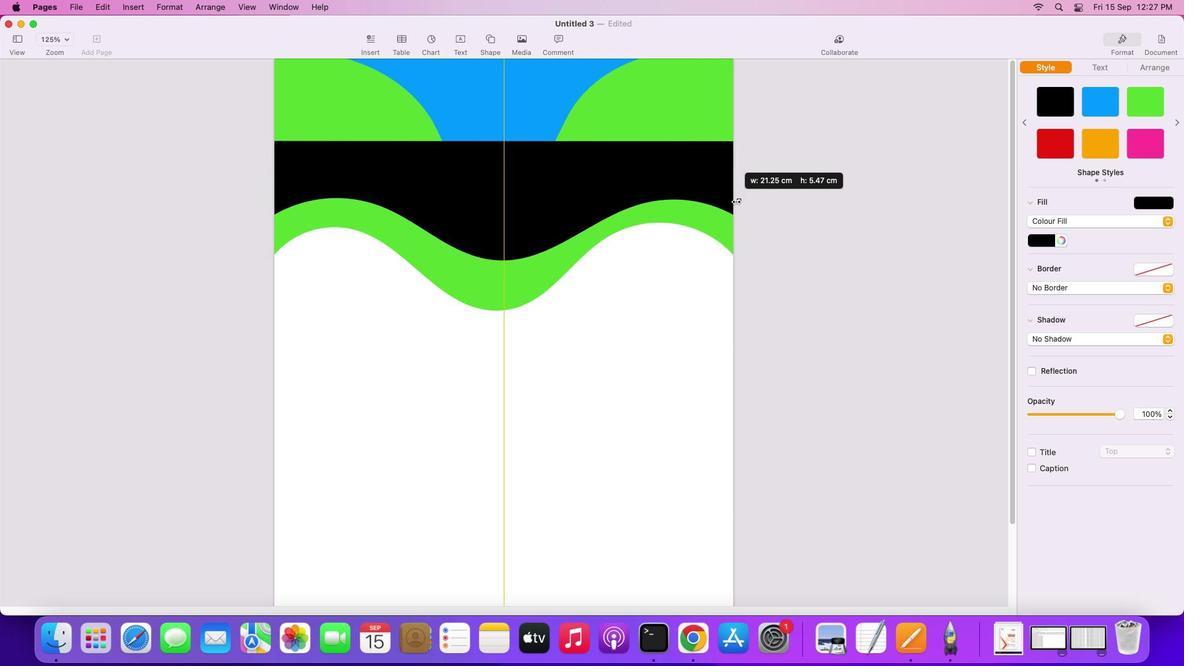 
Action: Mouse moved to (616, 273)
Screenshot: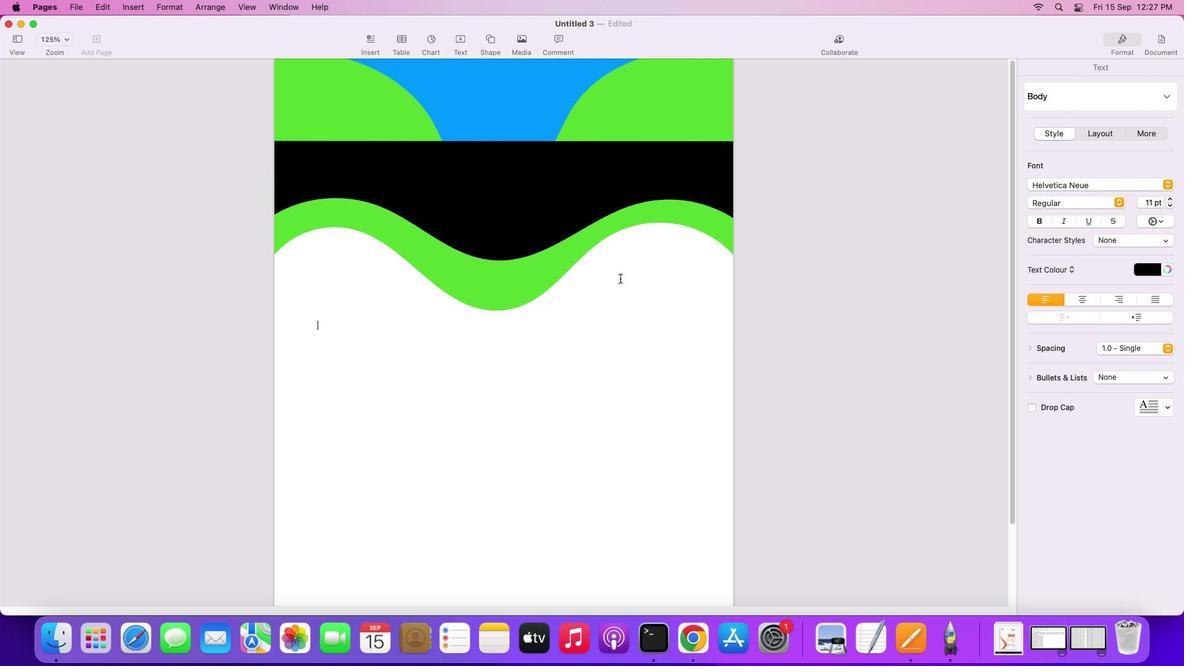 
Action: Mouse pressed left at (616, 273)
Screenshot: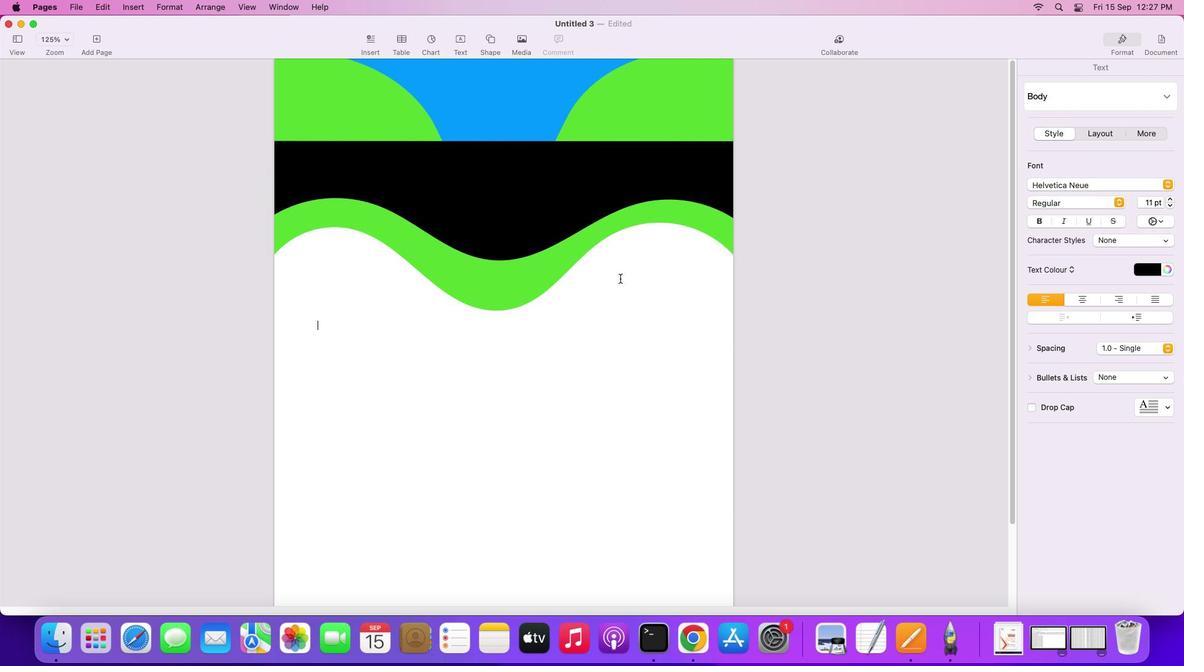 
Action: Mouse moved to (600, 181)
Screenshot: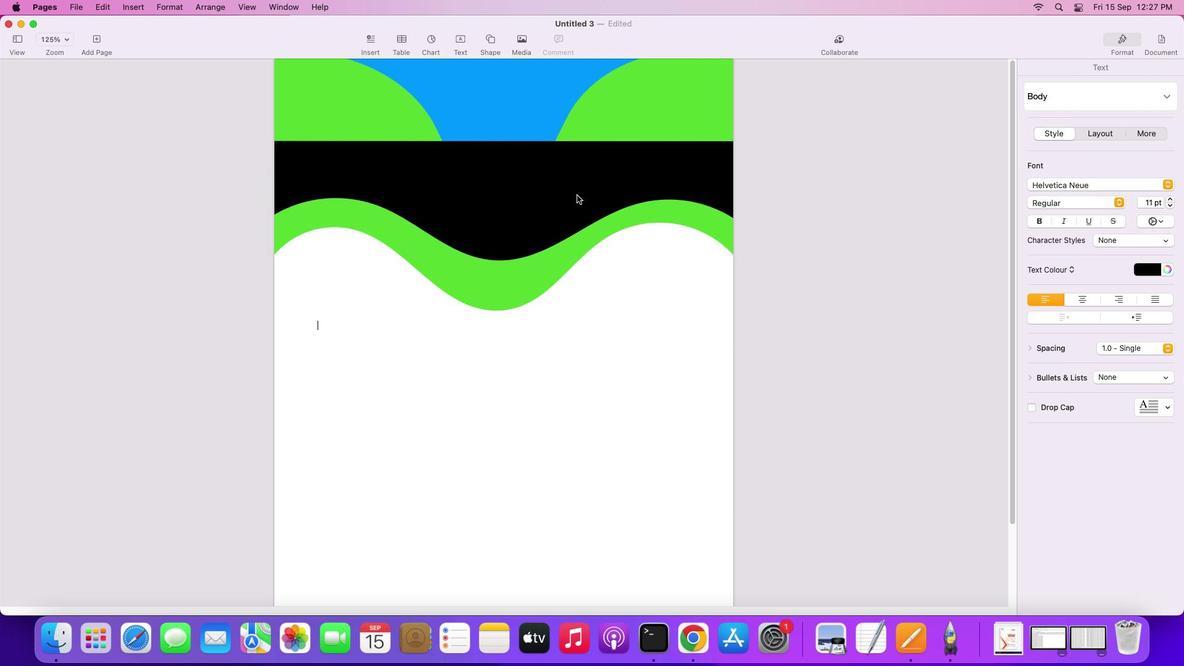 
Action: Mouse pressed left at (600, 181)
Screenshot: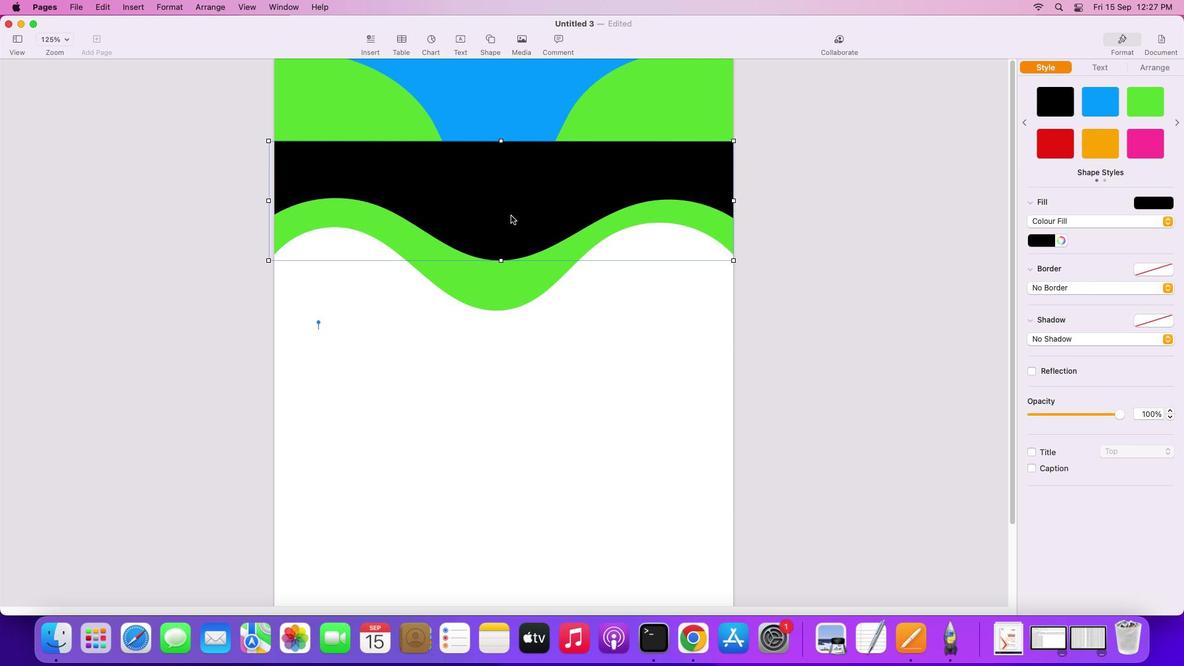 
Action: Mouse moved to (506, 210)
Screenshot: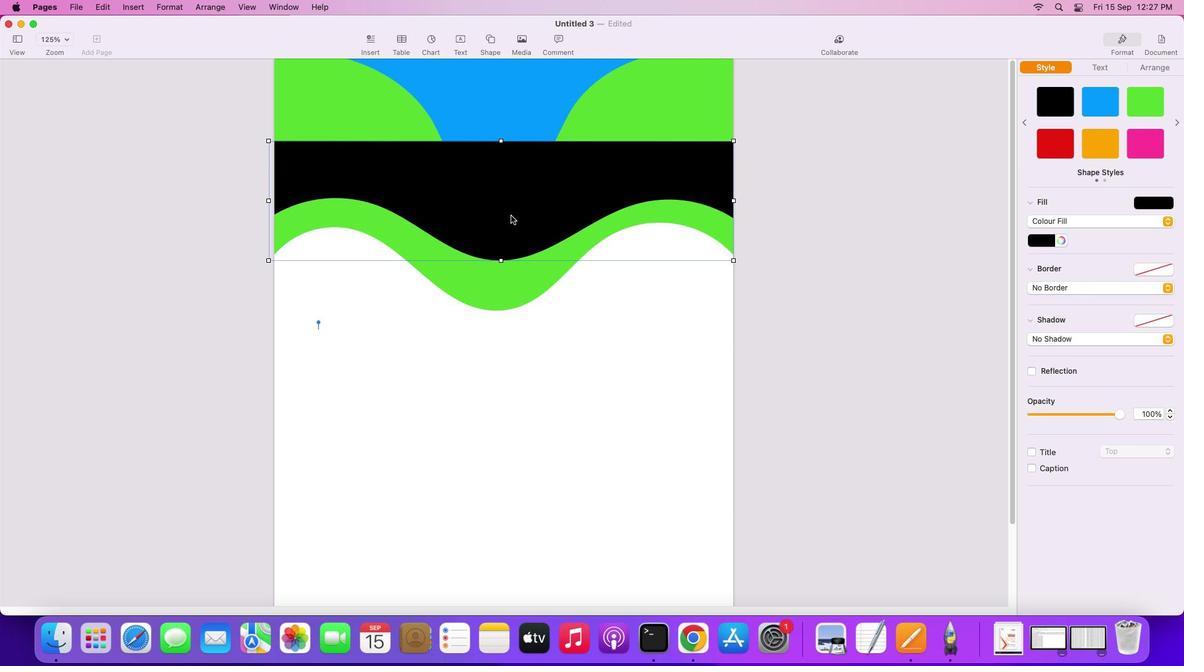 
Action: Mouse pressed right at (506, 210)
Screenshot: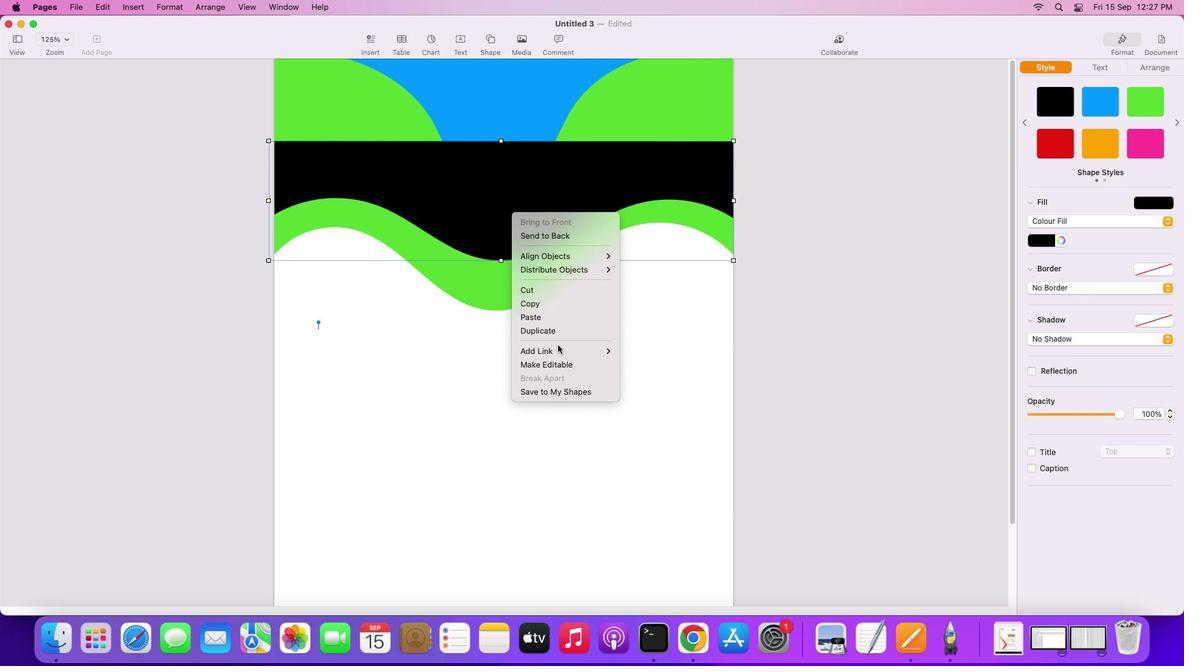 
Action: Mouse moved to (557, 357)
Screenshot: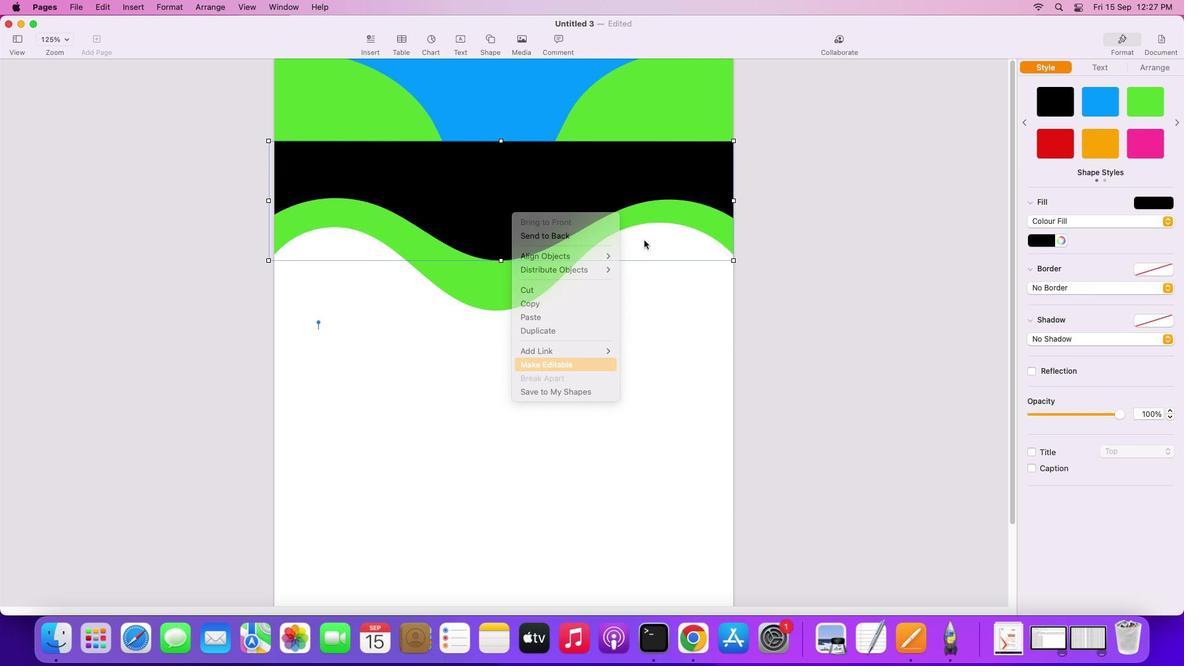 
Action: Mouse pressed left at (557, 357)
Screenshot: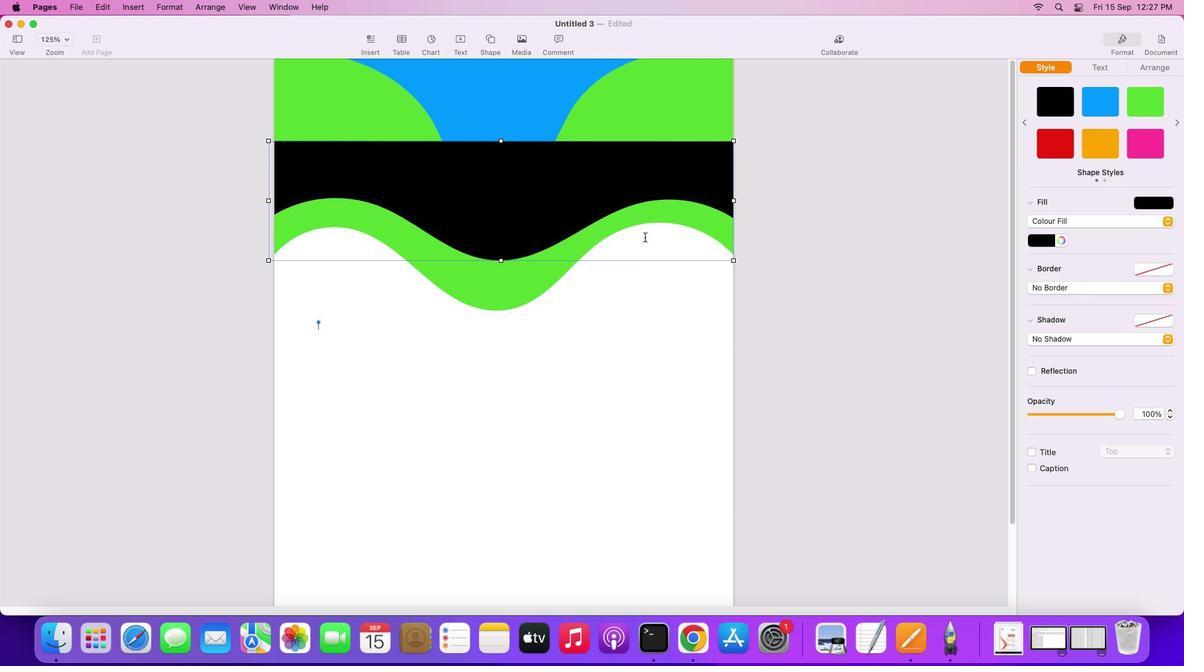 
Action: Mouse moved to (563, 233)
Screenshot: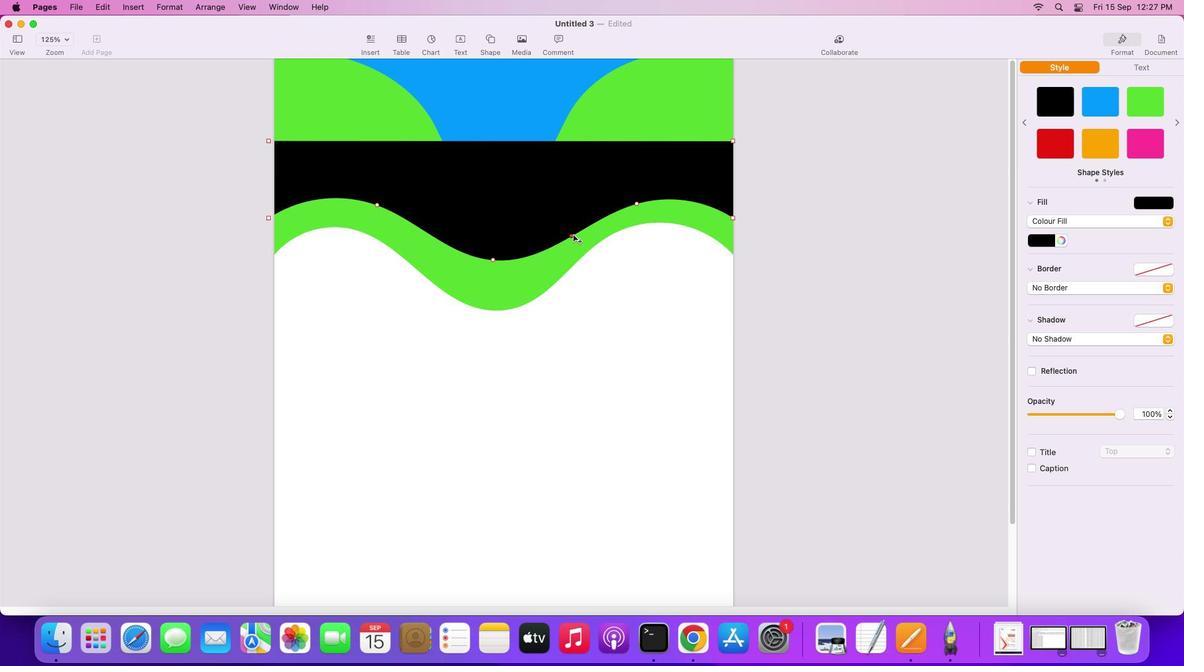
Action: Mouse pressed left at (563, 233)
Screenshot: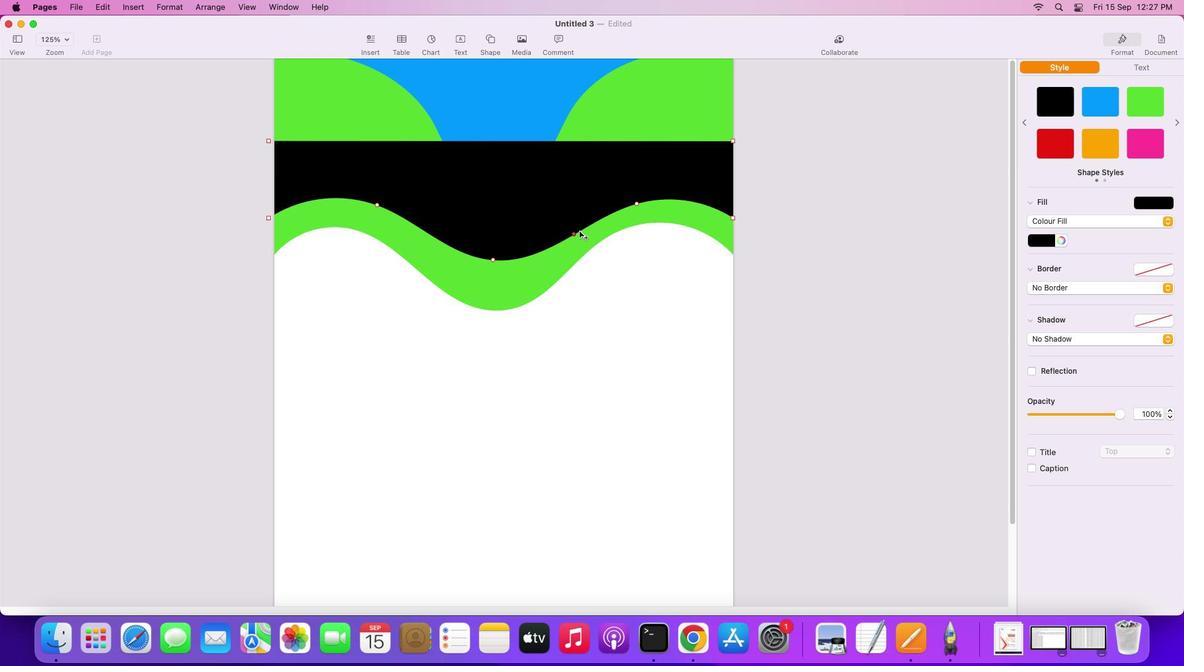 
Action: Mouse moved to (608, 284)
Screenshot: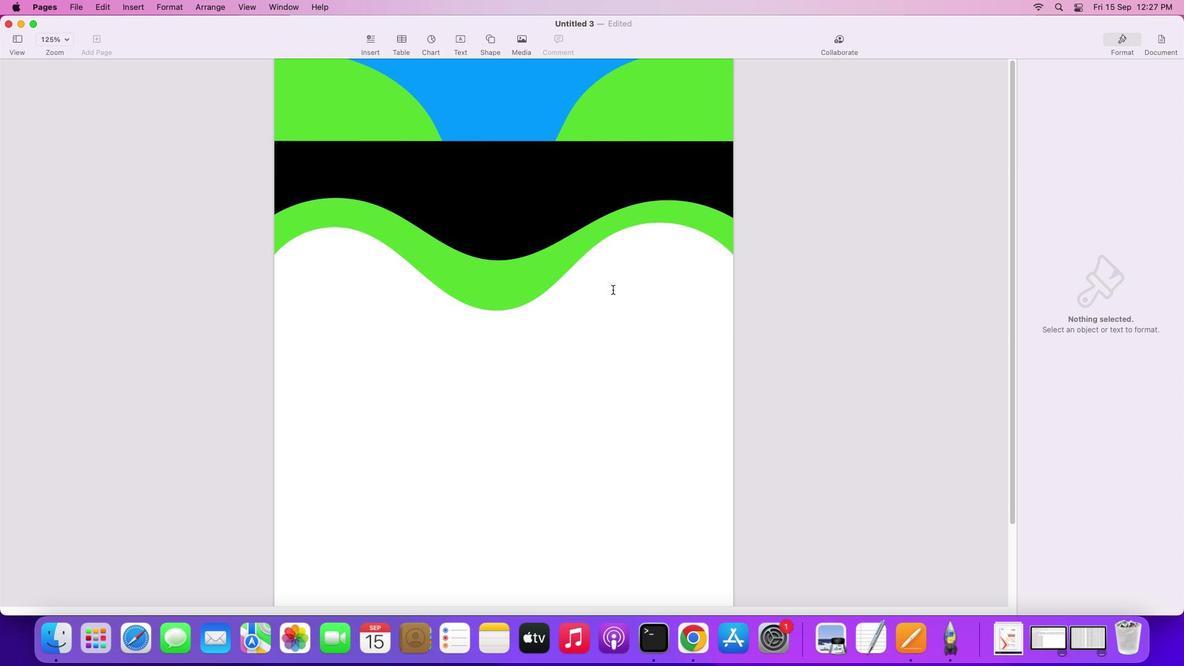 
Action: Mouse pressed left at (608, 284)
Screenshot: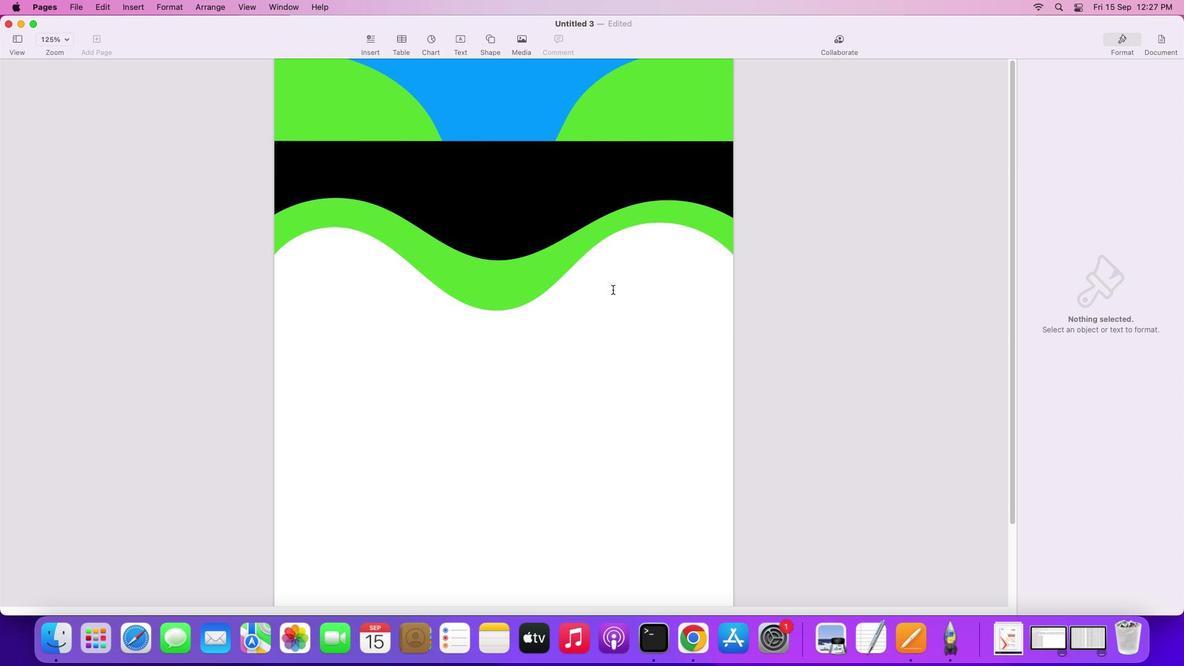 
Action: Mouse moved to (495, 159)
Screenshot: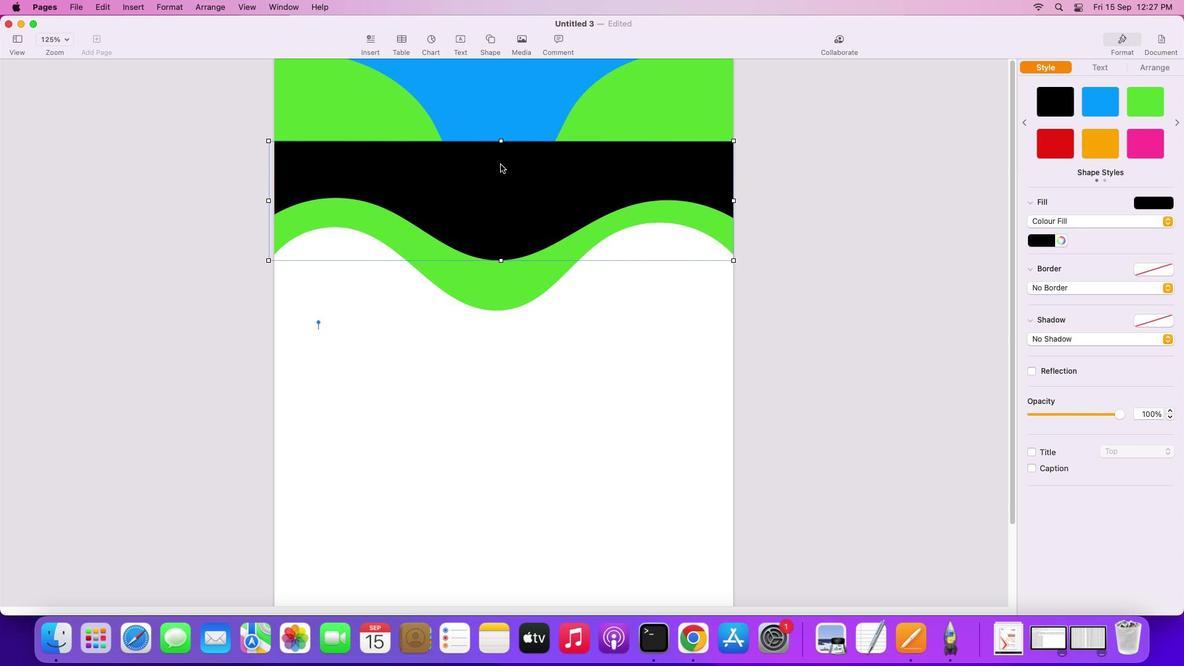 
Action: Mouse pressed left at (495, 159)
Screenshot: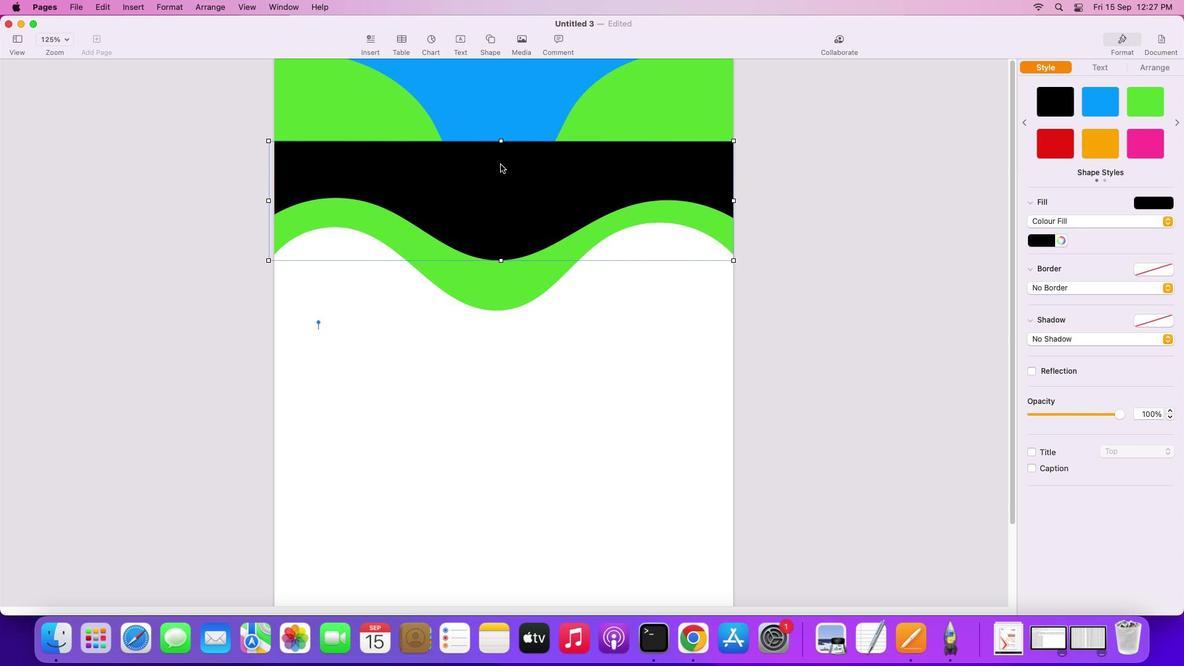 
Action: Mouse moved to (509, 160)
Screenshot: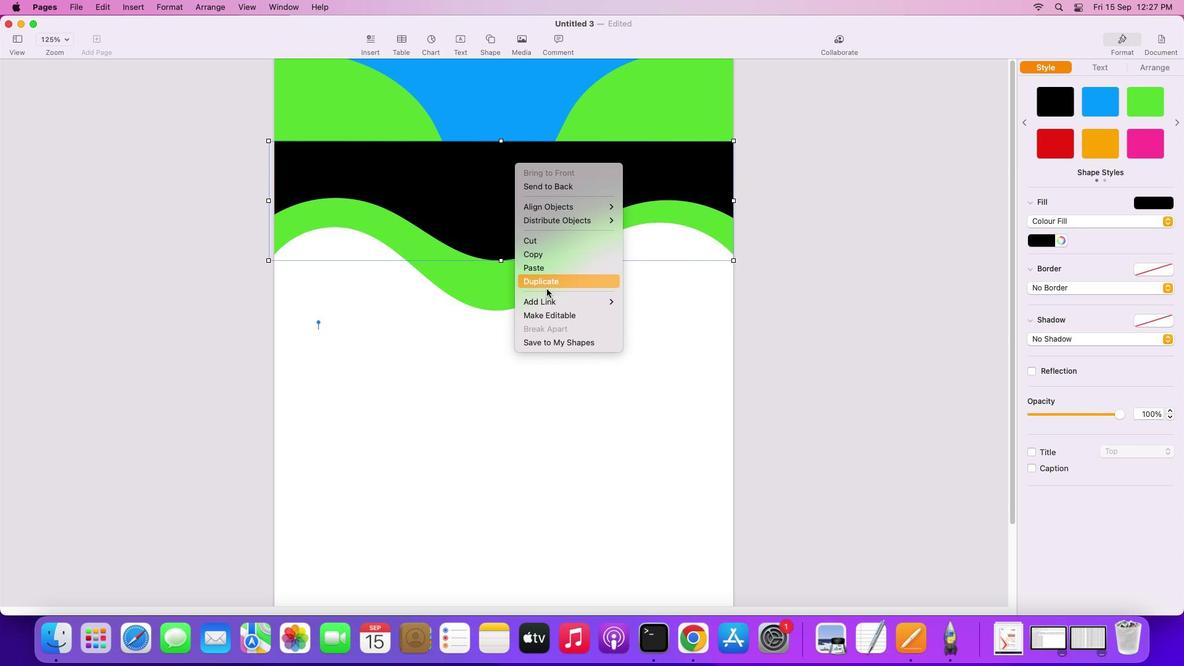 
Action: Mouse pressed right at (509, 160)
Screenshot: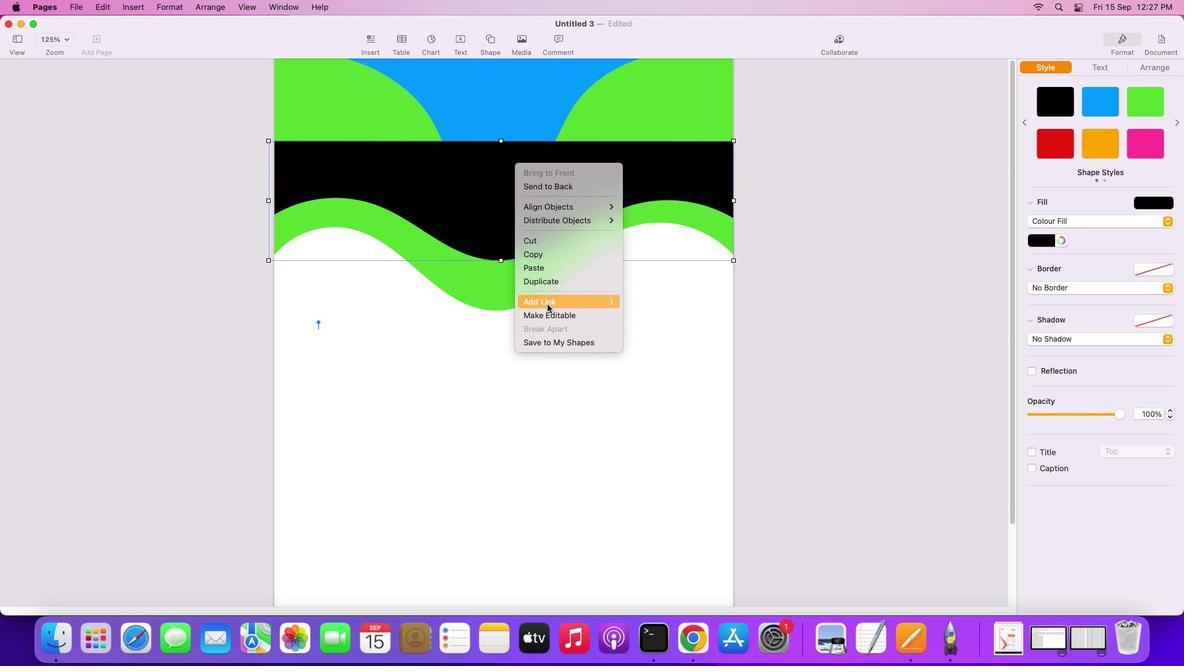 
Action: Mouse moved to (538, 304)
Screenshot: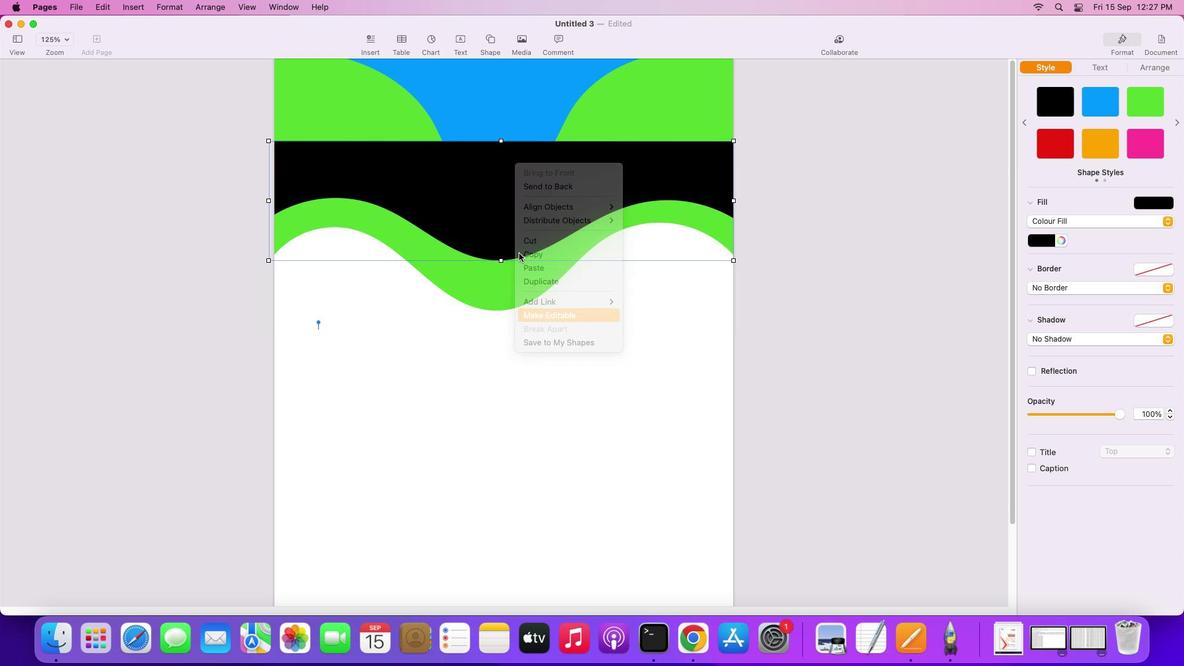 
Action: Mouse pressed left at (538, 304)
Screenshot: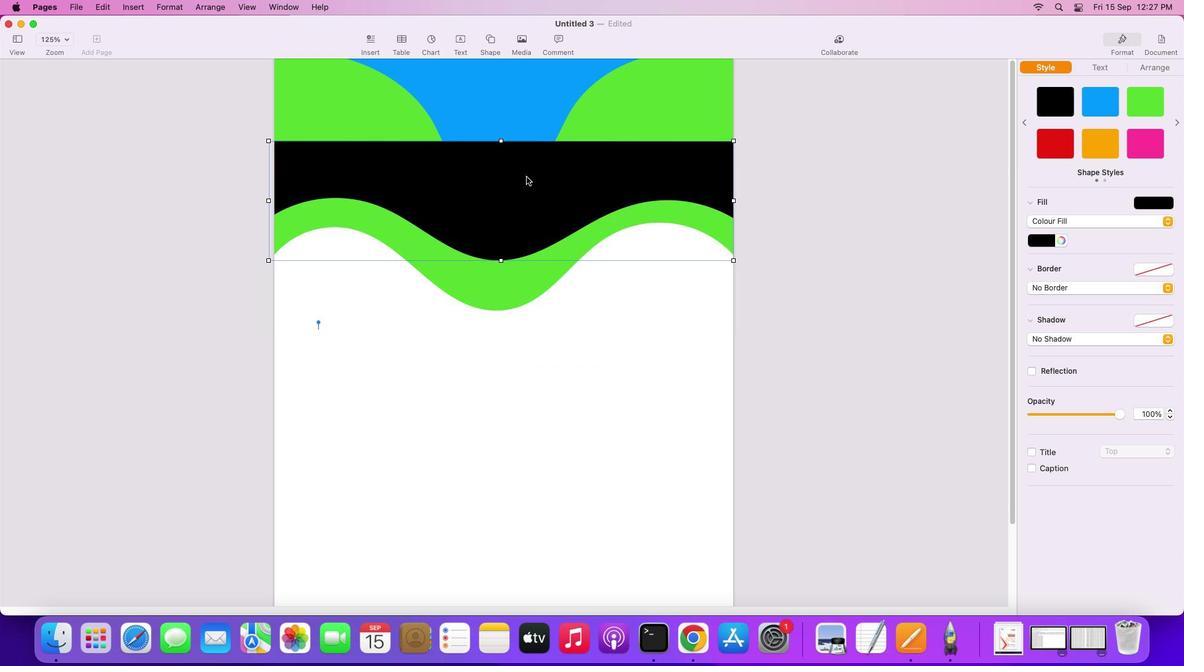 
Action: Mouse moved to (495, 134)
Screenshot: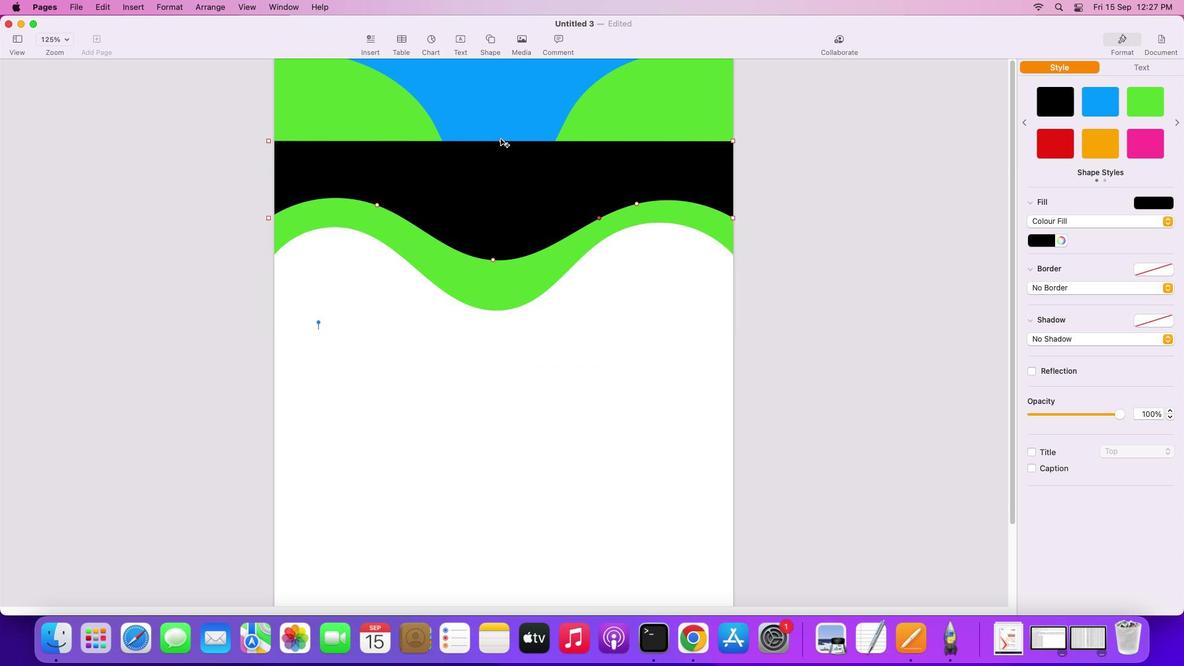 
Action: Mouse pressed left at (495, 134)
Screenshot: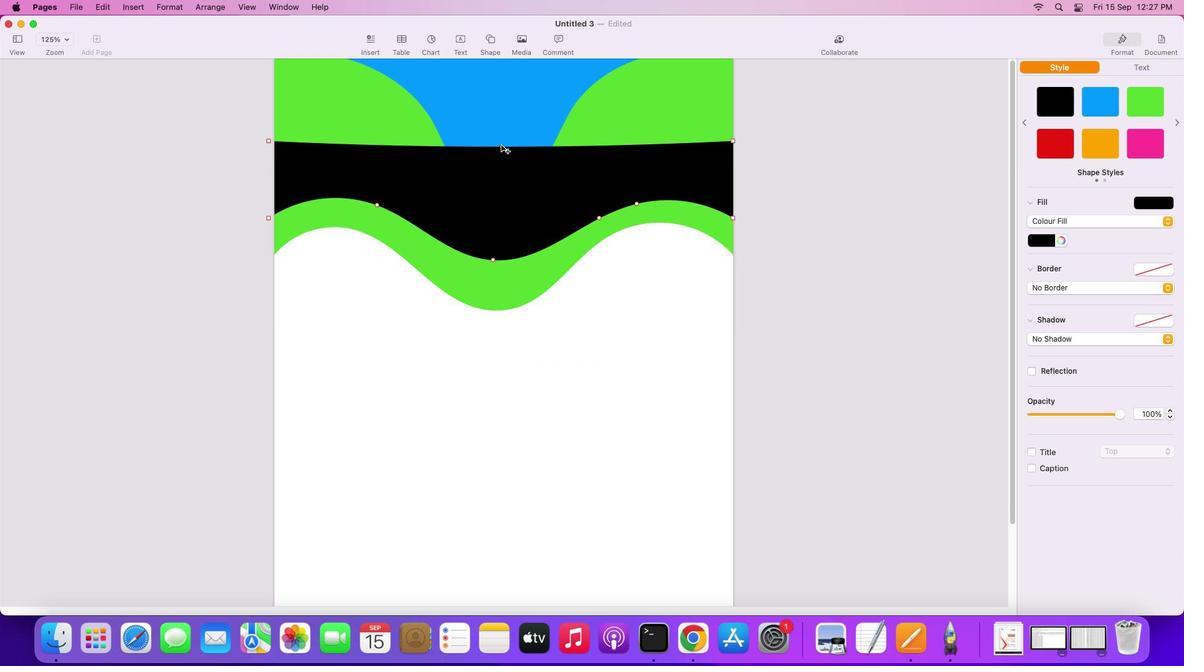 
Action: Mouse moved to (614, 177)
Screenshot: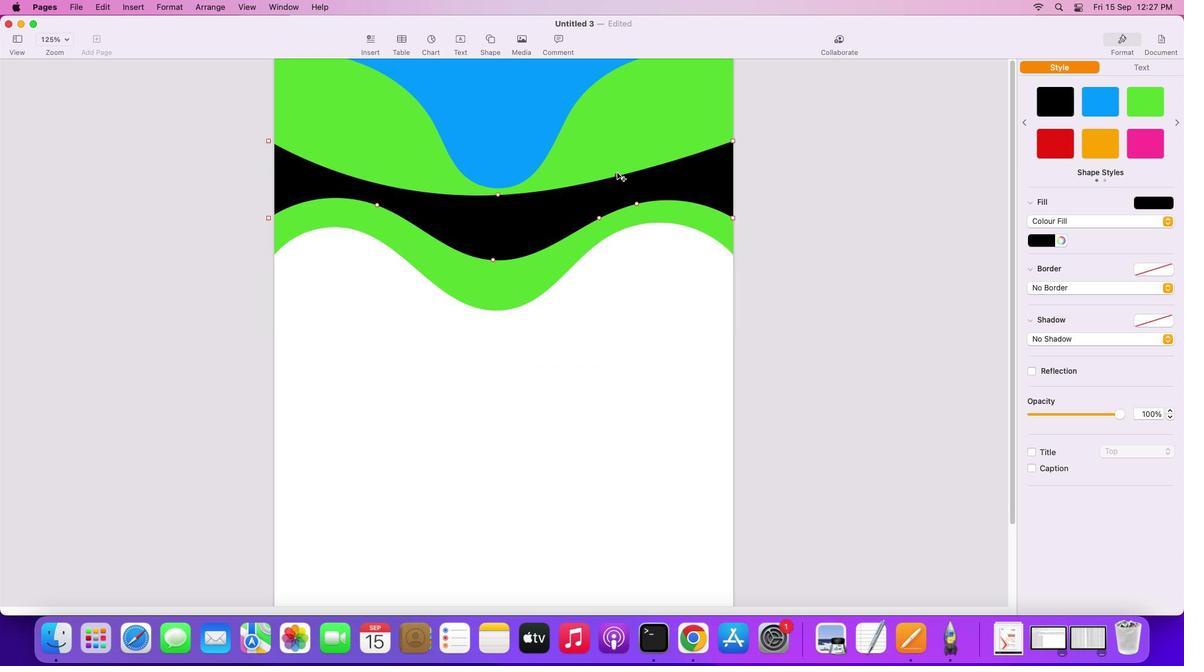 
Action: Mouse pressed left at (614, 177)
Screenshot: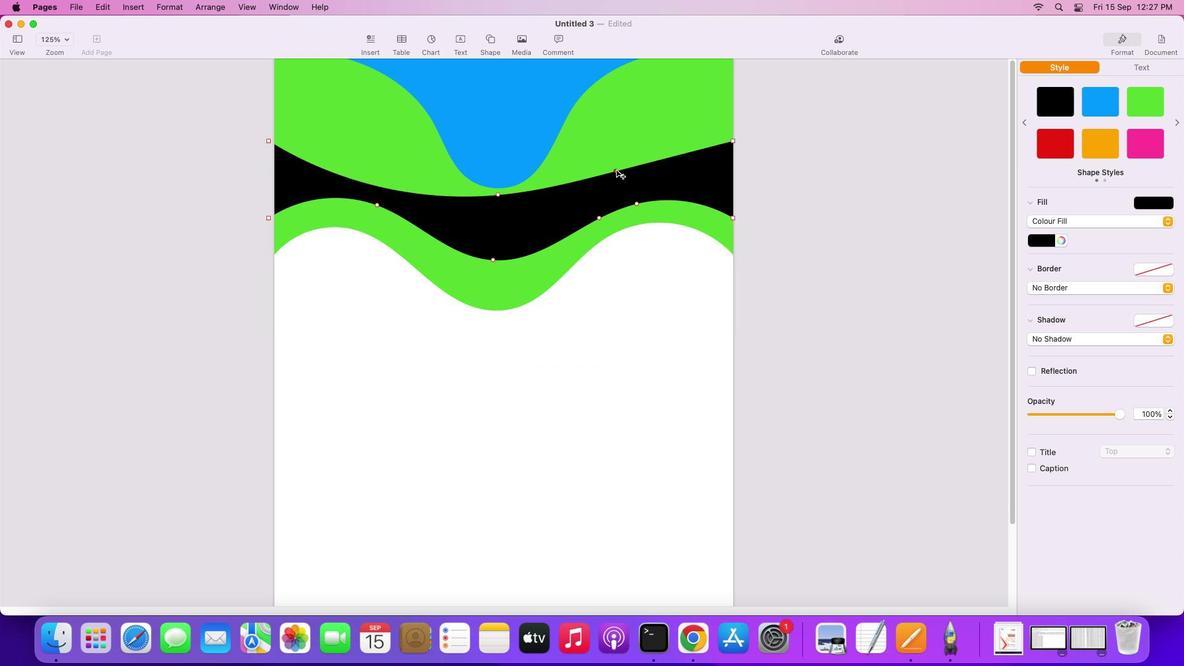 
Action: Mouse moved to (664, 135)
Screenshot: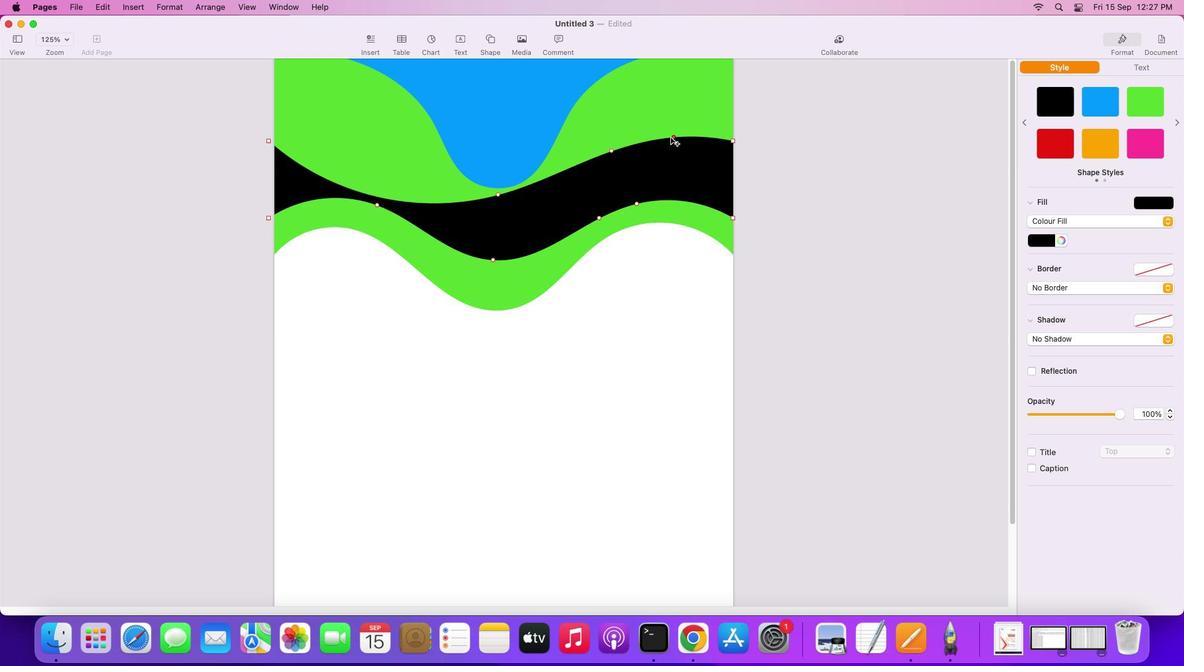 
Action: Mouse pressed left at (664, 135)
Screenshot: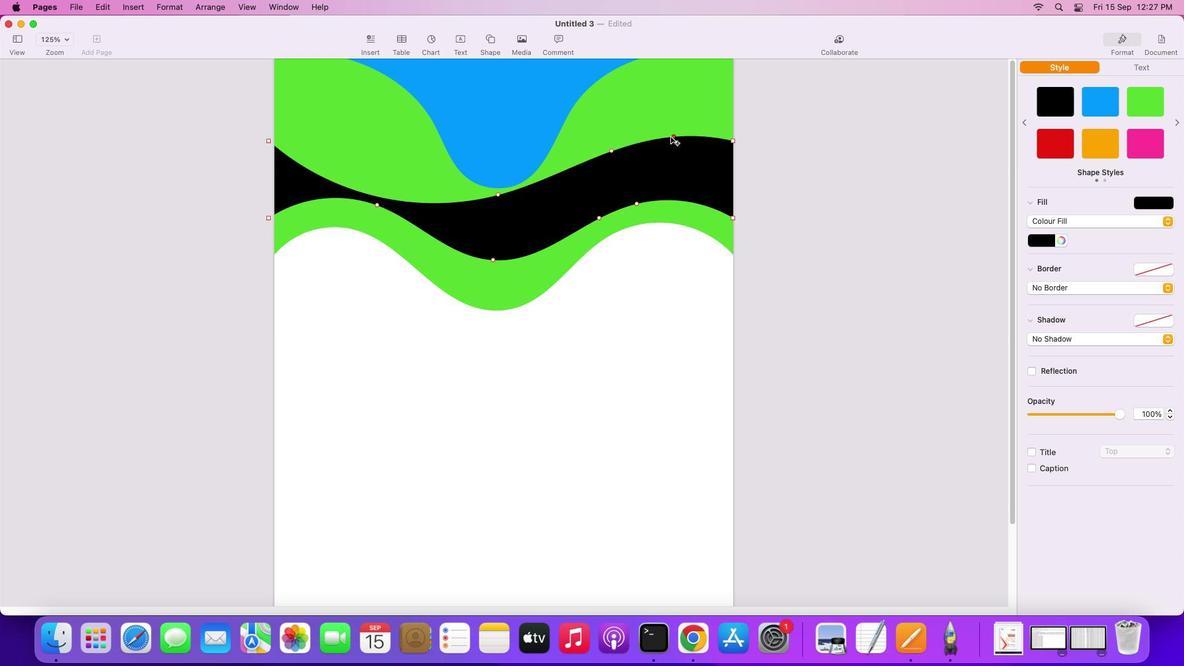 
Action: Mouse moved to (370, 189)
Screenshot: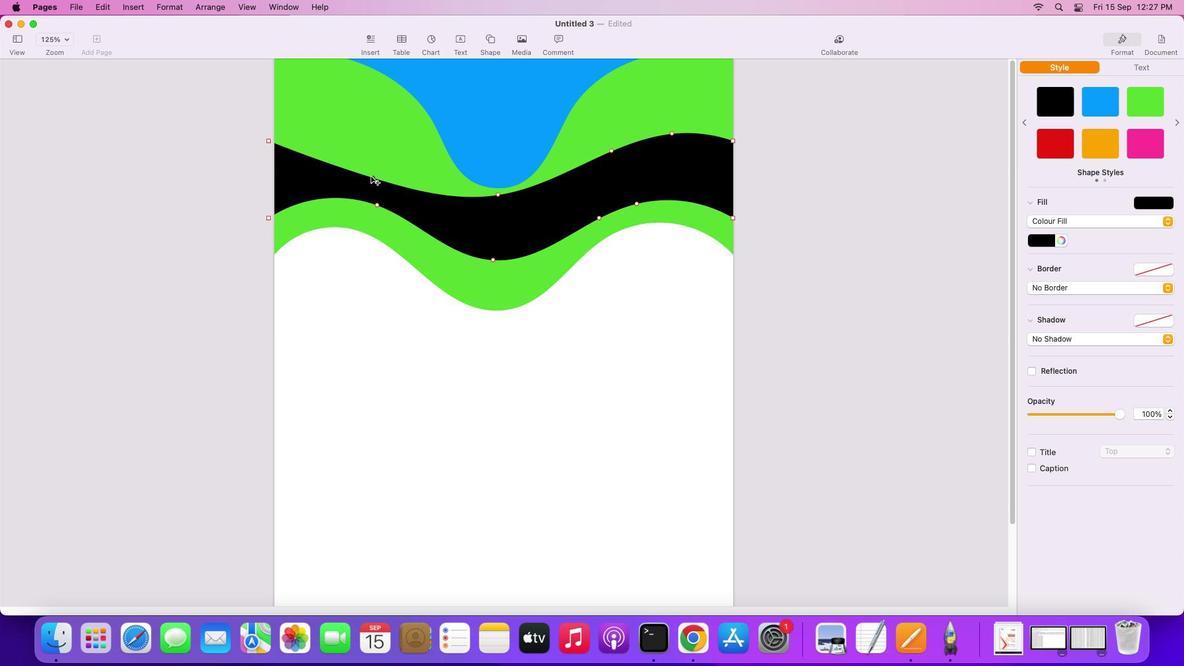 
Action: Mouse pressed left at (370, 189)
Screenshot: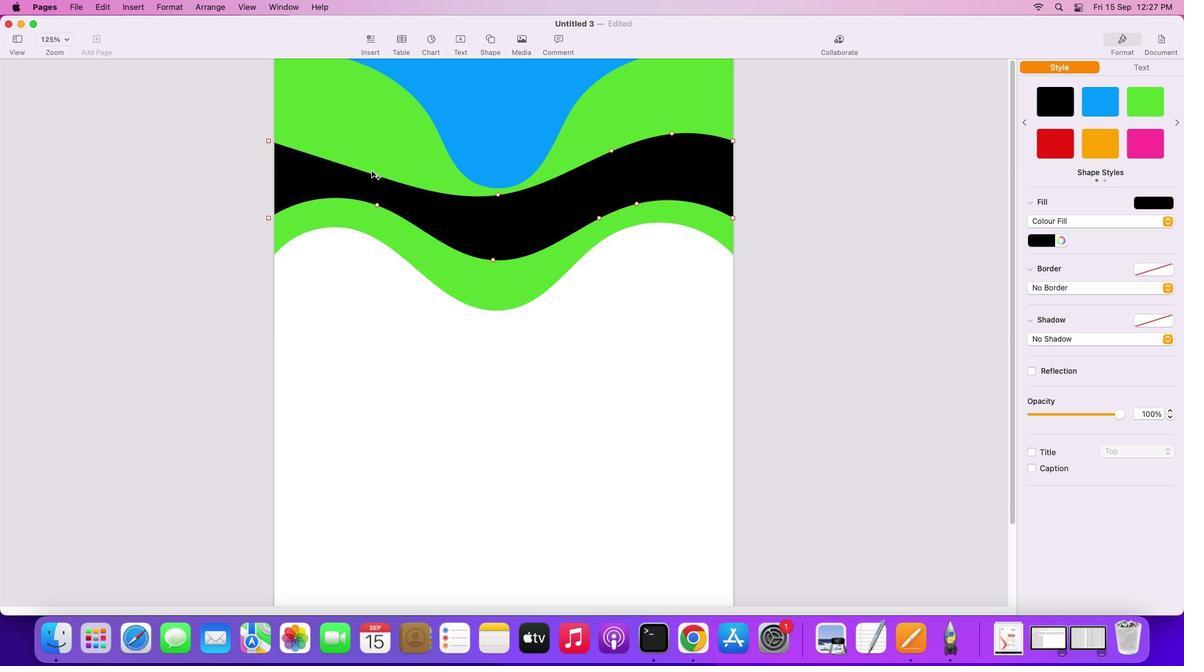 
Action: Mouse moved to (493, 188)
Screenshot: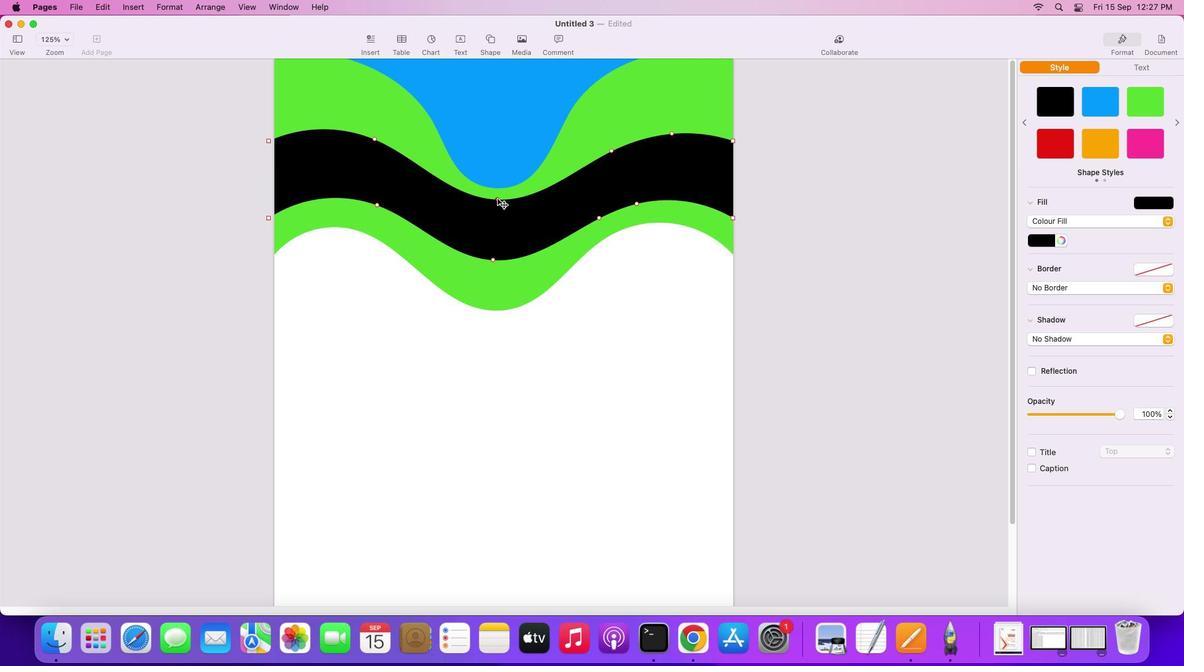 
Action: Mouse pressed left at (493, 188)
Screenshot: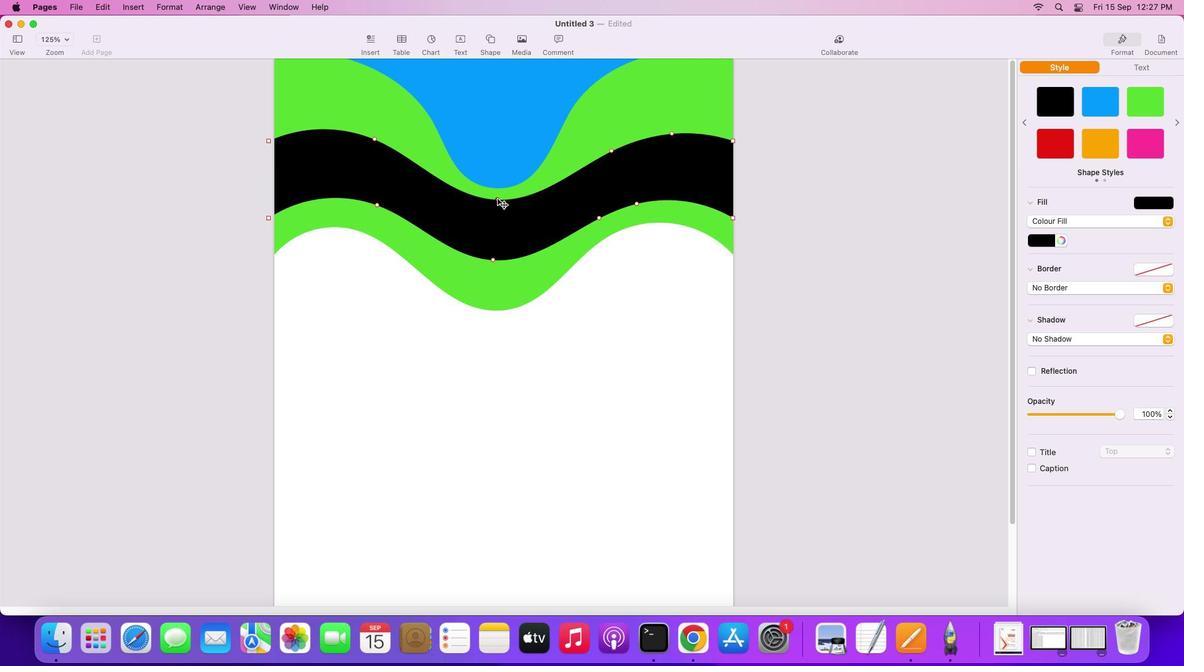 
Action: Mouse moved to (619, 311)
Screenshot: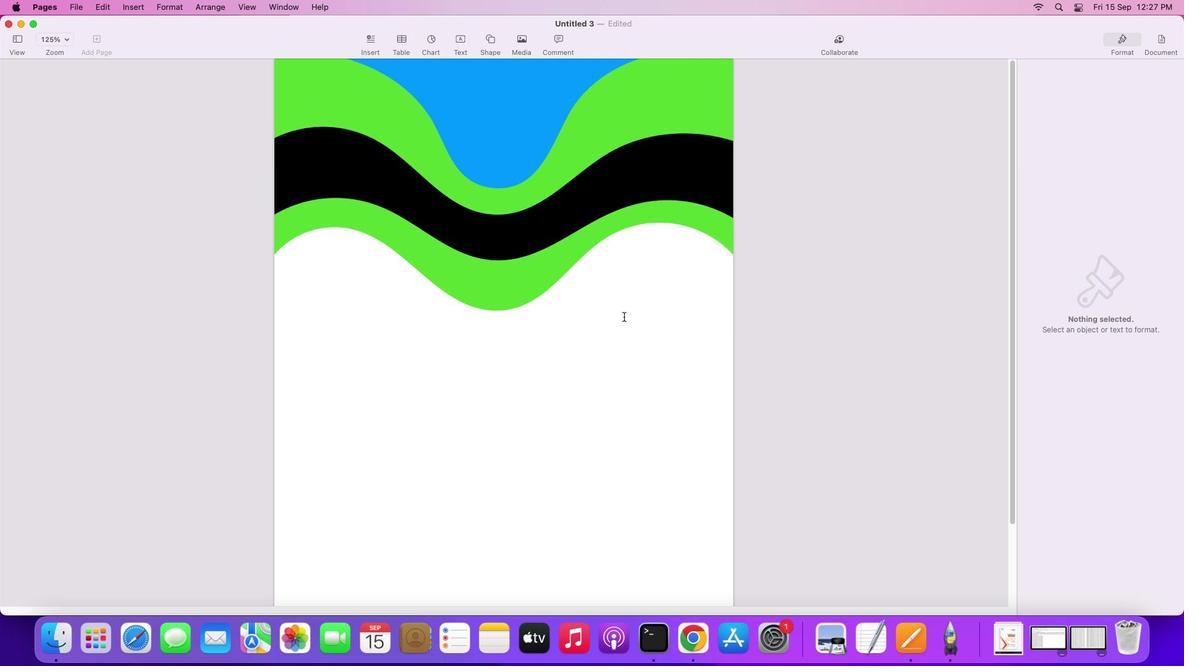 
Action: Mouse pressed left at (619, 311)
Screenshot: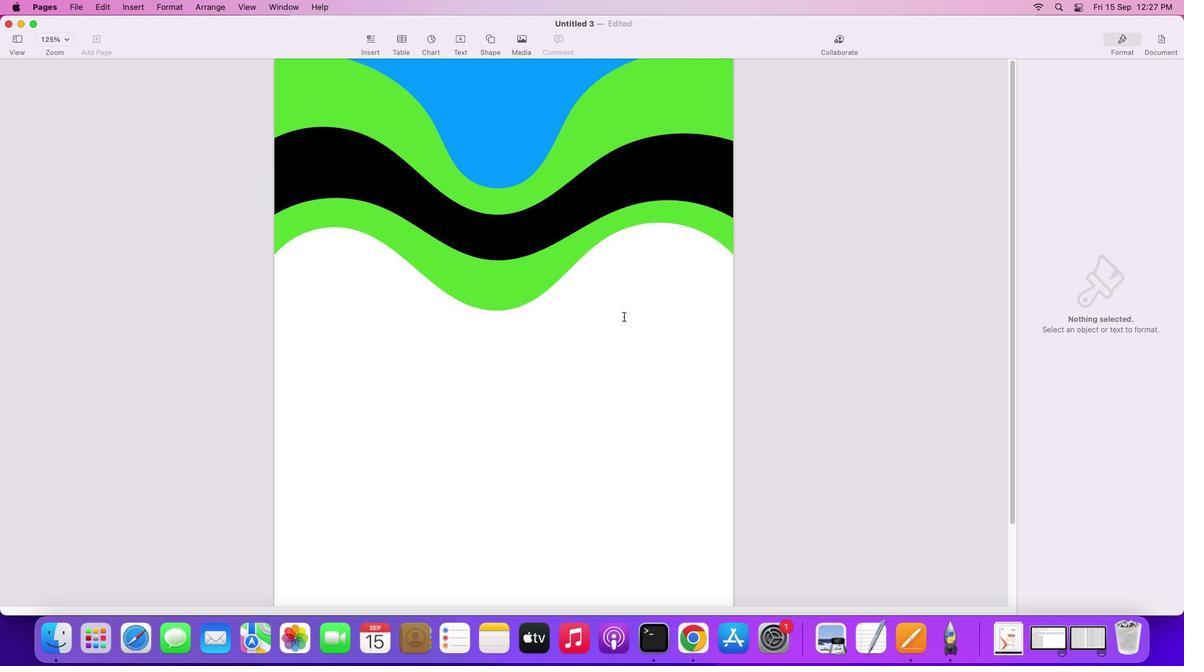 
Action: Mouse moved to (492, 117)
Screenshot: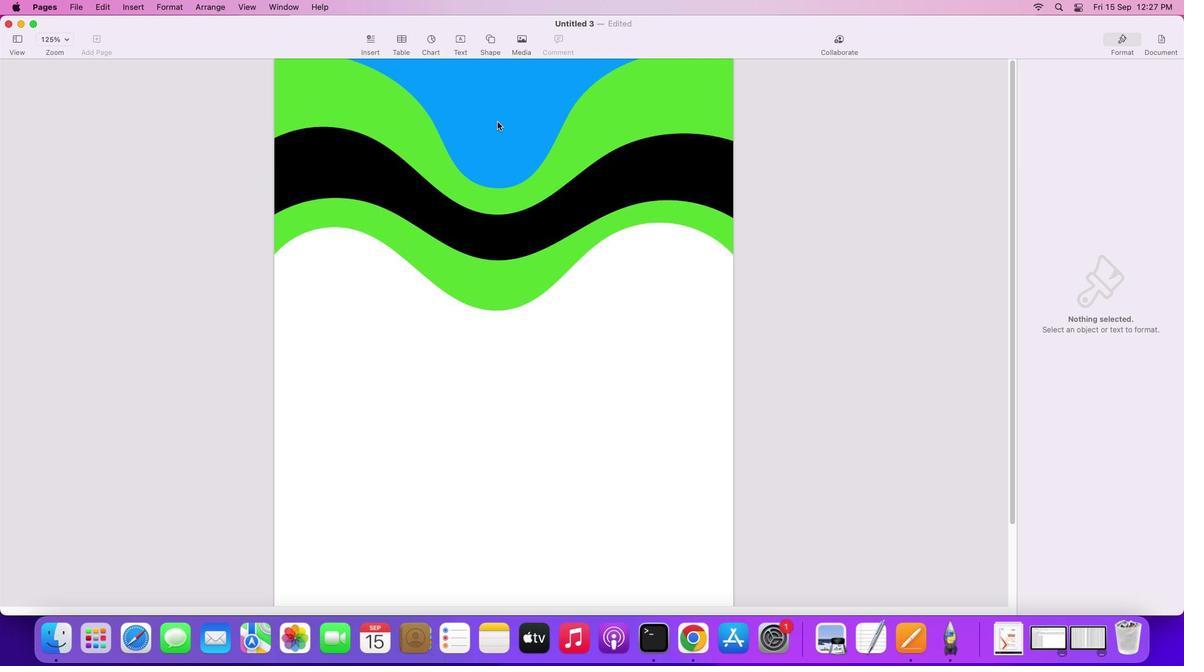 
Action: Mouse pressed left at (492, 117)
Screenshot: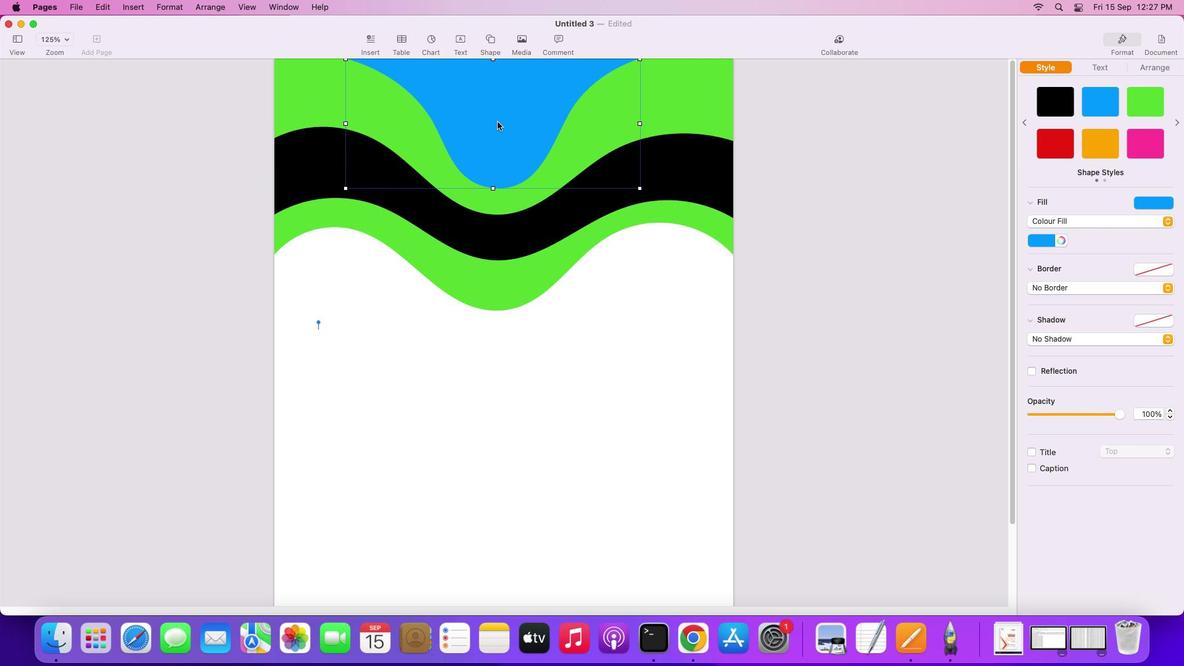 
Action: Mouse moved to (1032, 98)
Screenshot: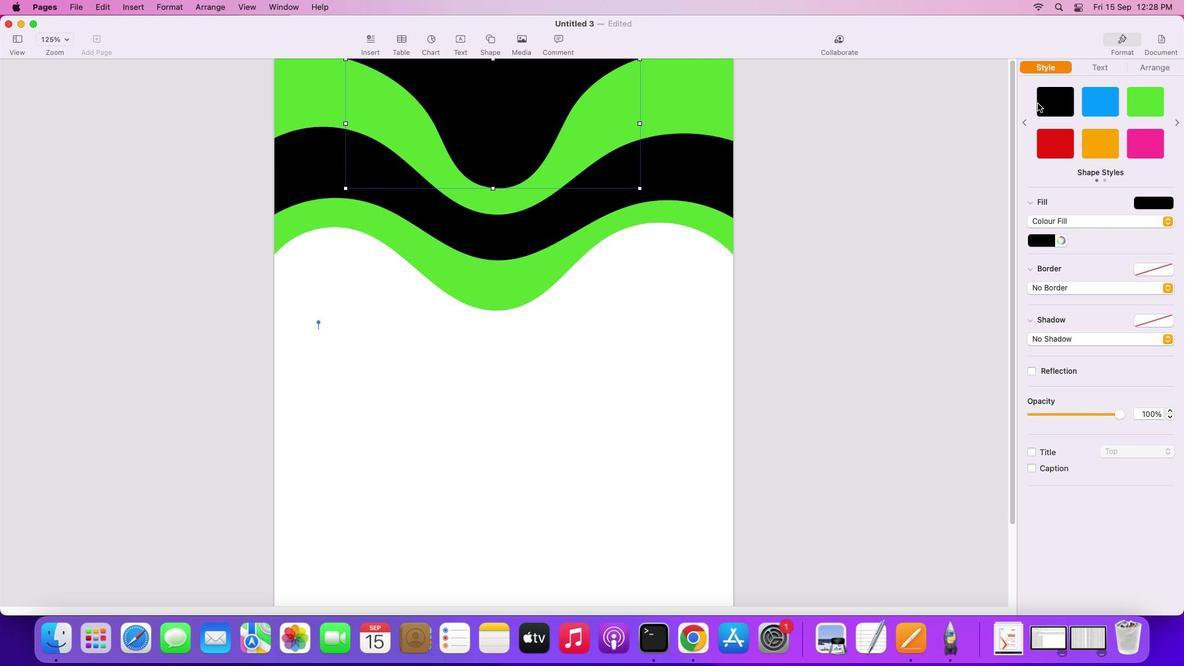 
Action: Mouse pressed left at (1032, 98)
Screenshot: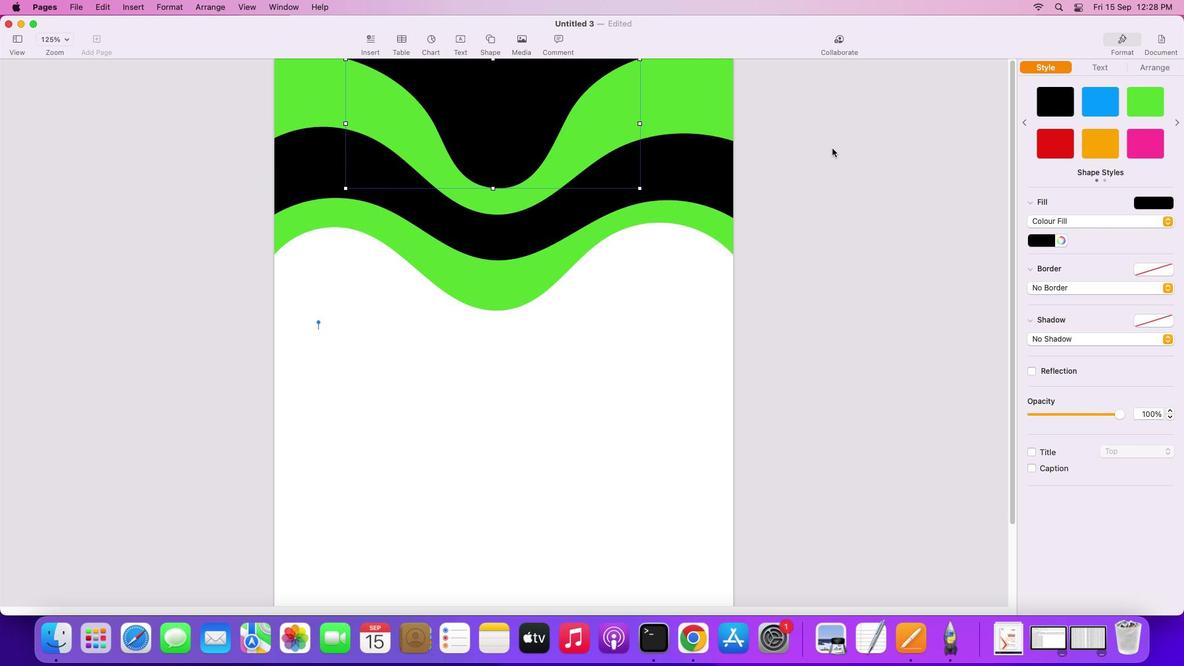 
Action: Mouse moved to (654, 257)
Screenshot: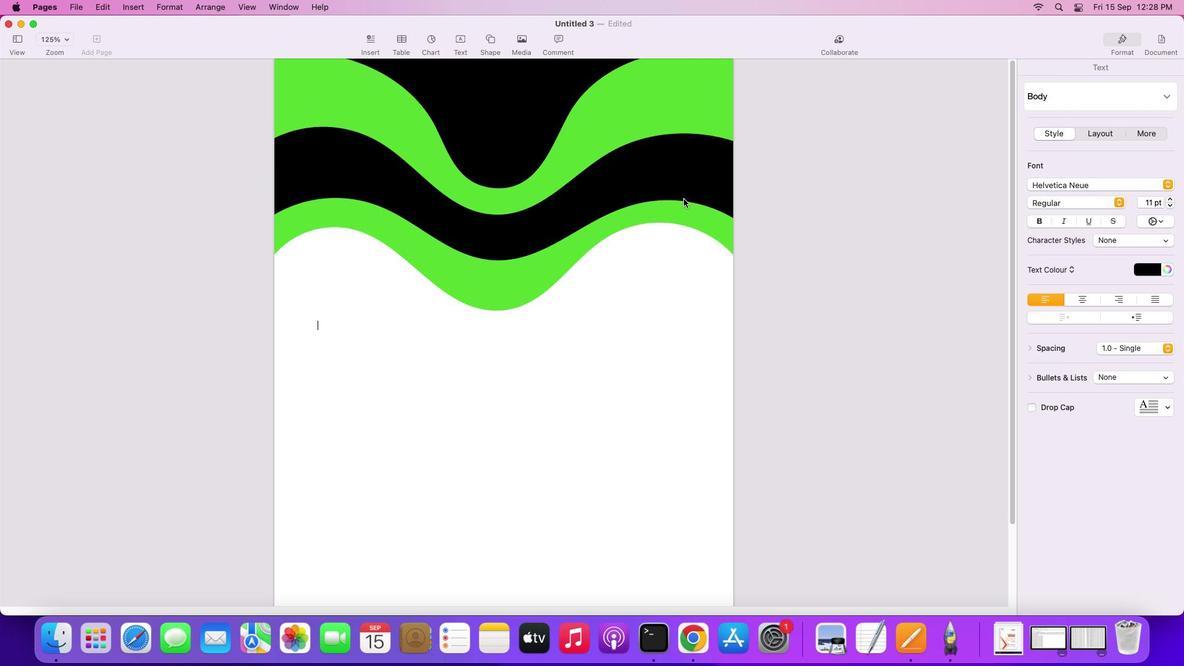 
Action: Mouse pressed left at (654, 257)
Screenshot: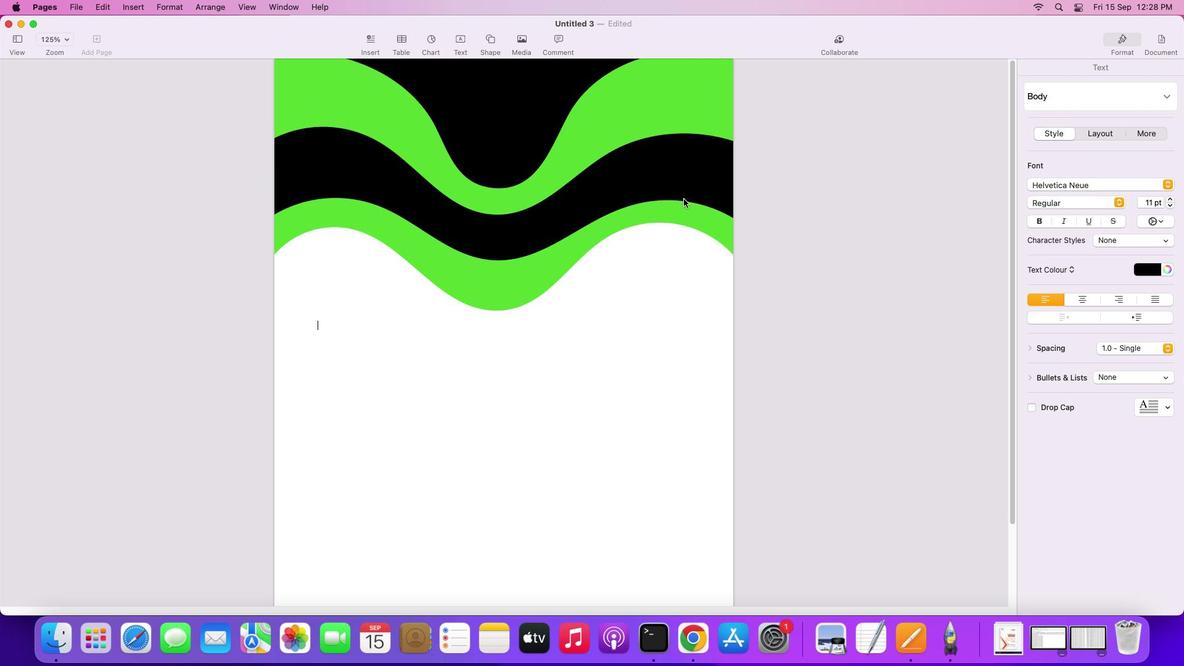 
Action: Mouse moved to (681, 211)
Screenshot: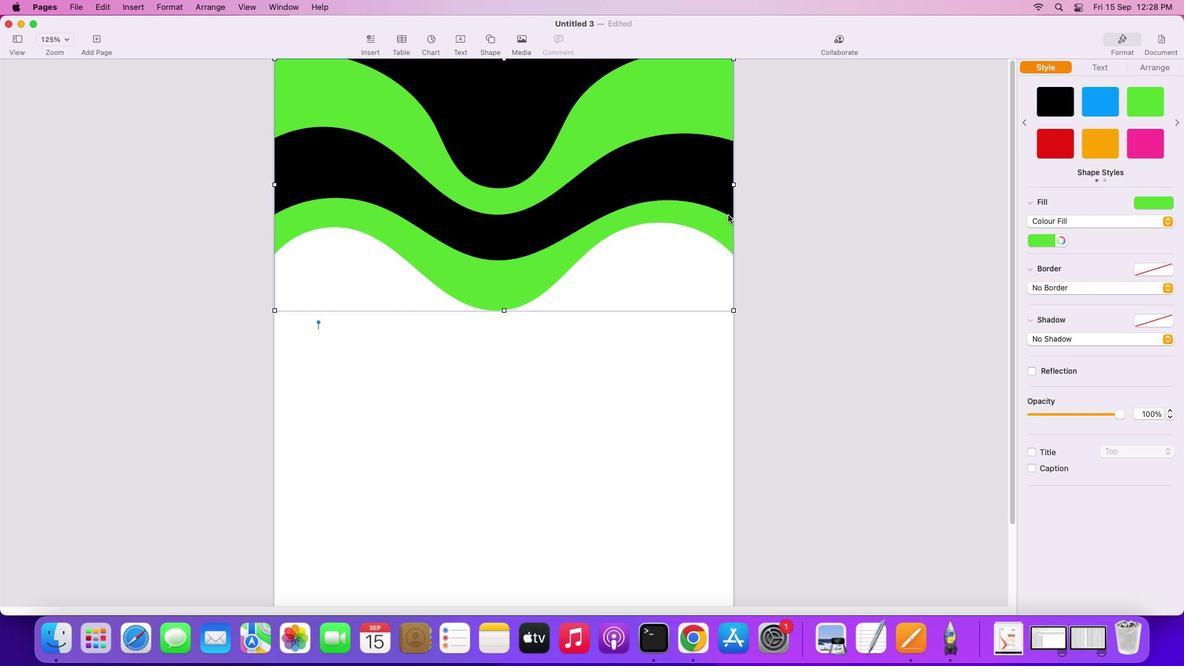 
Action: Mouse pressed left at (681, 211)
Screenshot: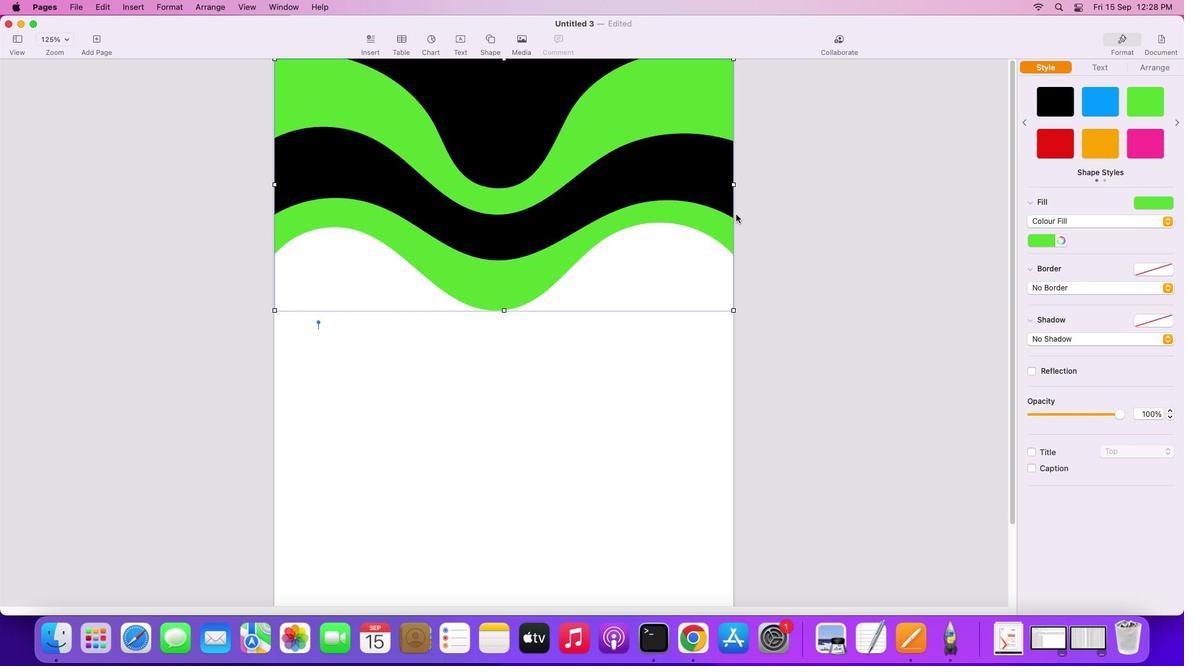 
Action: Mouse moved to (1056, 233)
Screenshot: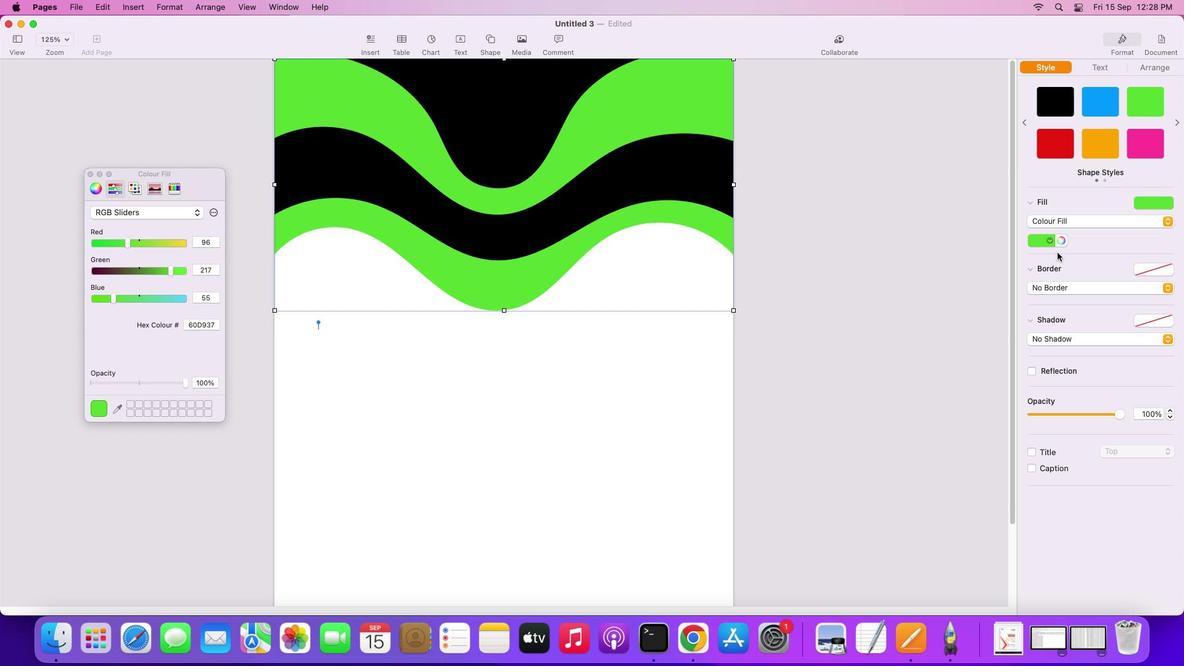 
Action: Mouse pressed left at (1056, 233)
Screenshot: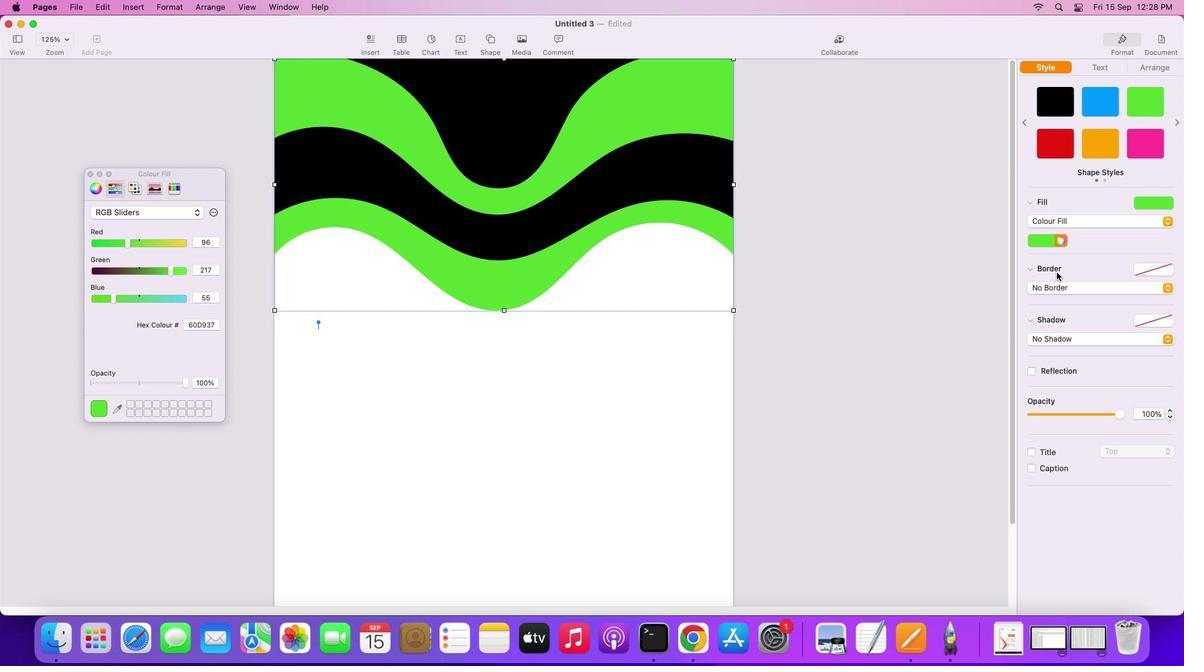 
Action: Mouse moved to (1161, 213)
Screenshot: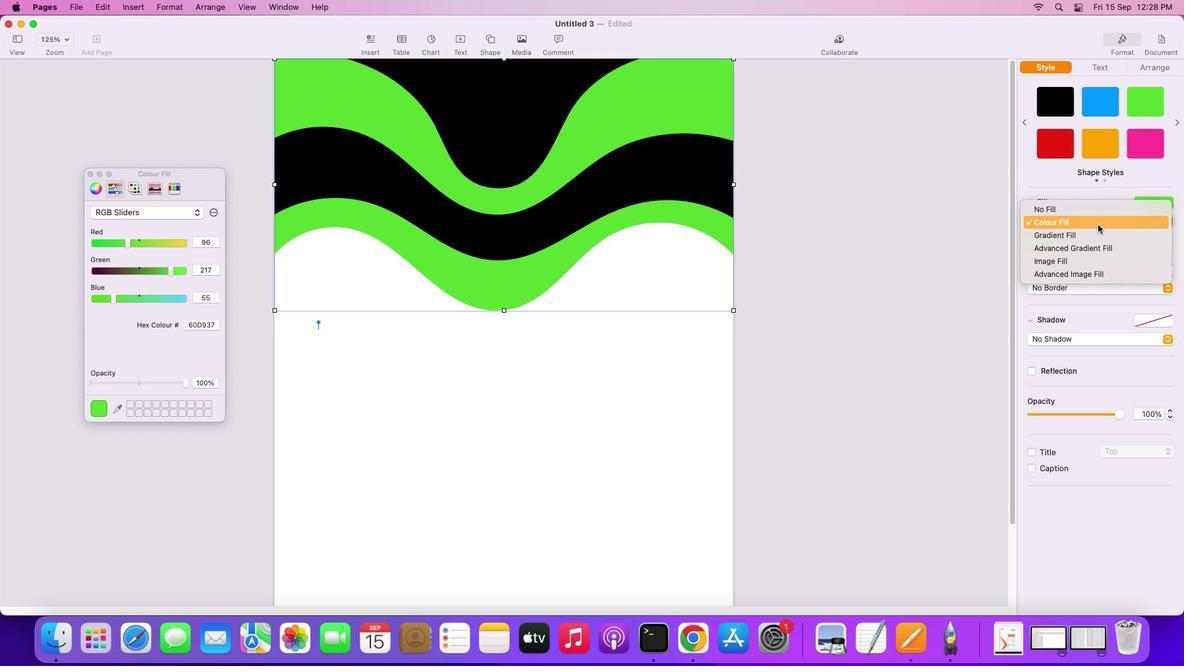 
Action: Mouse pressed left at (1161, 213)
Screenshot: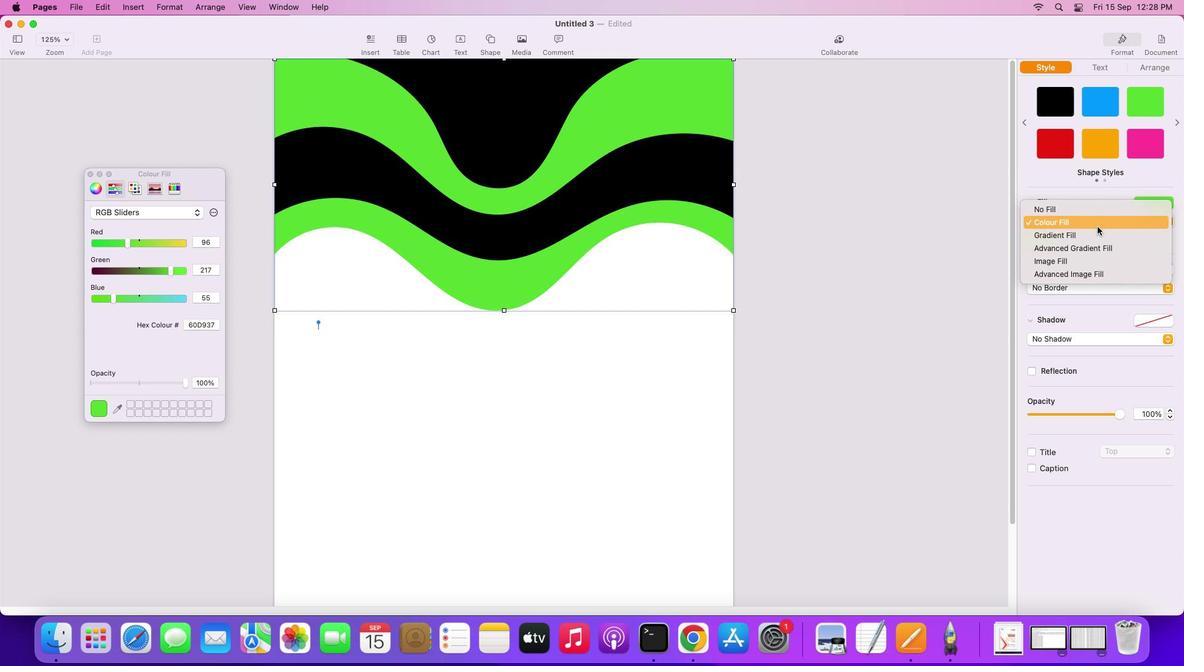 
Action: Mouse moved to (1091, 228)
Screenshot: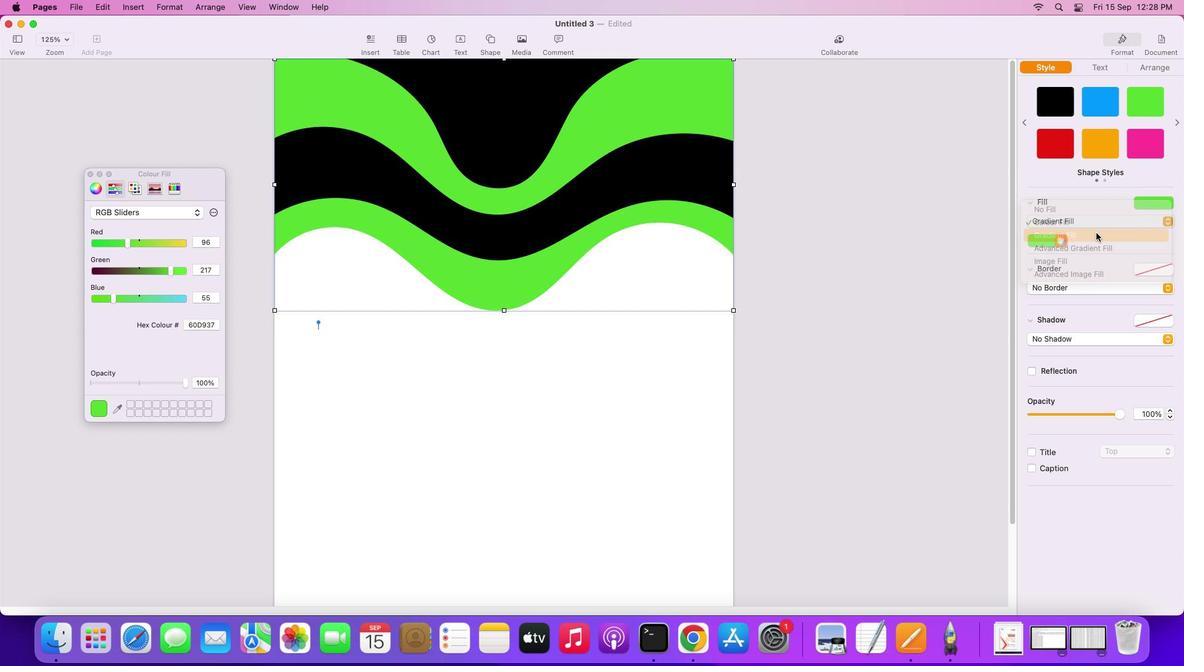 
Action: Mouse pressed left at (1091, 228)
Screenshot: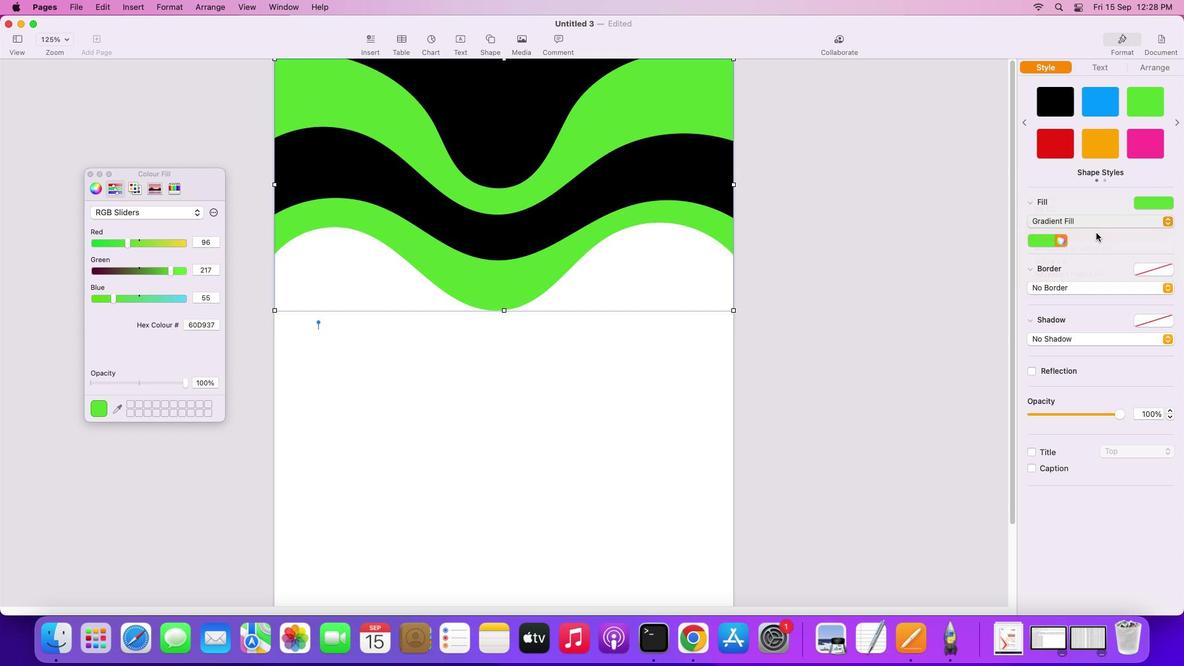 
Action: Mouse moved to (642, 165)
Screenshot: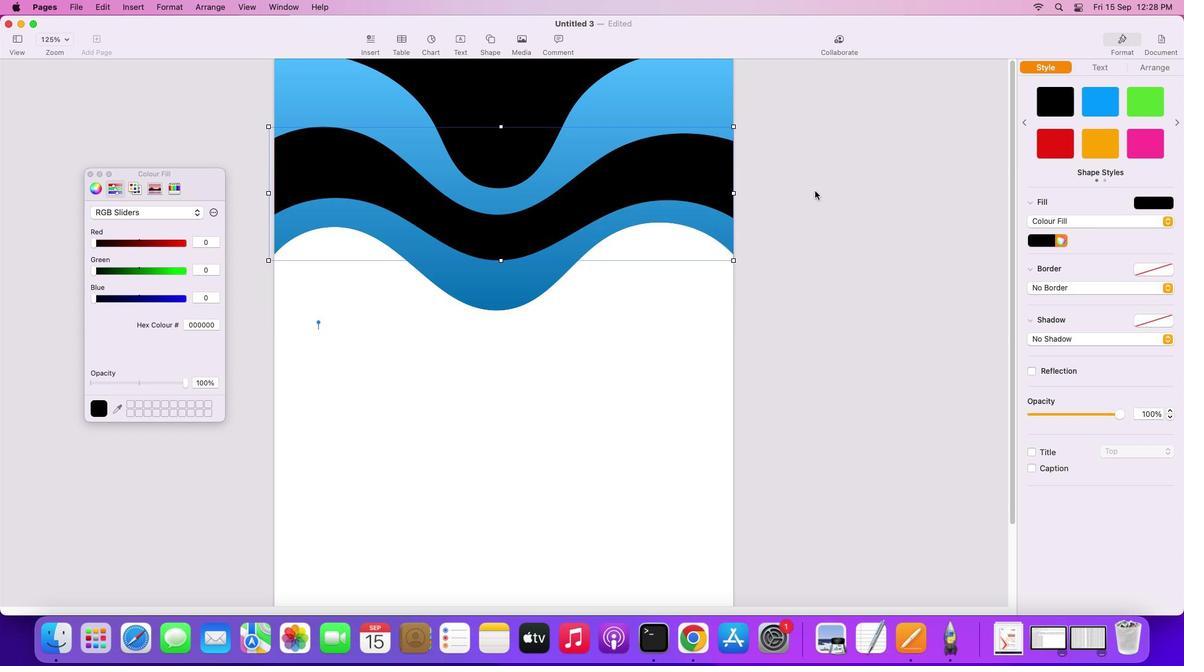 
Action: Mouse pressed left at (642, 165)
Screenshot: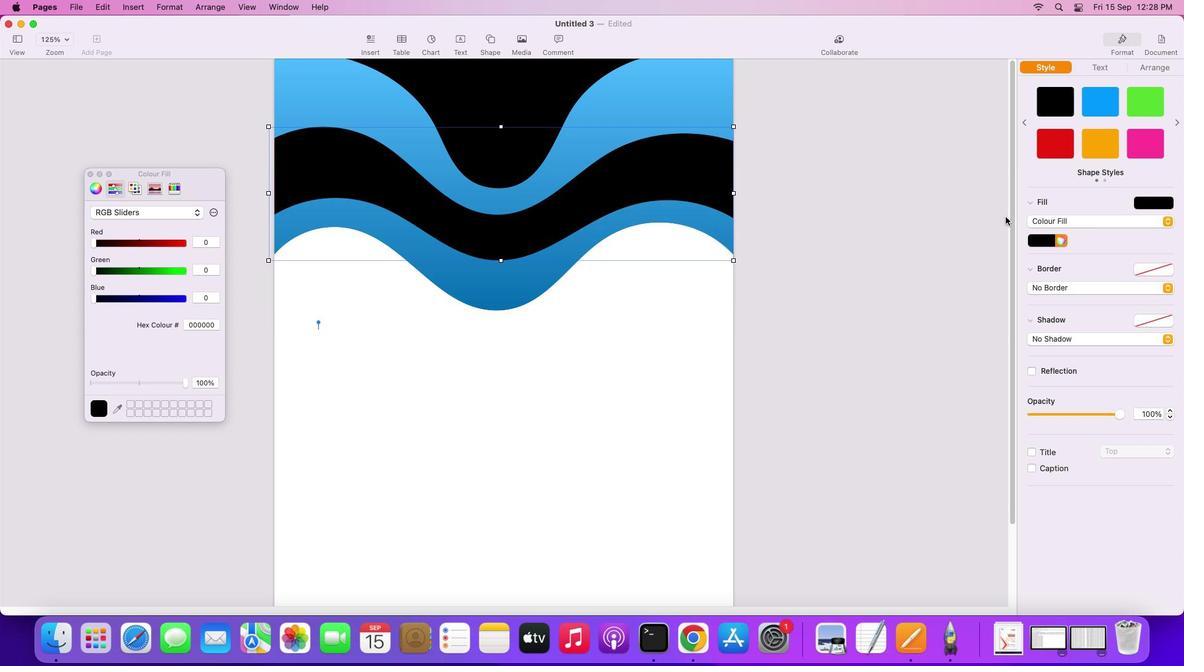 
Action: Mouse moved to (1163, 194)
Screenshot: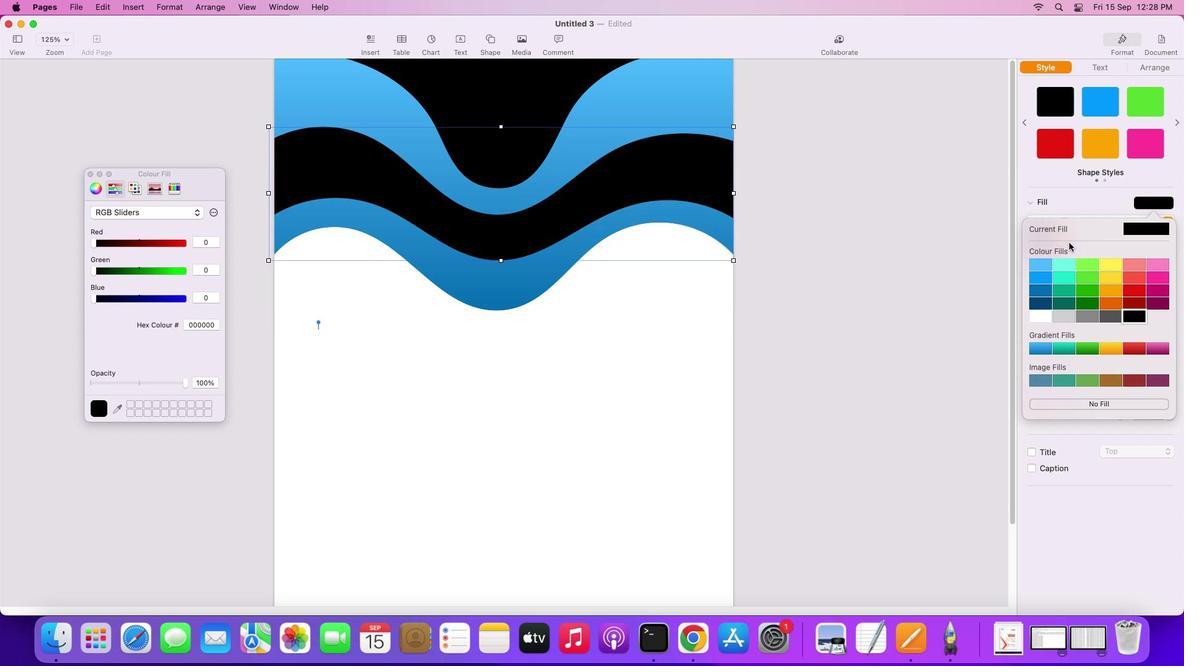 
Action: Mouse pressed left at (1163, 194)
Screenshot: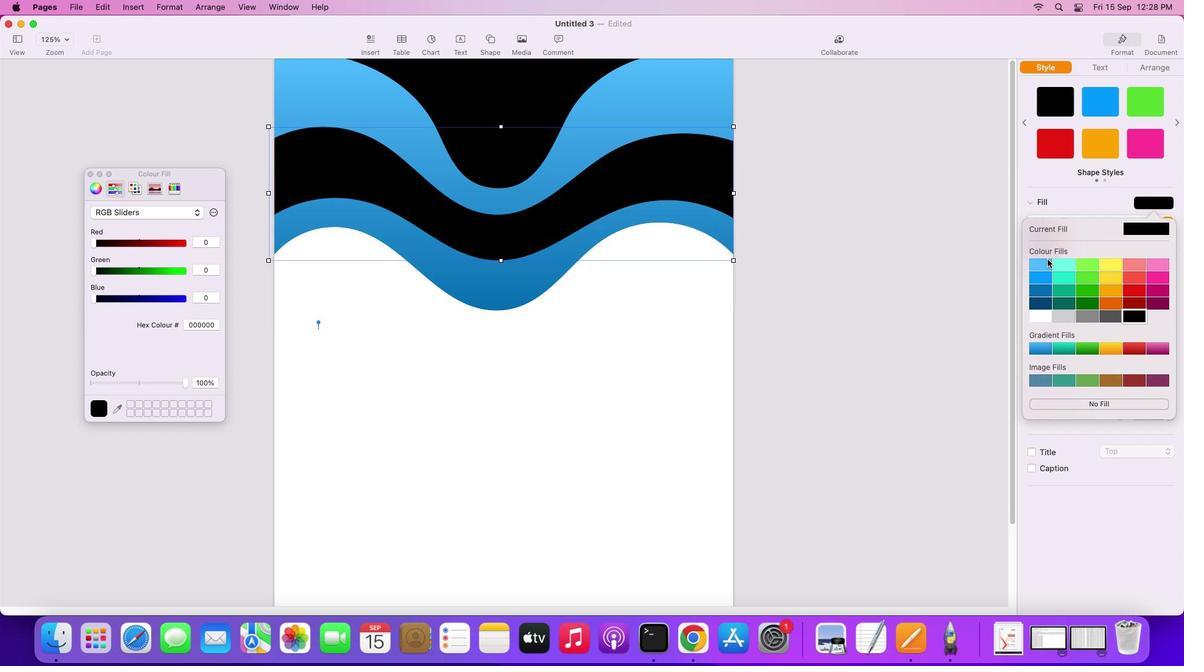
Action: Mouse moved to (1166, 195)
Screenshot: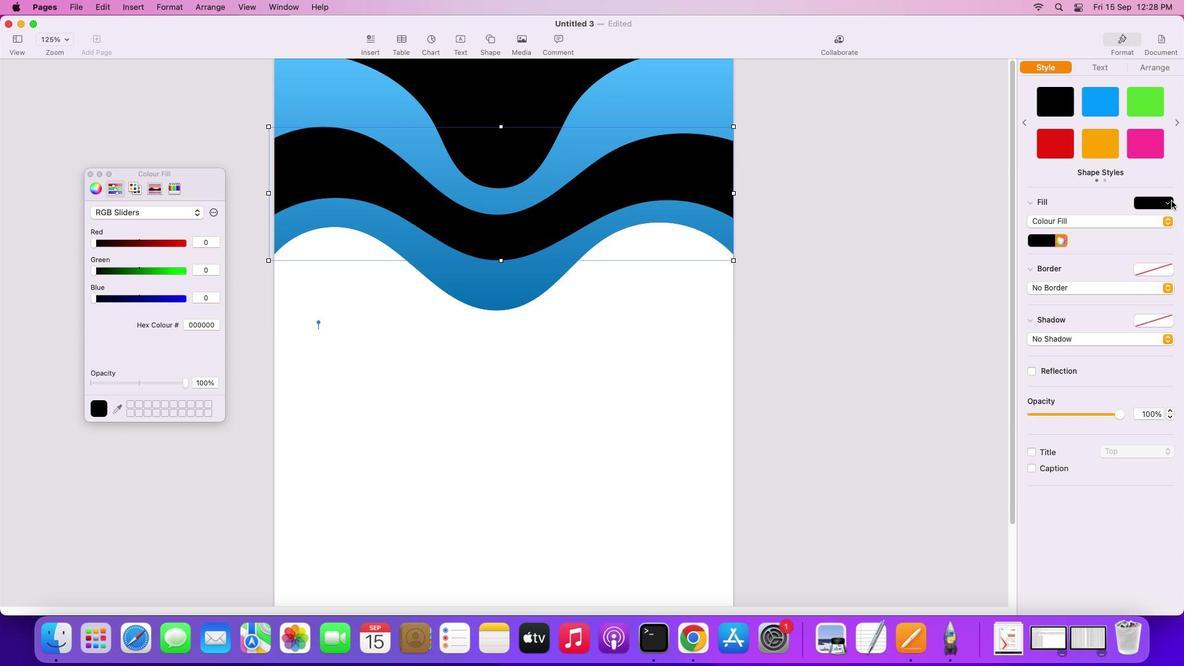 
Action: Mouse pressed left at (1166, 195)
Screenshot: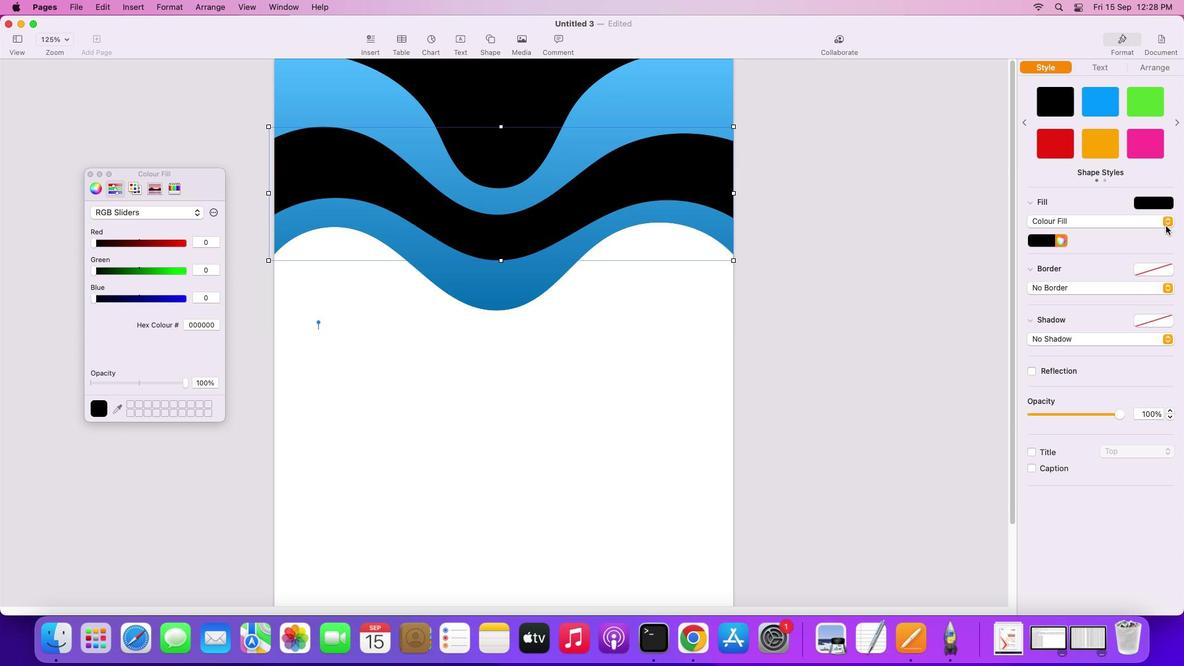 
Action: Mouse moved to (1160, 215)
Screenshot: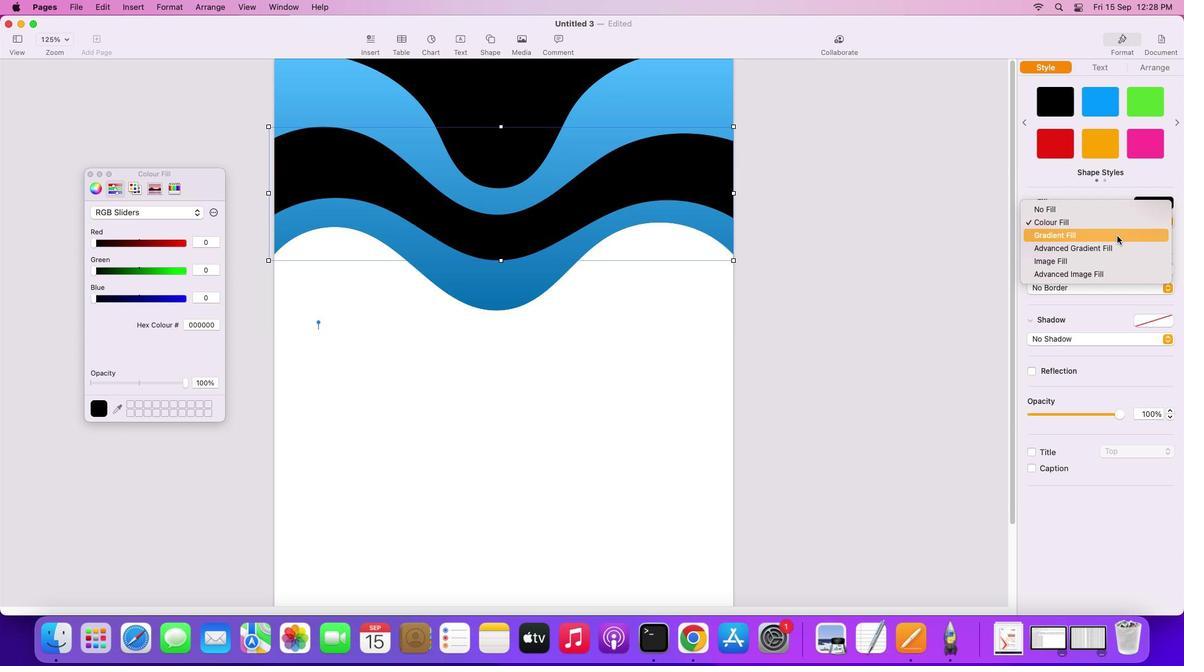 
Action: Mouse pressed left at (1160, 215)
Screenshot: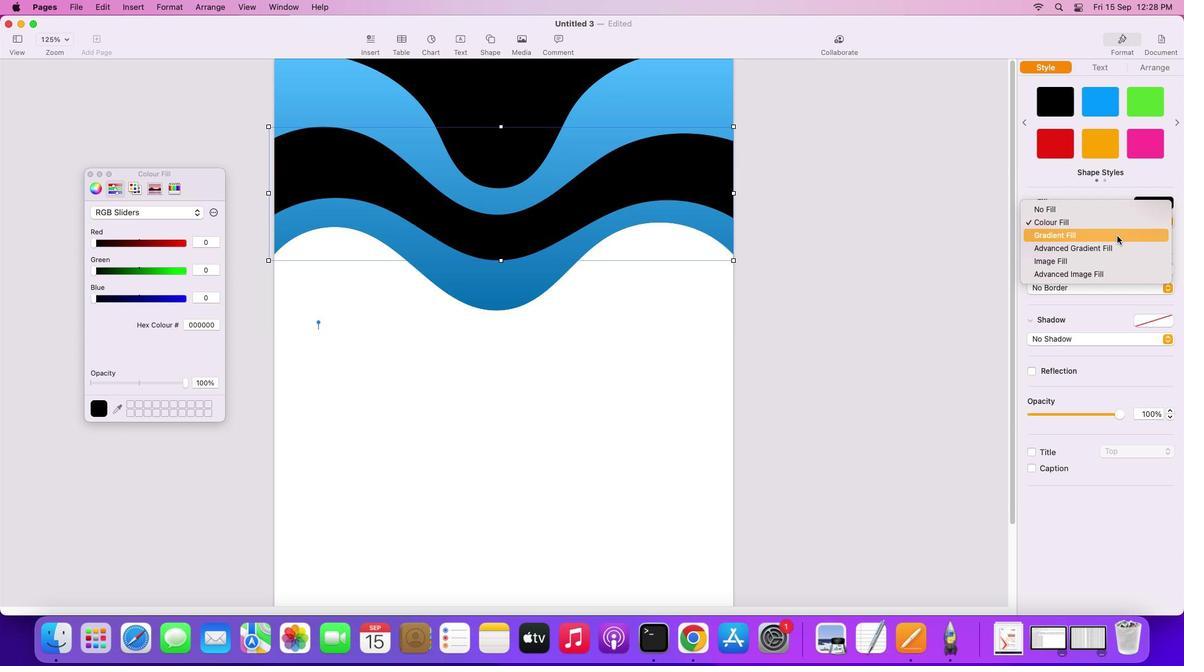 
Action: Mouse moved to (1111, 228)
Screenshot: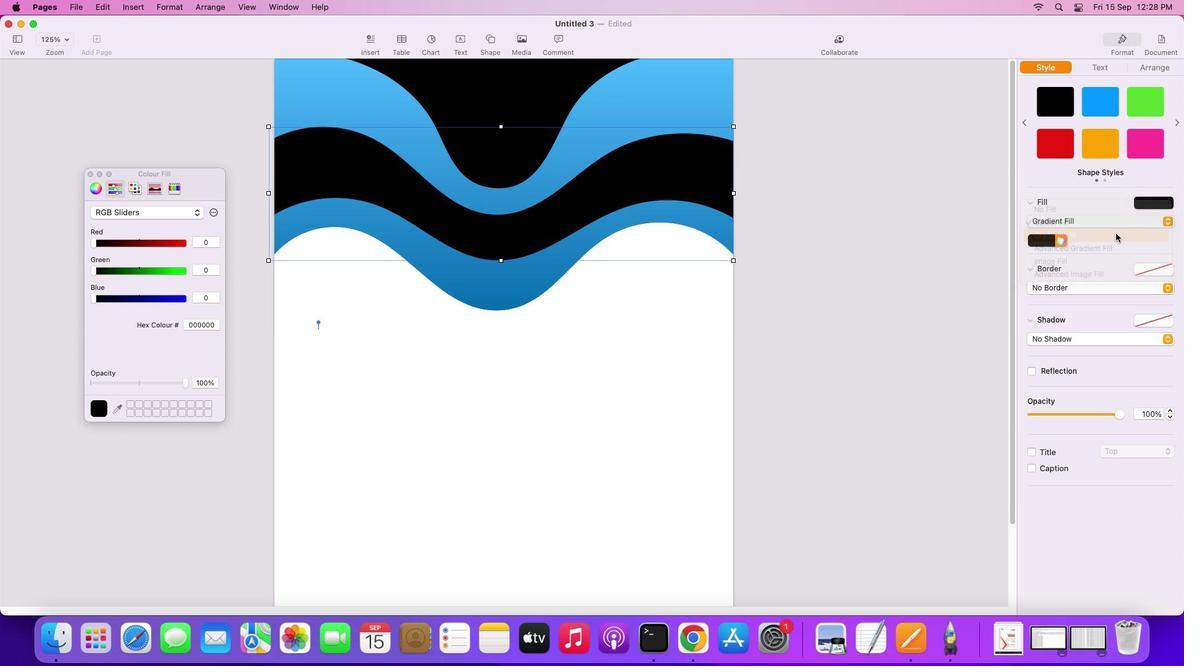 
Action: Mouse pressed left at (1111, 228)
Screenshot: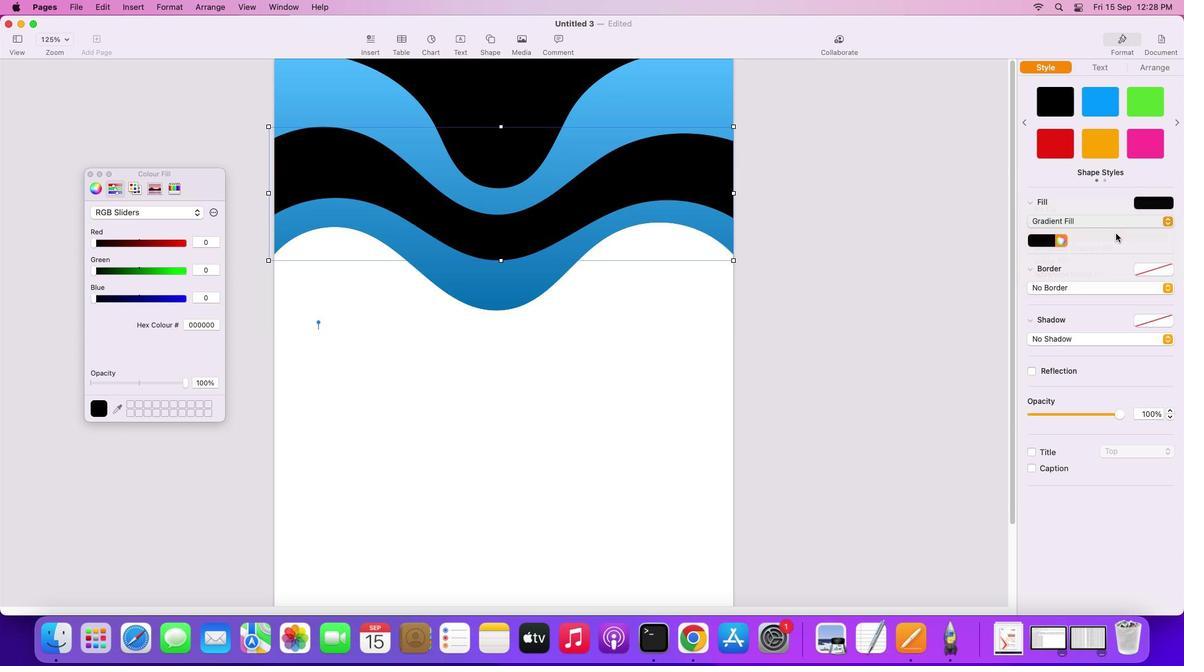 
Action: Mouse moved to (1073, 242)
Screenshot: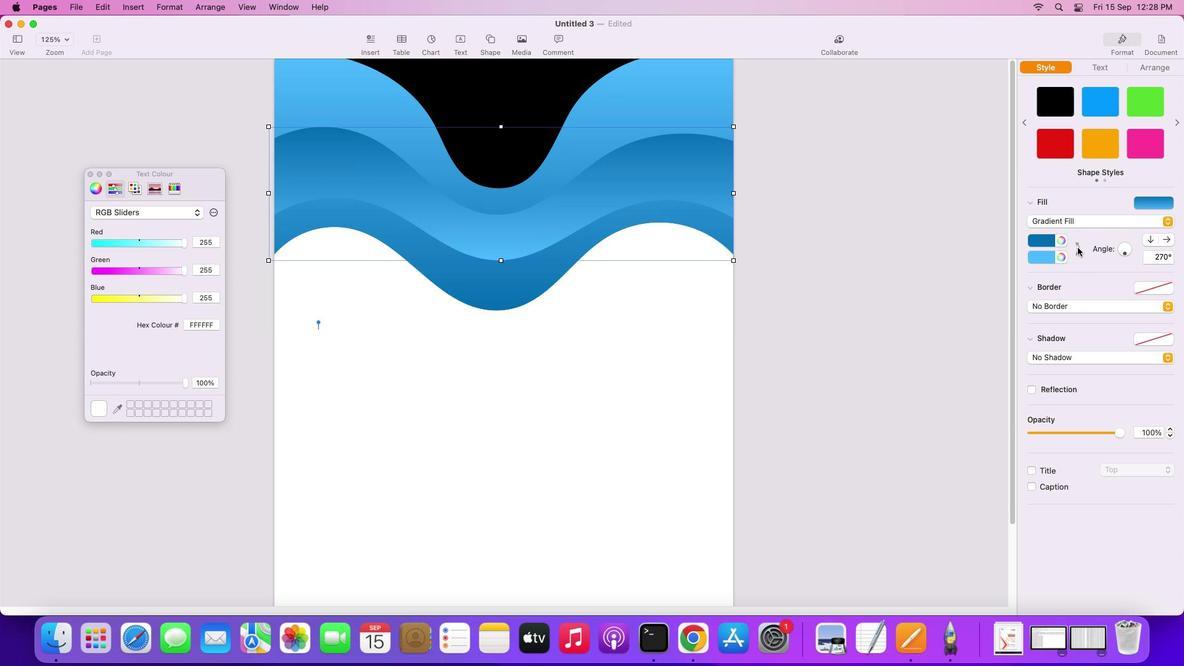 
Action: Mouse pressed left at (1073, 242)
Screenshot: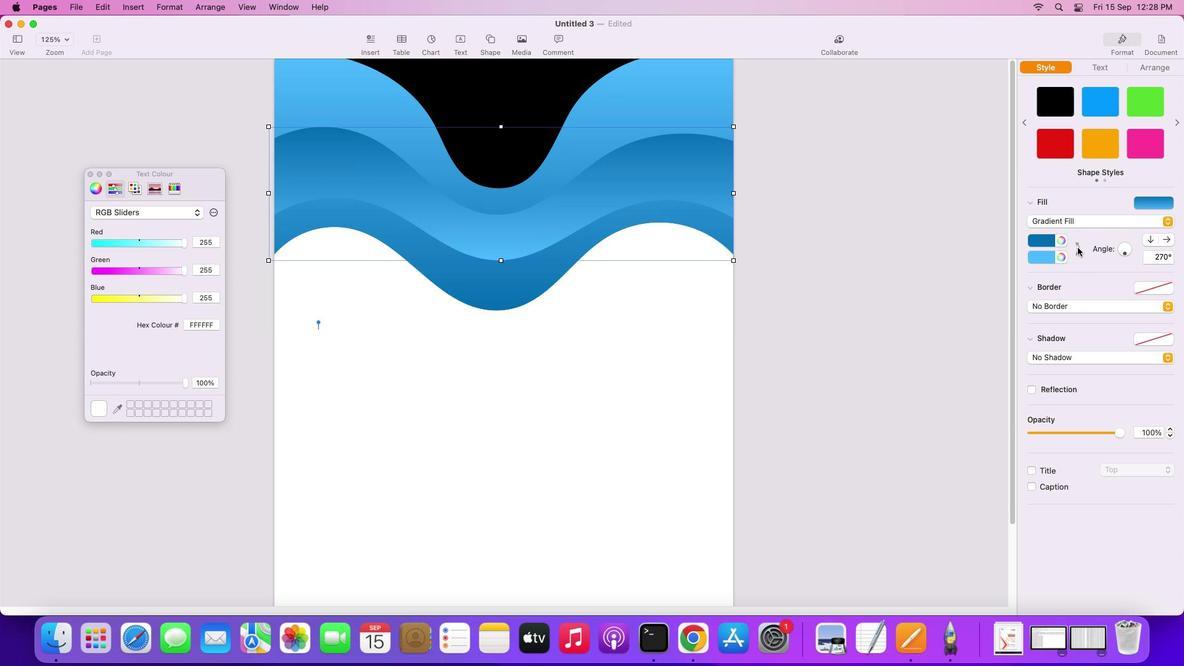 
Action: Mouse moved to (631, 292)
Screenshot: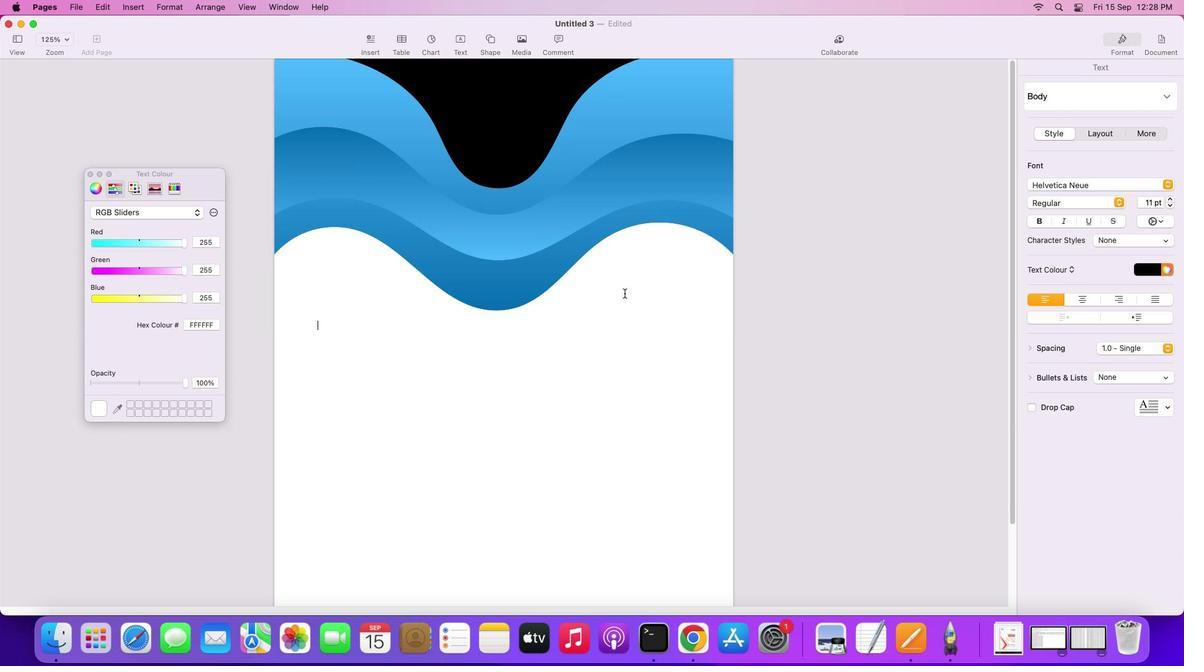 
Action: Mouse pressed left at (631, 292)
Screenshot: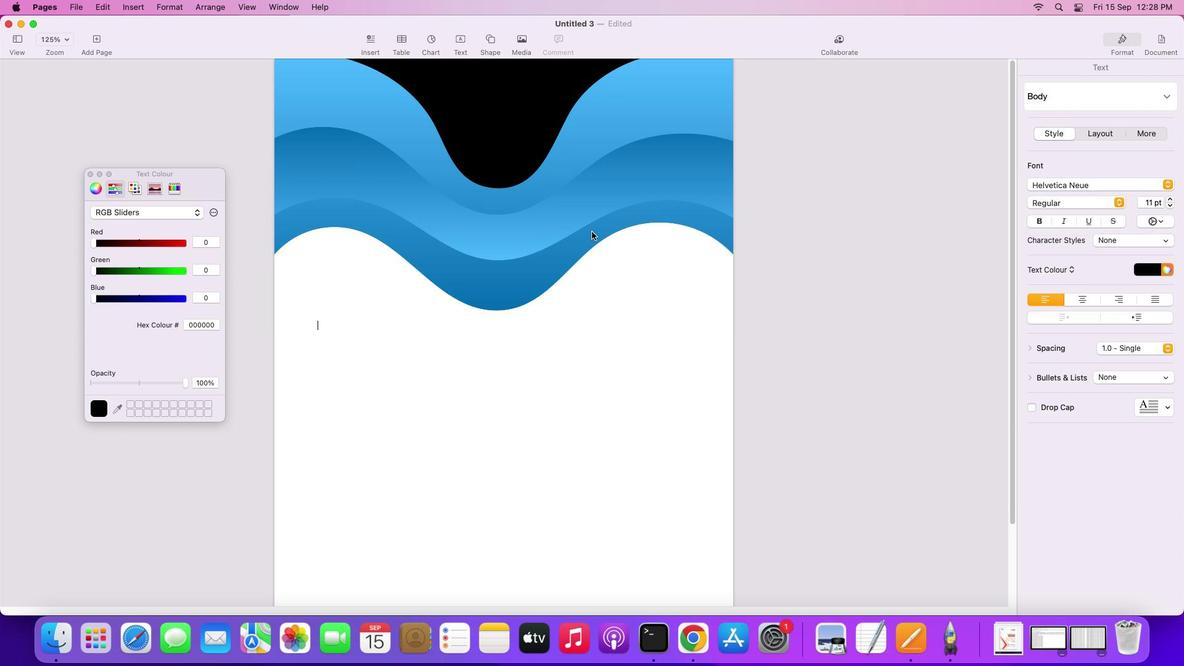 
Action: Mouse moved to (588, 193)
Screenshot: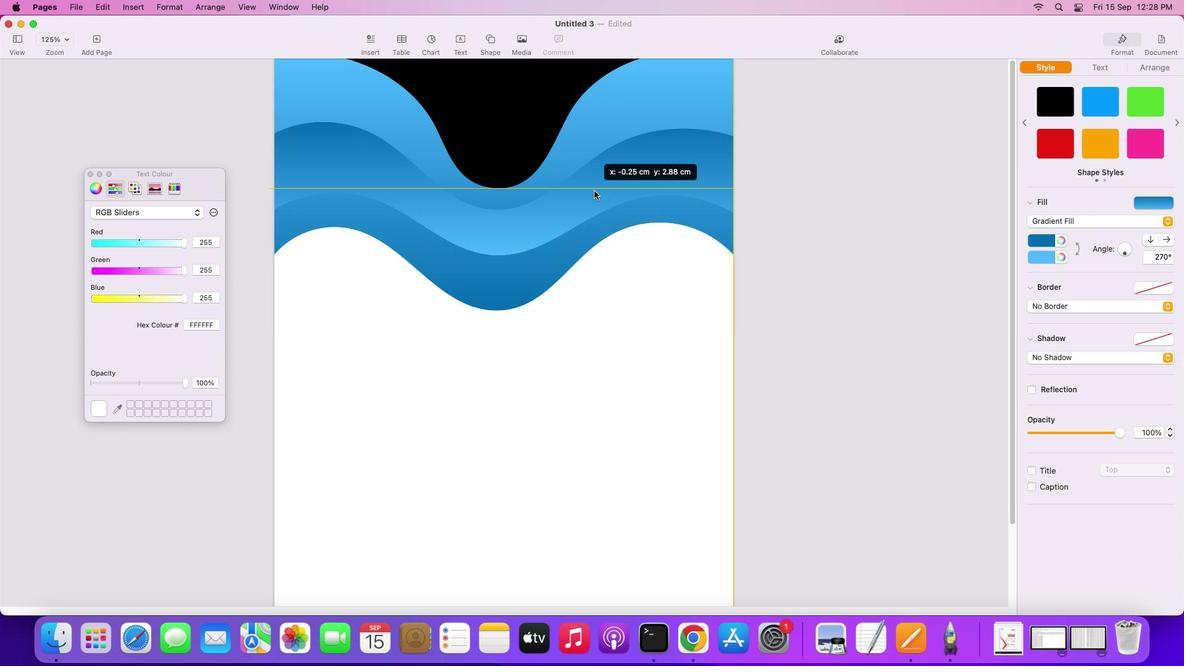 
Action: Mouse pressed left at (588, 193)
Screenshot: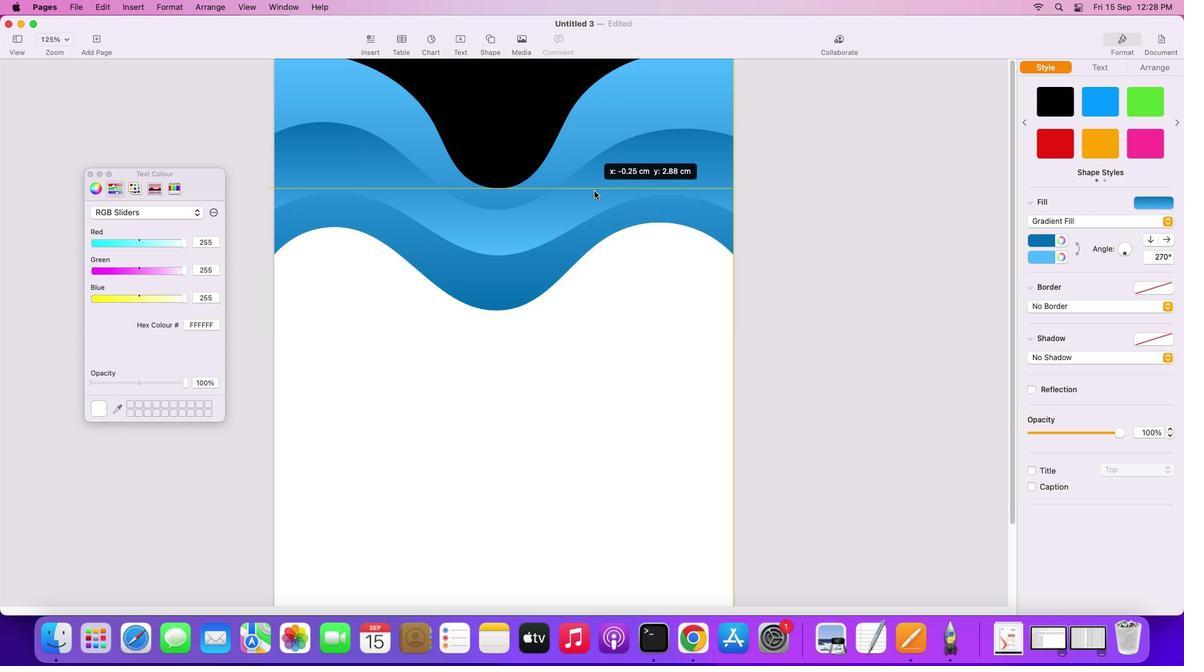 
Action: Mouse moved to (625, 281)
Screenshot: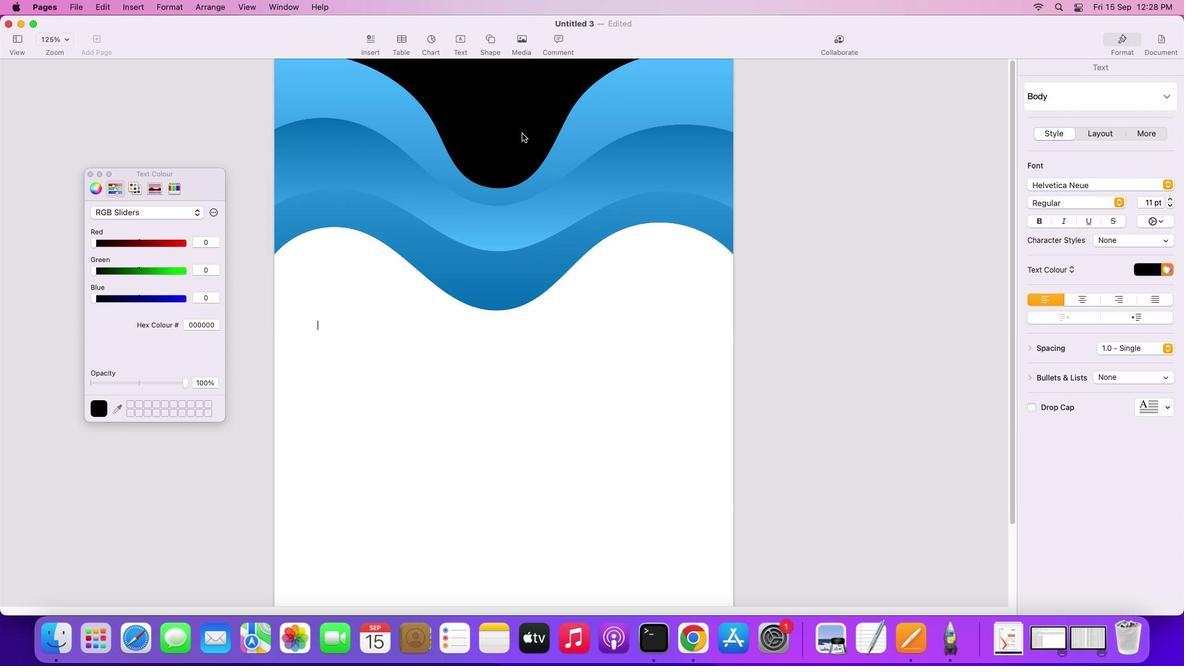 
Action: Mouse pressed left at (625, 281)
Screenshot: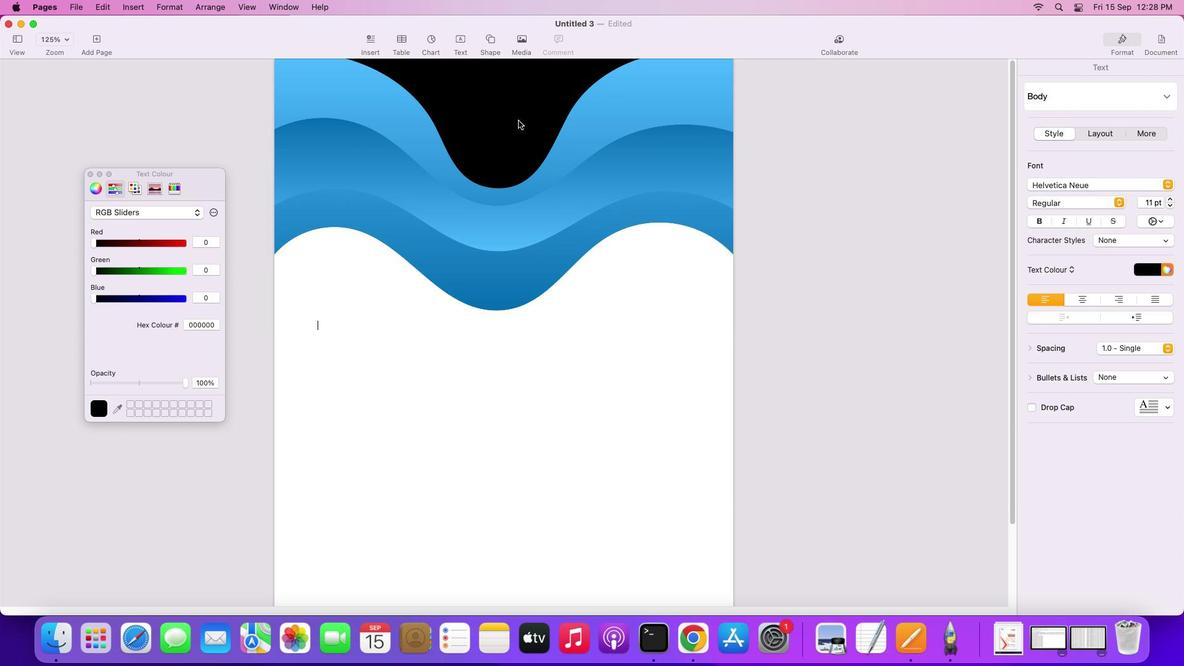
Action: Mouse moved to (514, 115)
Screenshot: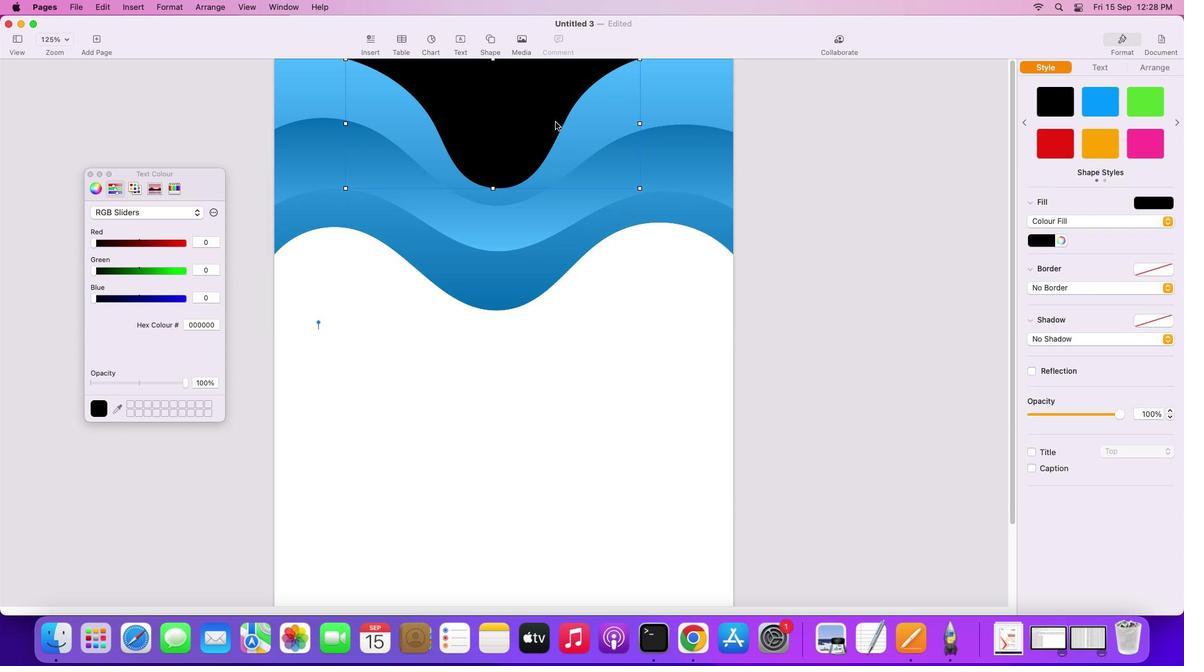 
Action: Mouse pressed left at (514, 115)
Screenshot: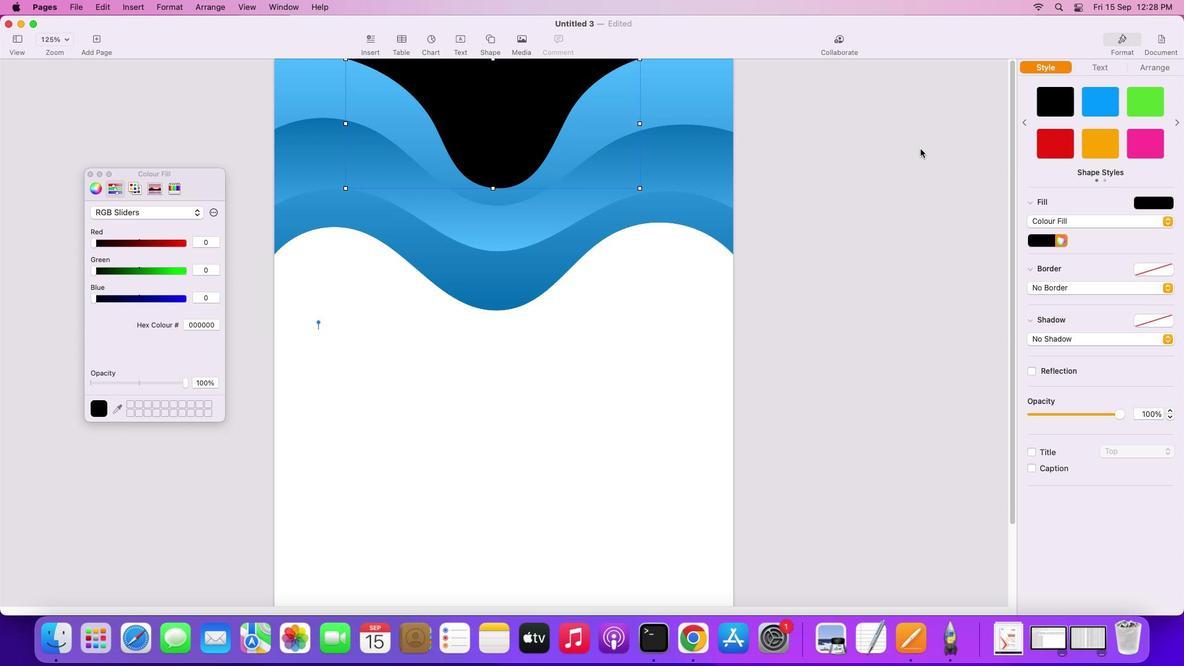 
Action: Mouse moved to (1165, 212)
Screenshot: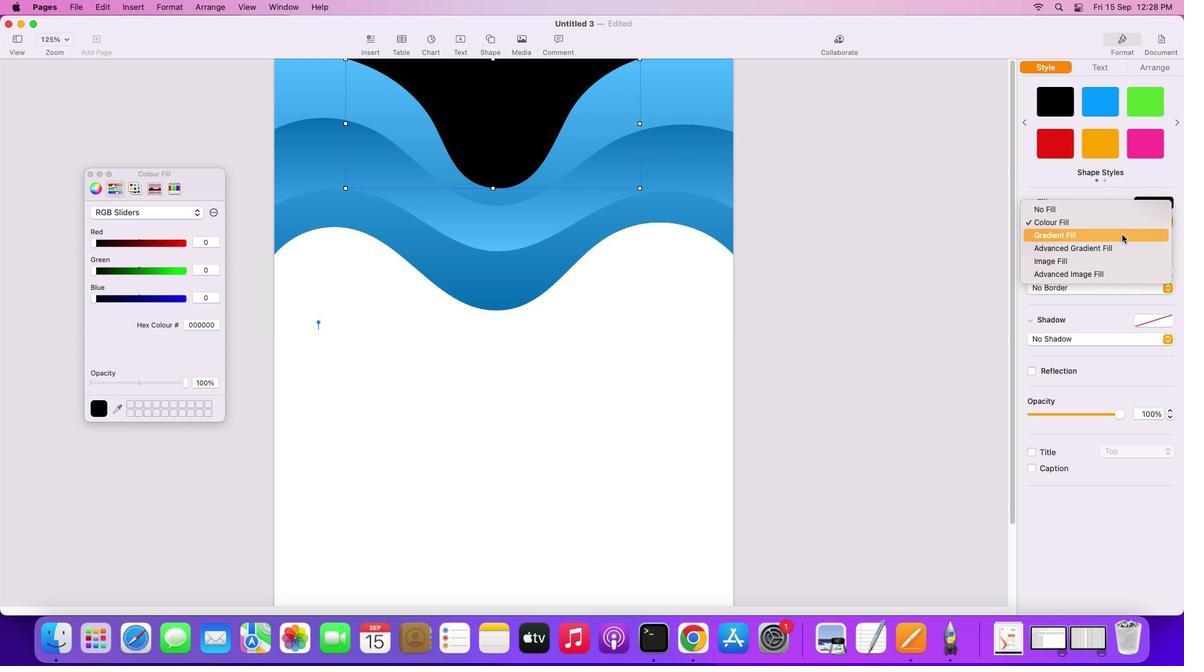 
Action: Mouse pressed left at (1165, 212)
Screenshot: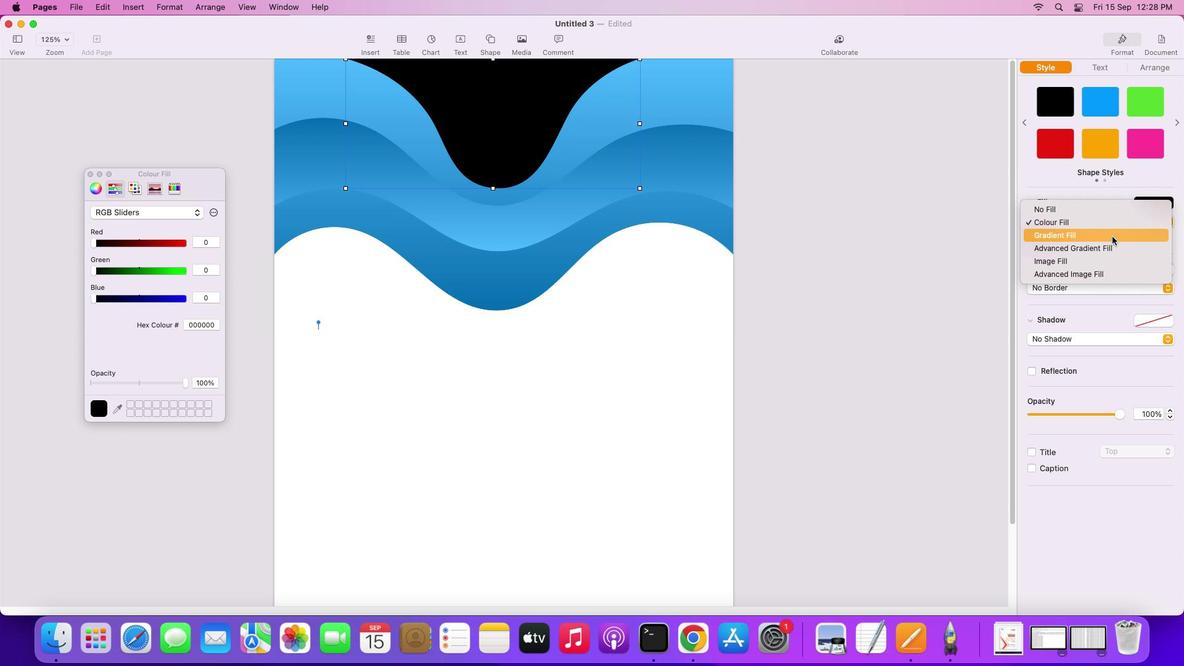 
Action: Mouse moved to (1106, 231)
Screenshot: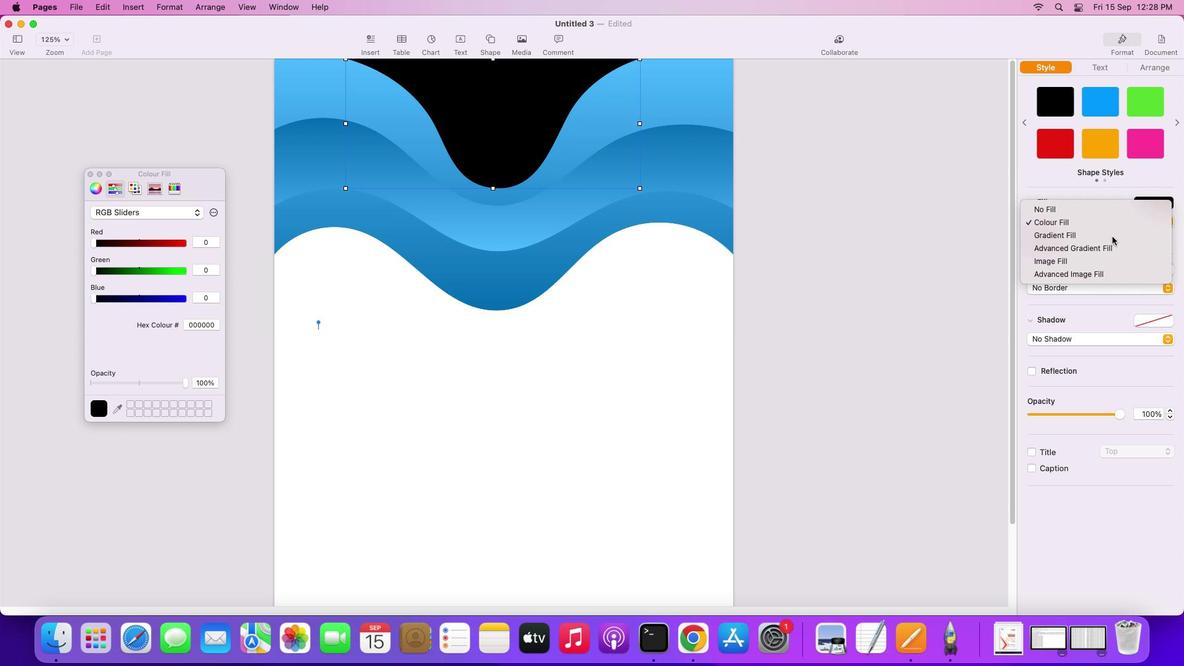 
Action: Mouse pressed left at (1106, 231)
Screenshot: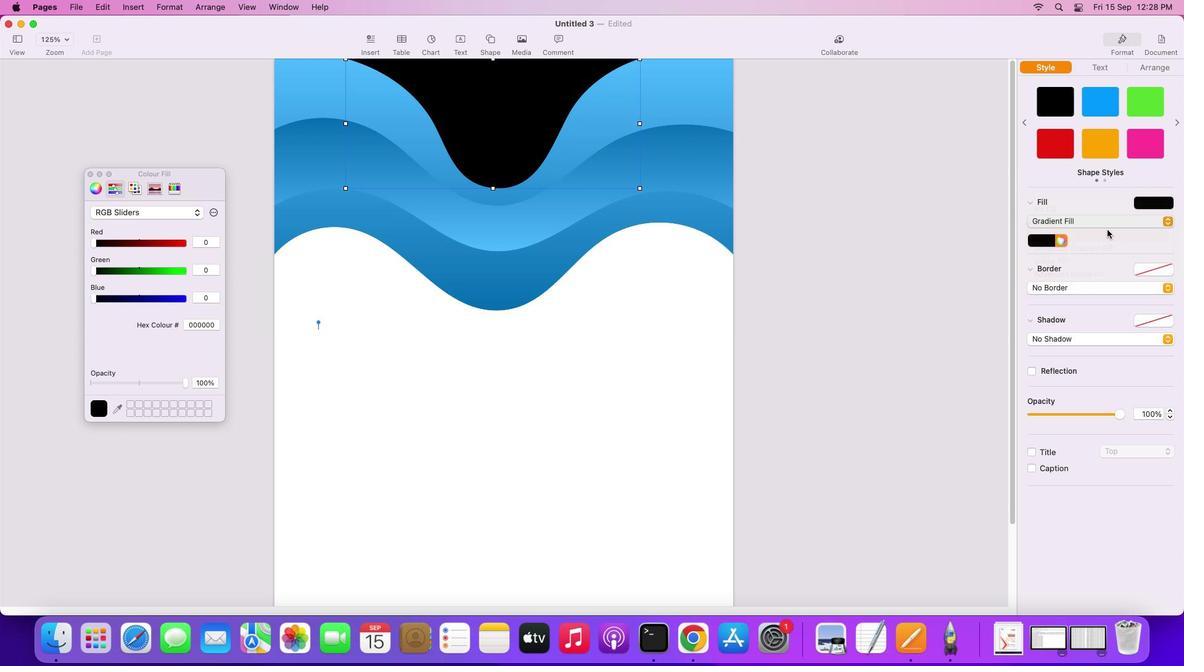 
Action: Mouse moved to (1071, 242)
Screenshot: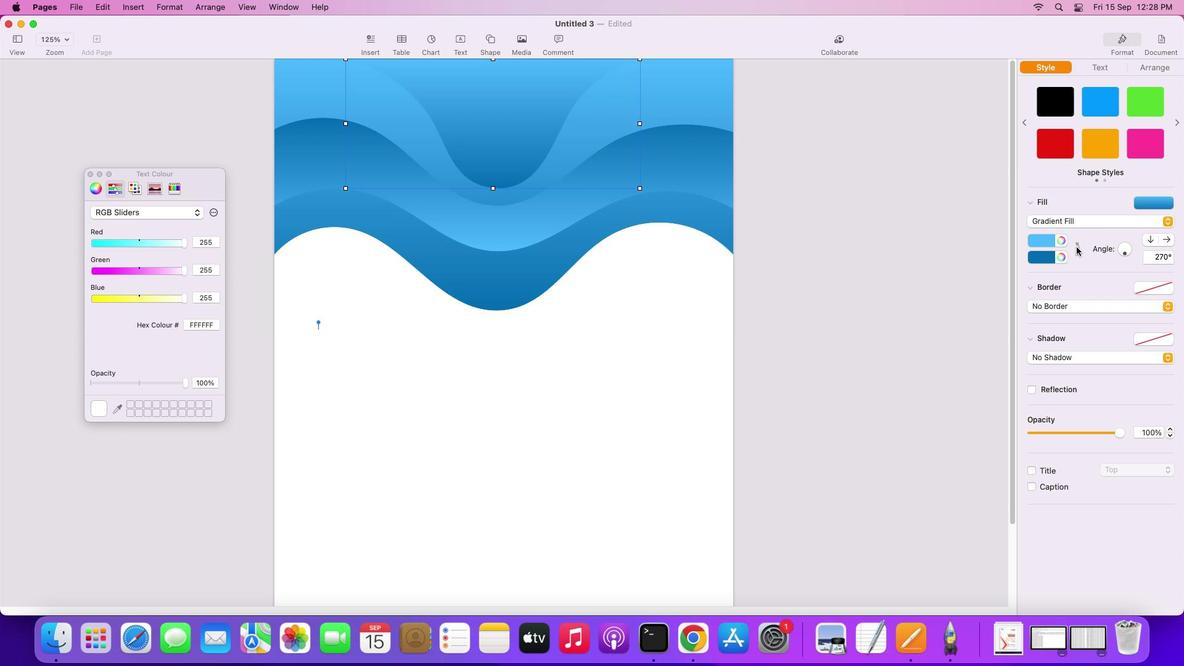 
Action: Mouse pressed left at (1071, 242)
Screenshot: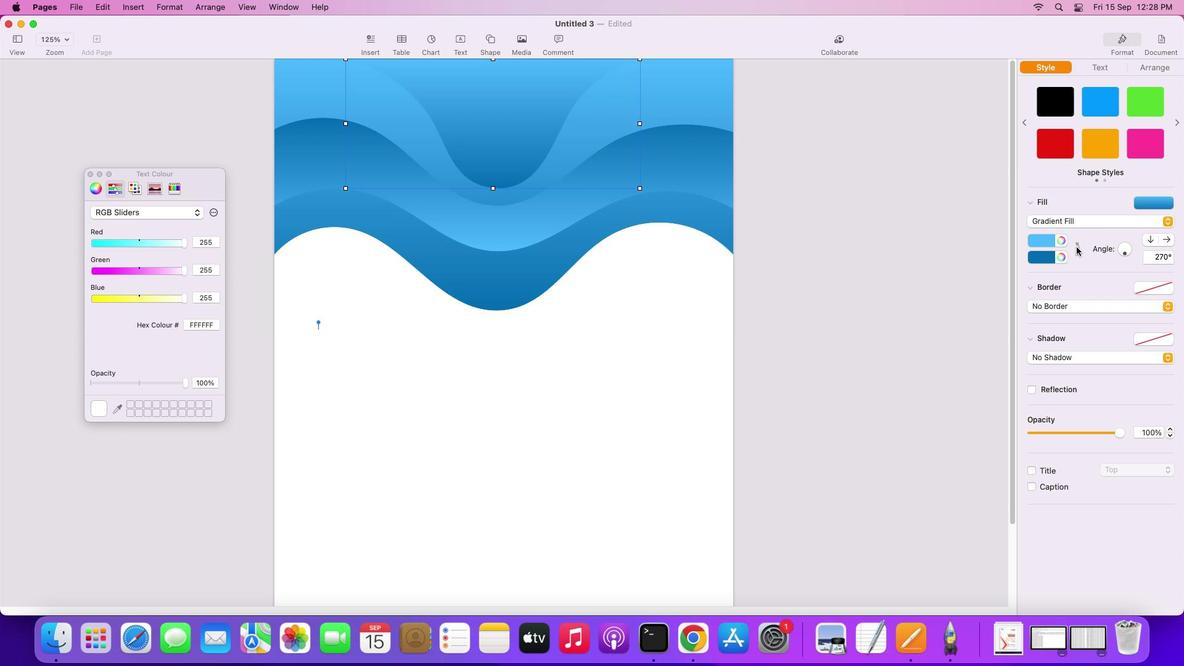 
Action: Mouse moved to (690, 341)
Screenshot: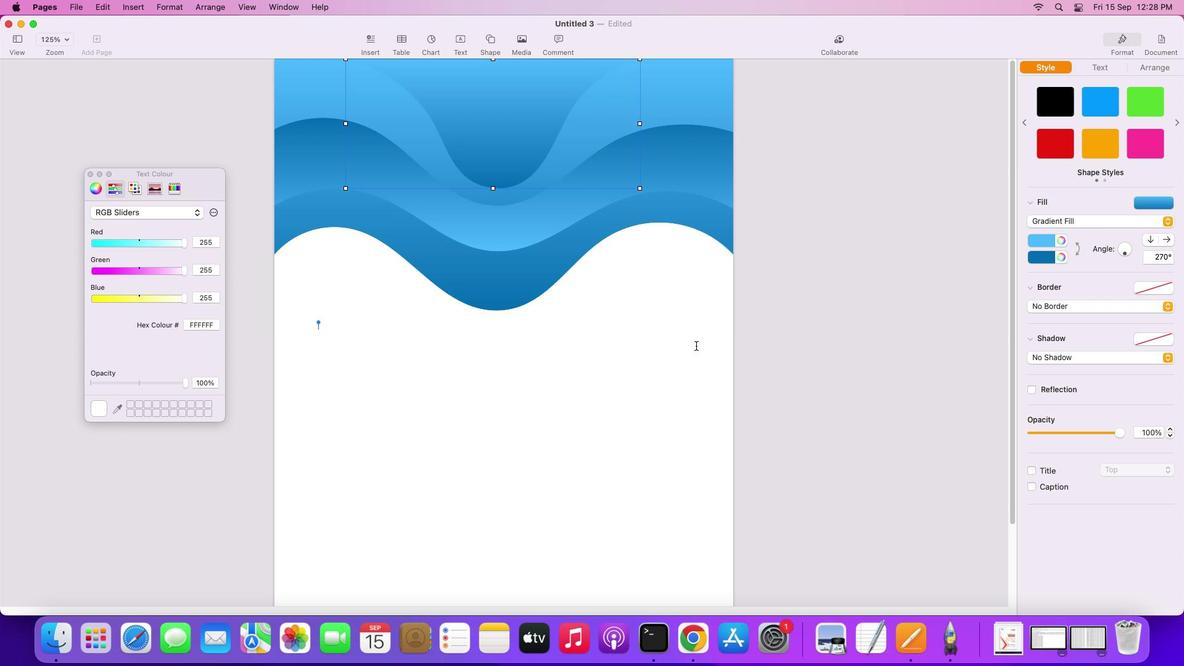 
Action: Mouse pressed left at (690, 341)
Screenshot: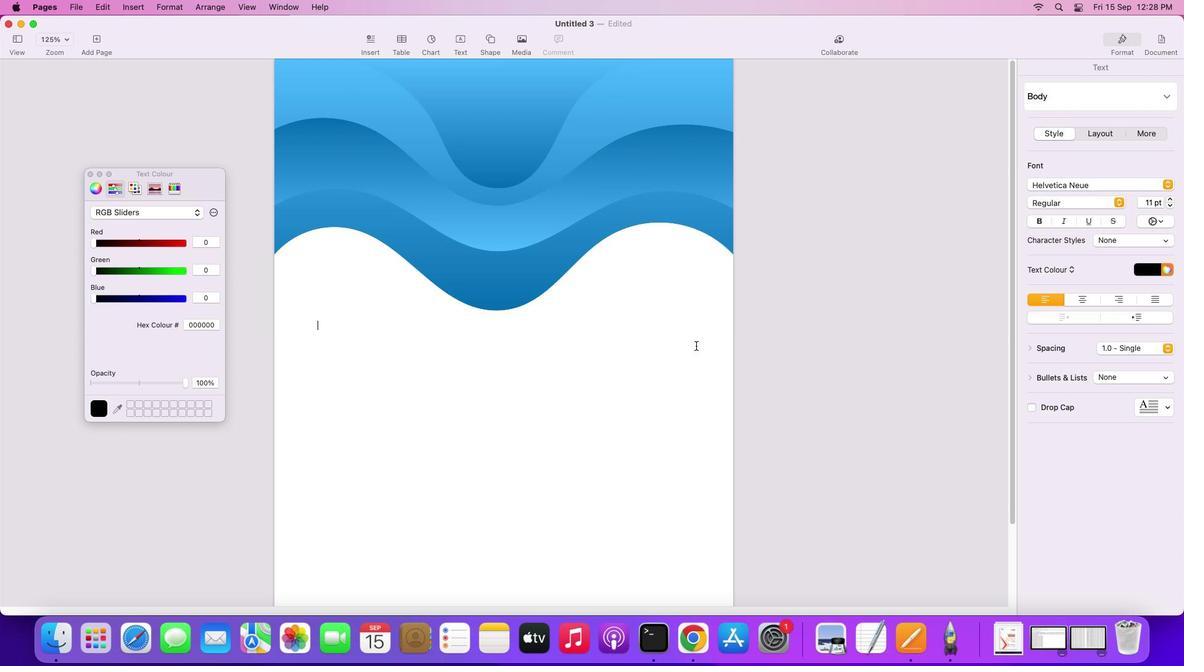 
Action: Mouse moved to (465, 356)
Screenshot: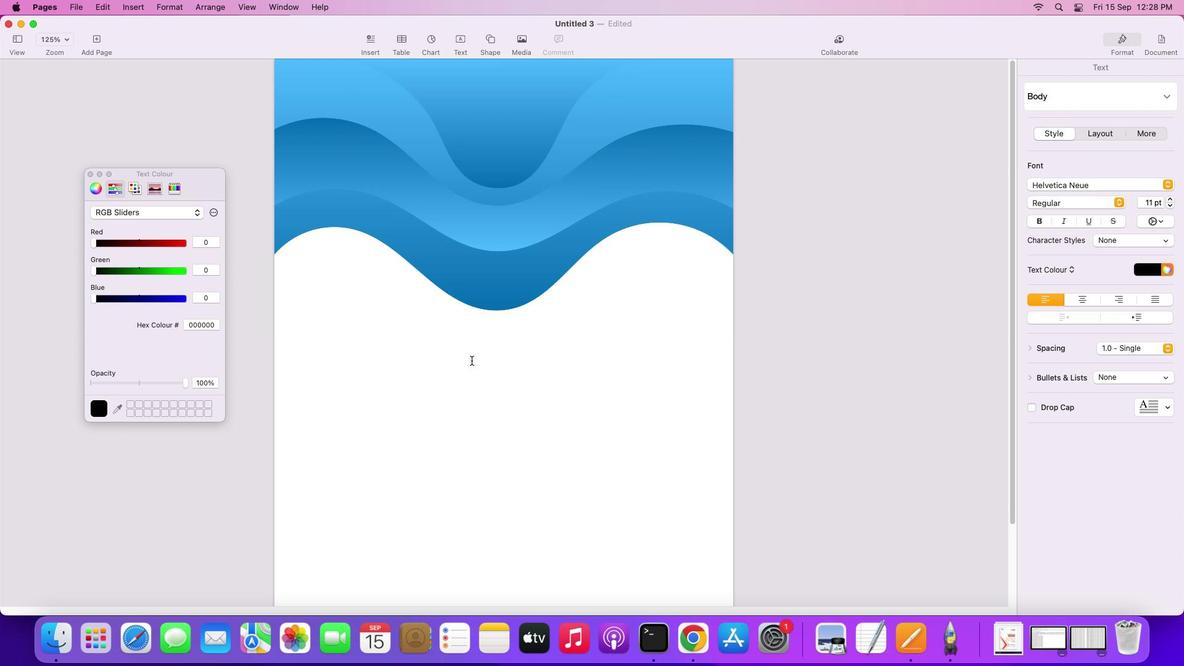 
Action: Mouse pressed left at (465, 356)
Screenshot: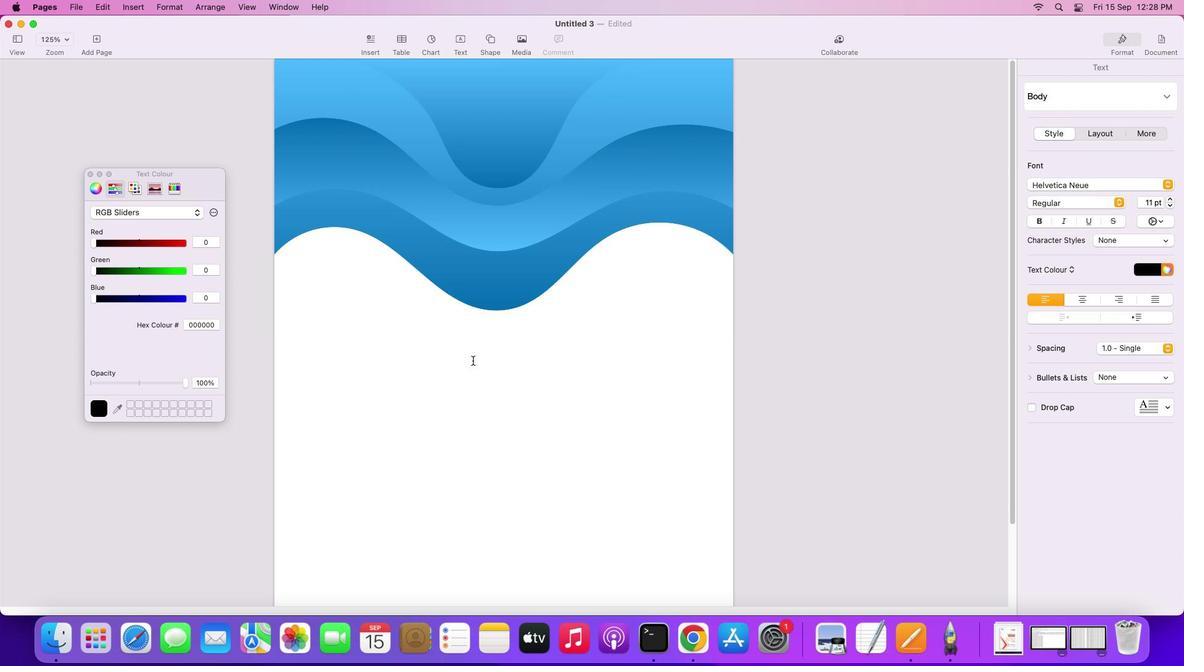 
Action: Mouse moved to (468, 355)
Screenshot: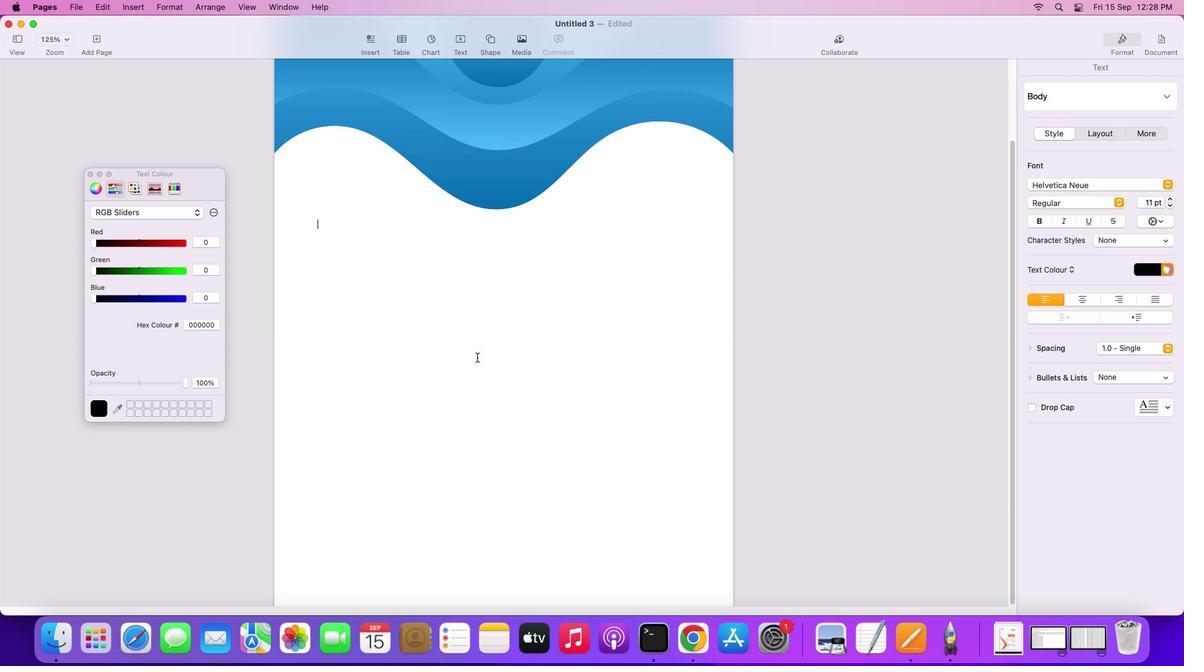 
Action: Mouse scrolled (468, 355) with delta (-4, -4)
Screenshot: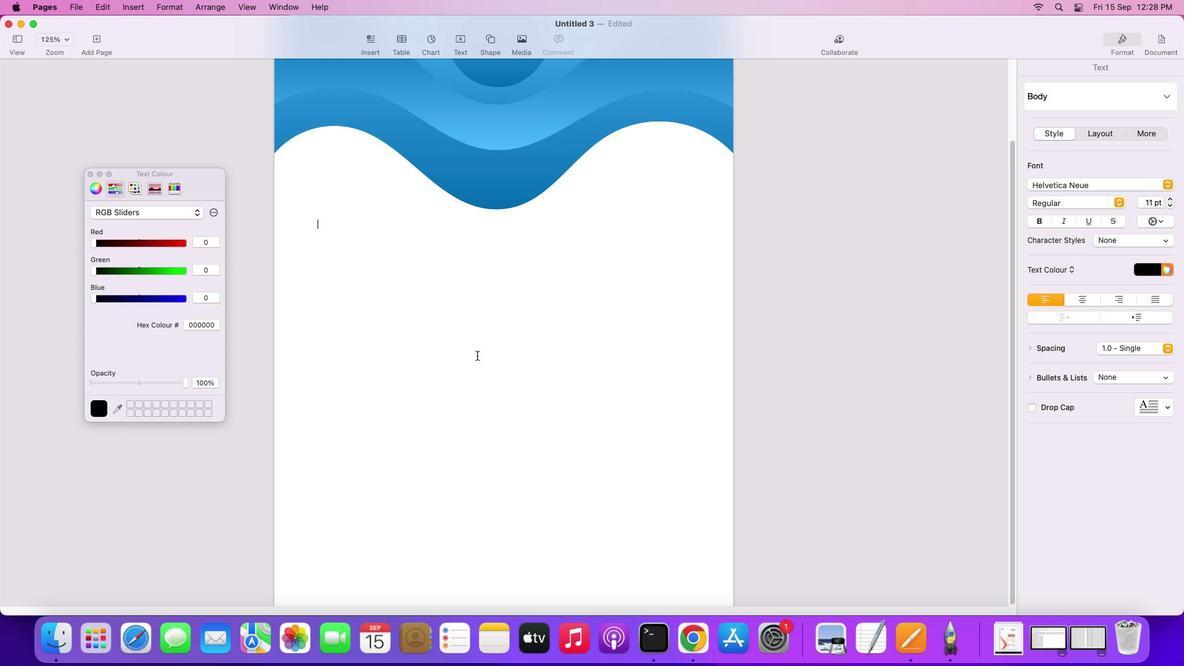 
Action: Mouse scrolled (468, 355) with delta (-4, -4)
Screenshot: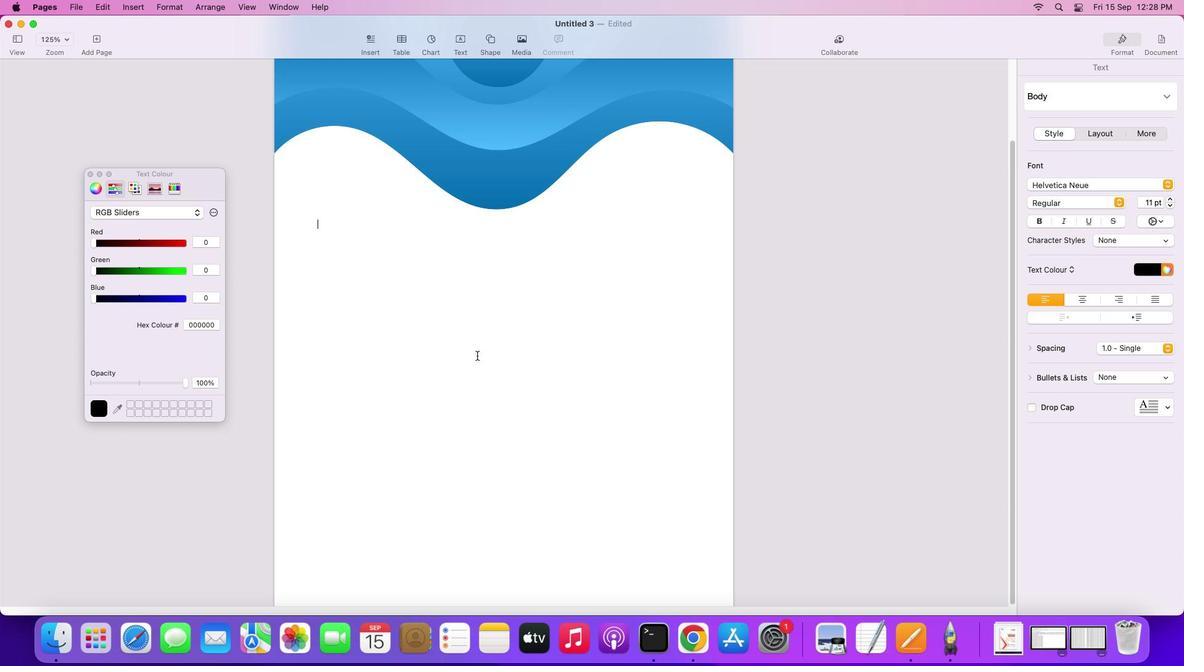 
Action: Mouse scrolled (468, 355) with delta (-4, -6)
Screenshot: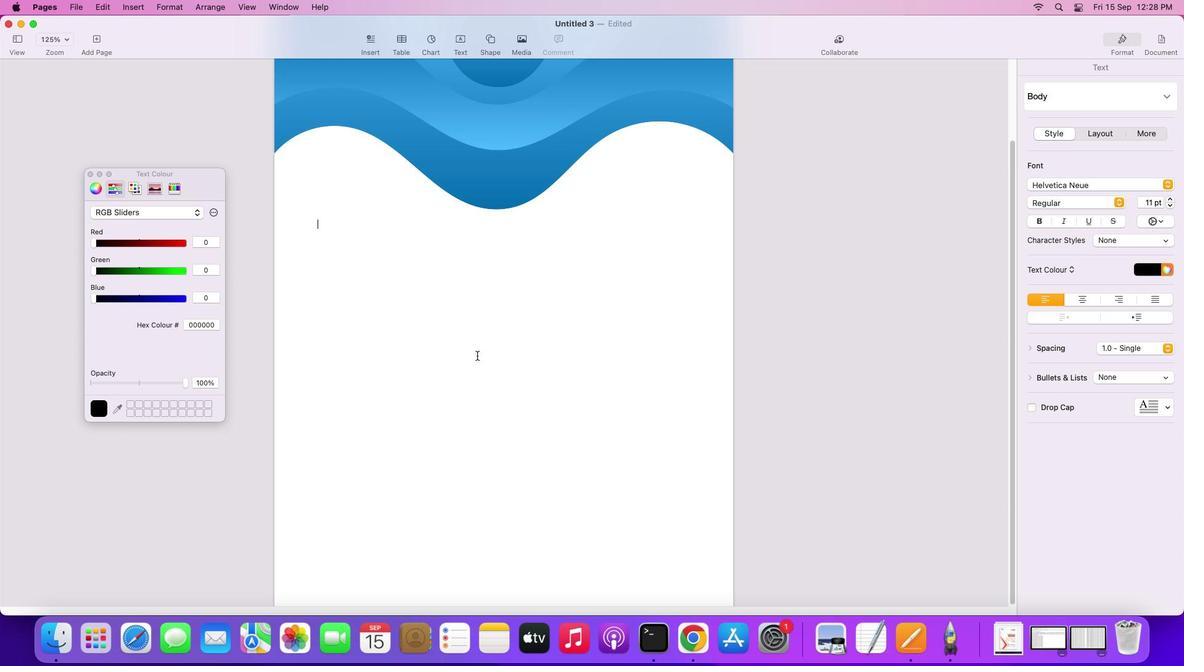 
Action: Mouse scrolled (468, 355) with delta (-4, -7)
Screenshot: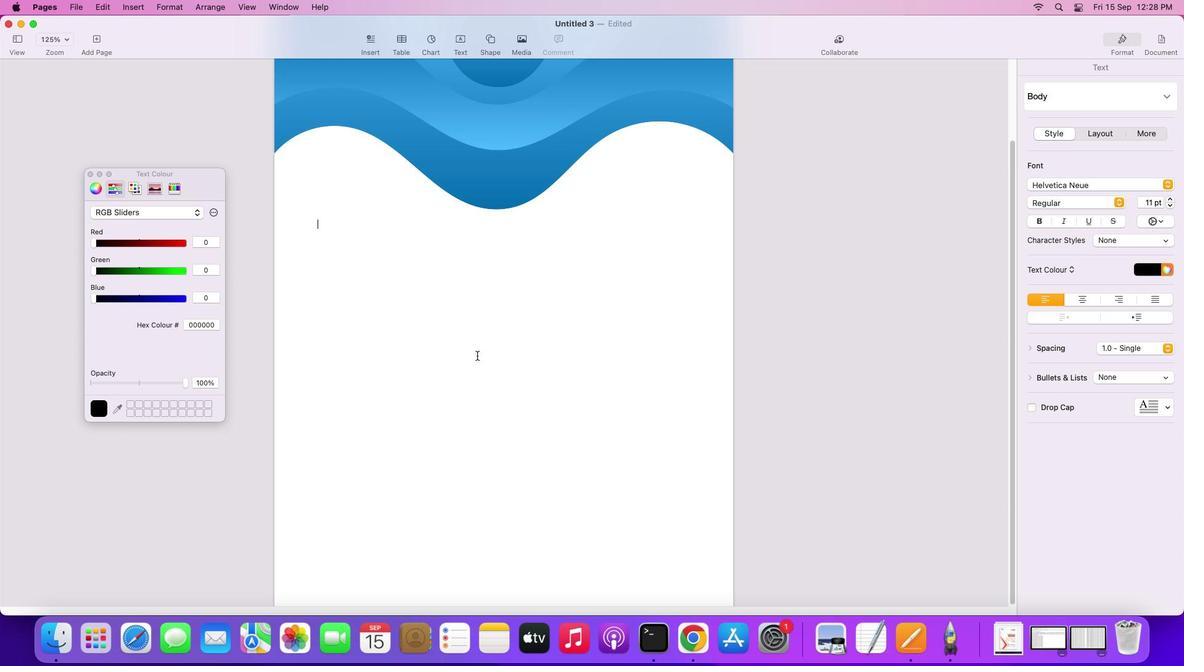 
Action: Mouse scrolled (468, 355) with delta (-4, -8)
Screenshot: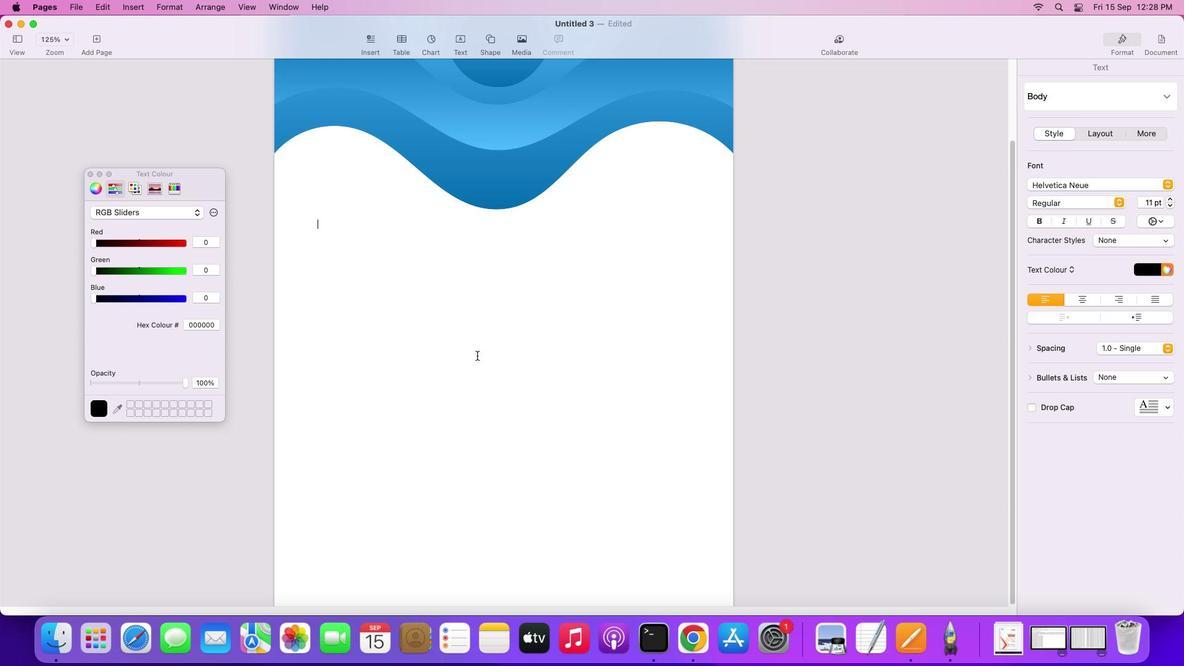 
Action: Mouse scrolled (468, 355) with delta (-4, -8)
Screenshot: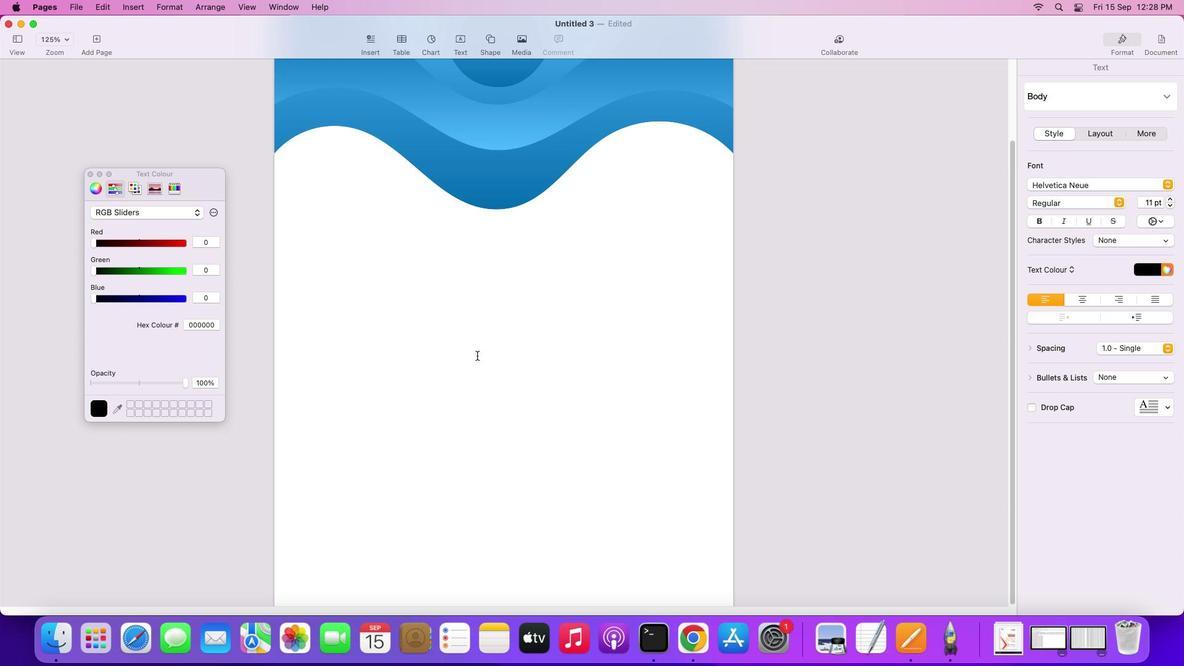 
Action: Mouse moved to (471, 352)
Screenshot: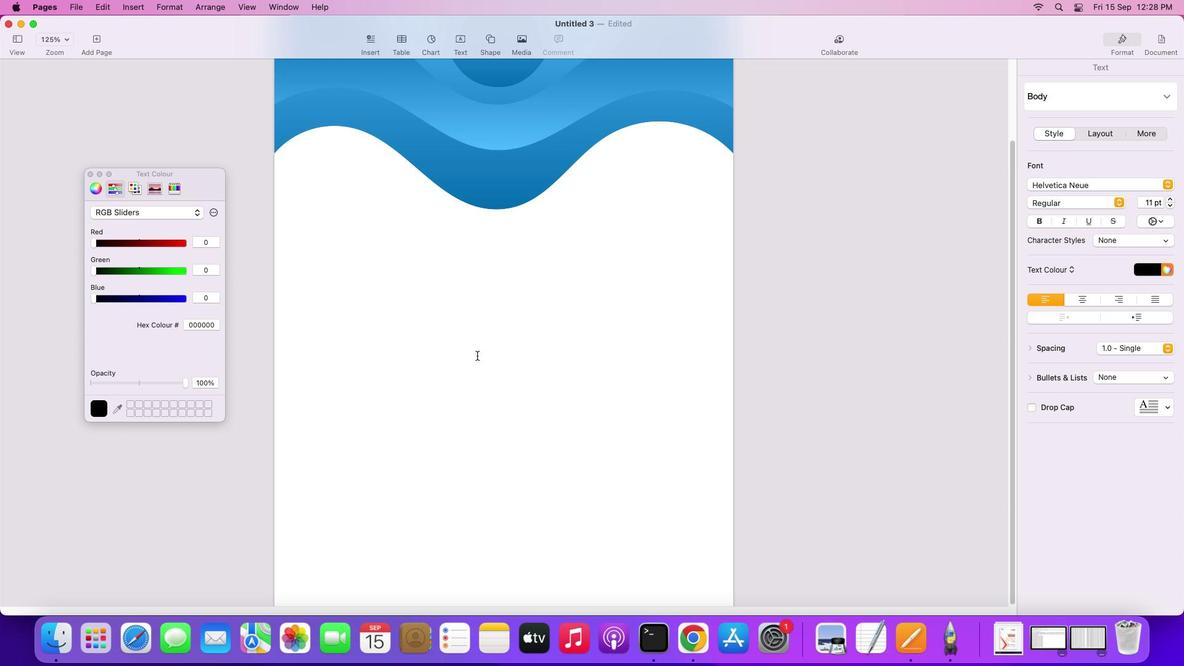 
Action: Mouse scrolled (471, 352) with delta (-4, -4)
Screenshot: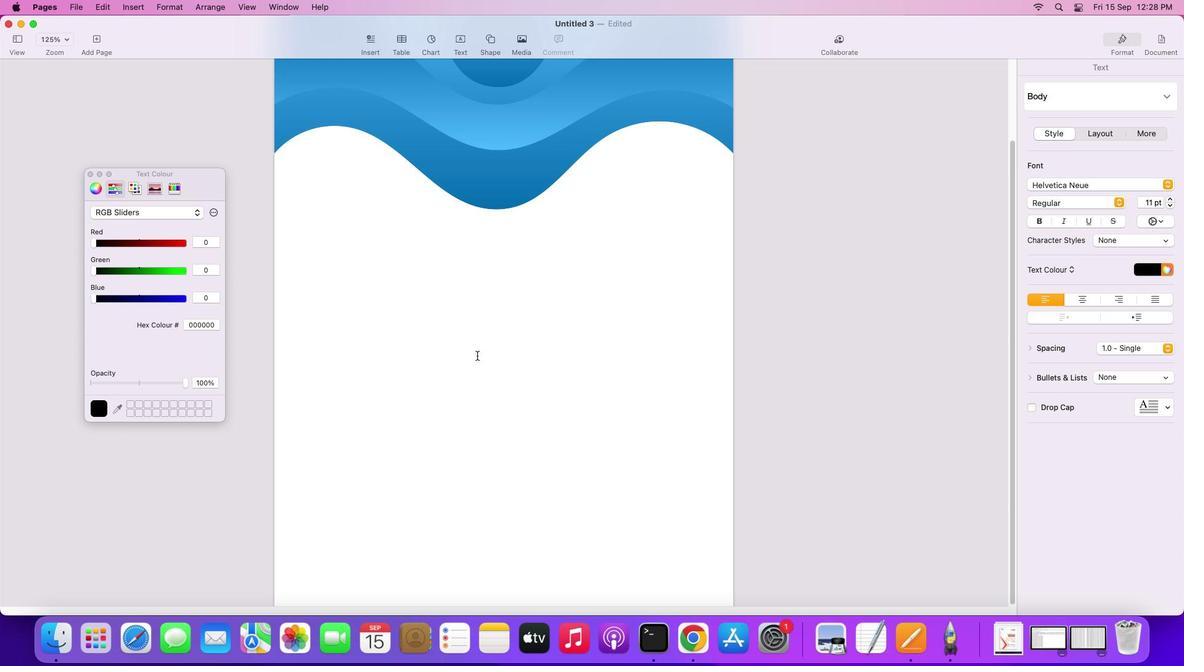 
Action: Mouse scrolled (471, 352) with delta (-4, -4)
